 Task: Set up a workflow for automatically updating dependencies in pull requests.
Action: Mouse moved to (150, 135)
Screenshot: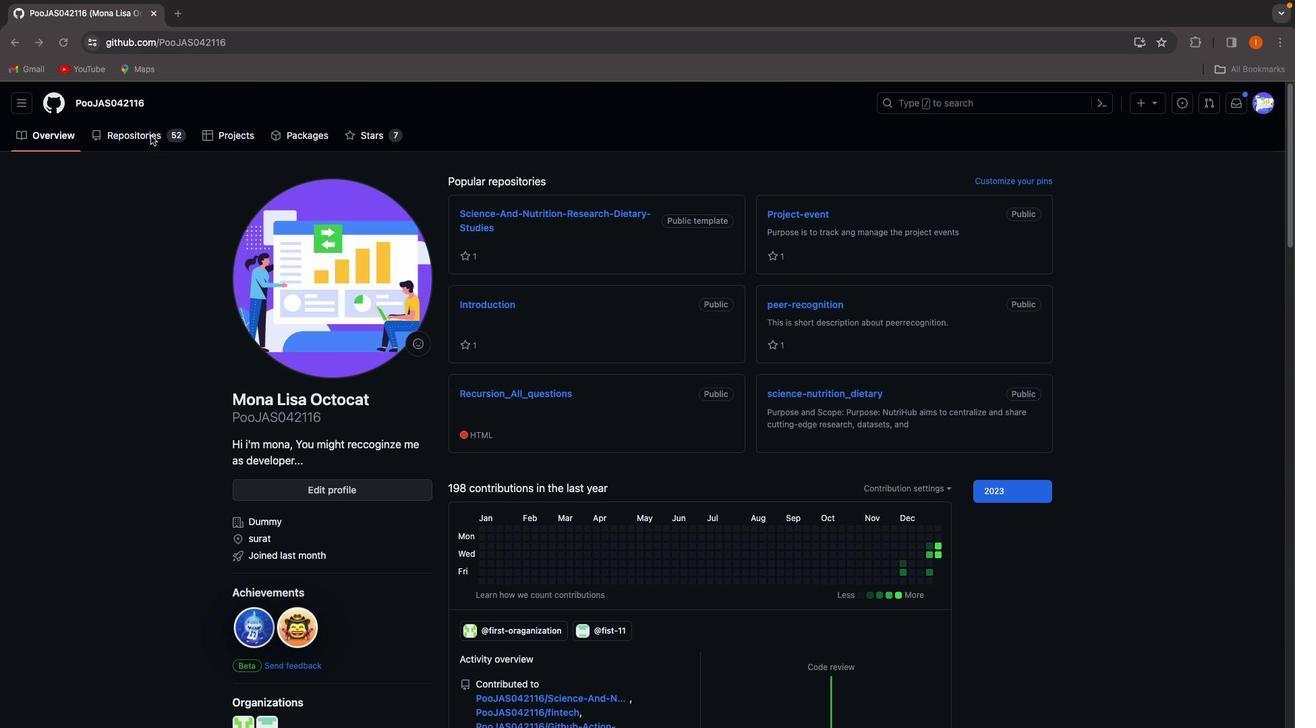 
Action: Mouse pressed left at (150, 135)
Screenshot: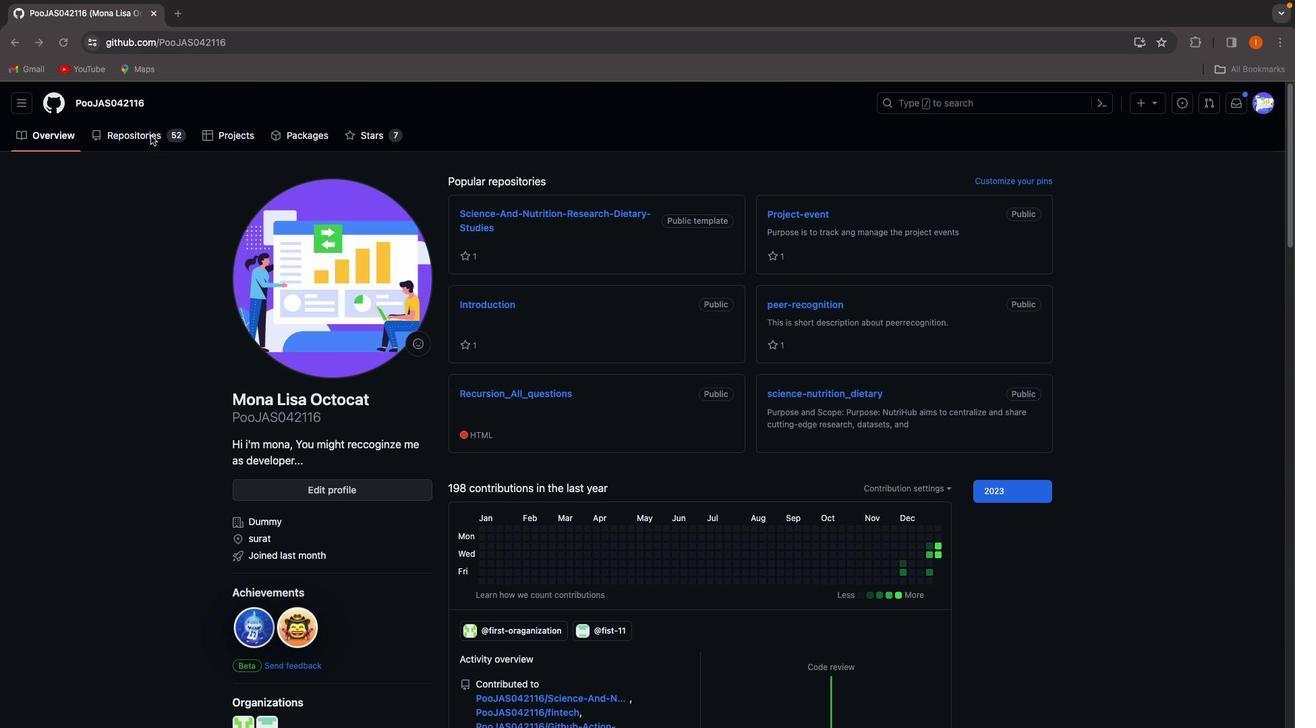 
Action: Mouse pressed left at (150, 135)
Screenshot: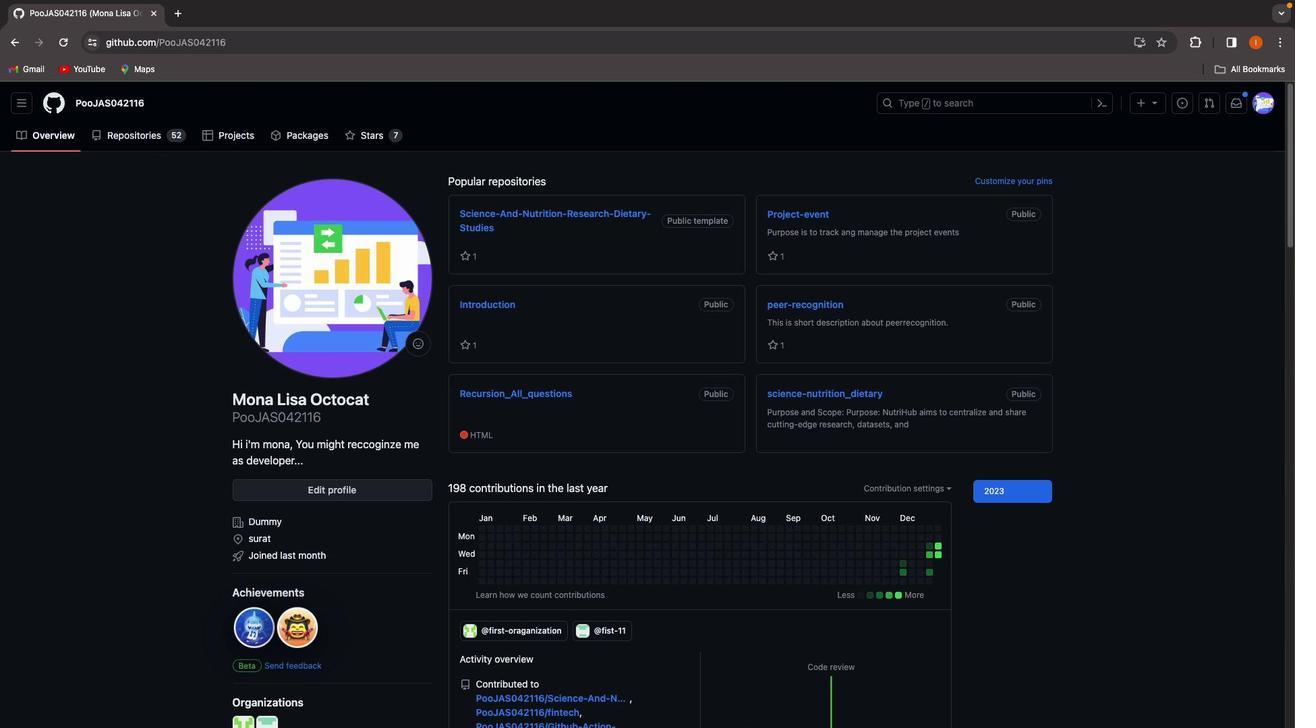 
Action: Mouse moved to (1018, 178)
Screenshot: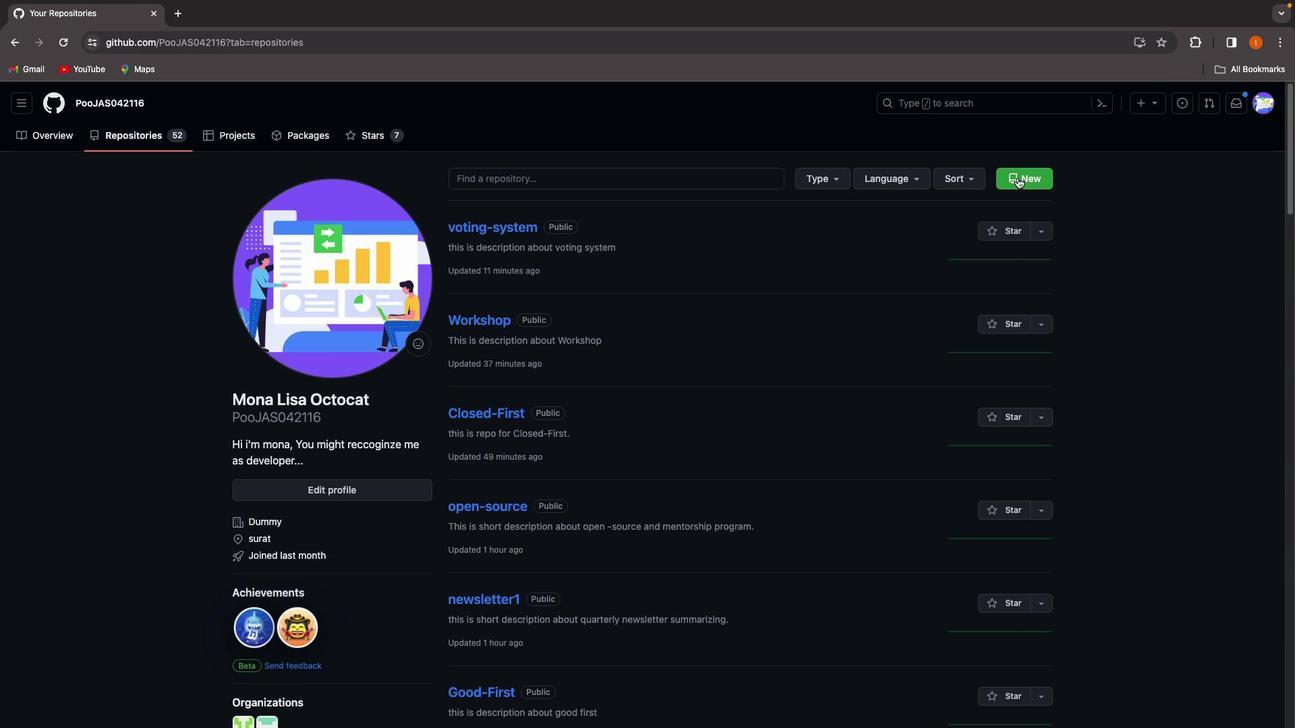 
Action: Mouse pressed left at (1018, 178)
Screenshot: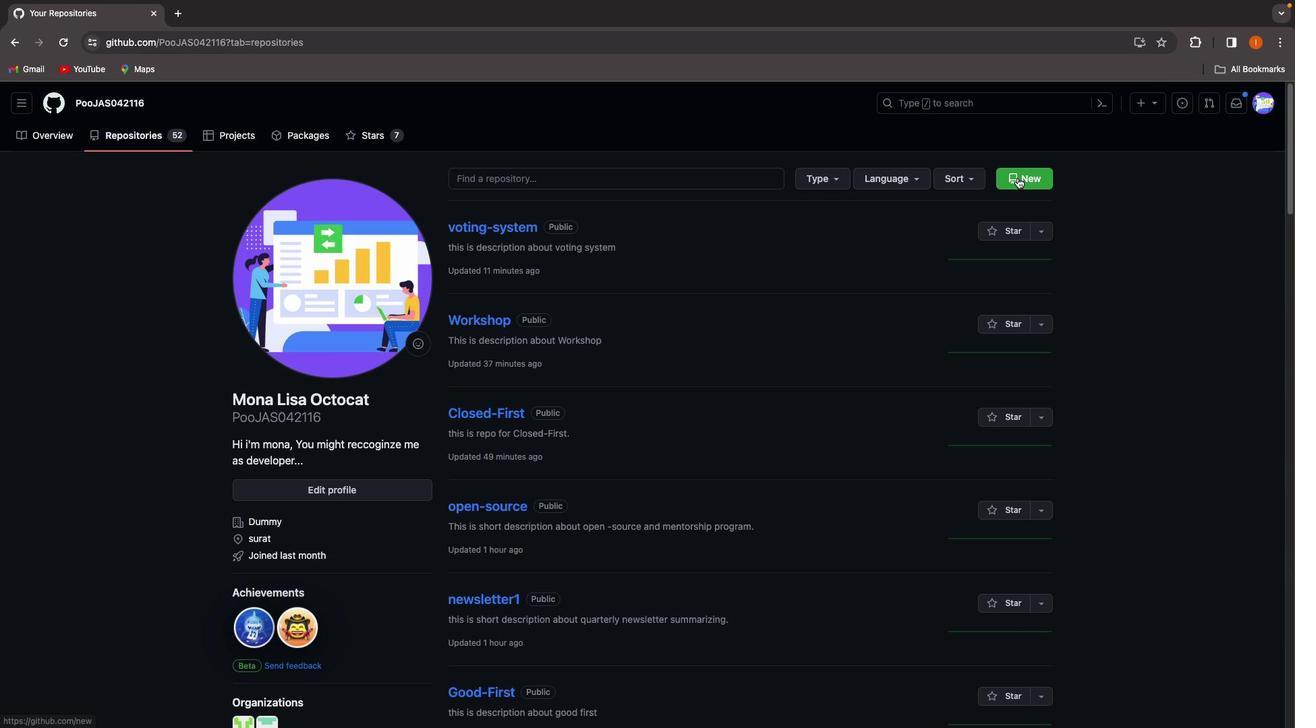 
Action: Mouse moved to (566, 351)
Screenshot: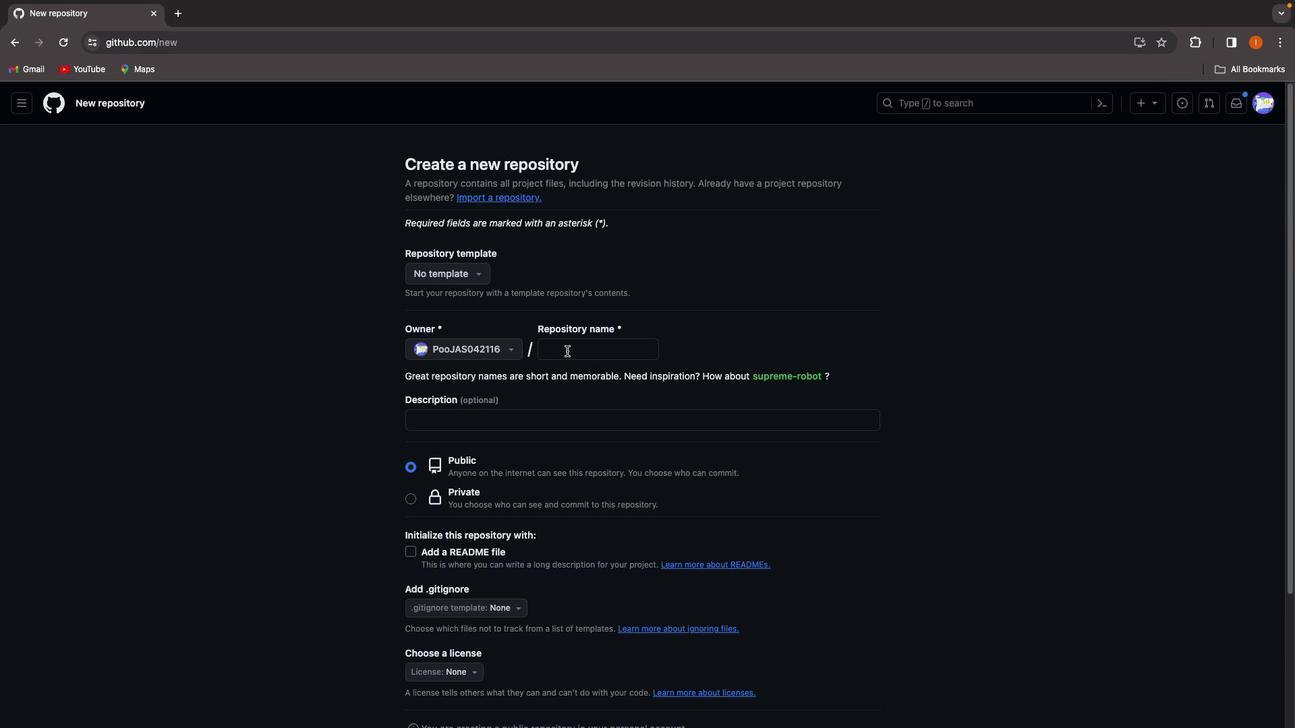 
Action: Mouse pressed left at (566, 351)
Screenshot: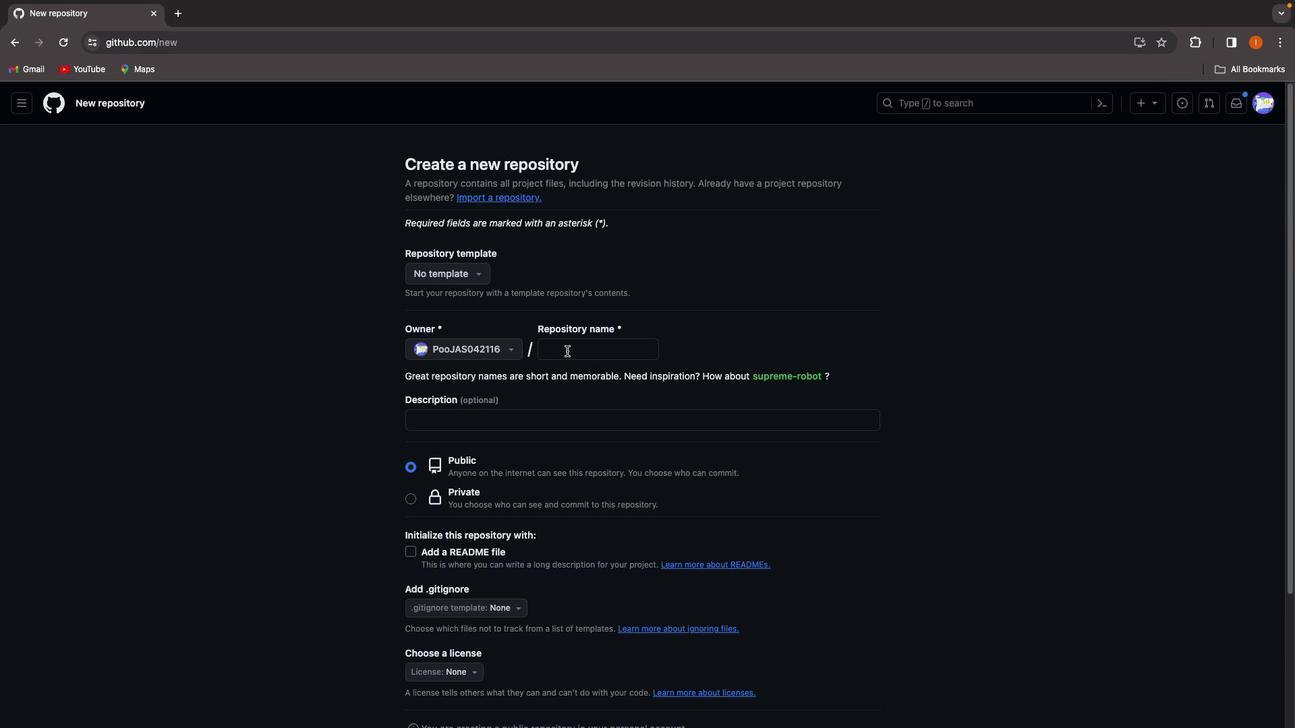 
Action: Key pressed 'u''p''d''a''t''i''n''g'Key.space'd''e''p''e''n''d''e''n''c''e'
Screenshot: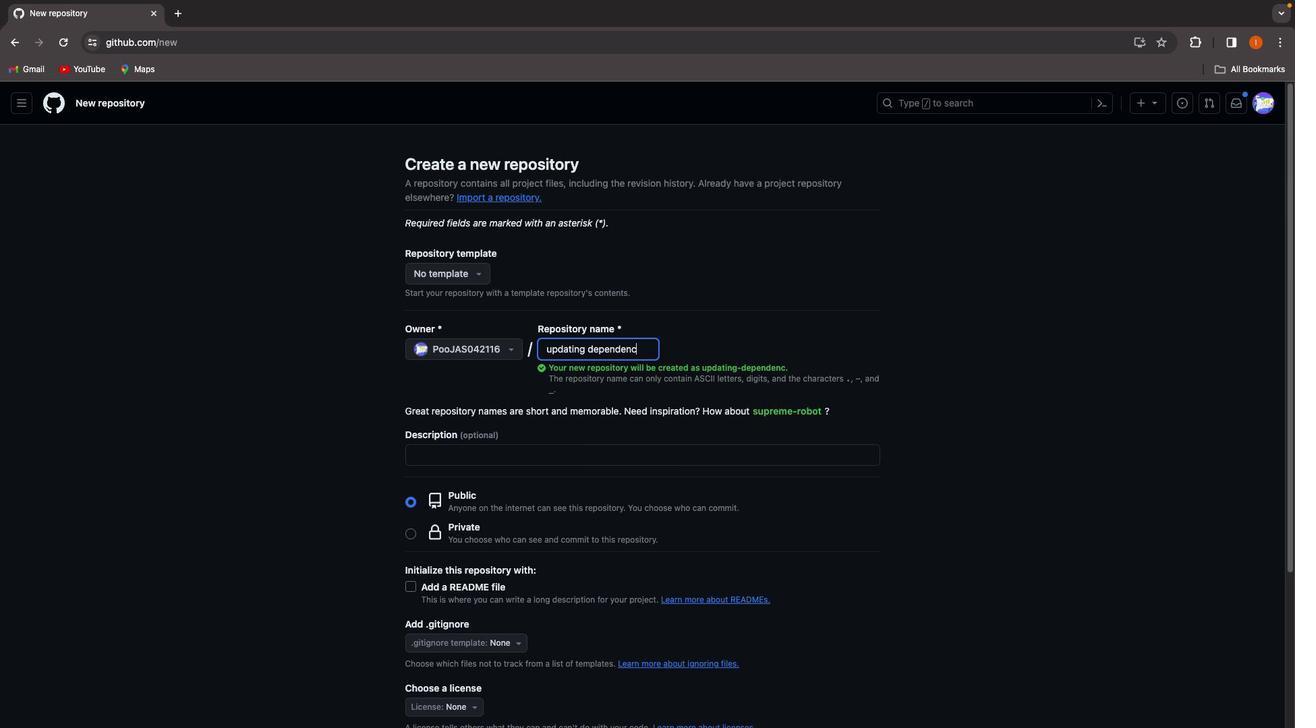 
Action: Mouse moved to (492, 440)
Screenshot: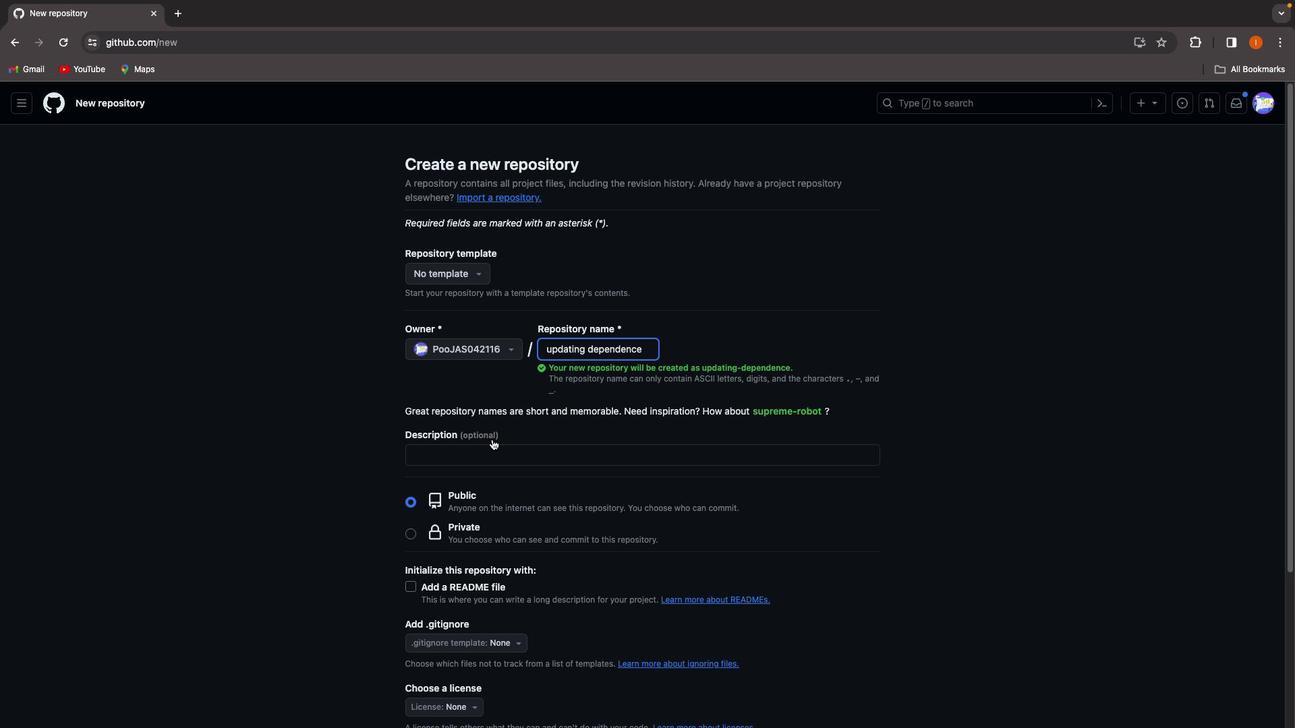
Action: Mouse pressed left at (492, 440)
Screenshot: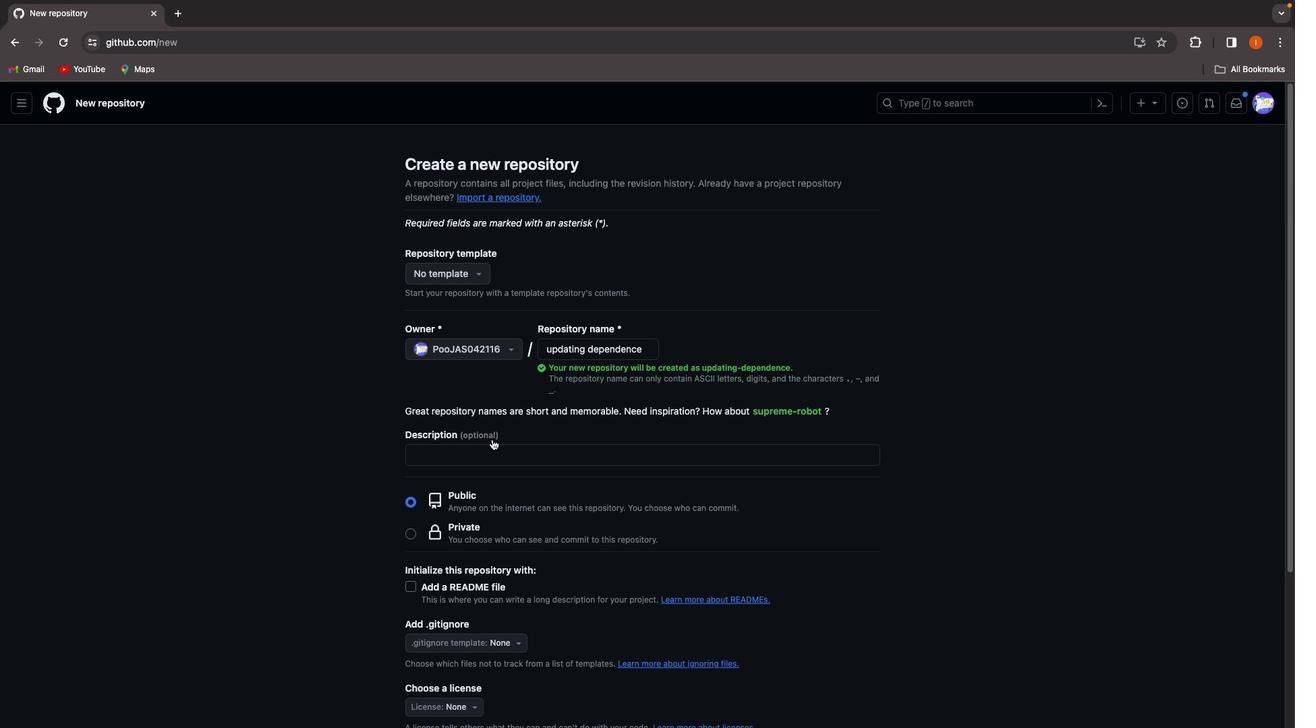 
Action: Mouse moved to (496, 448)
Screenshot: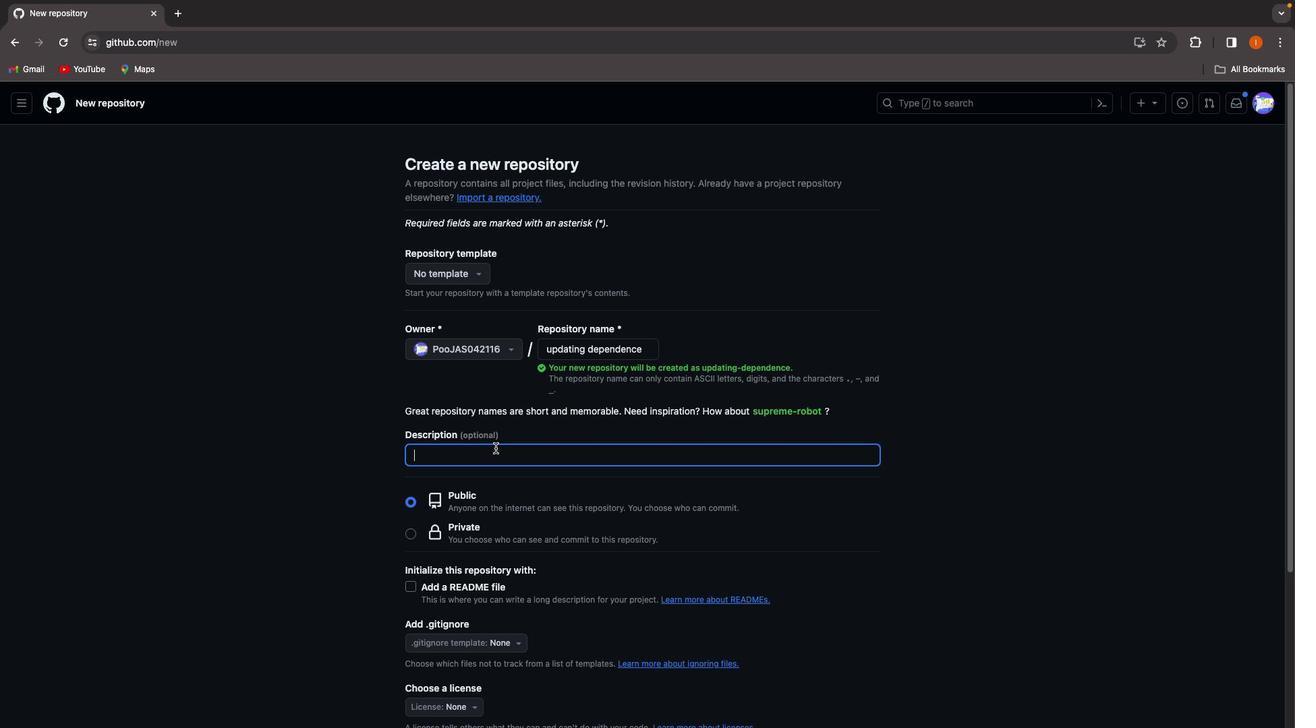 
Action: Key pressed Key.shift't''h''i''s'Key.space'i''s'Key.space'd''e''s''c''r''i''p''t''i''o''n'Key.space'a''b''o''u''t'Key.space'a''u''t''o''m''a''t''i''c''a''l''l''y'Key.space'u''p''d''a''t''i''n''g'Key.space'd''e''p''e''n''d''e''n''c''e'Key.backspace'i''e''s'
Screenshot: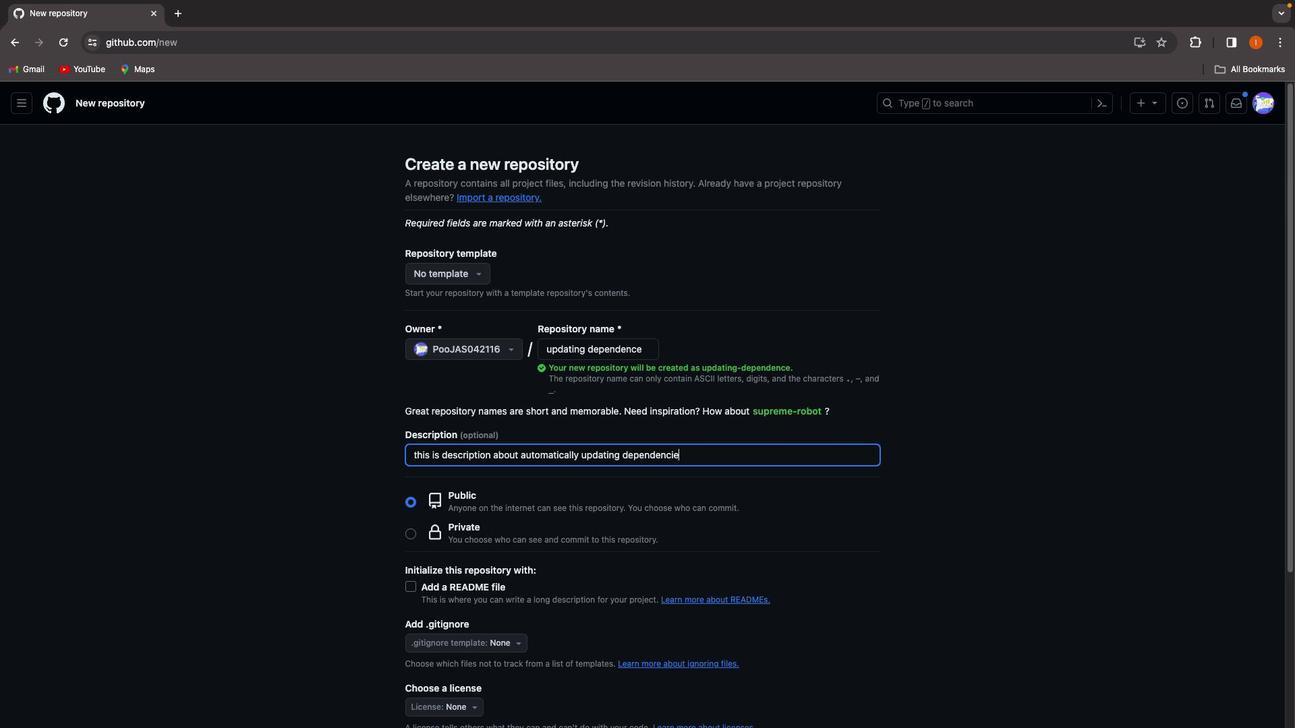 
Action: Mouse moved to (491, 488)
Screenshot: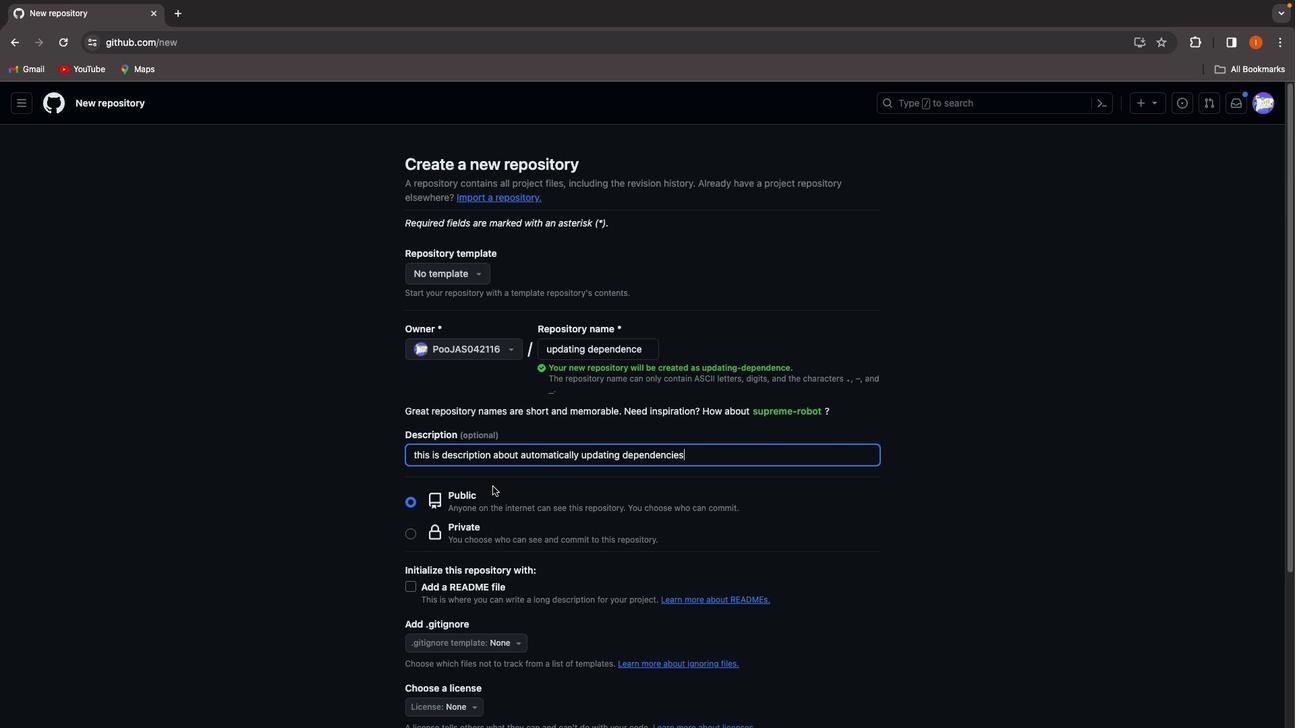 
Action: Mouse scrolled (491, 488) with delta (0, 0)
Screenshot: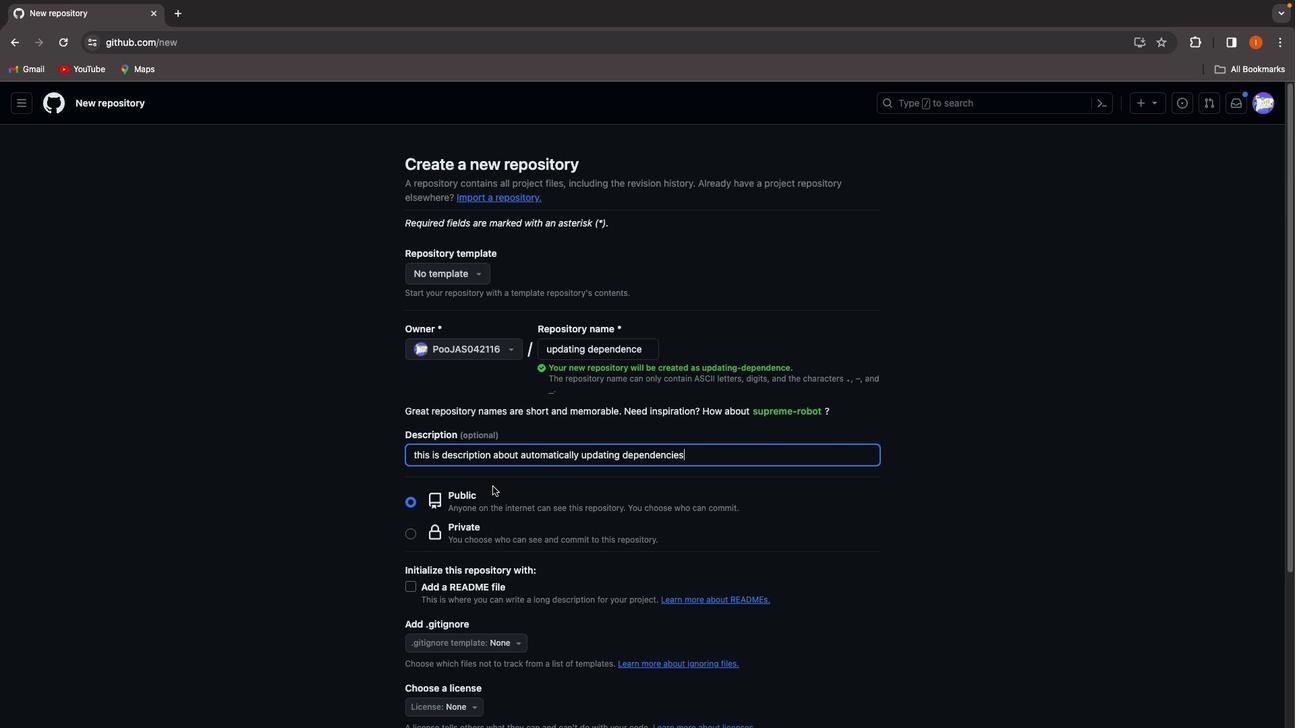 
Action: Mouse moved to (493, 487)
Screenshot: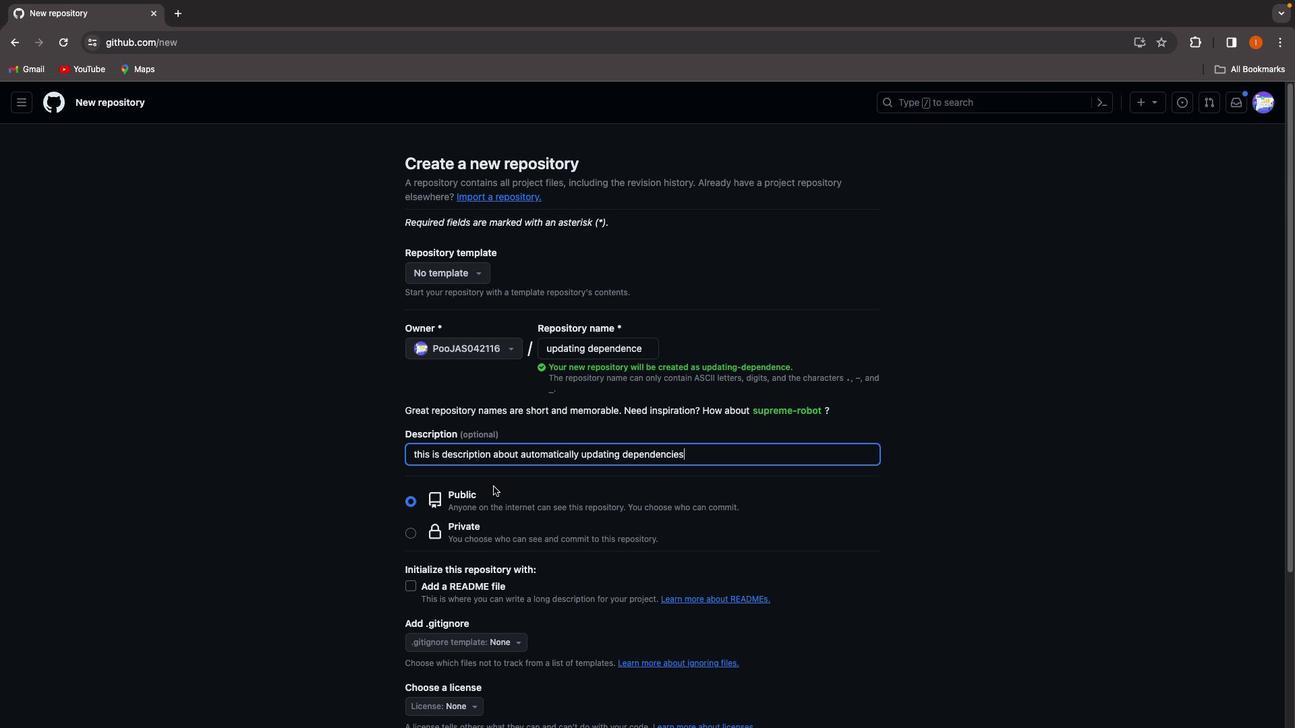 
Action: Mouse scrolled (493, 487) with delta (0, 0)
Screenshot: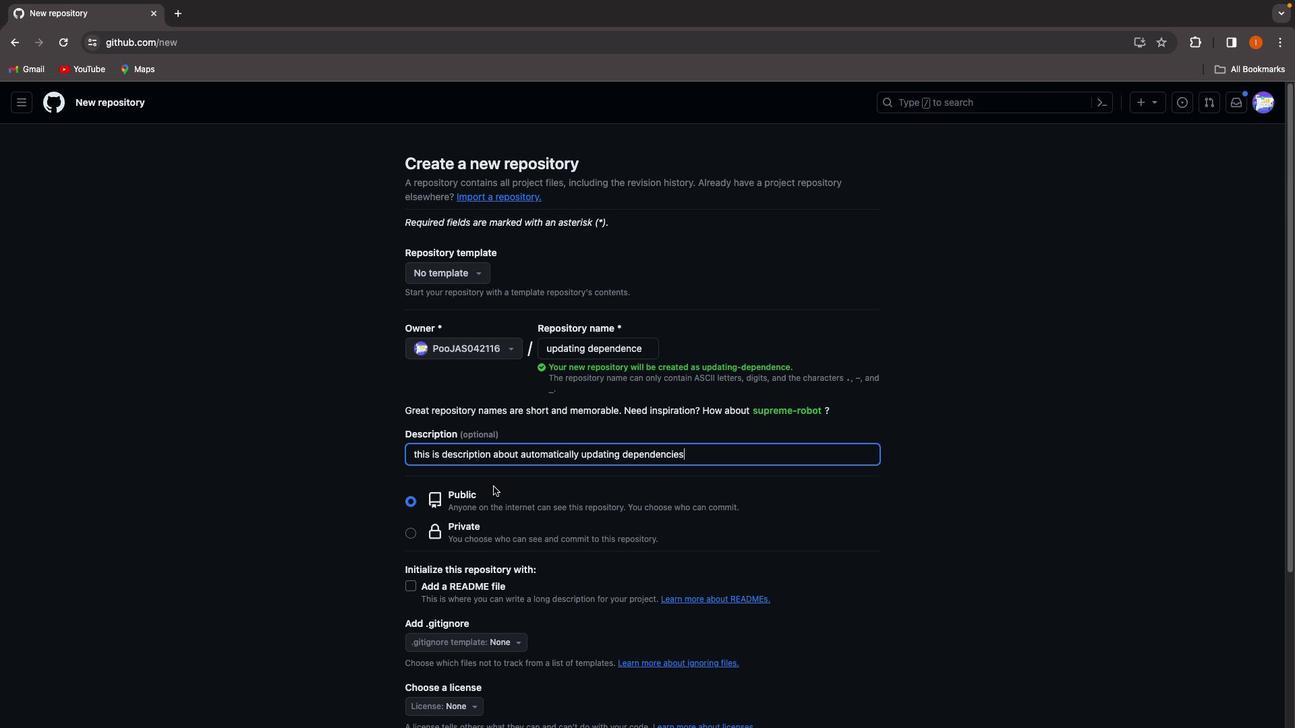 
Action: Mouse moved to (493, 487)
Screenshot: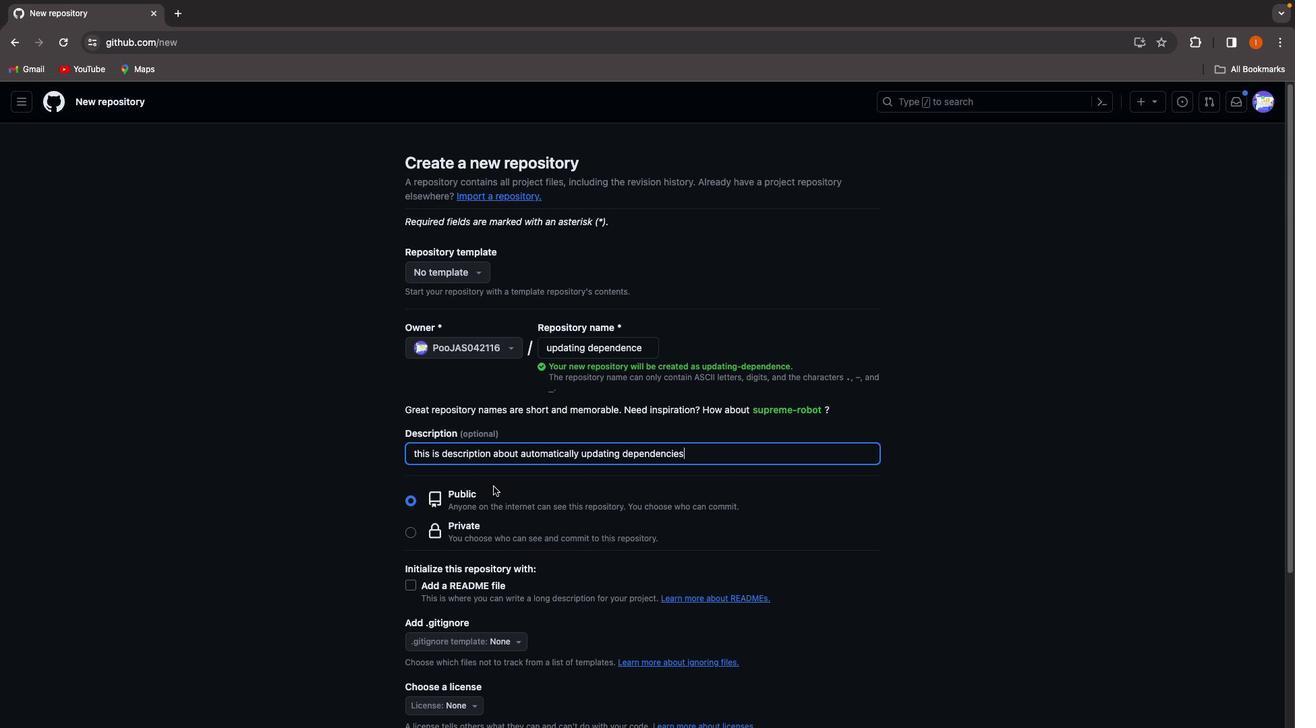 
Action: Mouse scrolled (493, 487) with delta (0, 0)
Screenshot: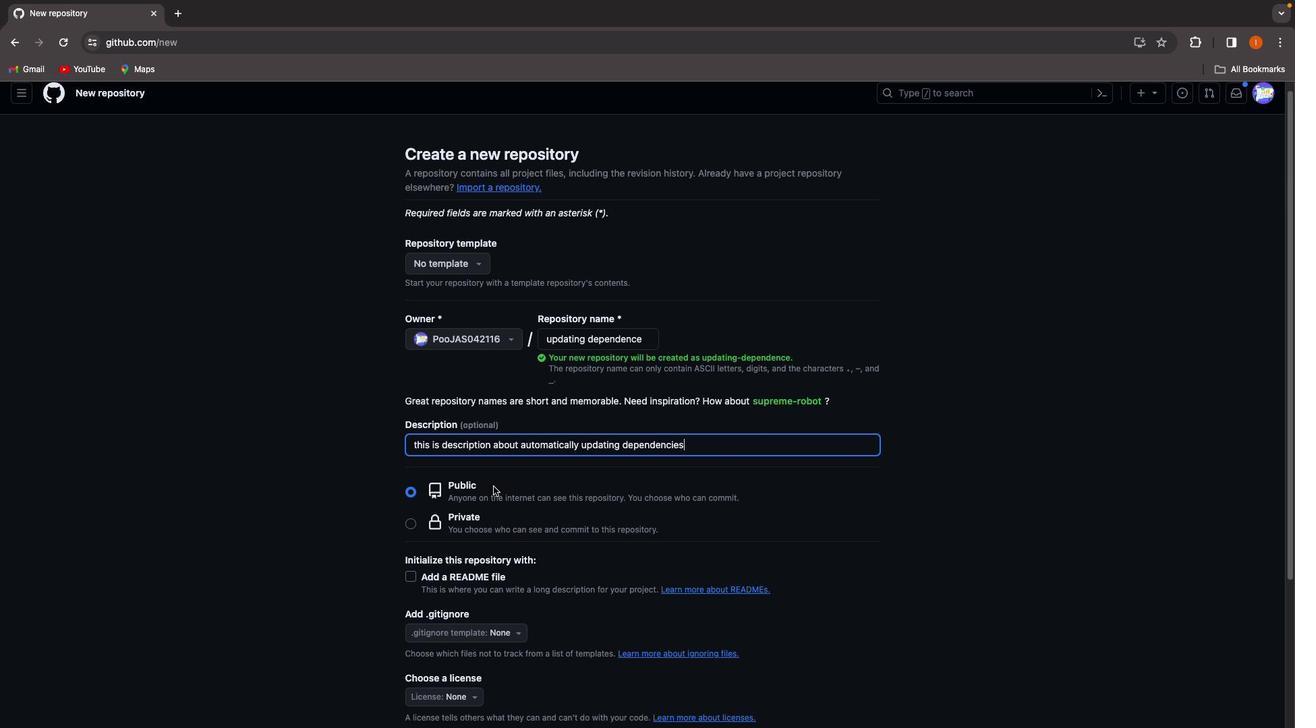 
Action: Mouse scrolled (493, 487) with delta (0, -2)
Screenshot: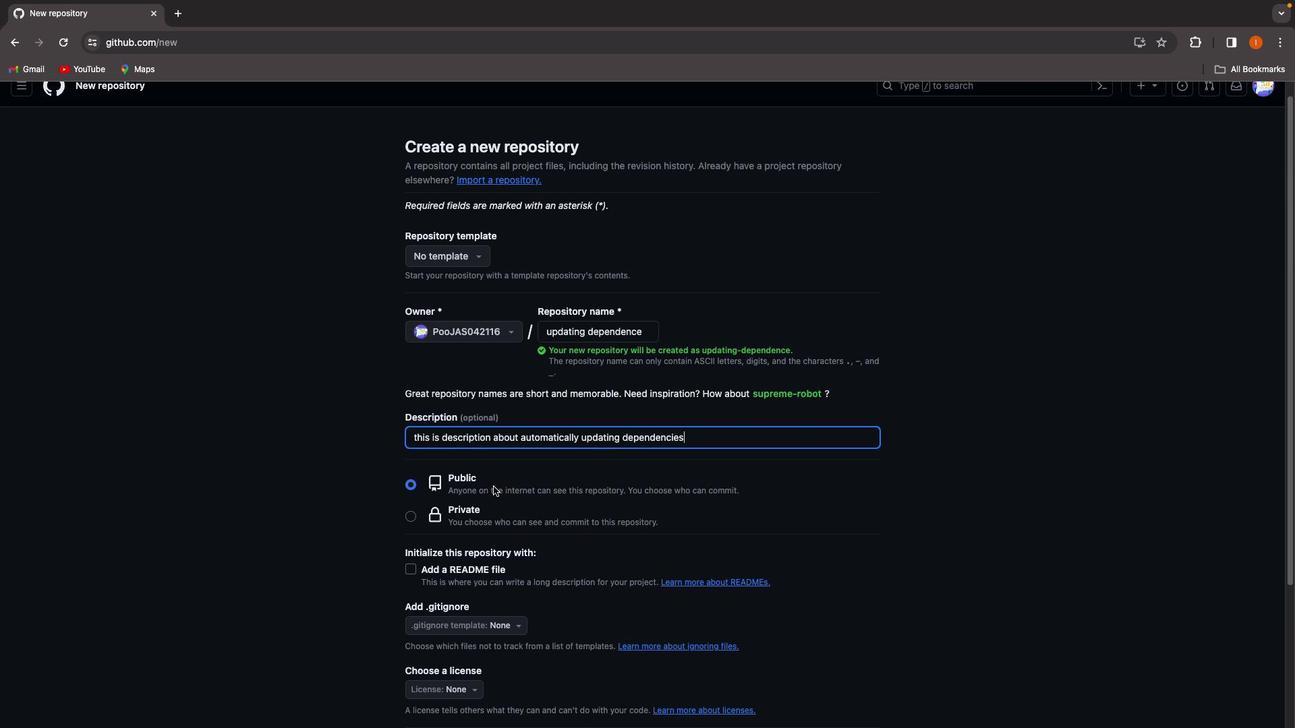 
Action: Mouse scrolled (493, 487) with delta (0, -2)
Screenshot: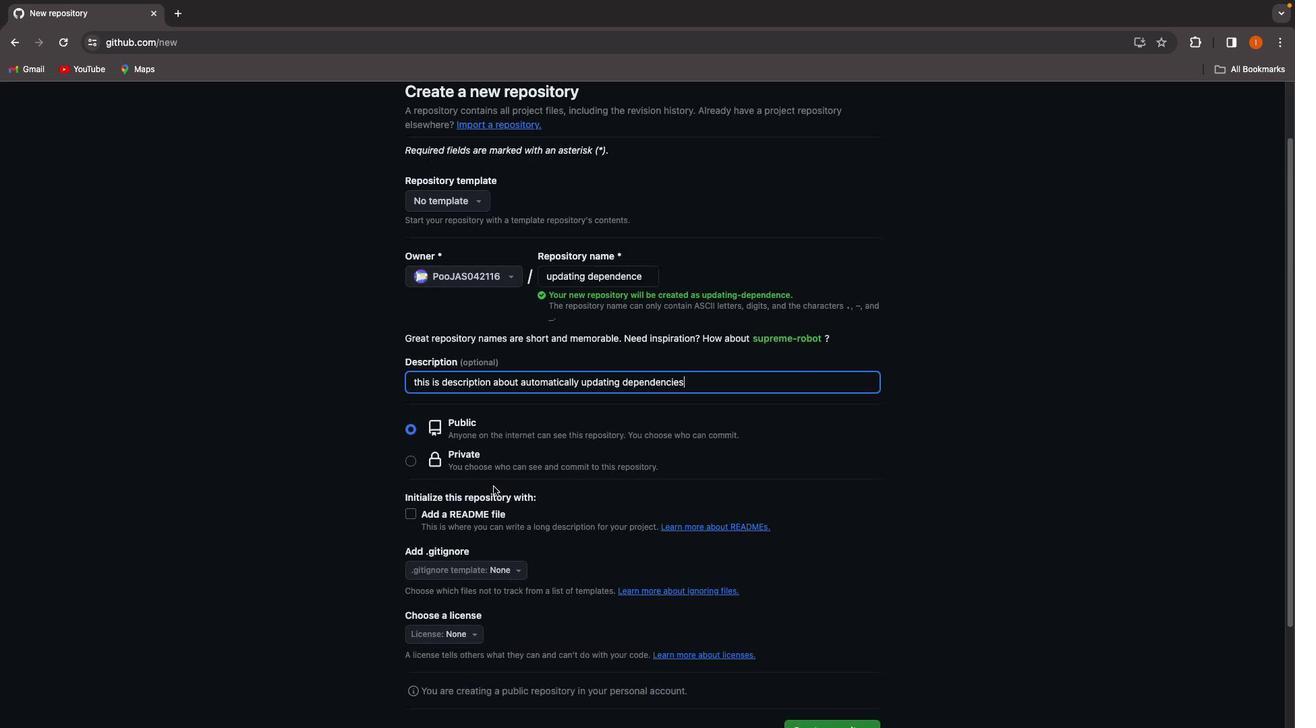 
Action: Mouse moved to (410, 386)
Screenshot: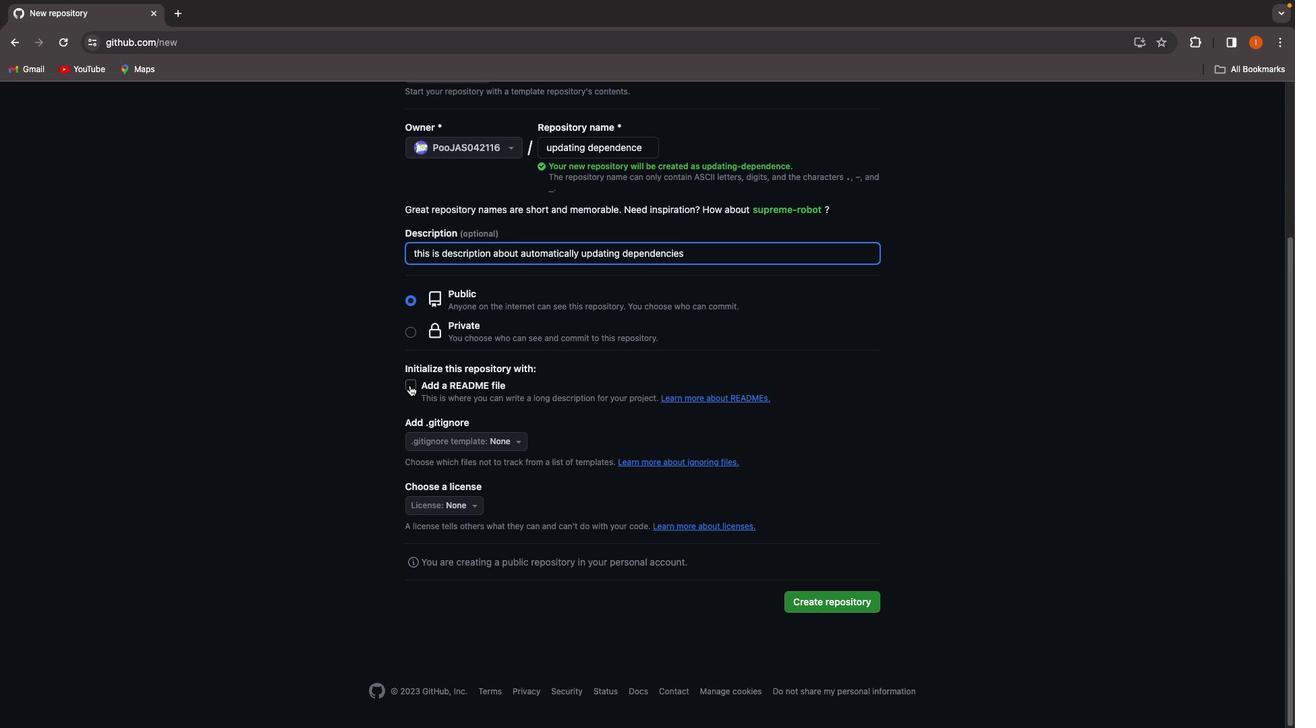 
Action: Mouse pressed left at (410, 386)
Screenshot: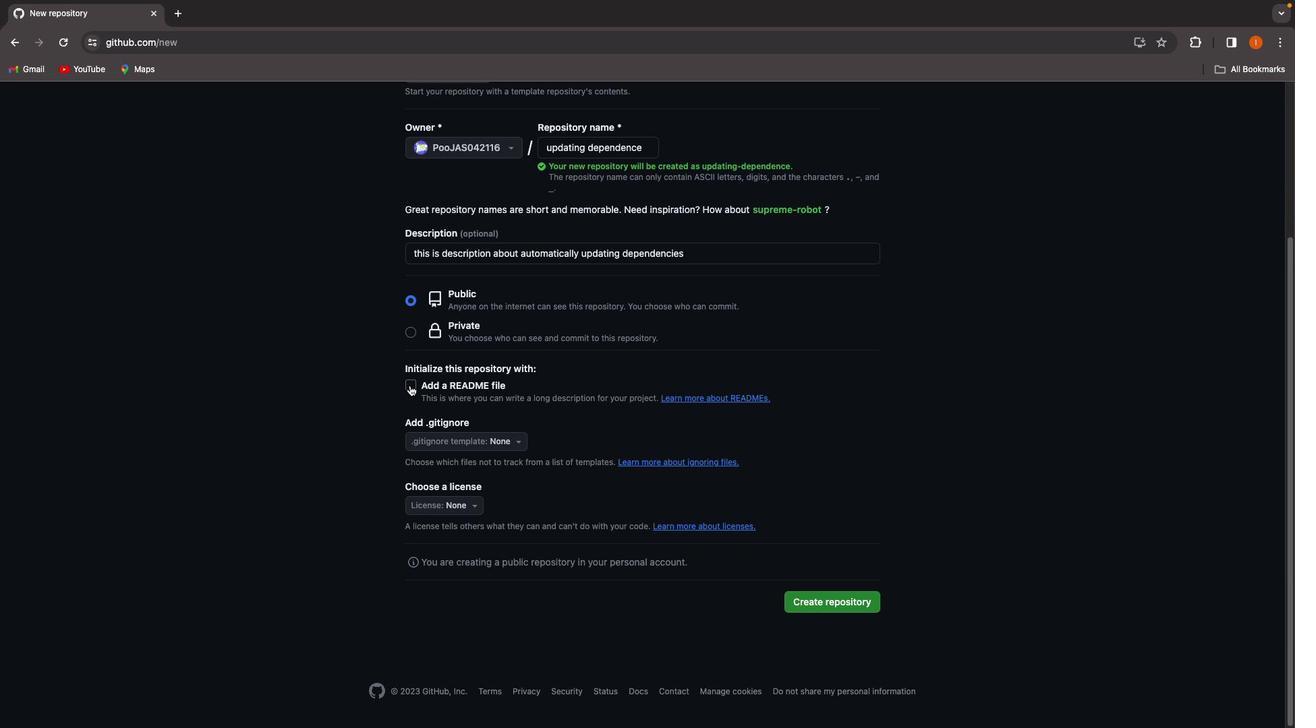 
Action: Mouse moved to (832, 625)
Screenshot: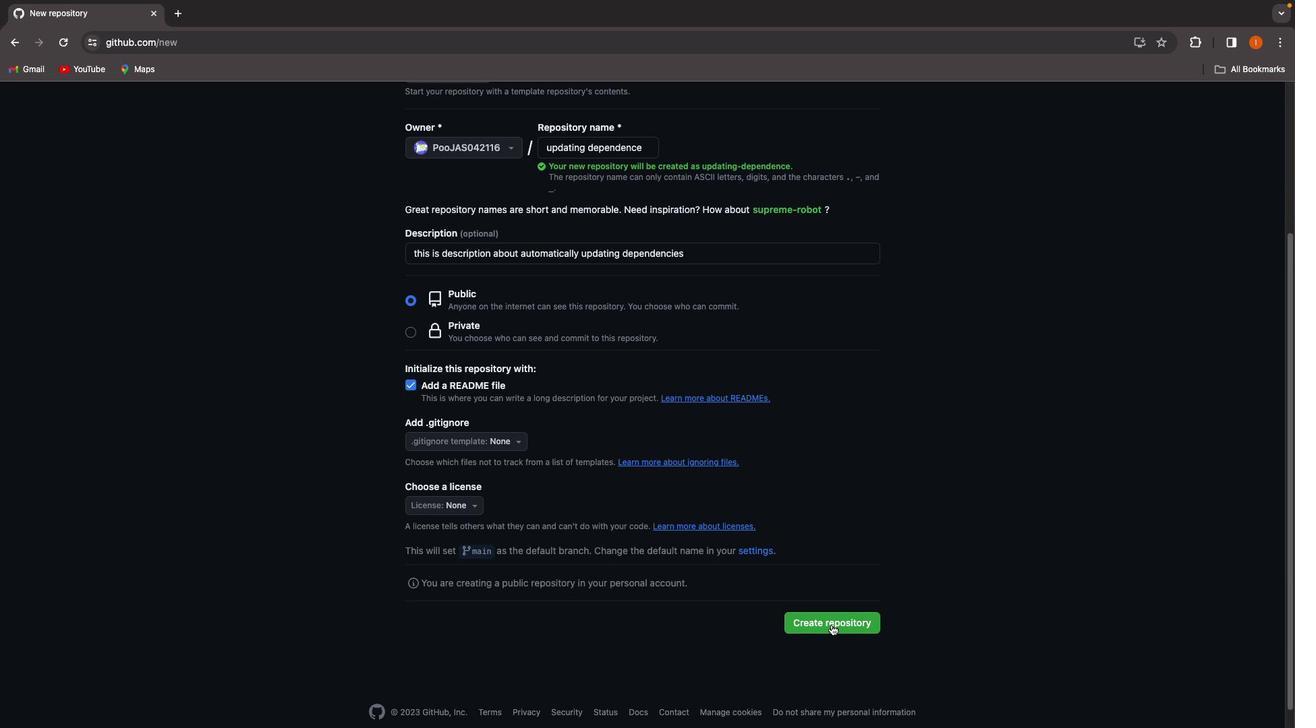 
Action: Mouse pressed left at (832, 625)
Screenshot: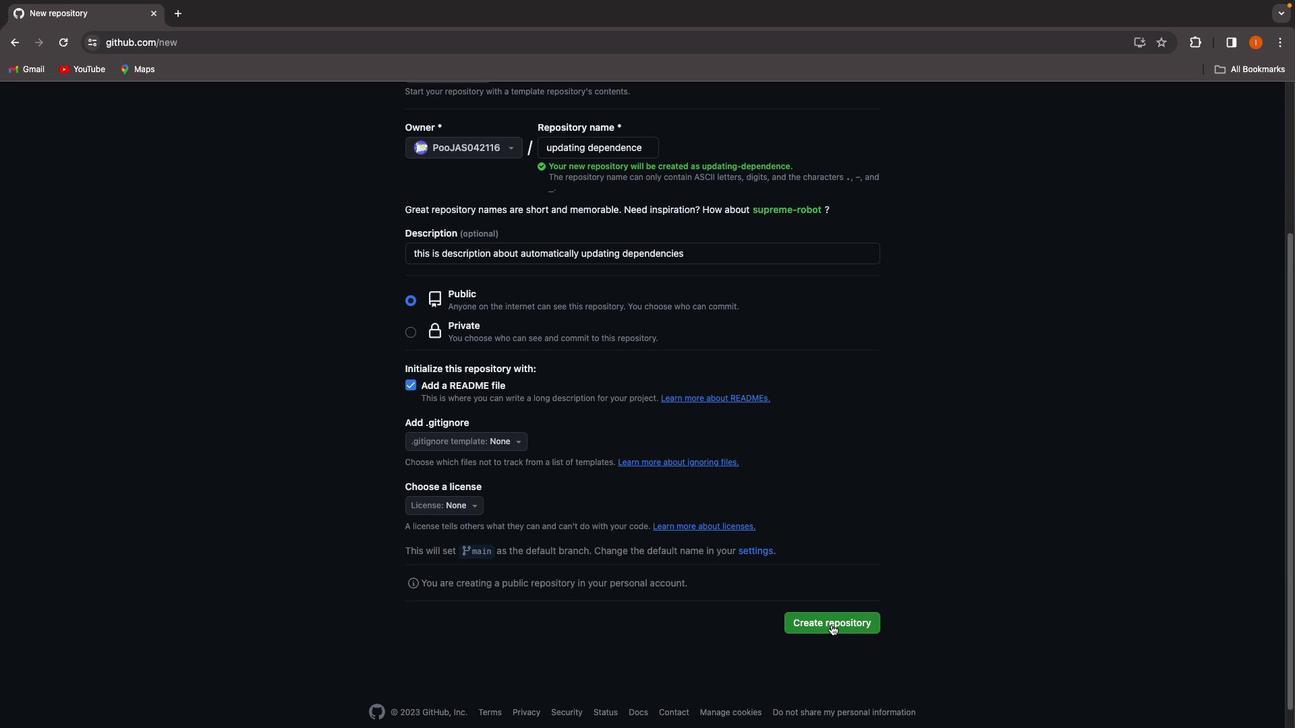 
Action: Mouse moved to (748, 221)
Screenshot: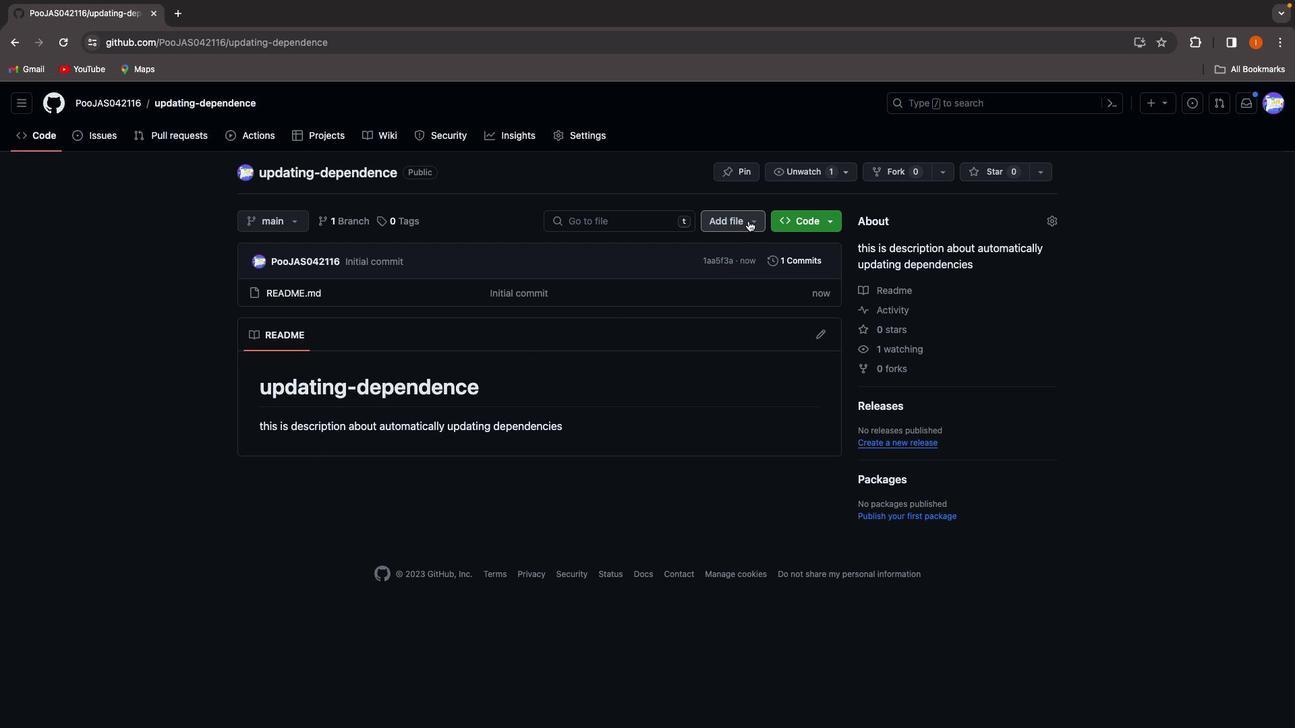 
Action: Mouse pressed left at (748, 221)
Screenshot: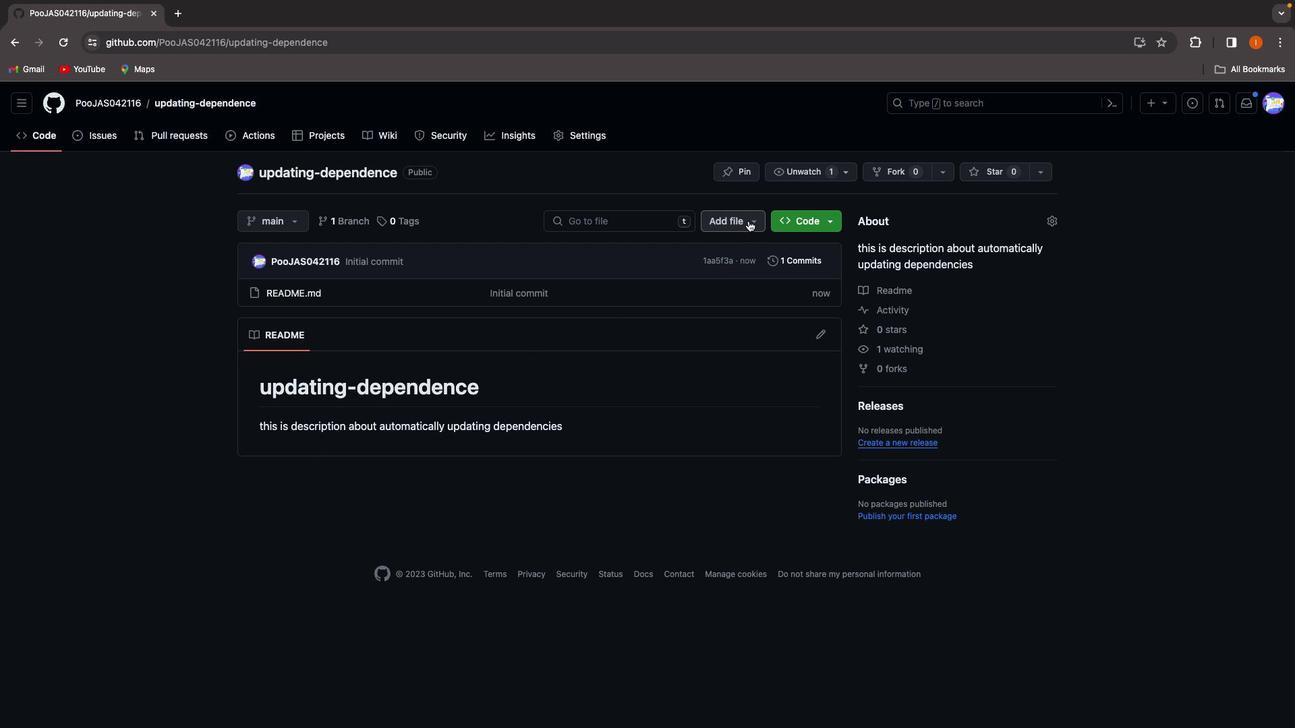 
Action: Mouse moved to (750, 251)
Screenshot: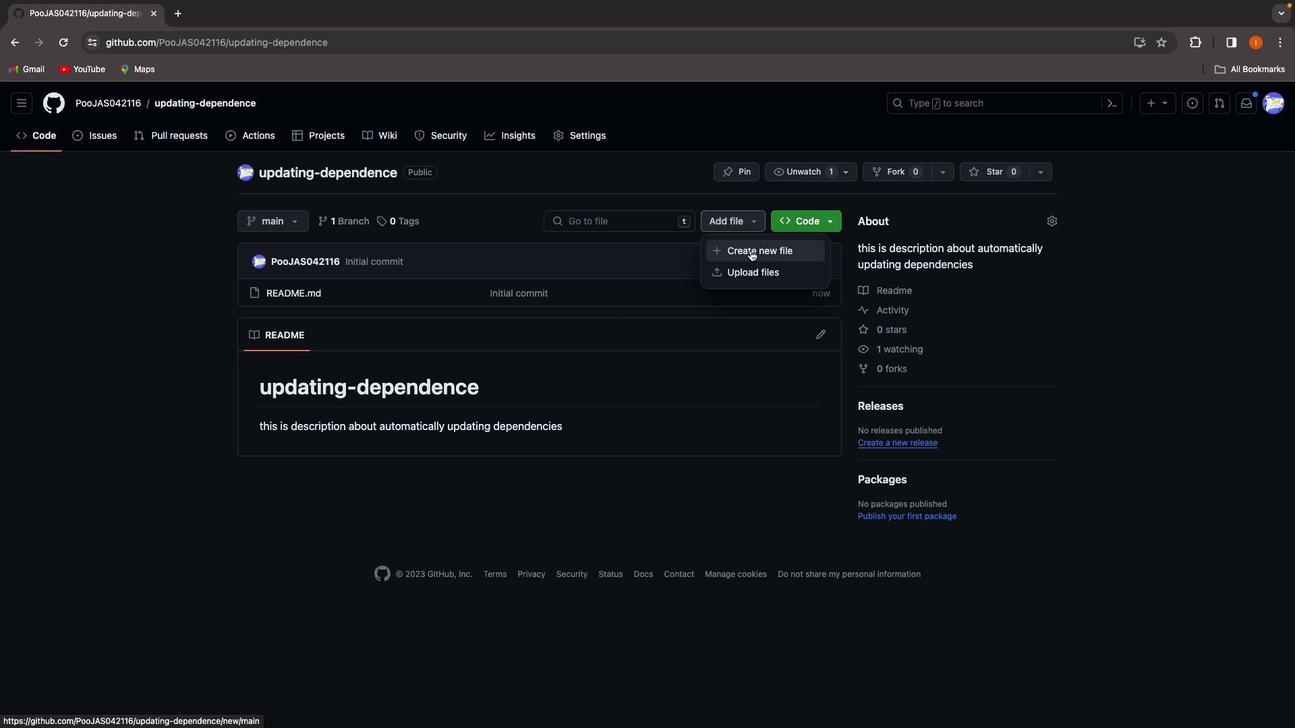 
Action: Mouse pressed left at (750, 251)
Screenshot: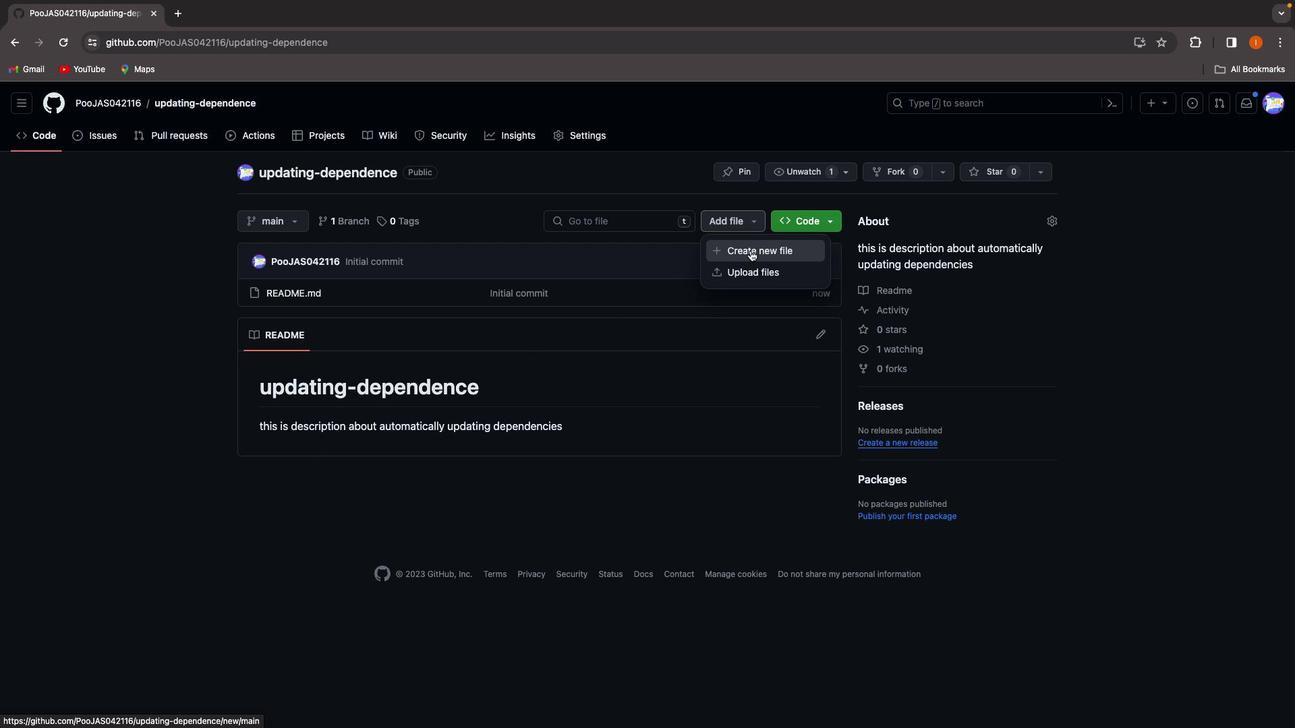 
Action: Mouse moved to (184, 172)
Screenshot: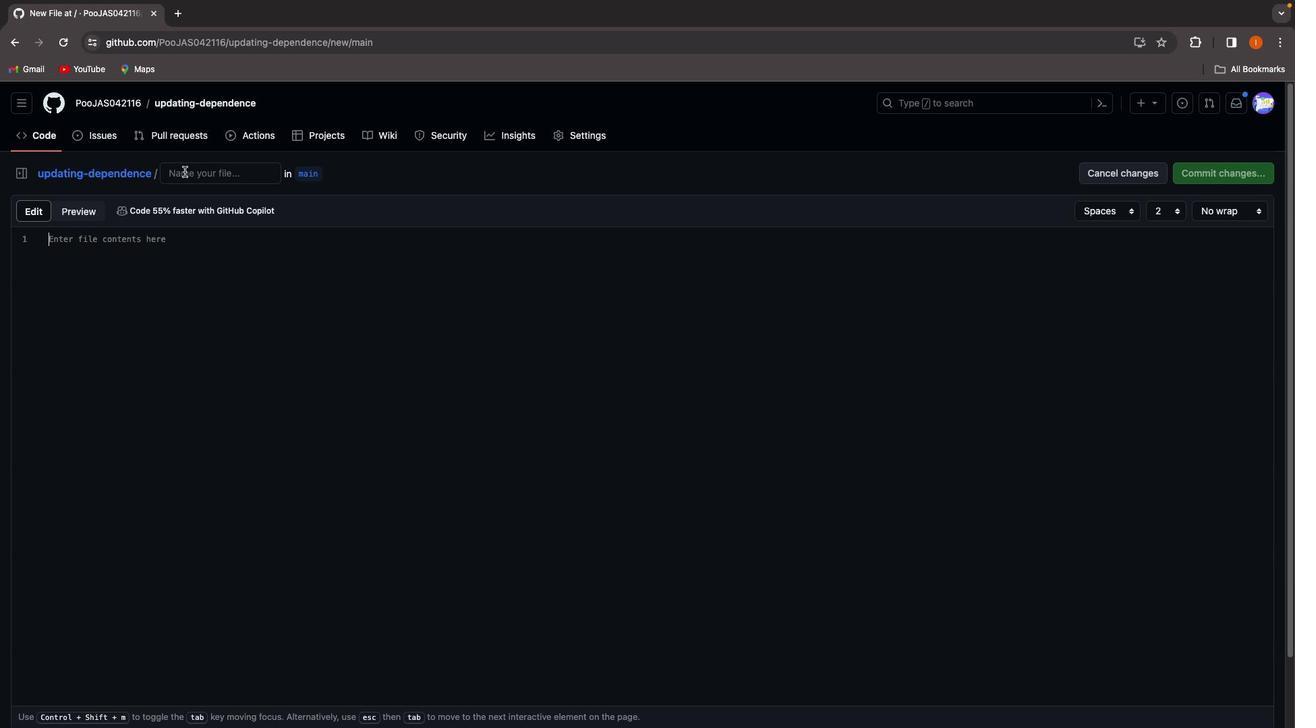 
Action: Mouse pressed left at (184, 172)
Screenshot: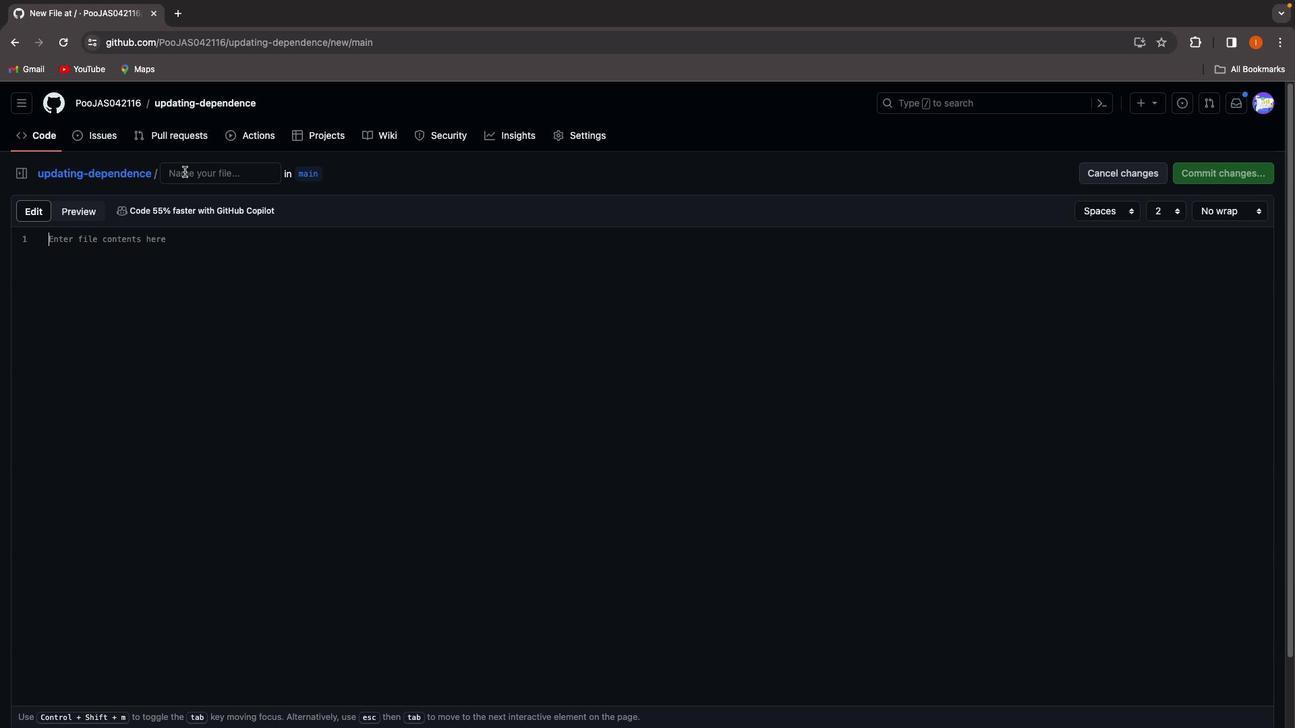 
Action: Key pressed 'w''o''r''k''f''l''o''w''.''y''m''l'
Screenshot: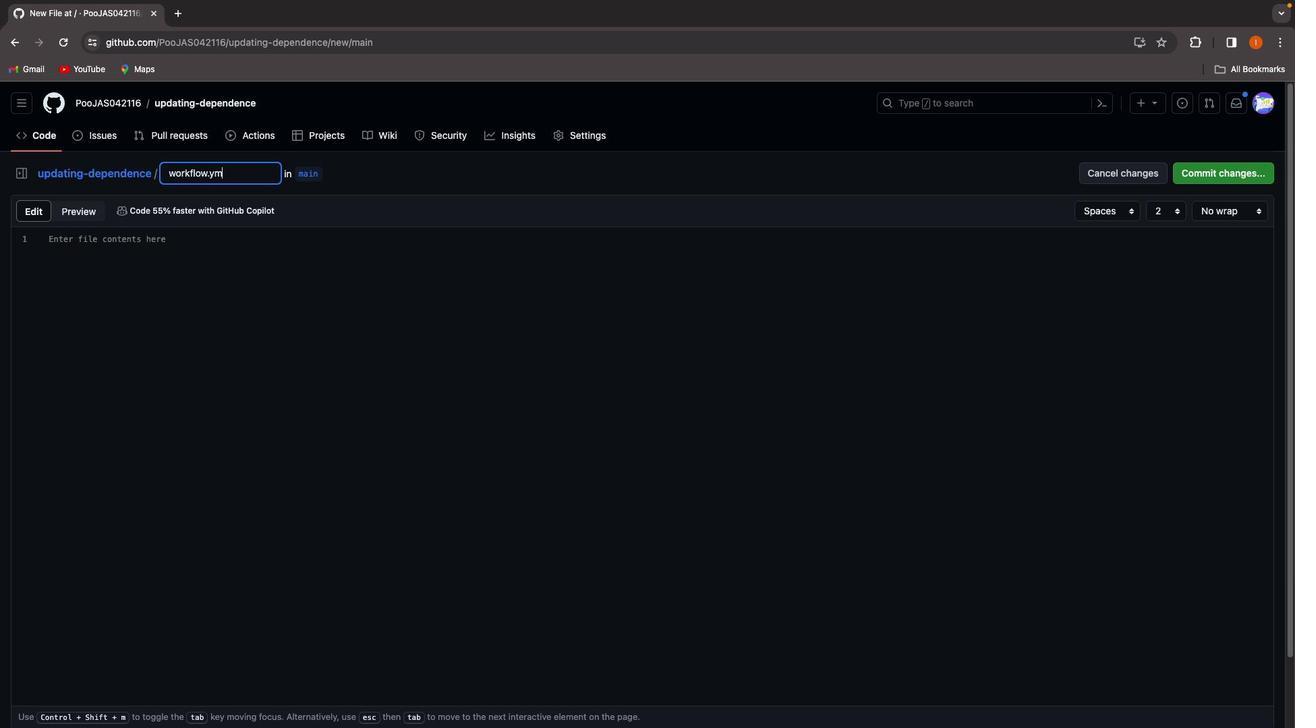 
Action: Mouse moved to (103, 236)
Screenshot: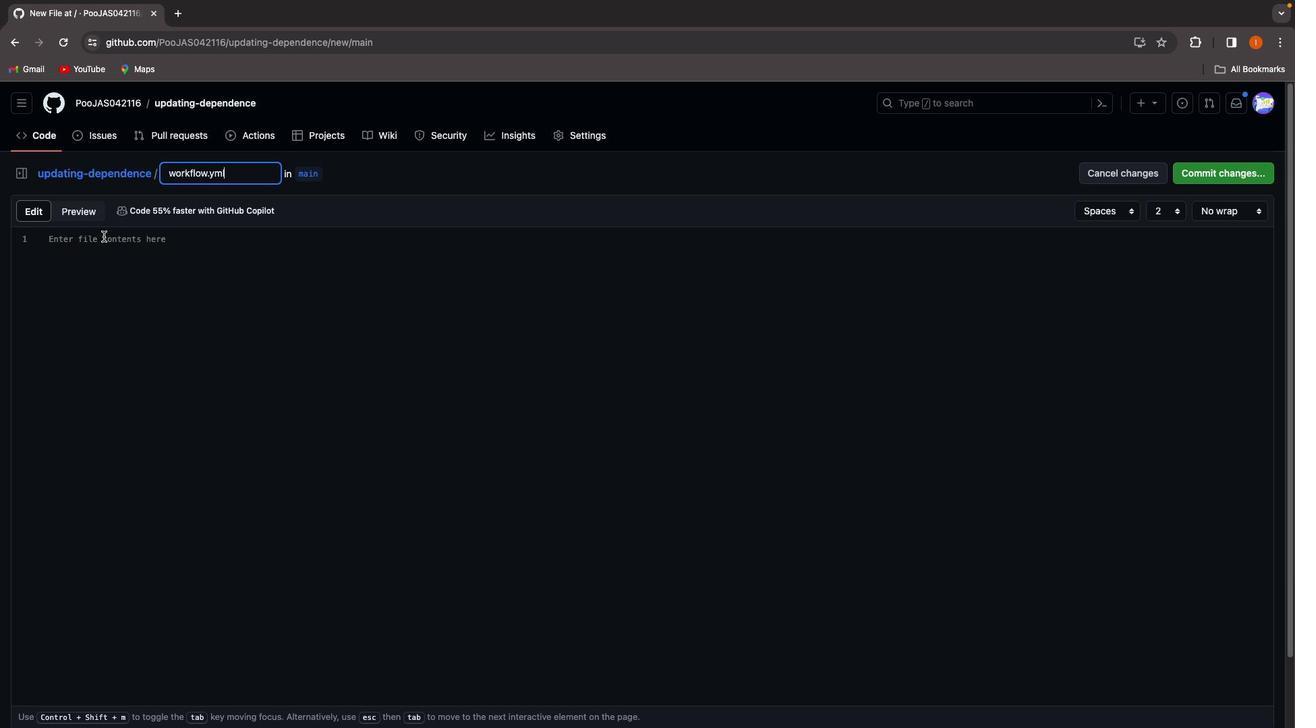 
Action: Mouse pressed left at (103, 236)
Screenshot: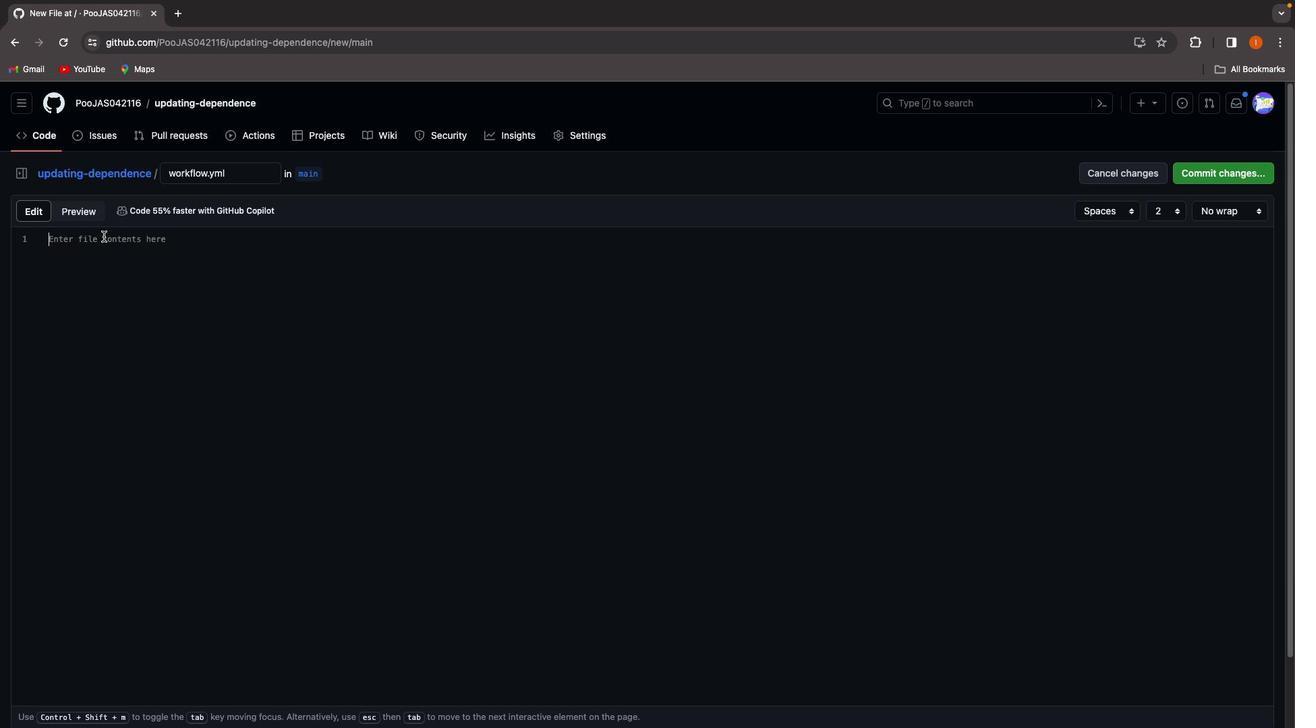 
Action: Key pressed 't''h''i''s'Key.space'i''s'Key.space'i''n''i''t''i''a''l'Key.space'c''o''n'Key.backspace'm''m''o'Key.backspace'i''t'Key.space'f''o''r'Key.space'p''u''l''l'Key.space'r''e''q''u''e''s''t'Key.space'f''o''r'Key.space'\x05''\x05''\x05''\x05''\x05''\x05''\x05''\x05''\x05''\x05''\x05''\x05''\x05''\x05''\x05''\x05'Key.backspaceKey.backspaceKey.backspaceKey.backspaceKey.backspace'.'
Screenshot: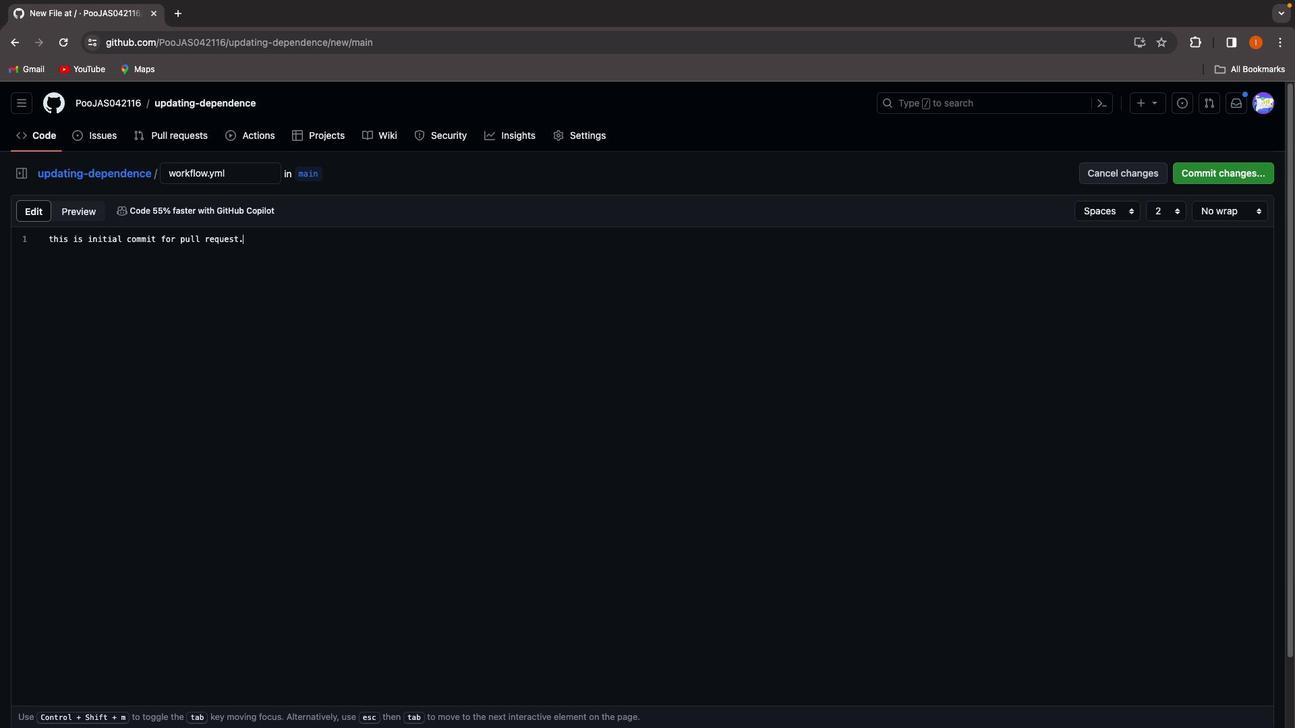 
Action: Mouse moved to (1253, 165)
Screenshot: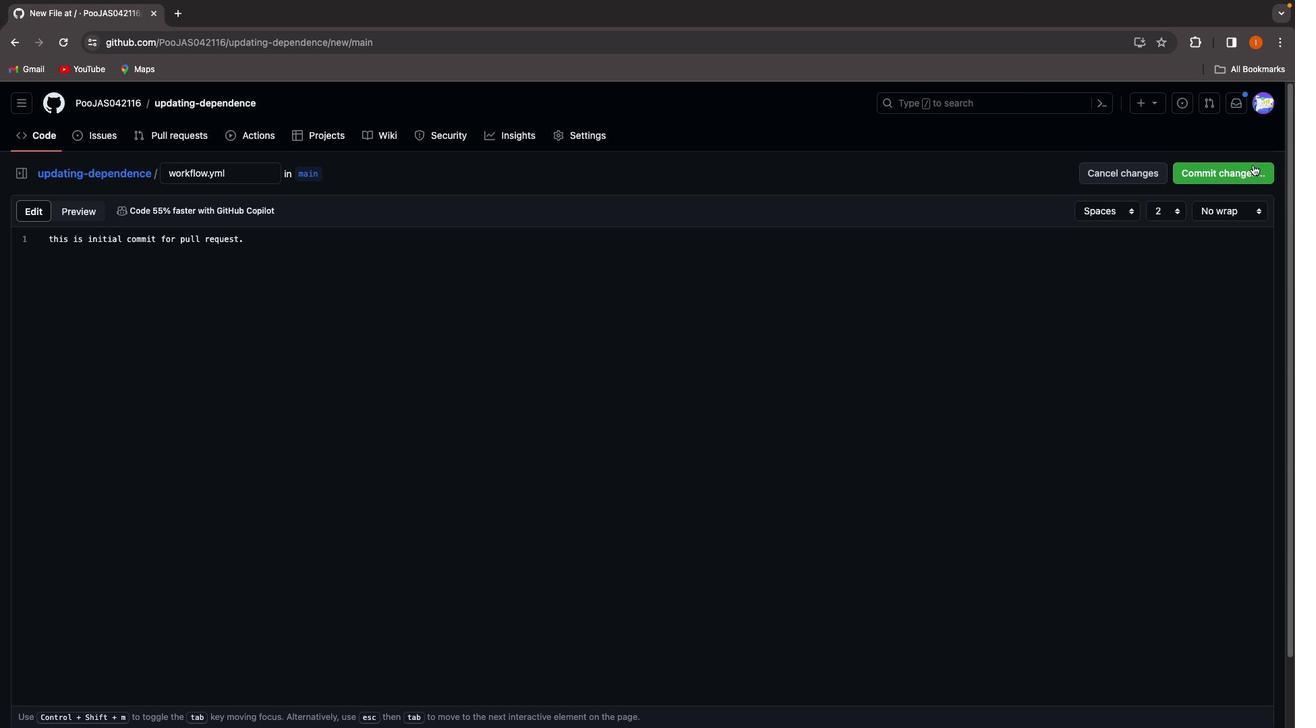 
Action: Mouse pressed left at (1253, 165)
Screenshot: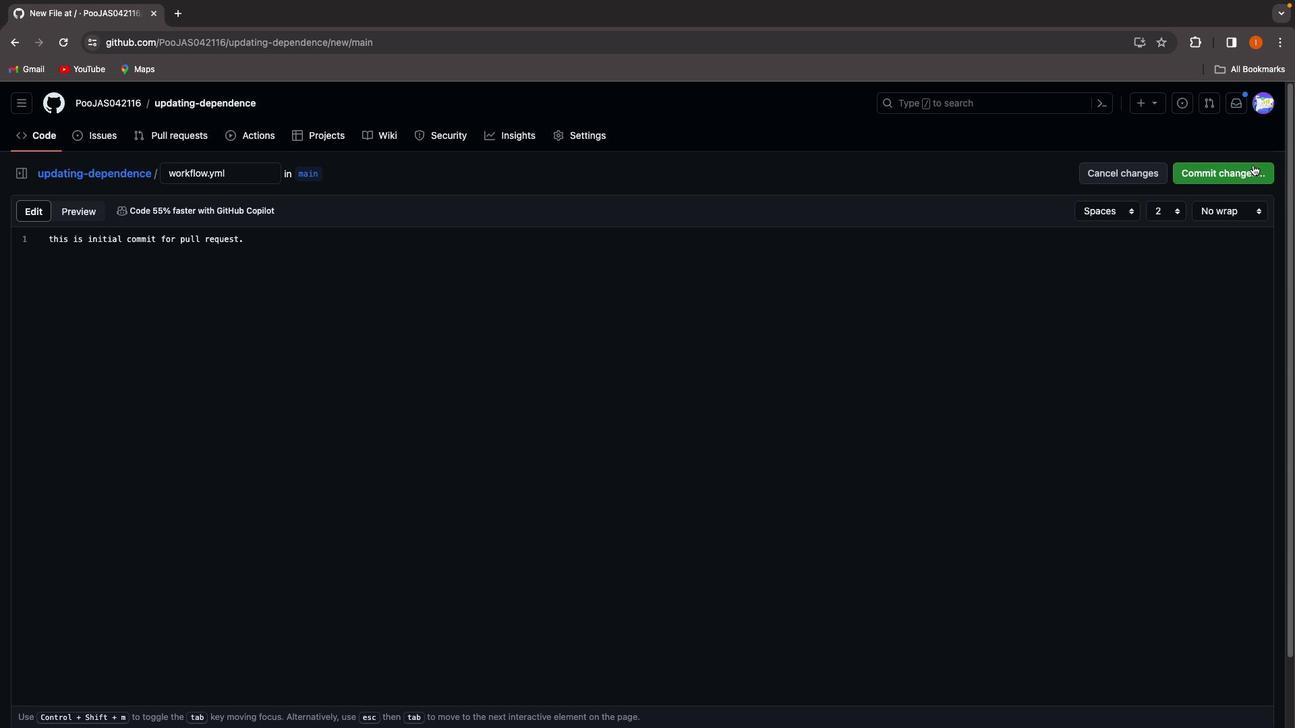 
Action: Mouse moved to (734, 548)
Screenshot: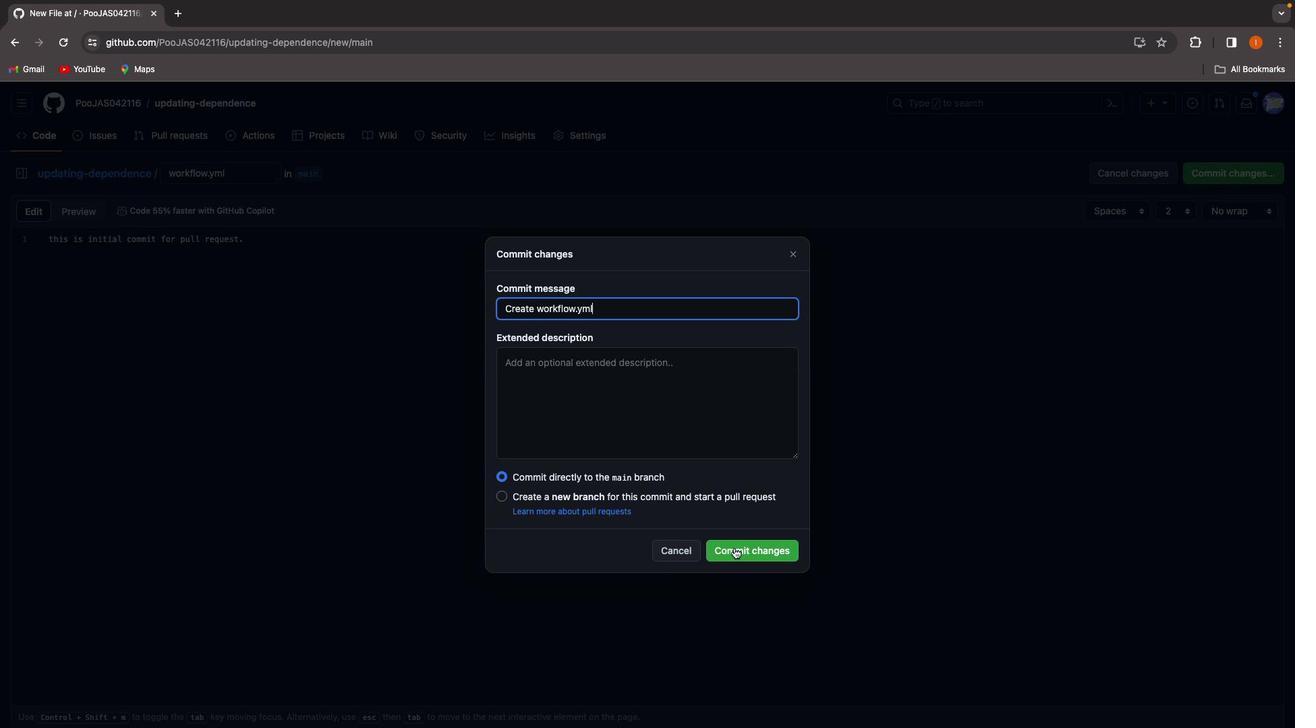
Action: Mouse pressed left at (734, 548)
Screenshot: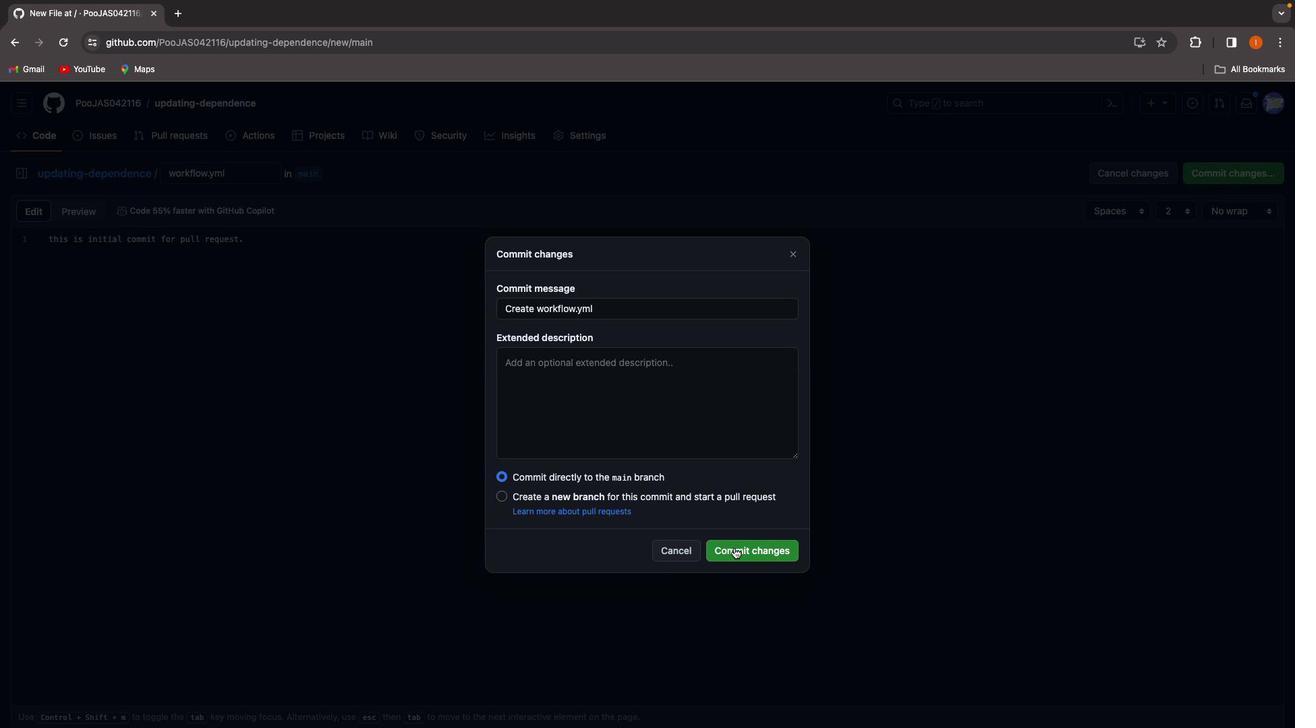 
Action: Mouse moved to (429, 397)
Screenshot: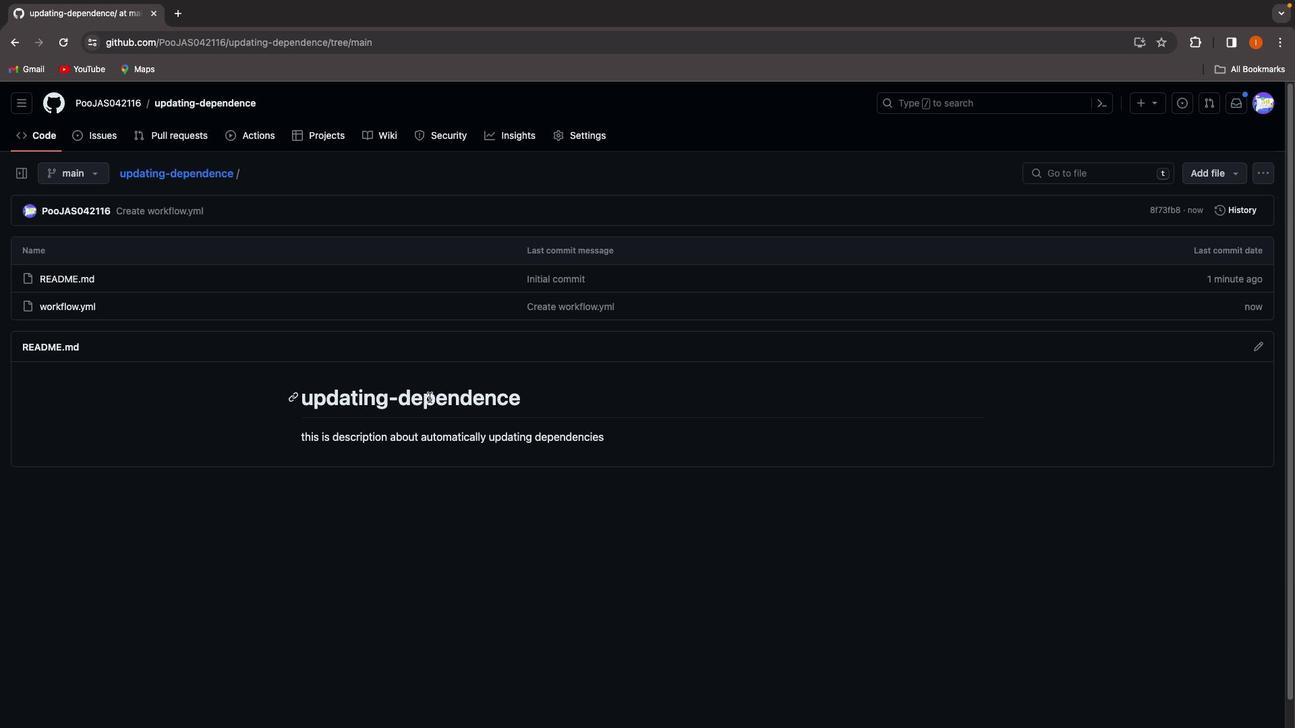 
Action: Mouse pressed left at (429, 397)
Screenshot: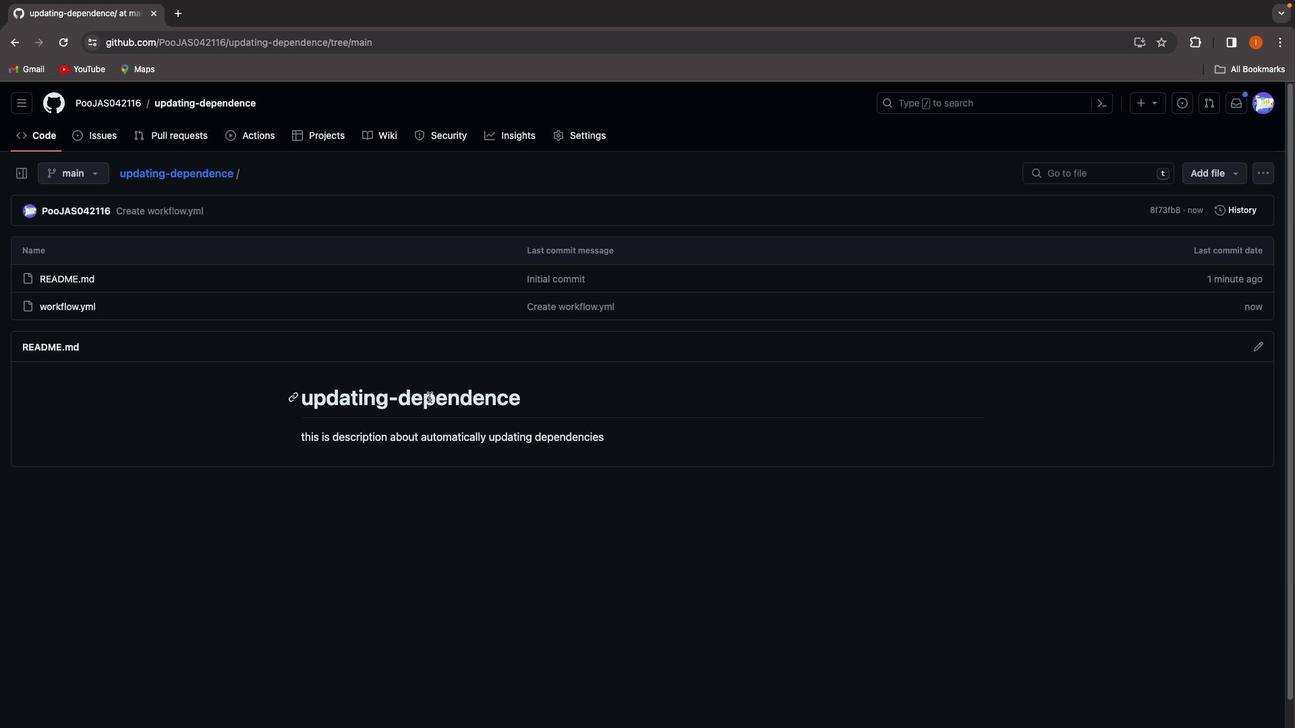
Action: Mouse moved to (185, 84)
Screenshot: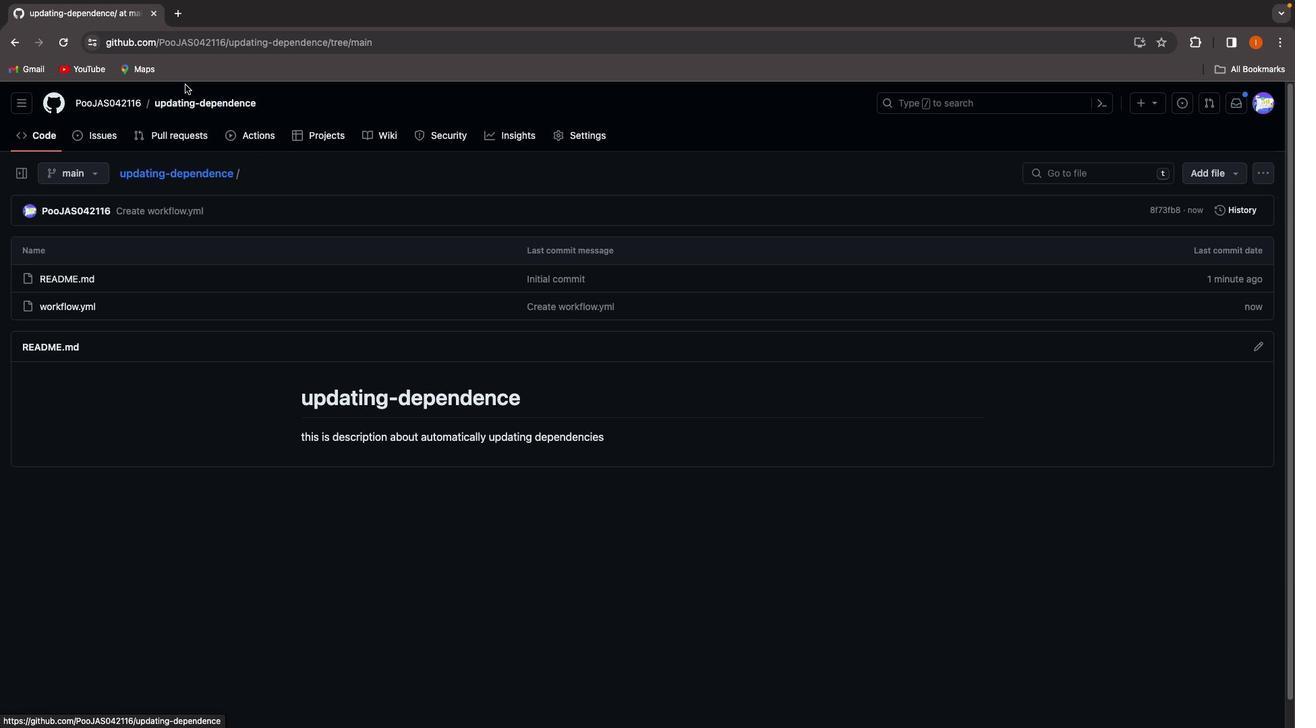 
Action: Mouse pressed left at (185, 84)
Screenshot: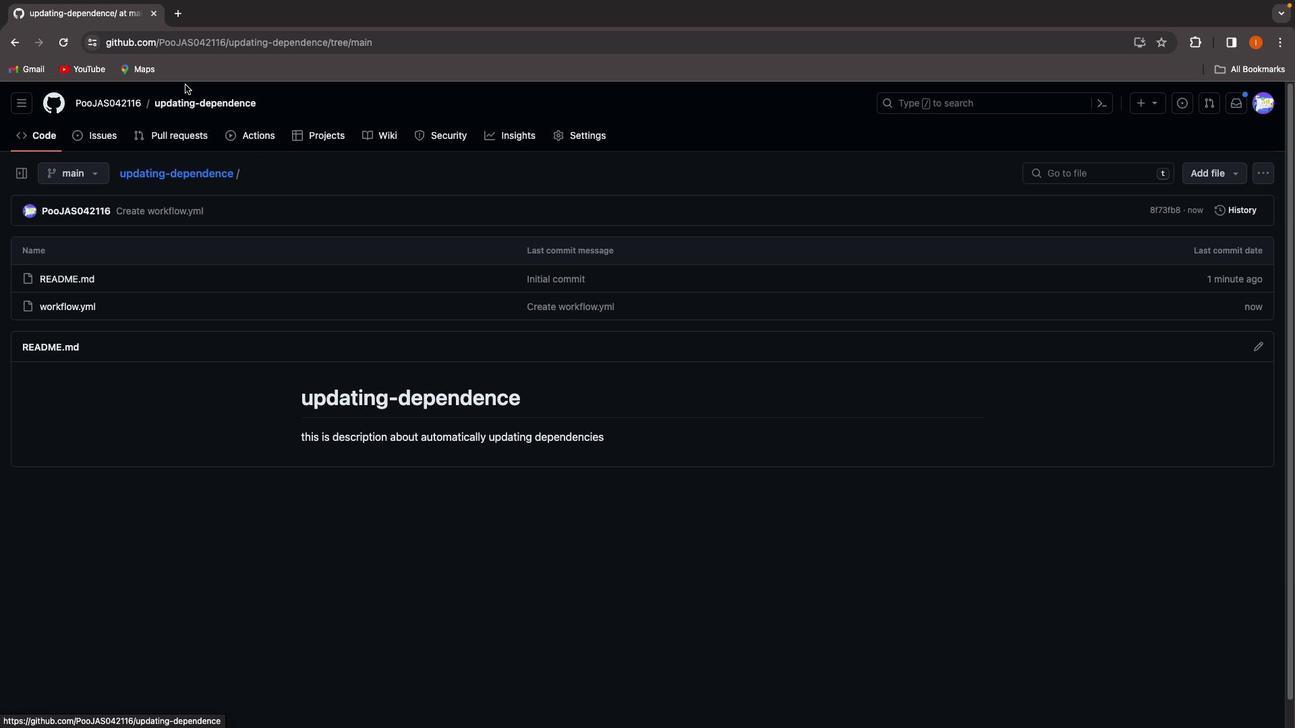 
Action: Mouse moved to (189, 105)
Screenshot: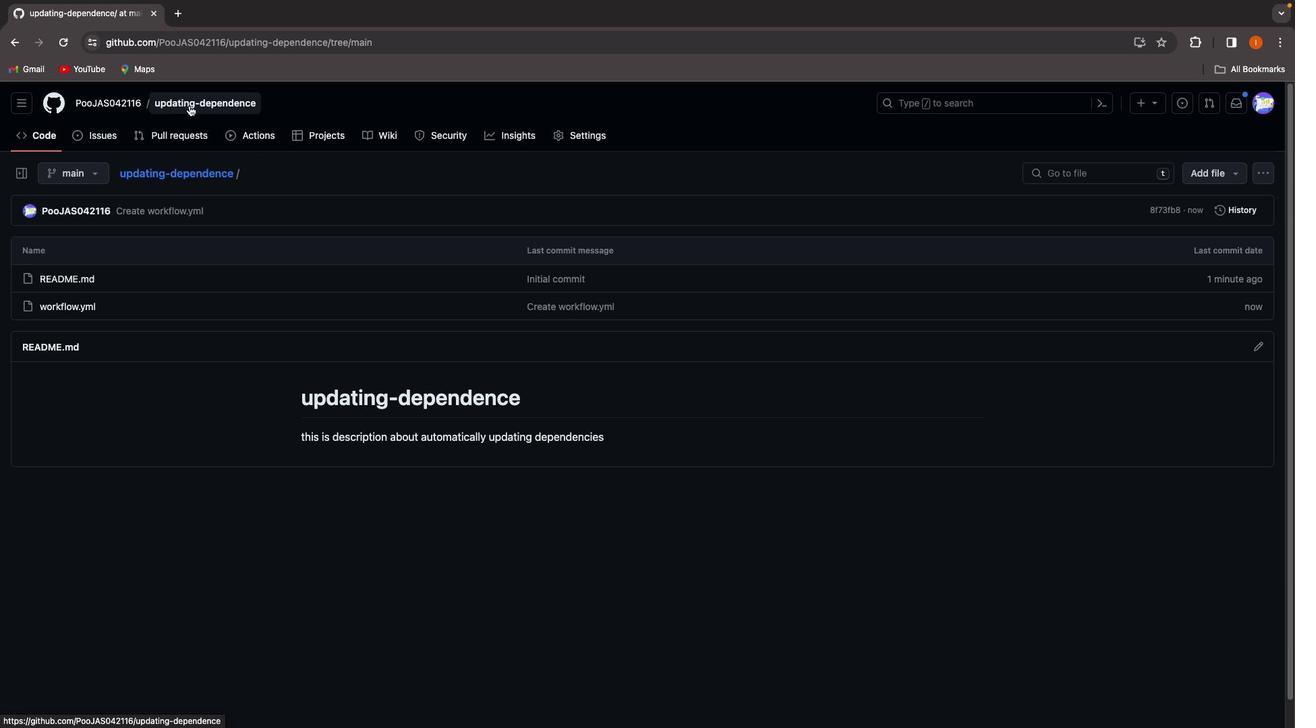 
Action: Mouse pressed left at (189, 105)
Screenshot: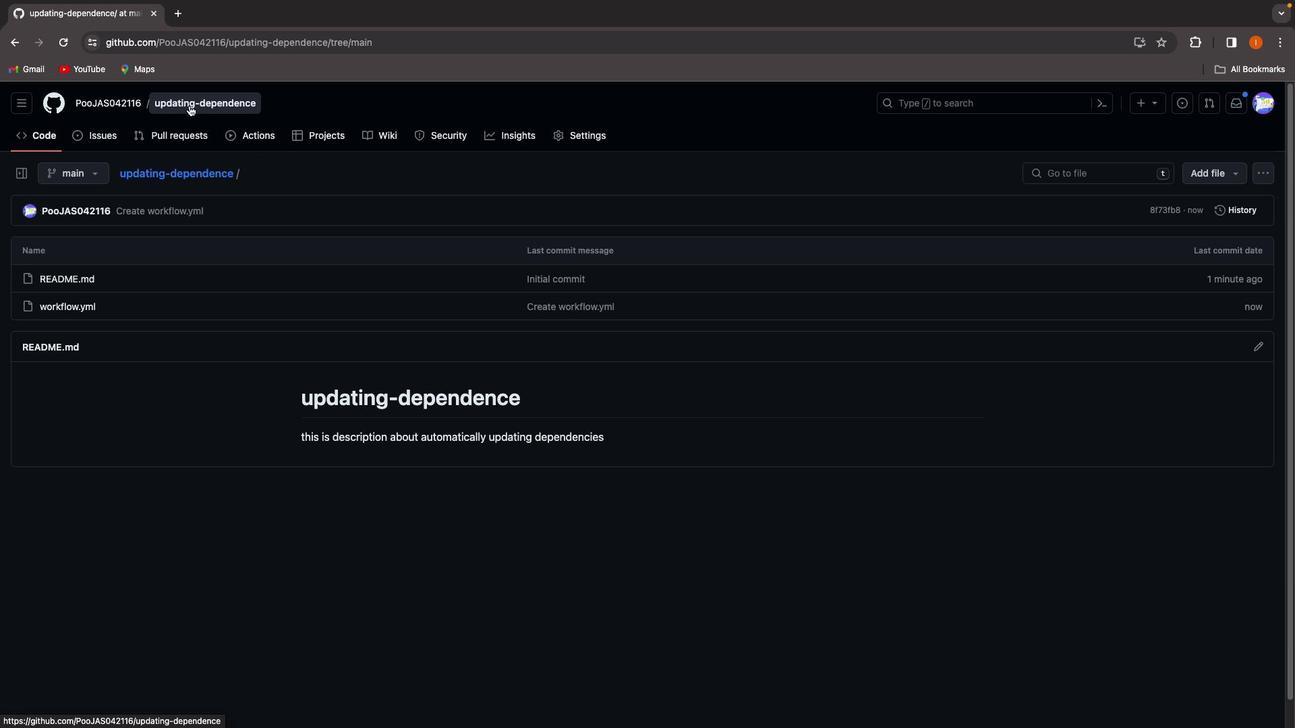
Action: Mouse moved to (350, 224)
Screenshot: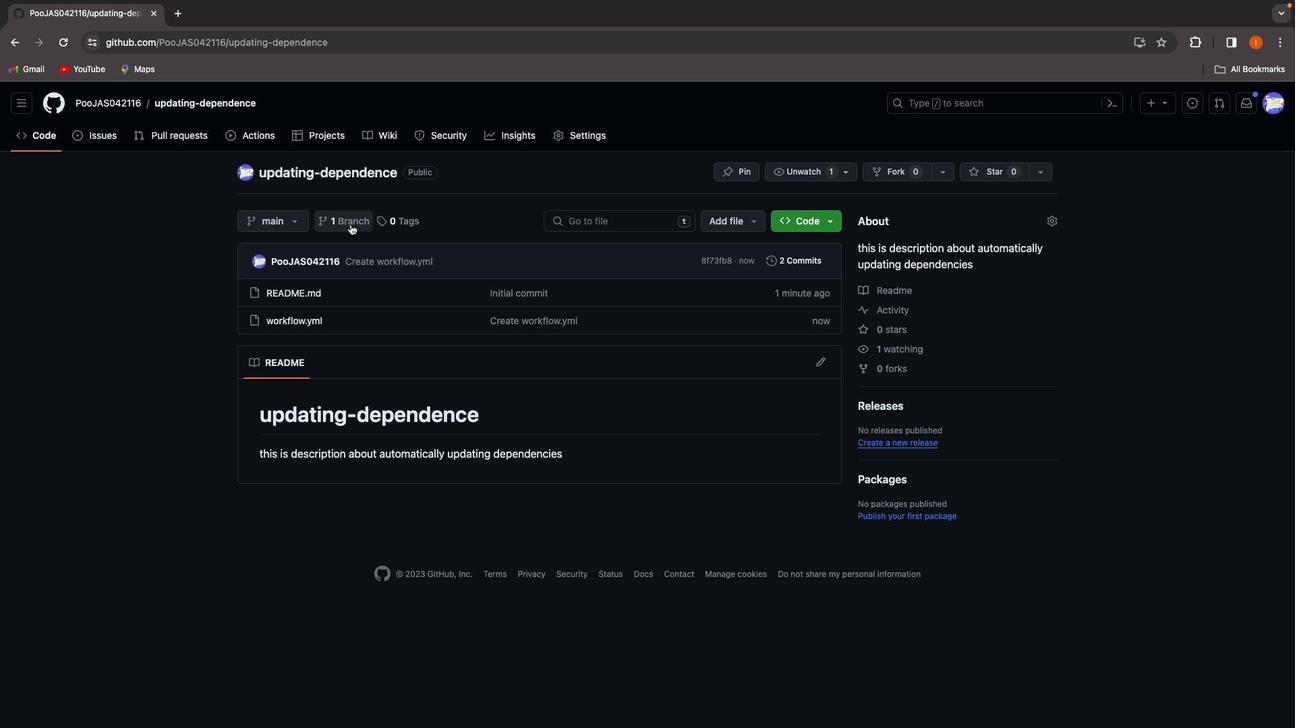 
Action: Mouse pressed left at (350, 224)
Screenshot: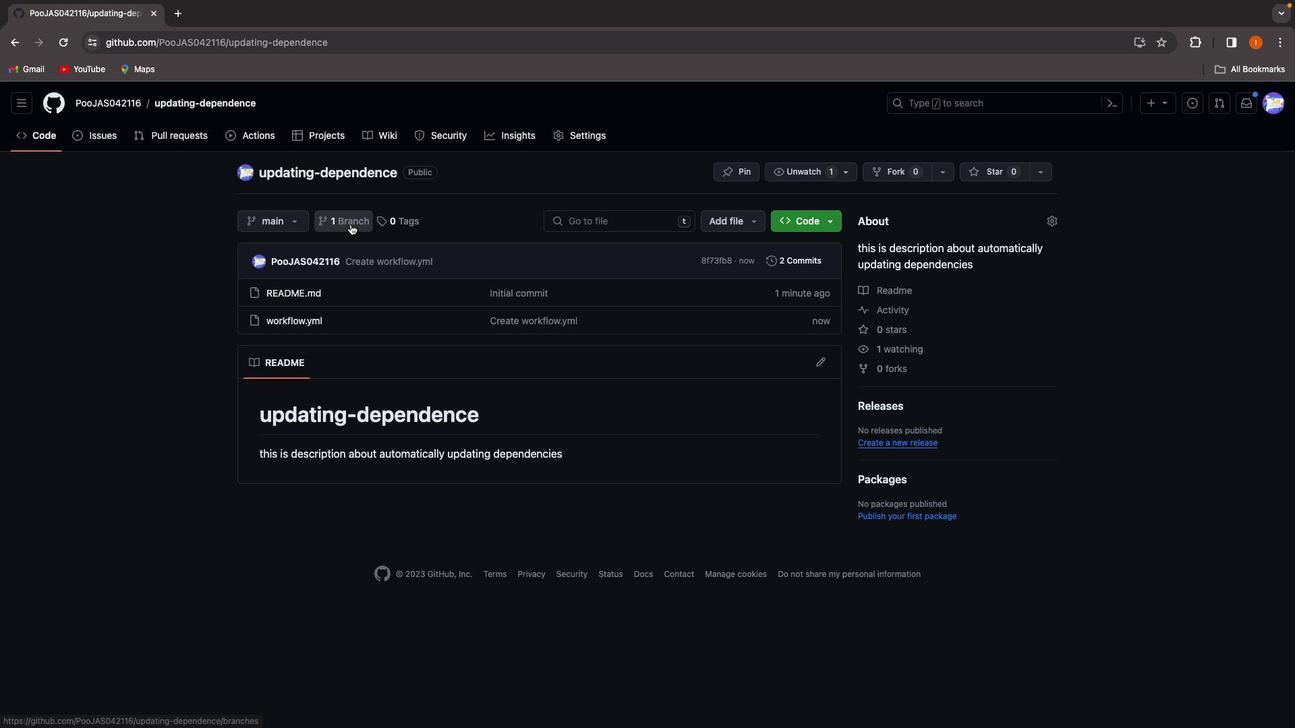 
Action: Mouse moved to (1040, 176)
Screenshot: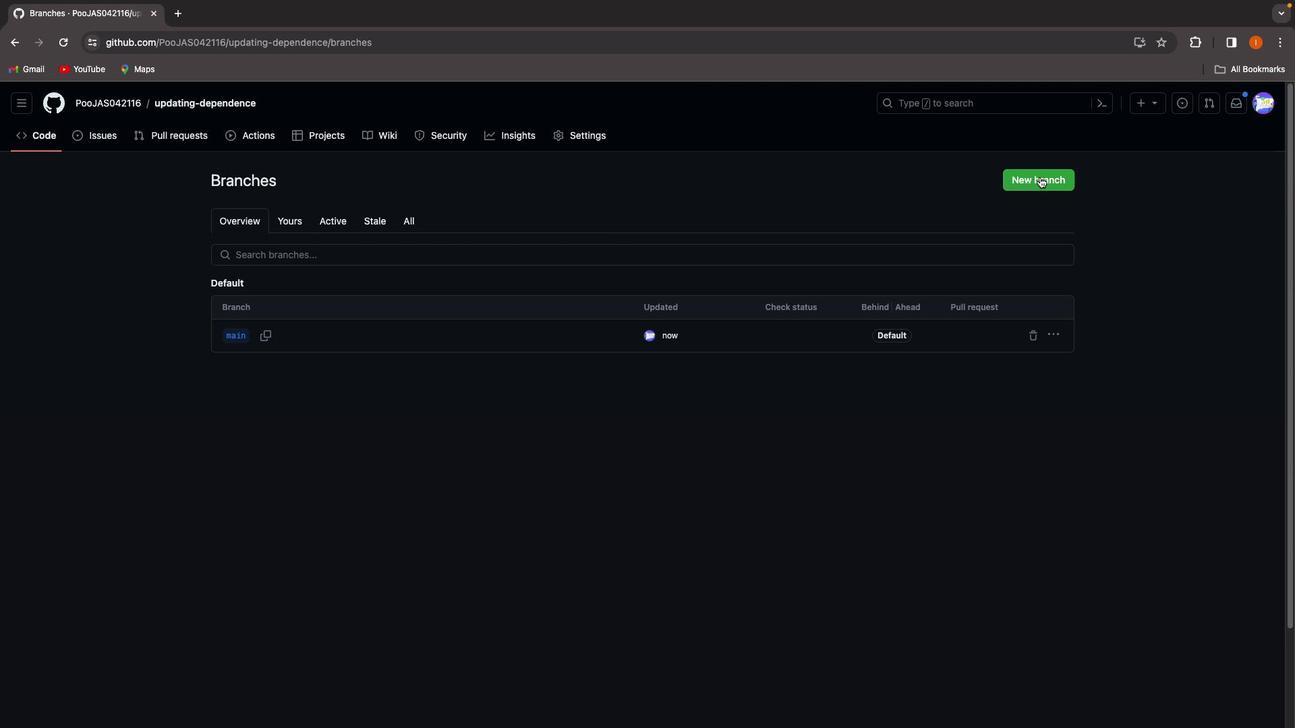 
Action: Mouse pressed left at (1040, 176)
Screenshot: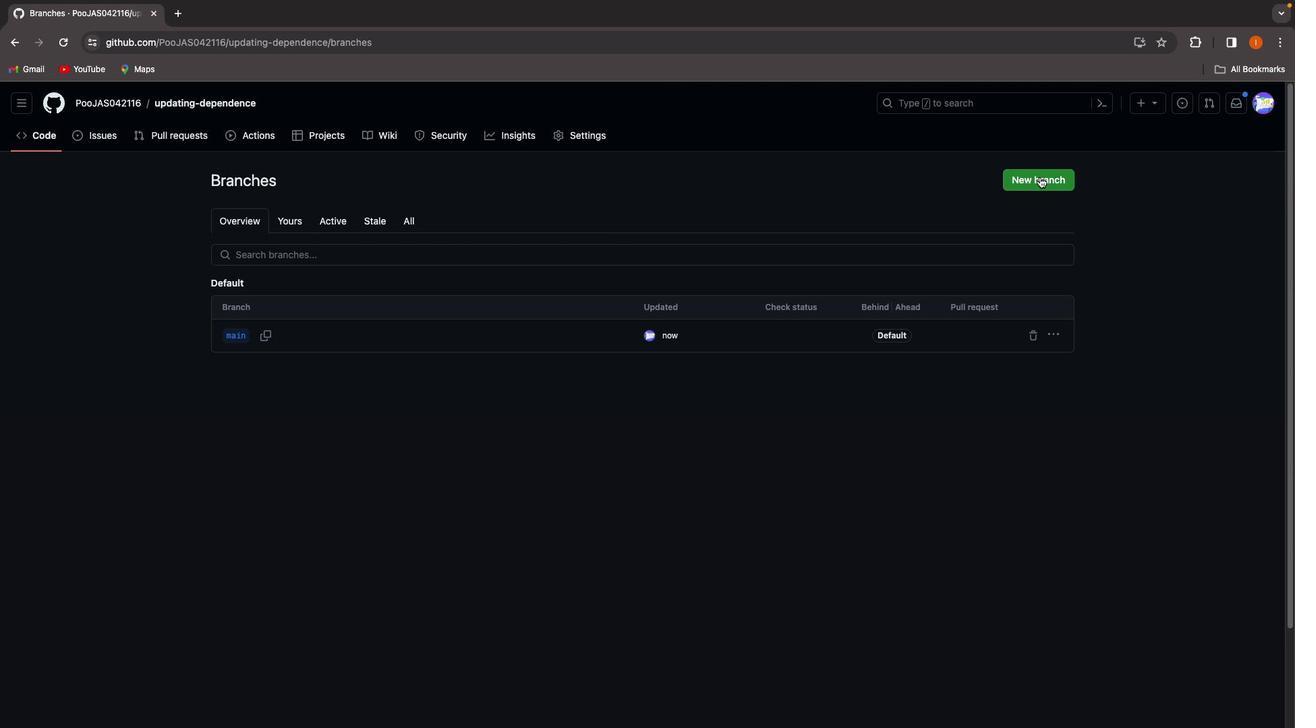 
Action: Mouse moved to (553, 377)
Screenshot: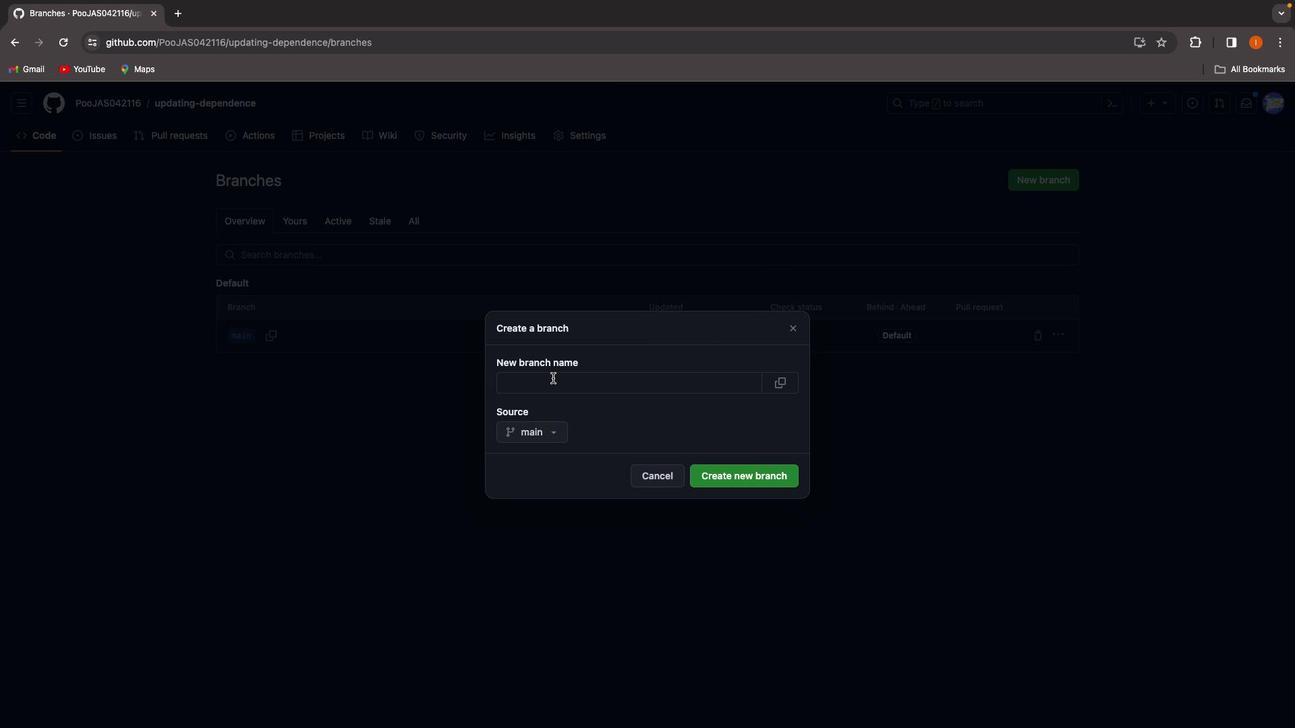 
Action: Mouse pressed left at (553, 377)
Screenshot: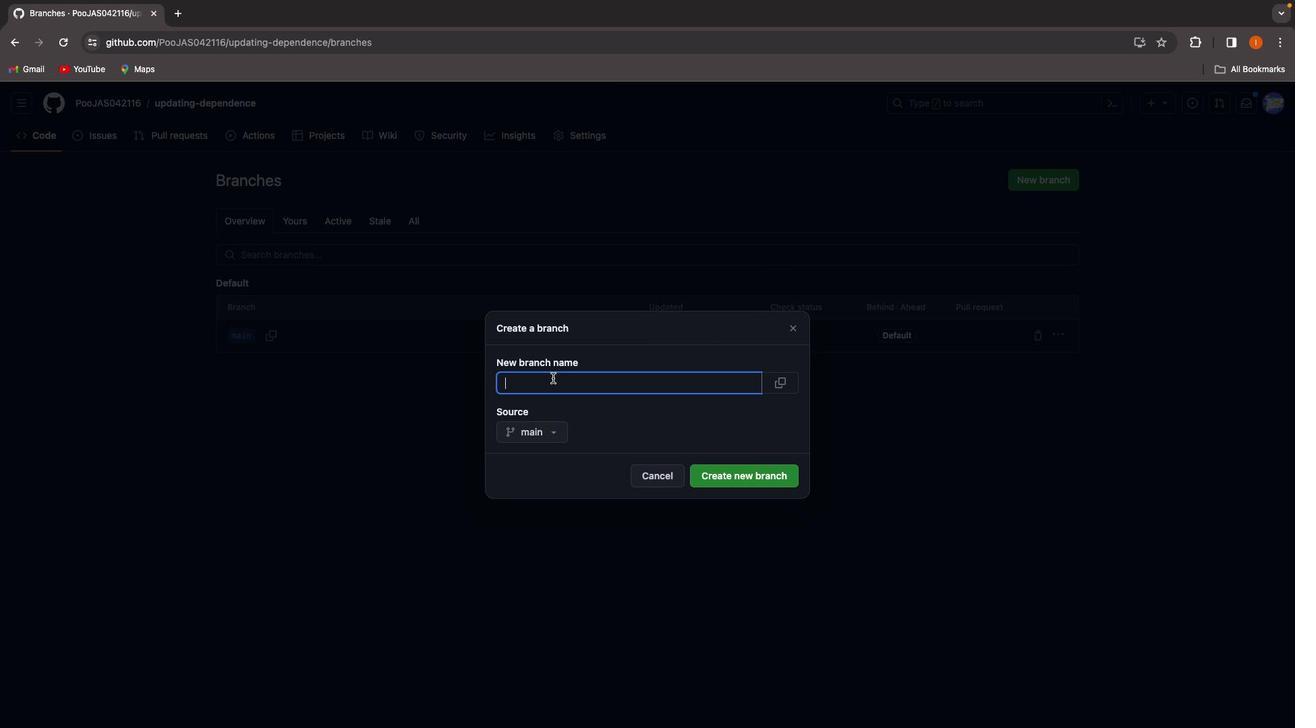 
Action: Key pressed 't''1'
Screenshot: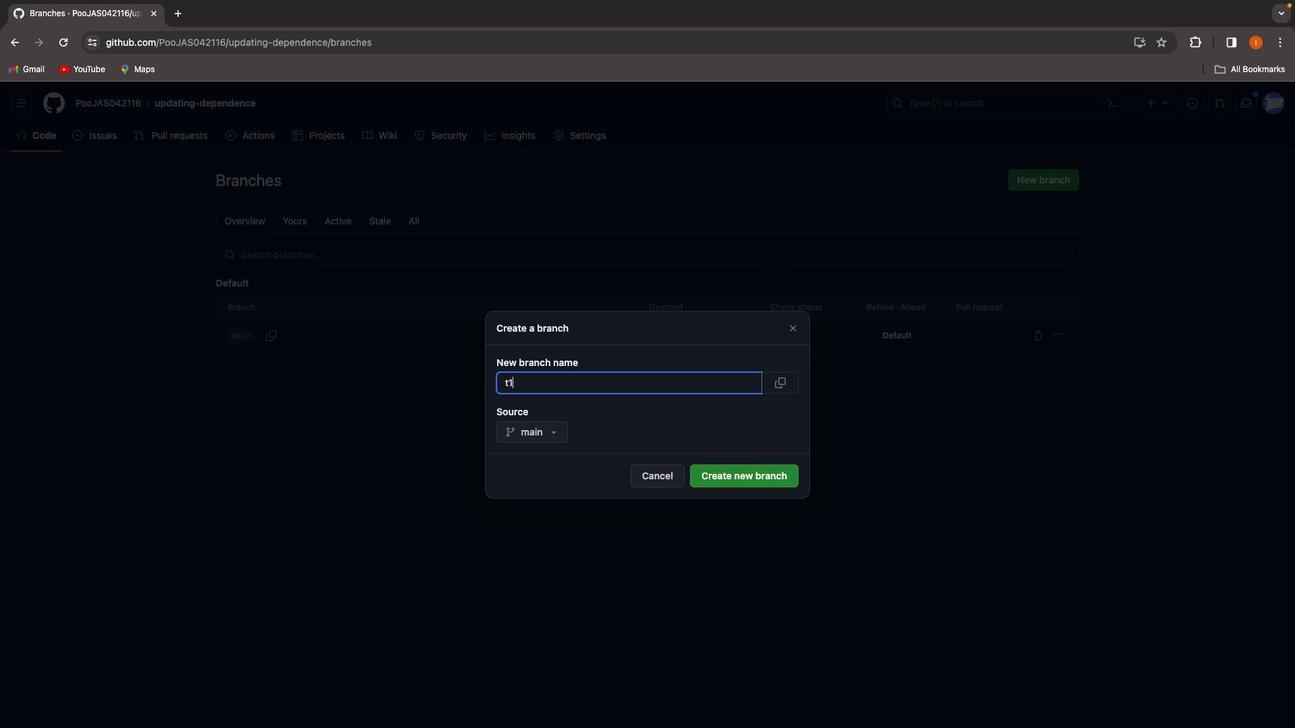 
Action: Mouse moved to (745, 473)
Screenshot: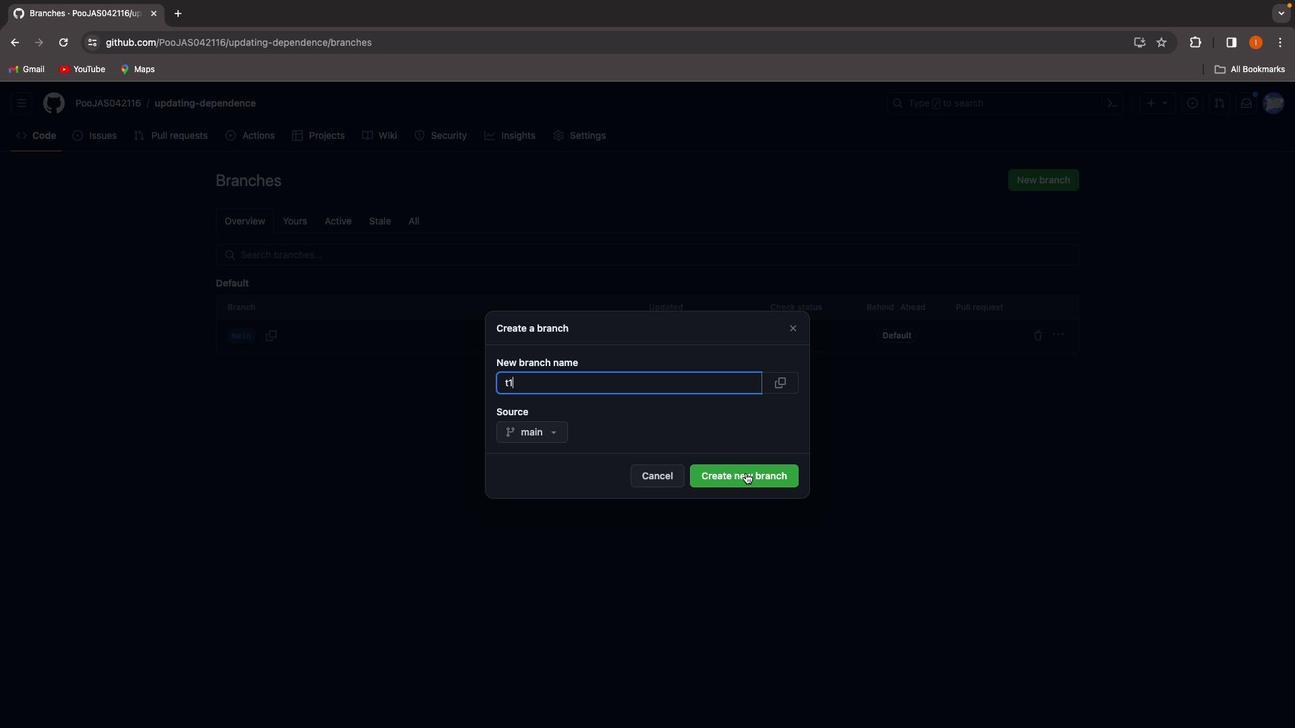 
Action: Mouse pressed left at (745, 473)
Screenshot: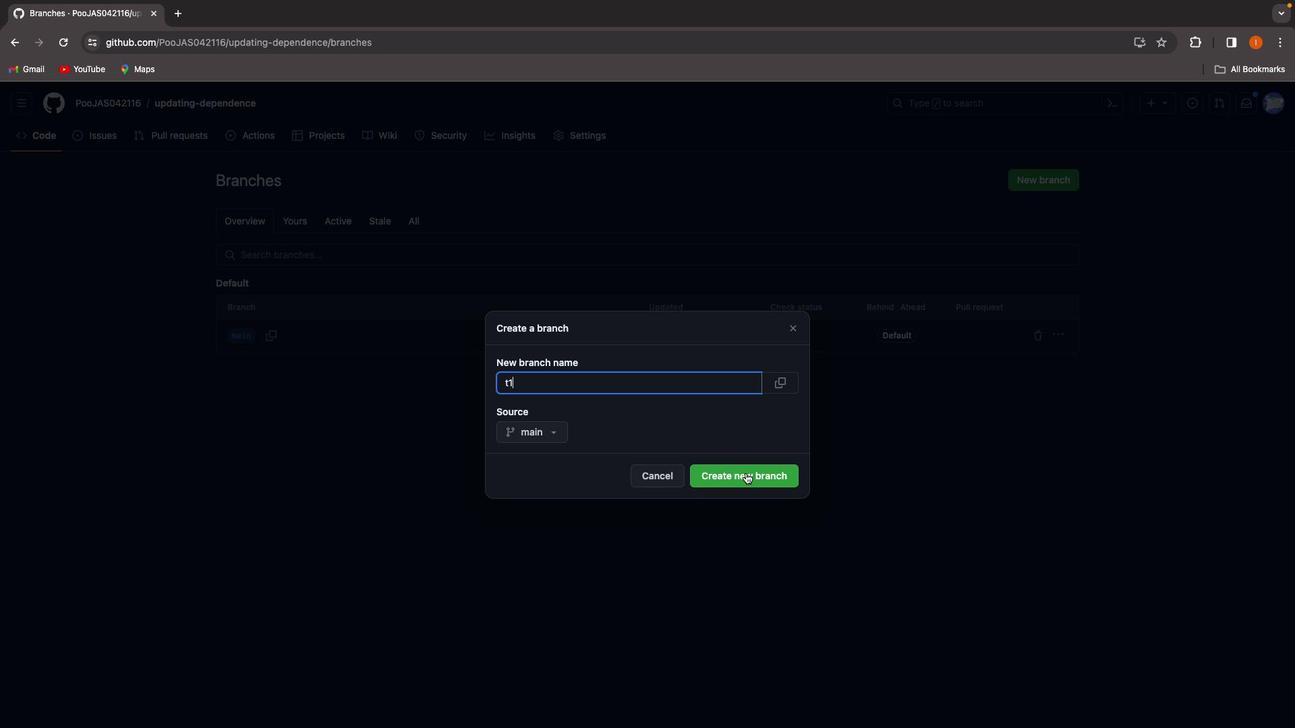 
Action: Mouse moved to (1037, 185)
Screenshot: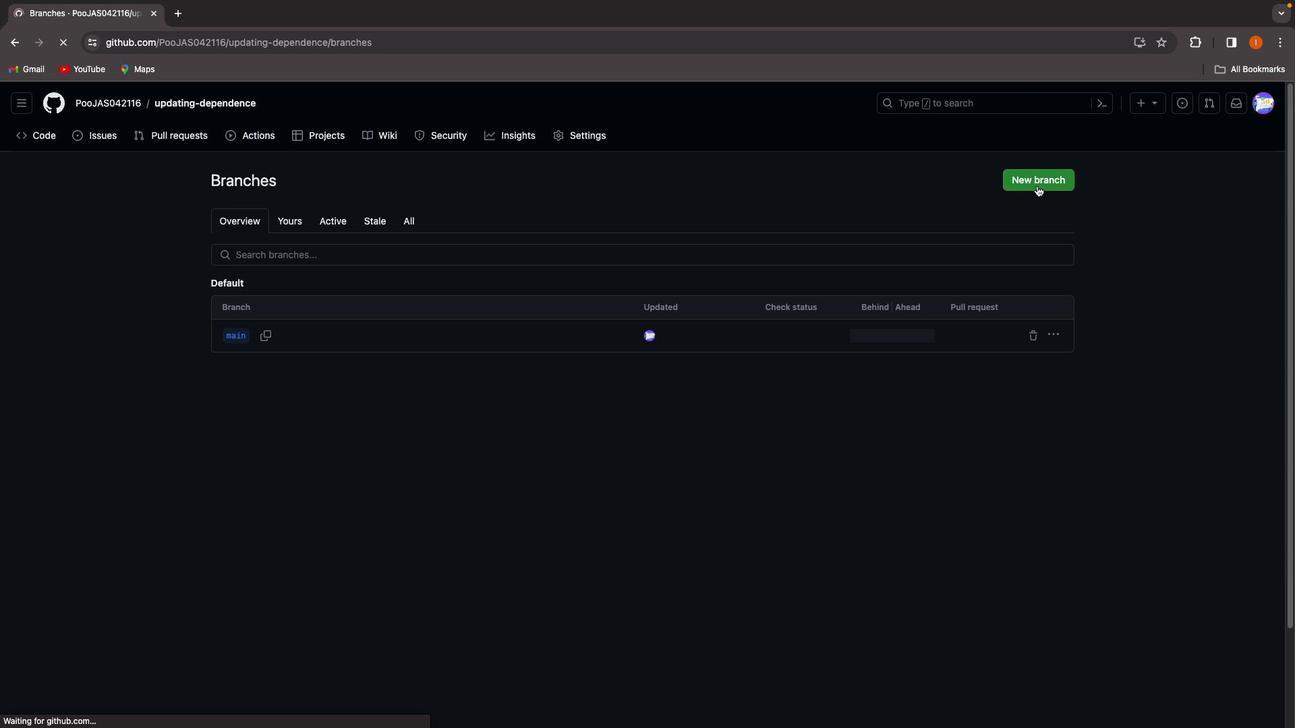 
Action: Mouse pressed left at (1037, 185)
Screenshot: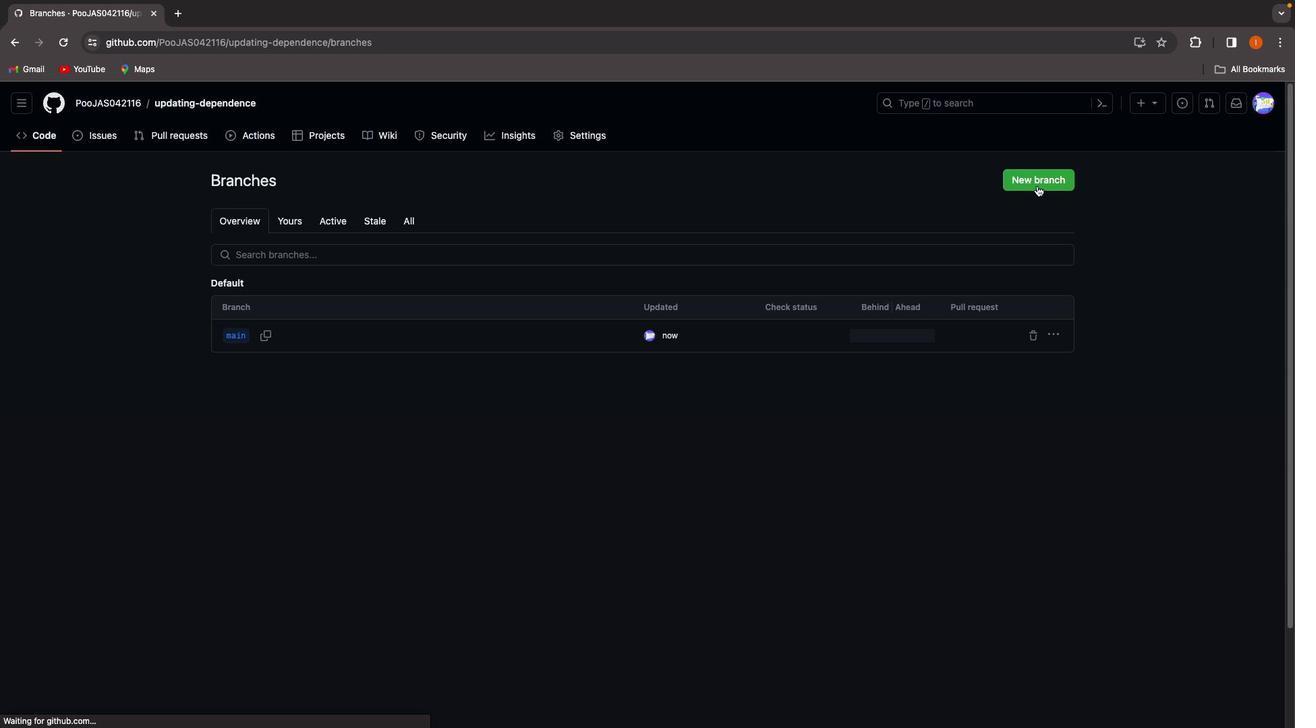 
Action: Mouse moved to (728, 477)
Screenshot: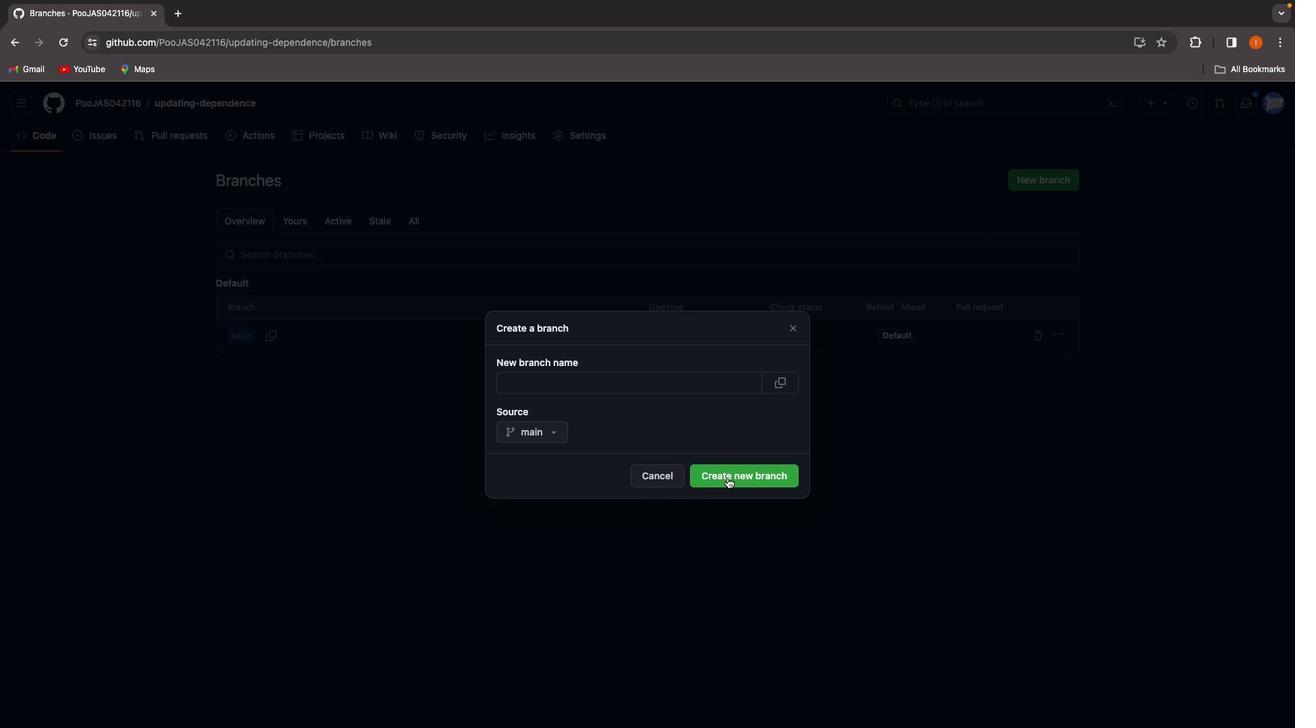 
Action: Mouse pressed left at (728, 477)
Screenshot: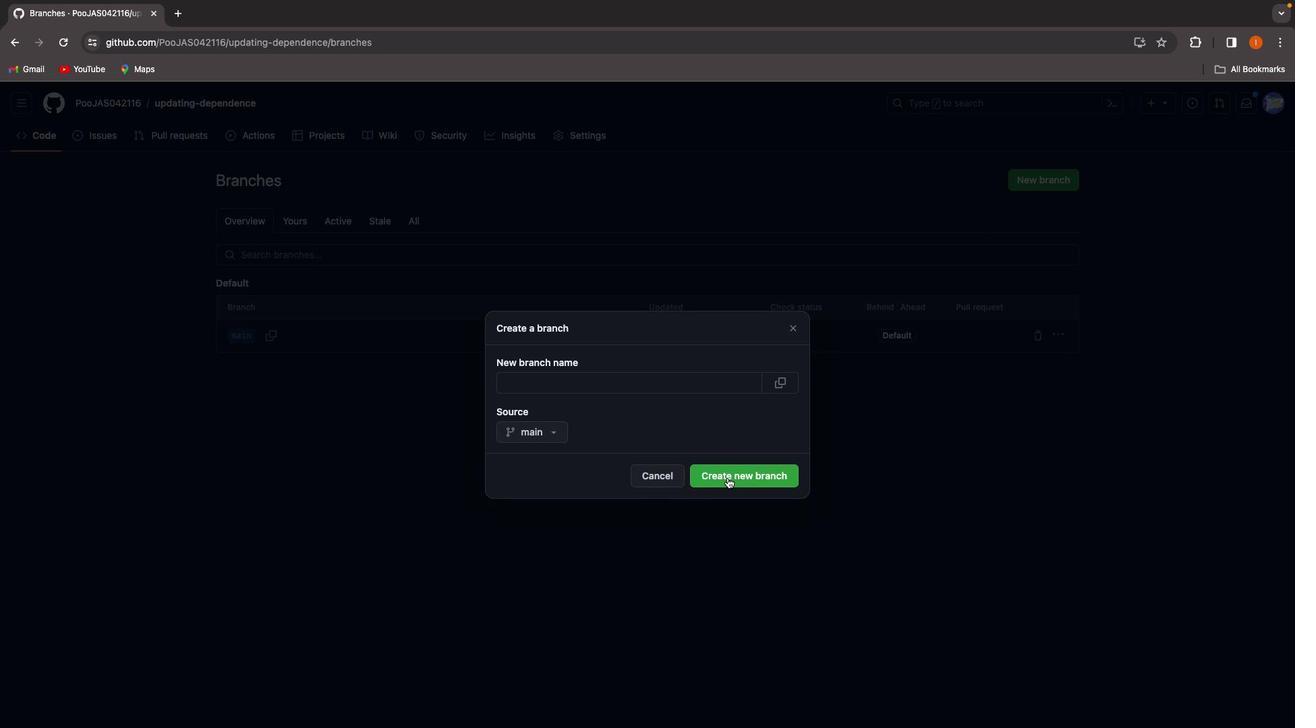 
Action: Mouse moved to (540, 404)
Screenshot: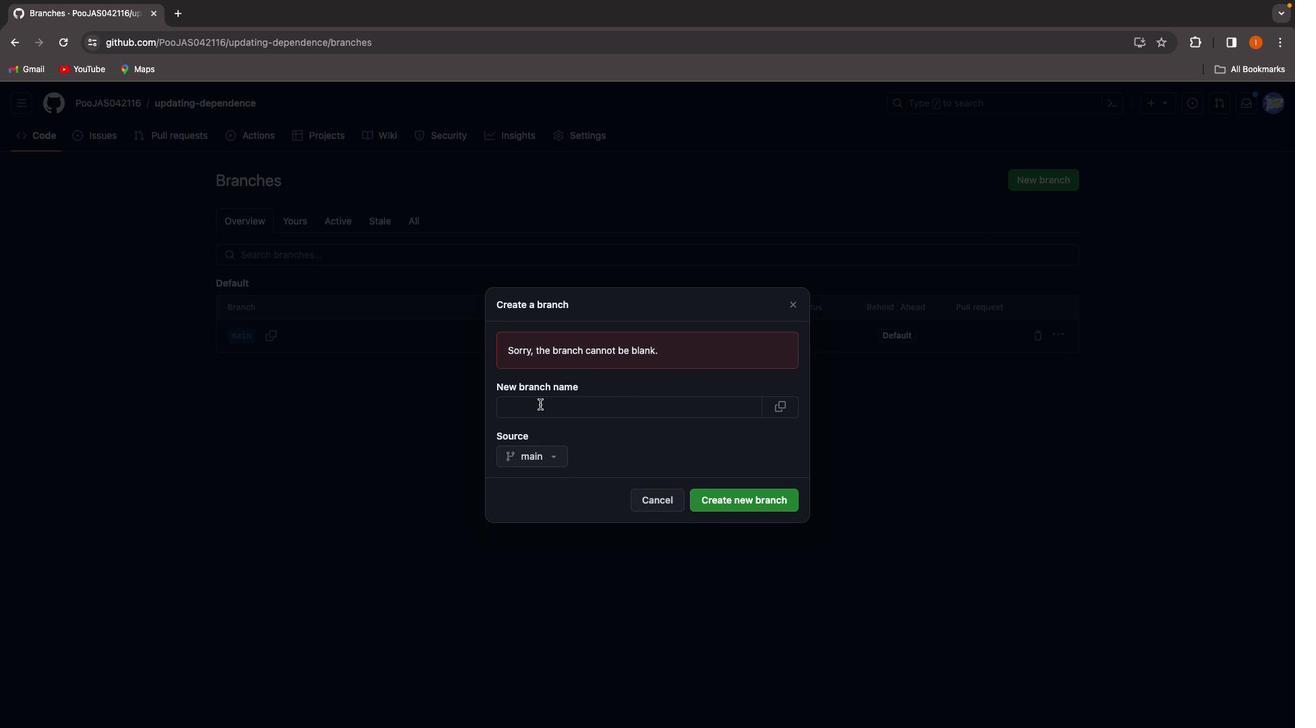 
Action: Mouse pressed left at (540, 404)
Screenshot: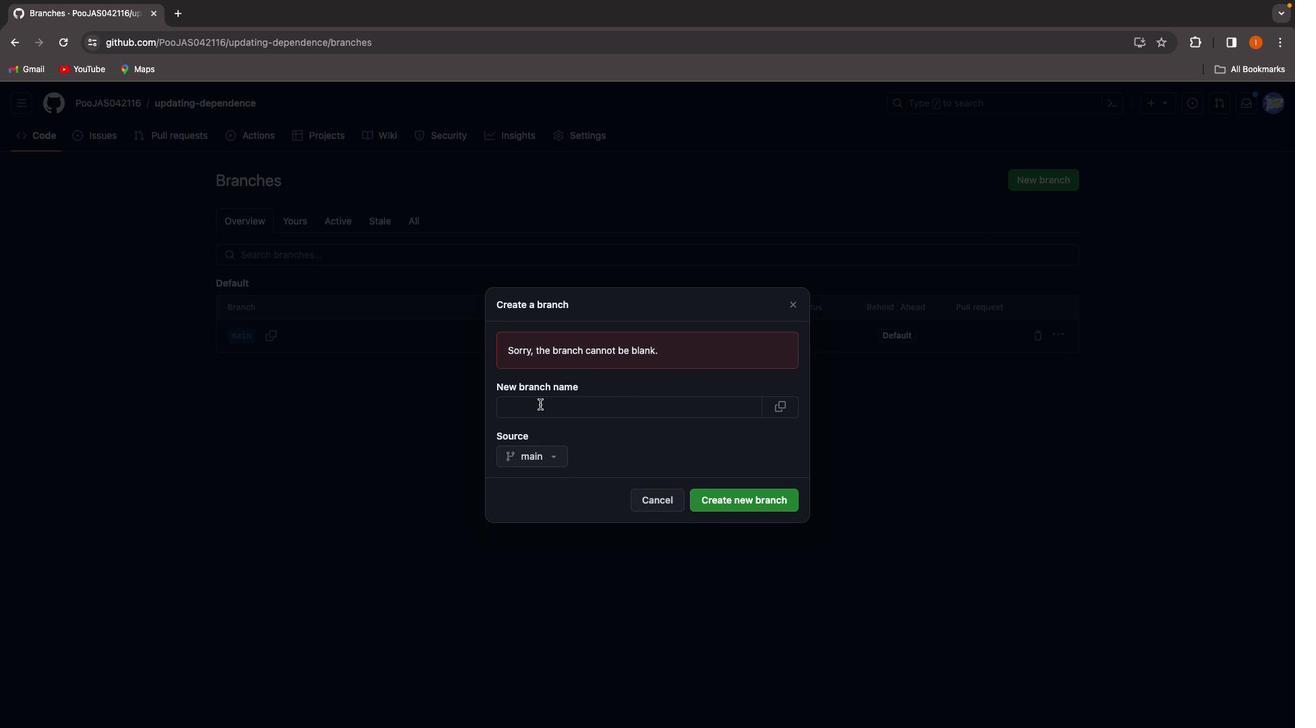
Action: Key pressed Key.shift_r'F''1'
Screenshot: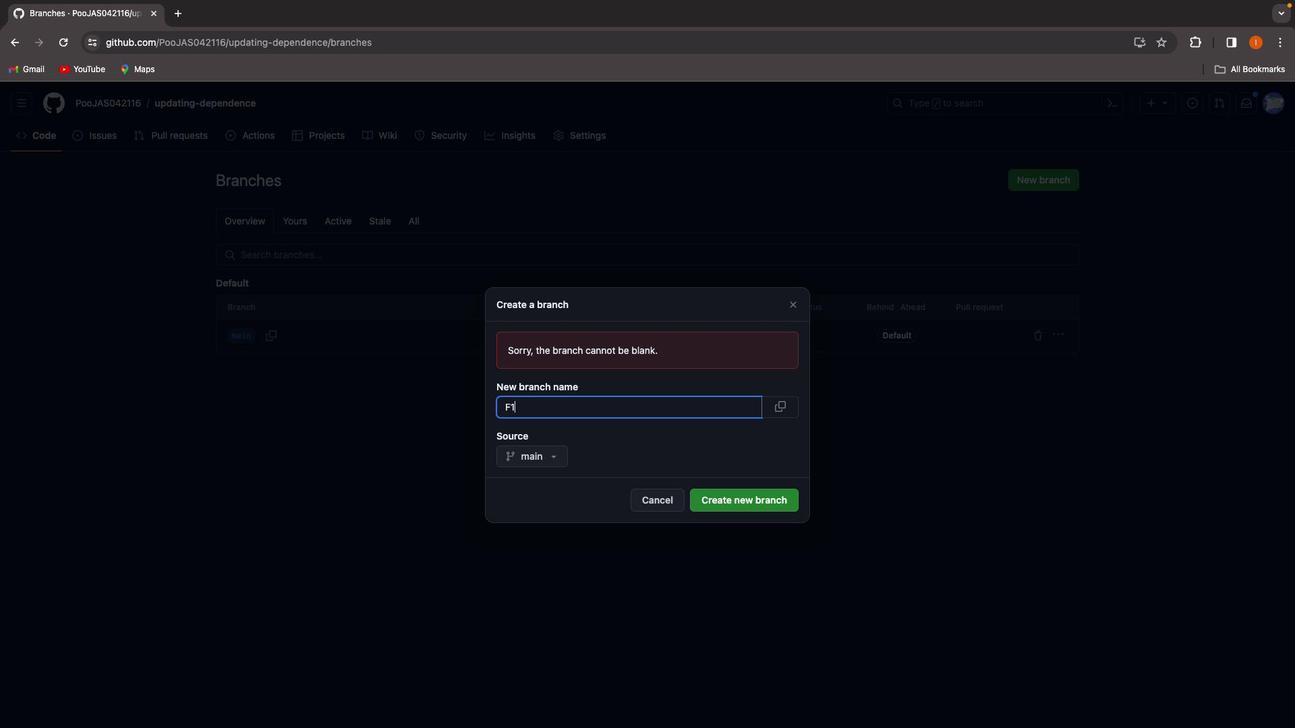 
Action: Mouse moved to (765, 502)
Screenshot: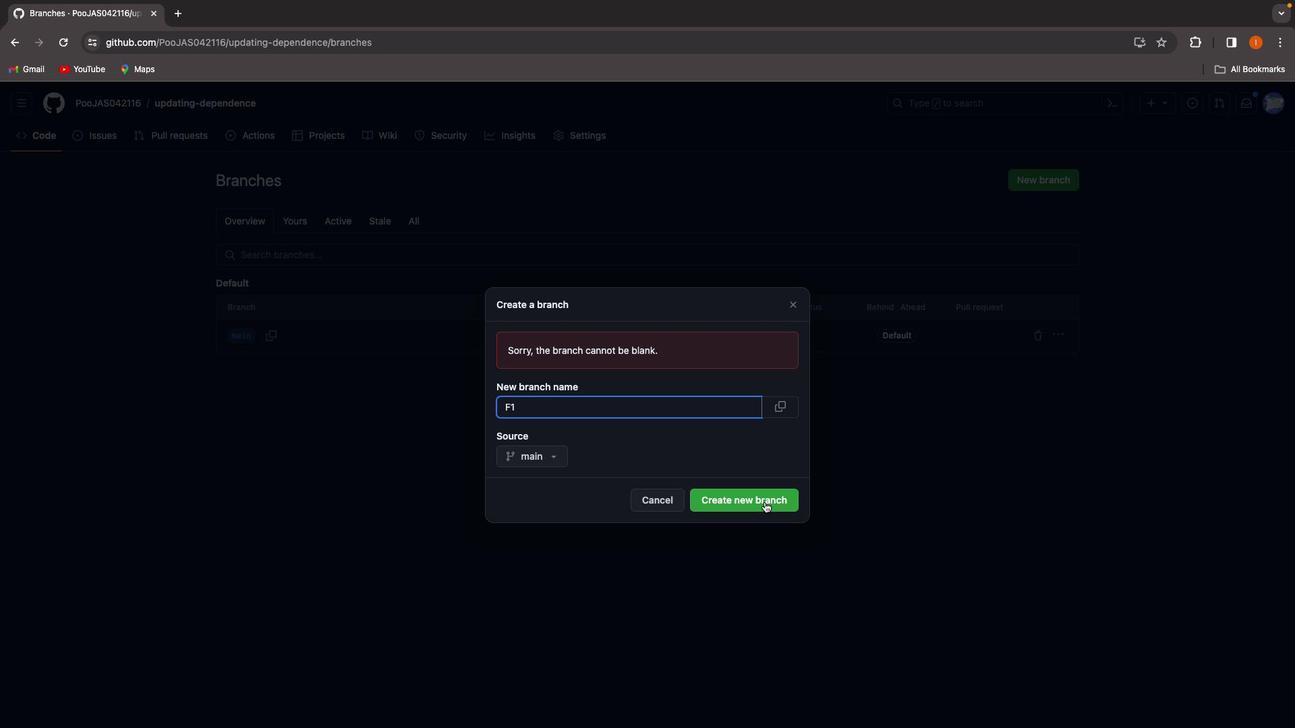 
Action: Mouse pressed left at (765, 502)
Screenshot: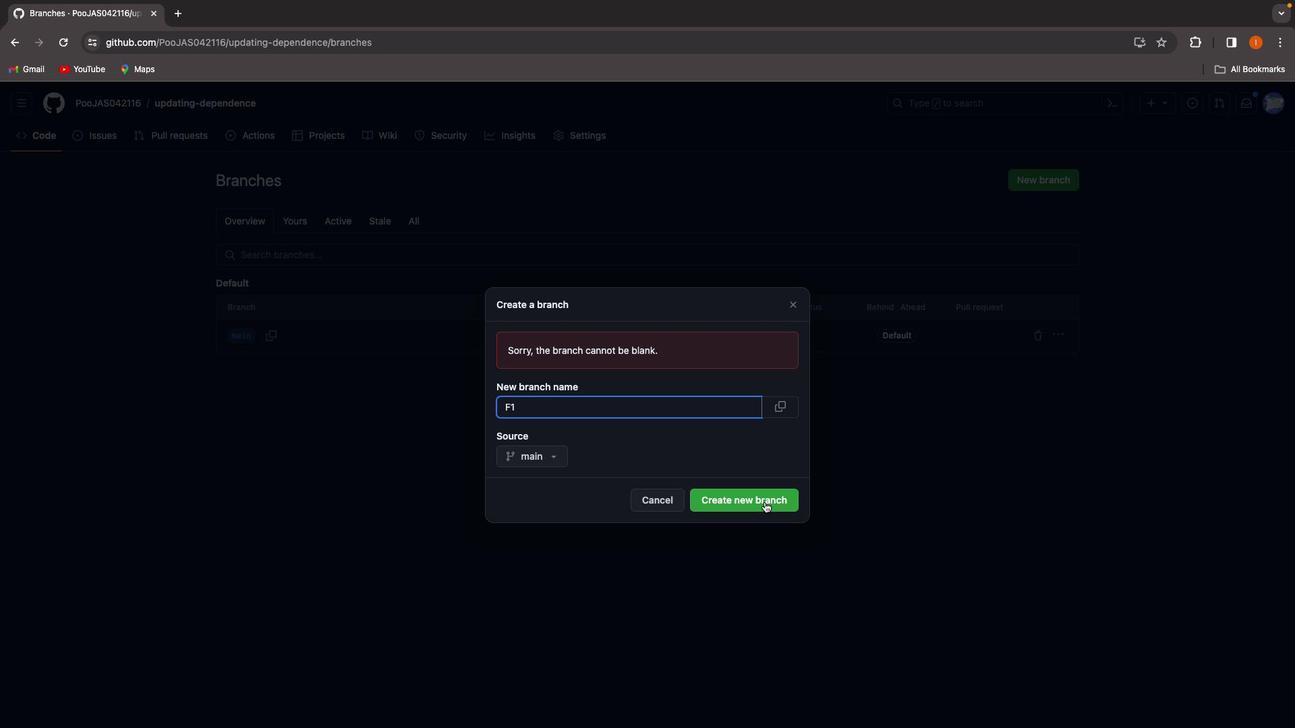 
Action: Mouse moved to (1049, 177)
Screenshot: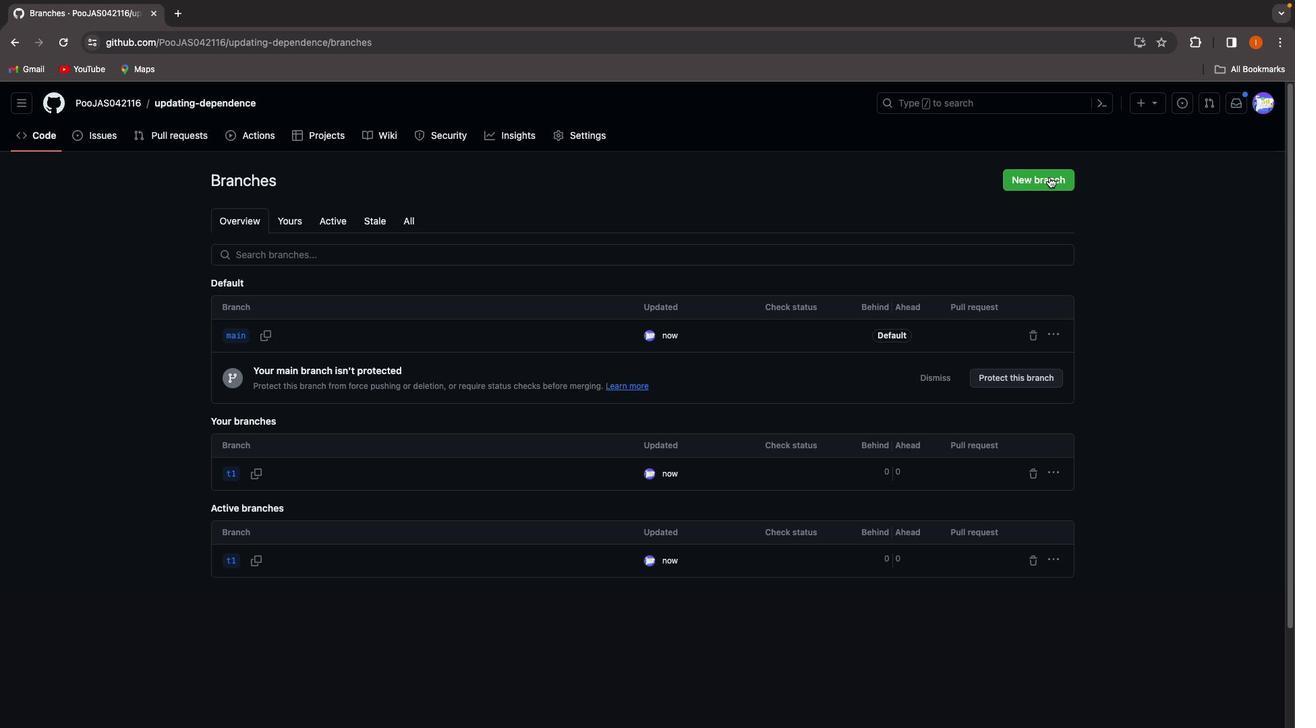 
Action: Mouse pressed left at (1049, 177)
Screenshot: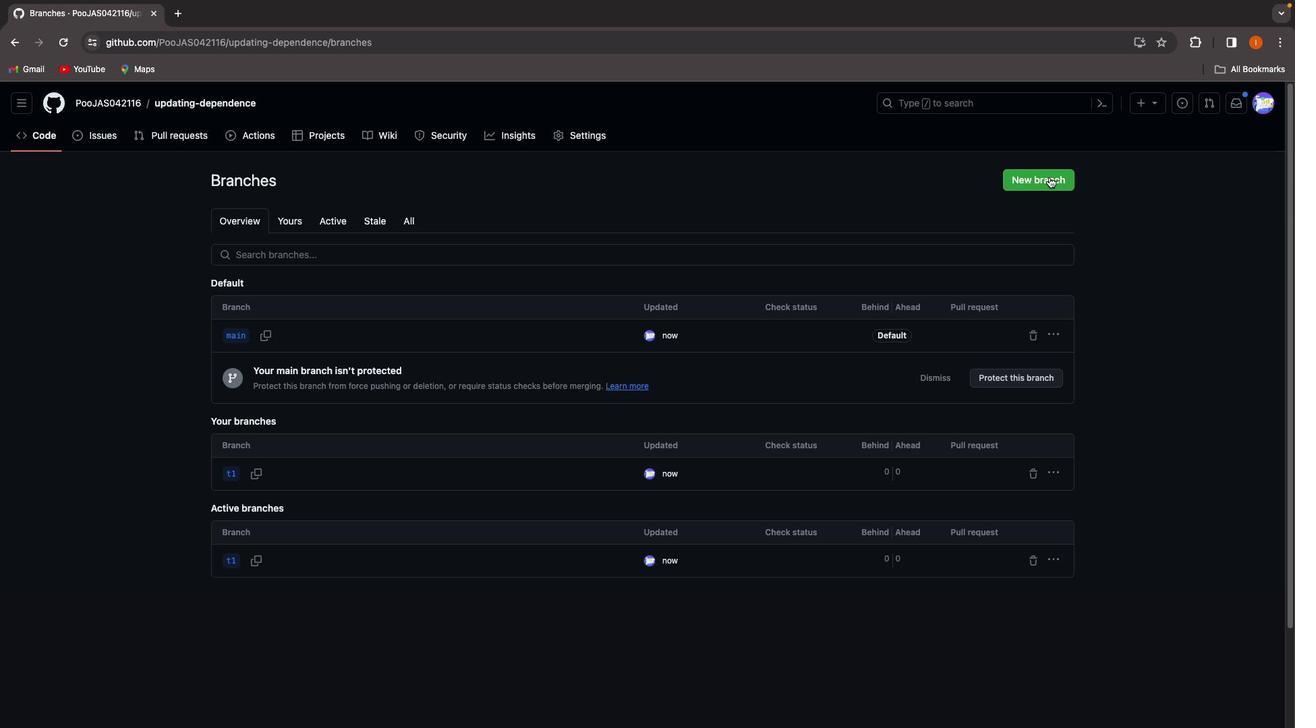 
Action: Mouse moved to (539, 375)
Screenshot: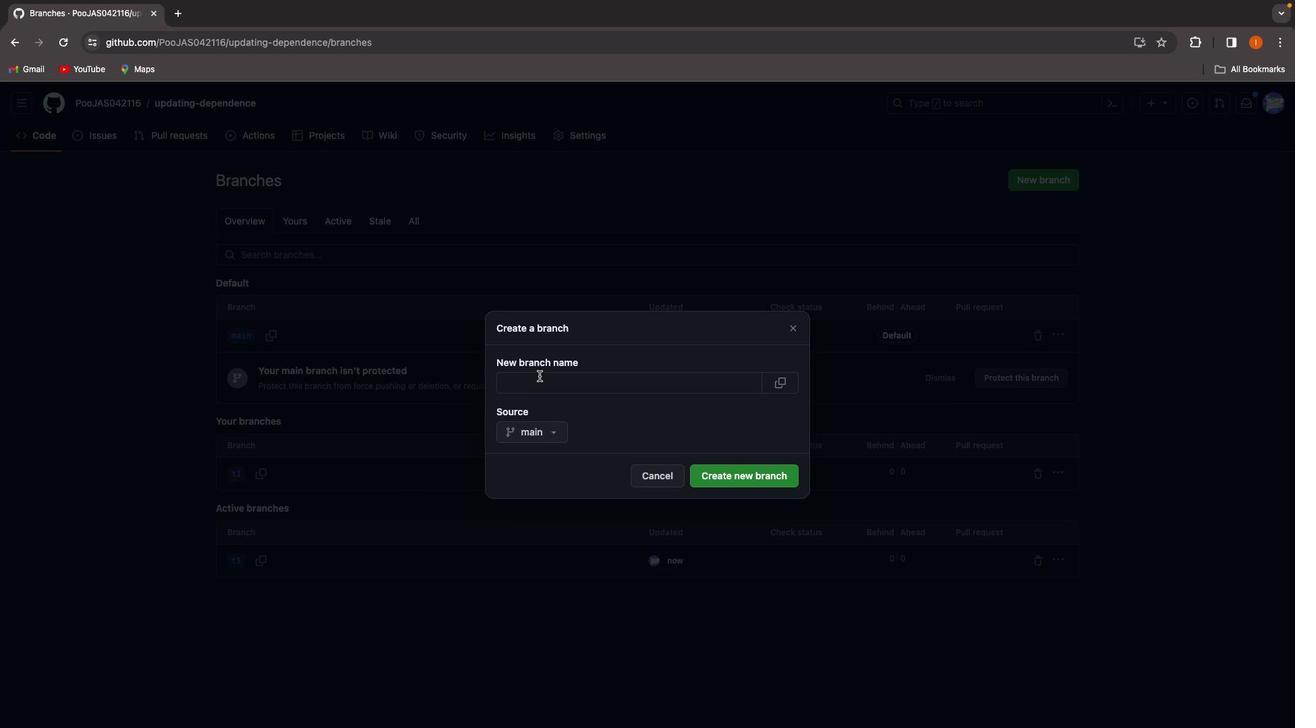 
Action: Mouse pressed left at (539, 375)
Screenshot: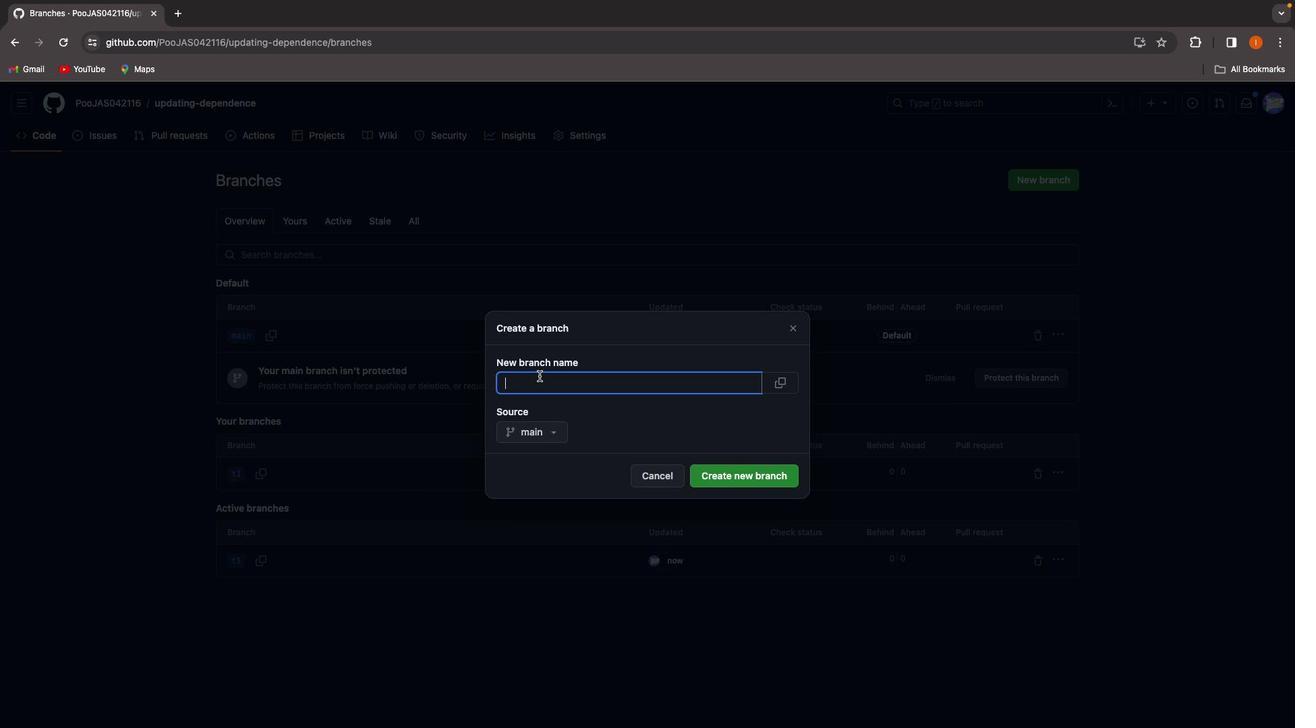 
Action: Key pressed Key.shift'W''1'
Screenshot: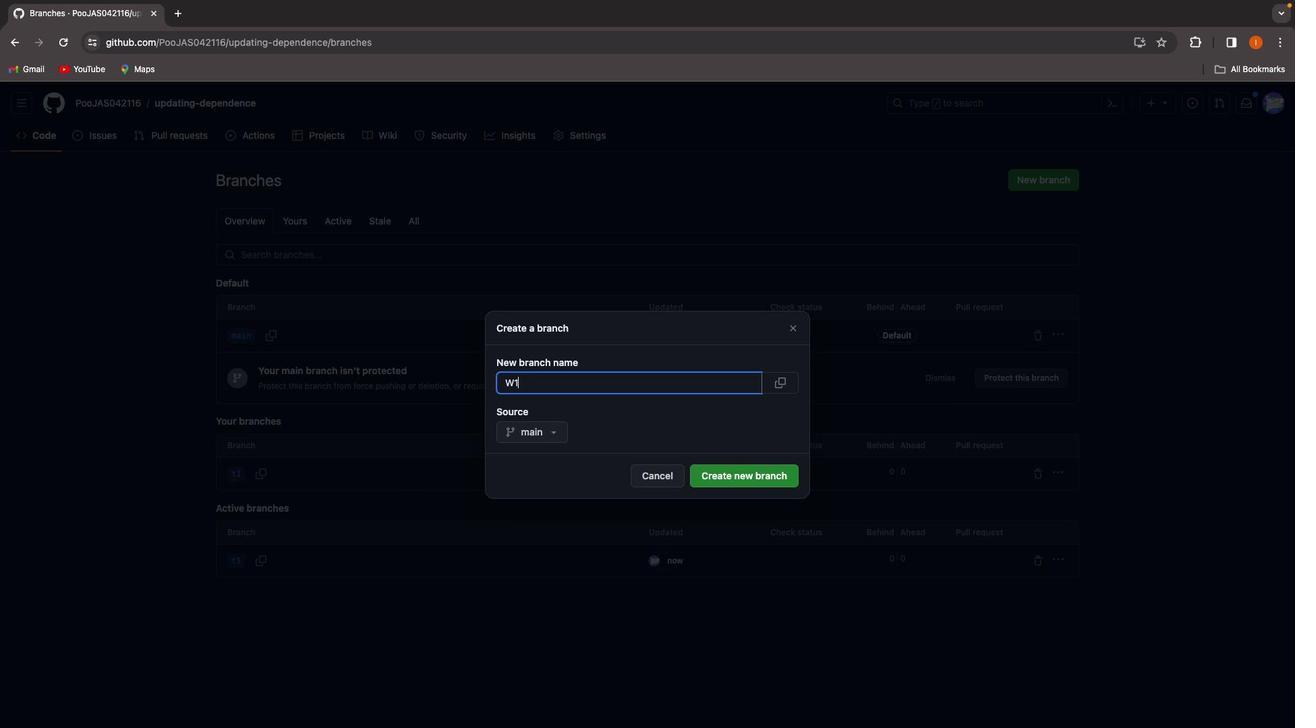 
Action: Mouse moved to (731, 479)
Screenshot: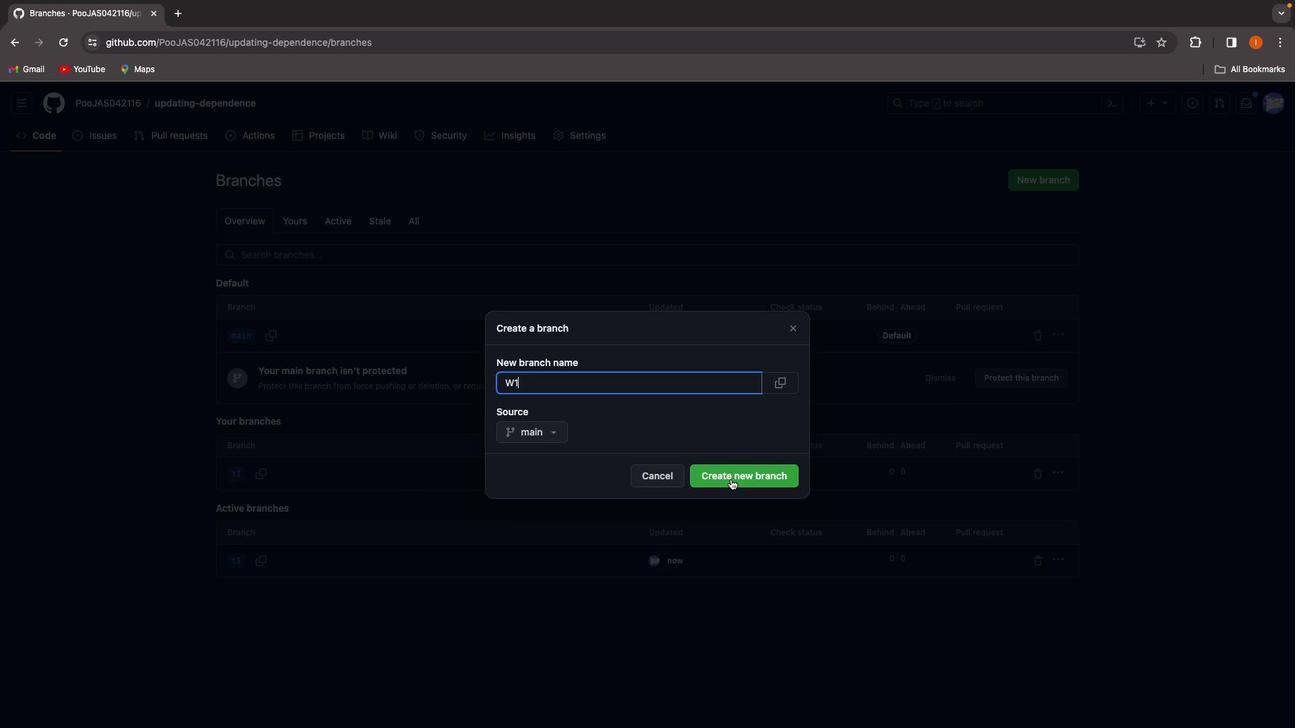 
Action: Mouse pressed left at (731, 479)
Screenshot: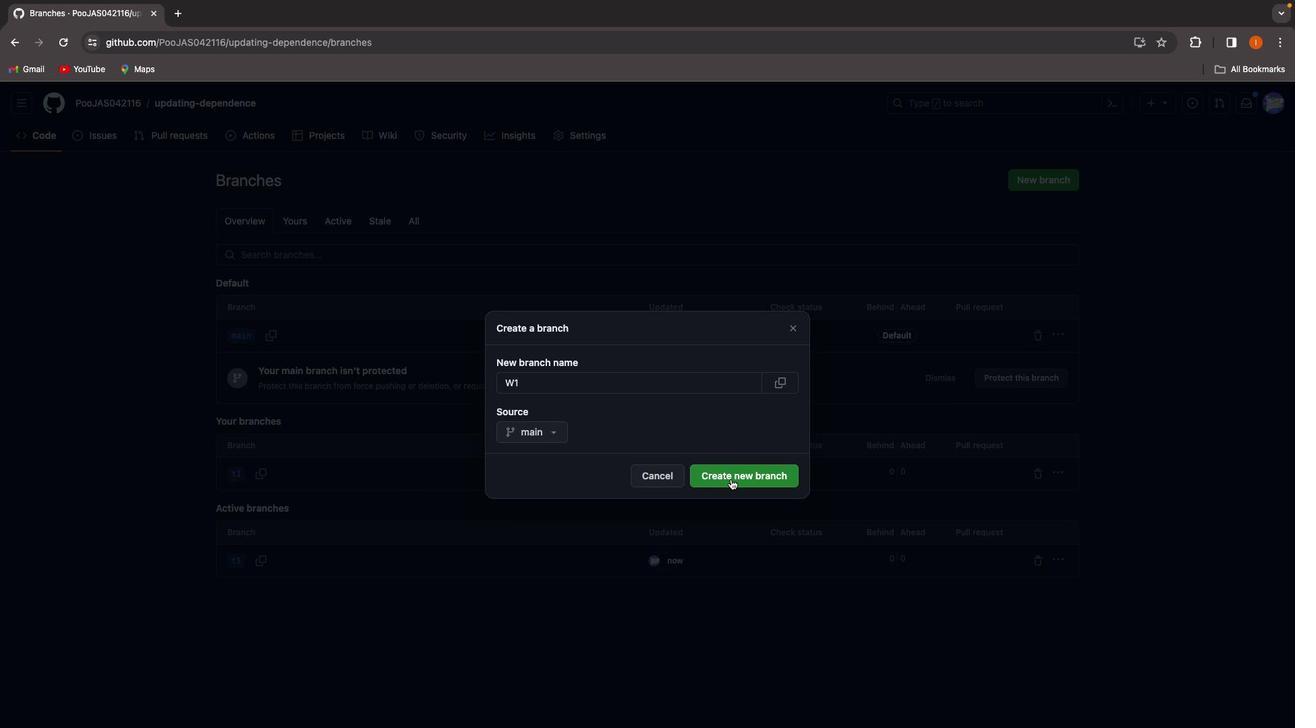 
Action: Mouse moved to (263, 176)
Screenshot: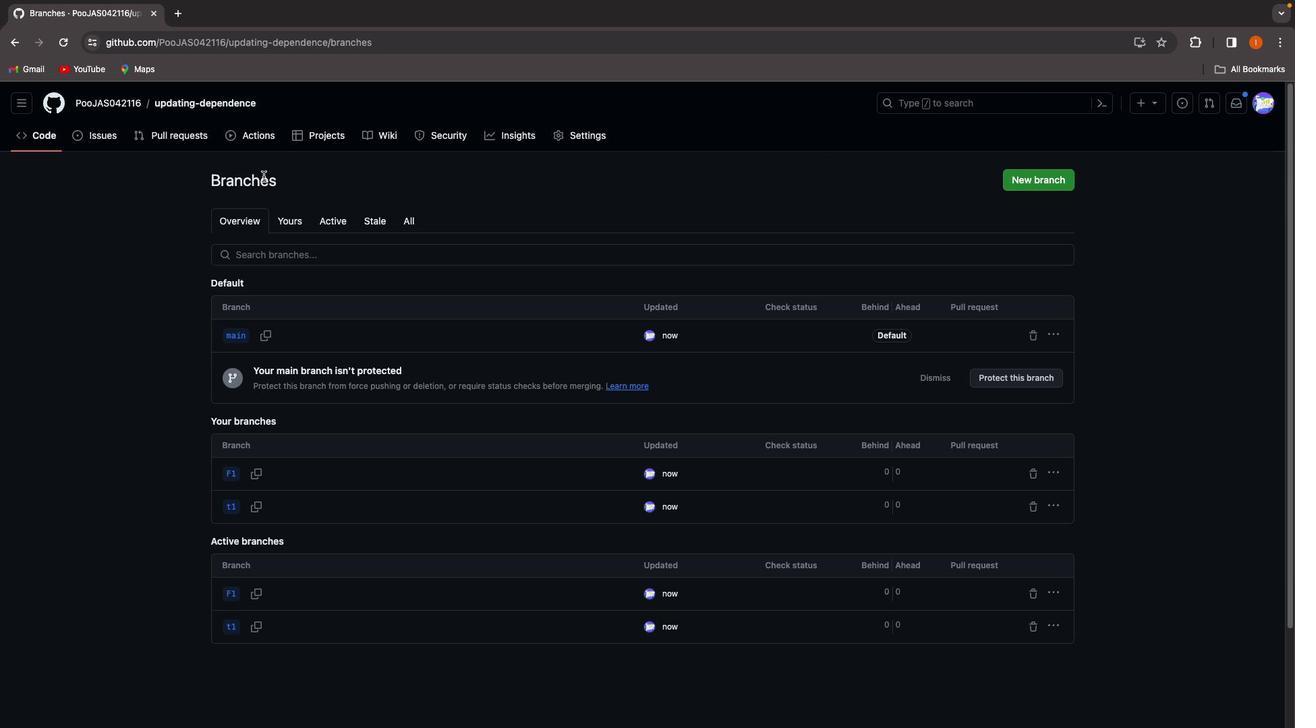 
Action: Mouse pressed left at (263, 176)
Screenshot: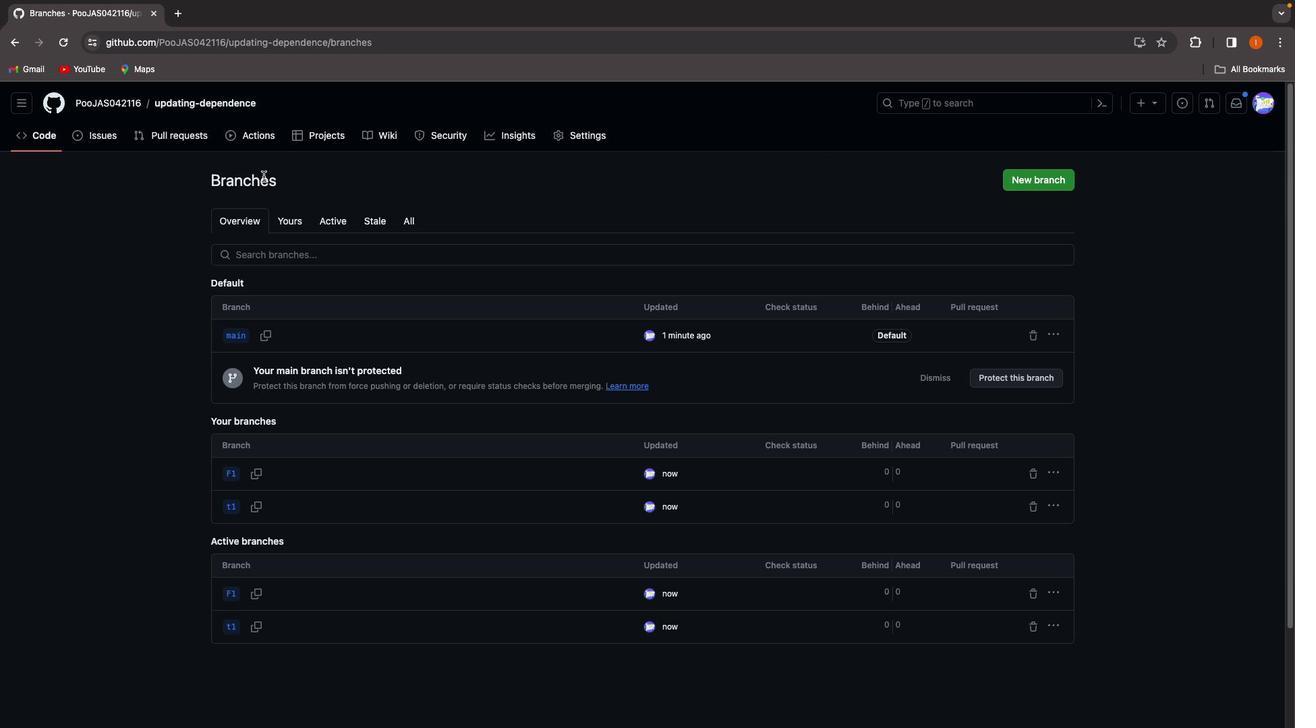 
Action: Mouse moved to (218, 97)
Screenshot: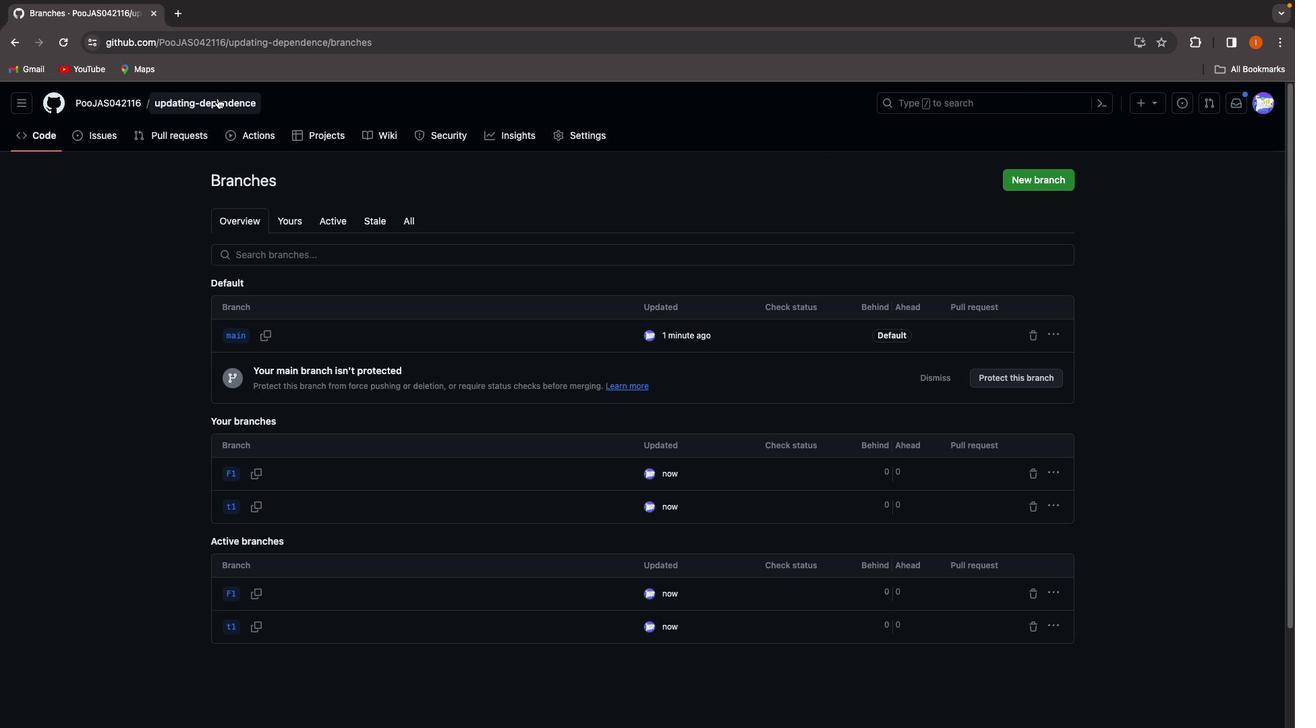 
Action: Mouse pressed left at (218, 97)
Screenshot: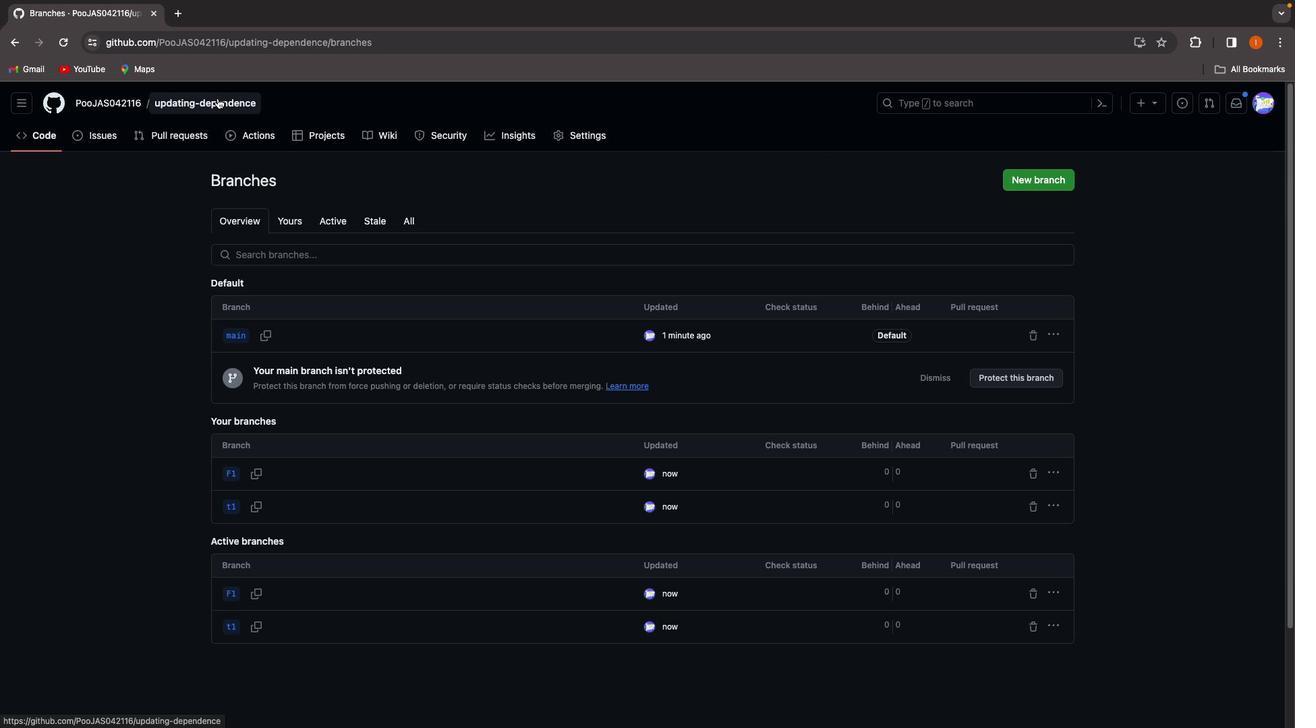 
Action: Mouse moved to (293, 309)
Screenshot: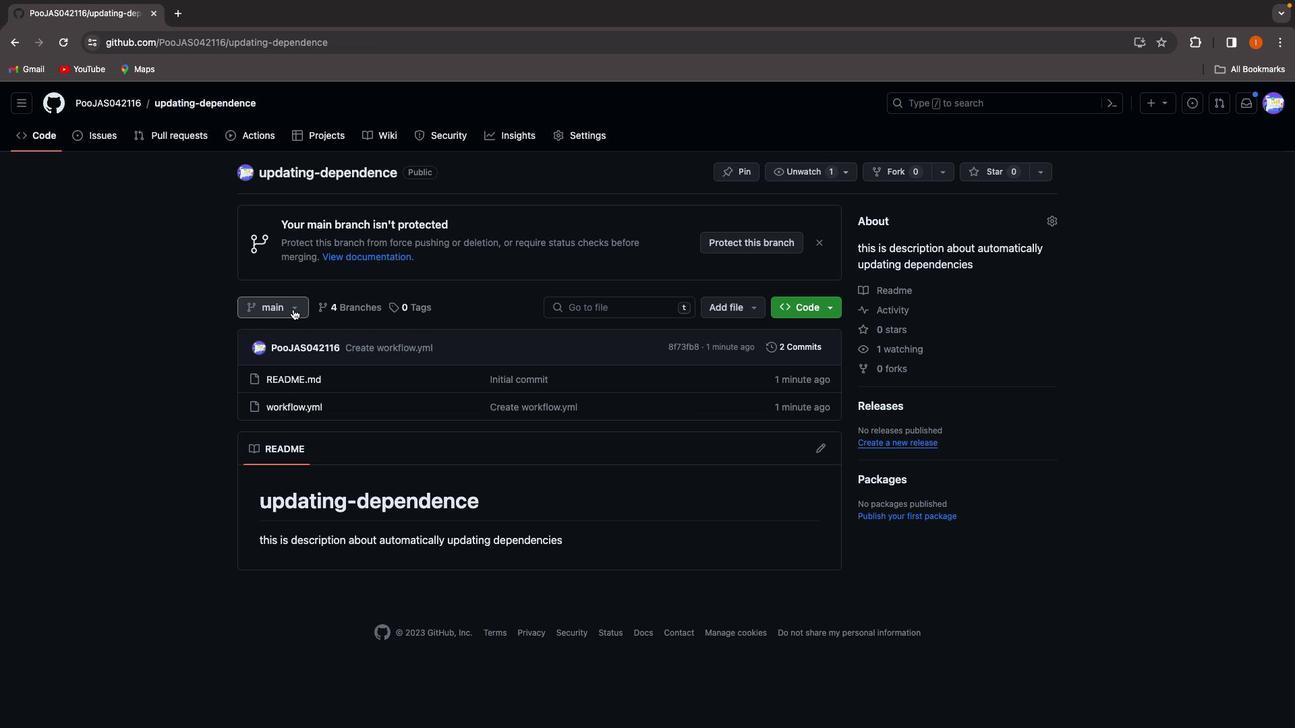 
Action: Mouse pressed left at (293, 309)
Screenshot: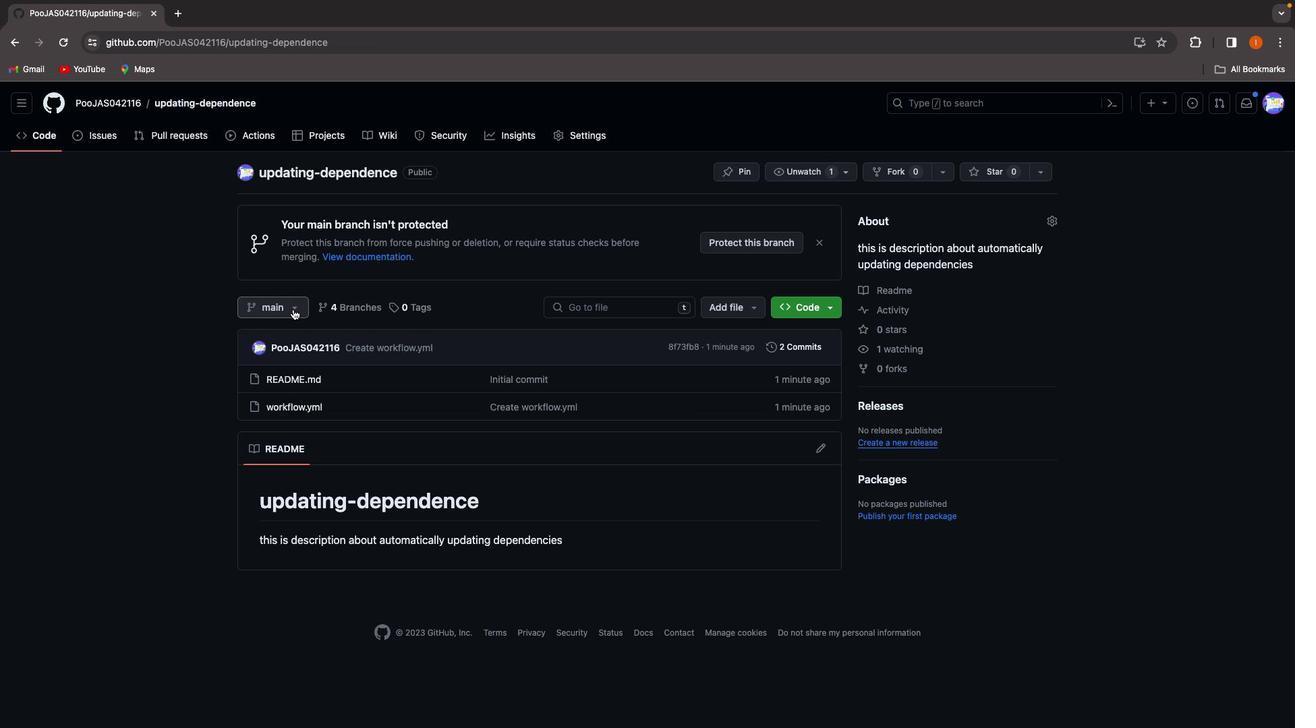 
Action: Mouse moved to (313, 396)
Screenshot: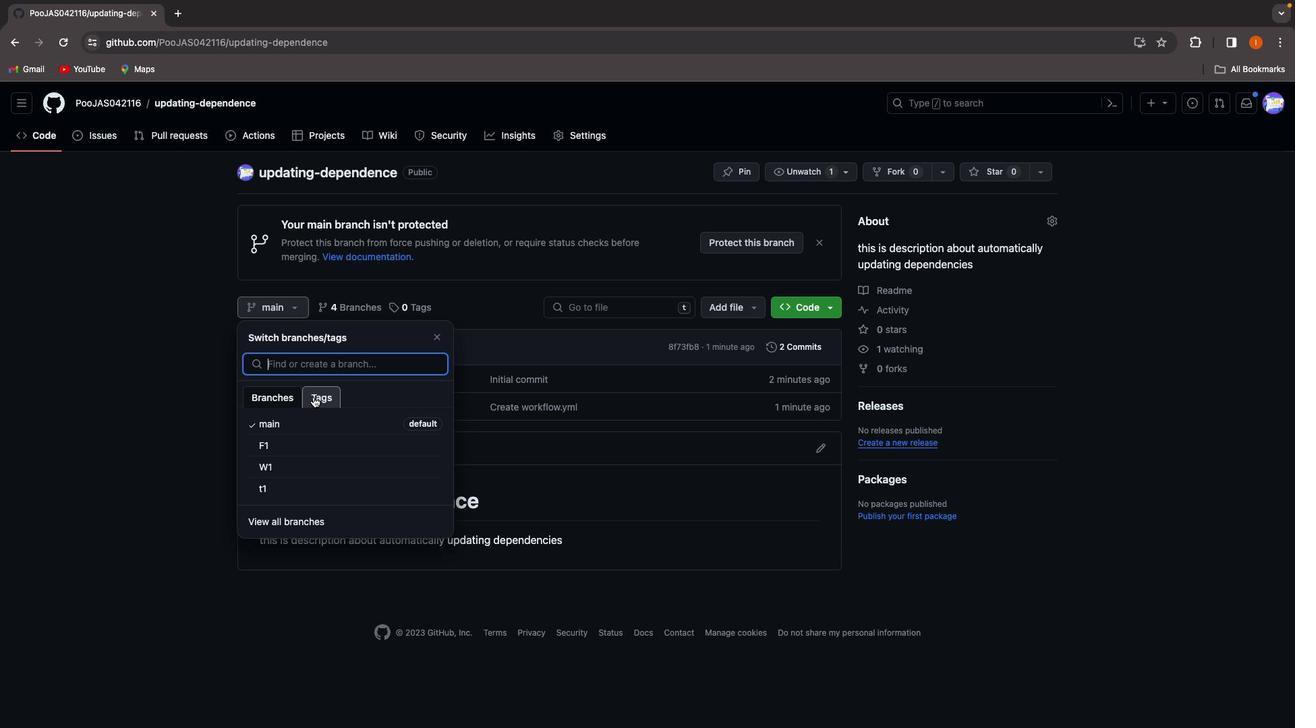 
Action: Mouse pressed left at (313, 396)
Screenshot: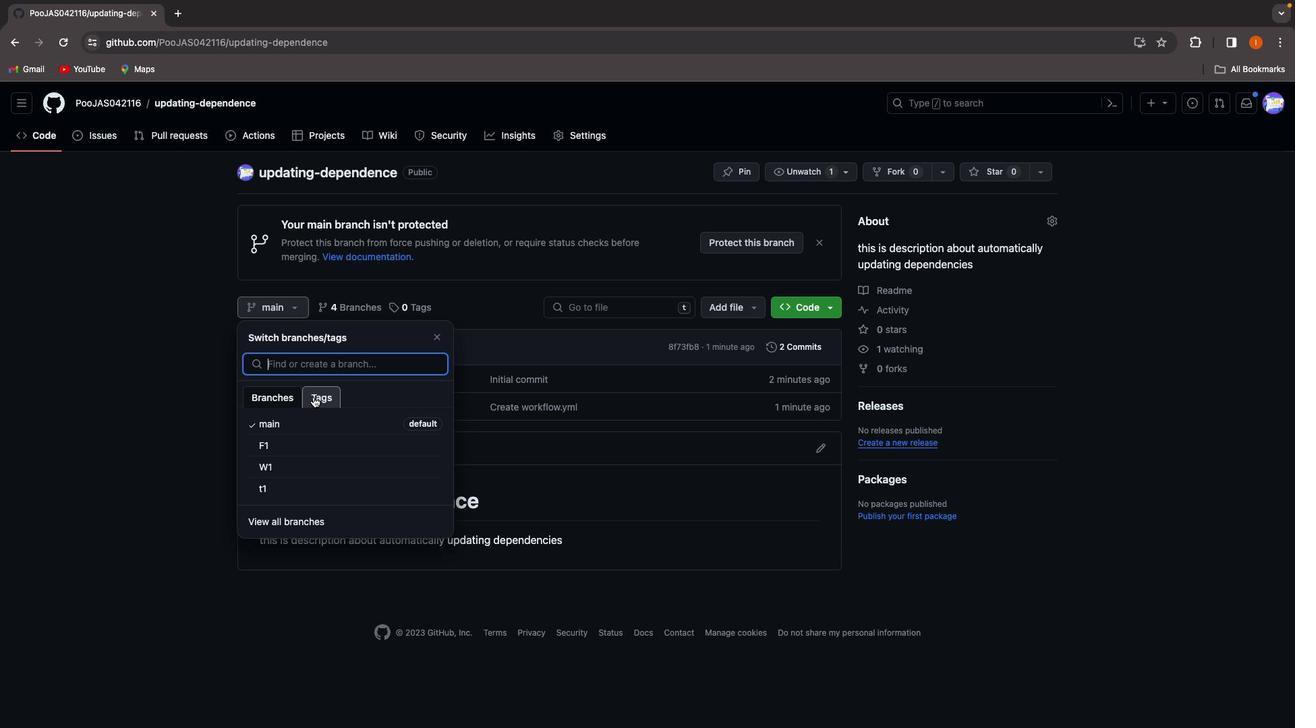 
Action: Mouse moved to (302, 471)
Screenshot: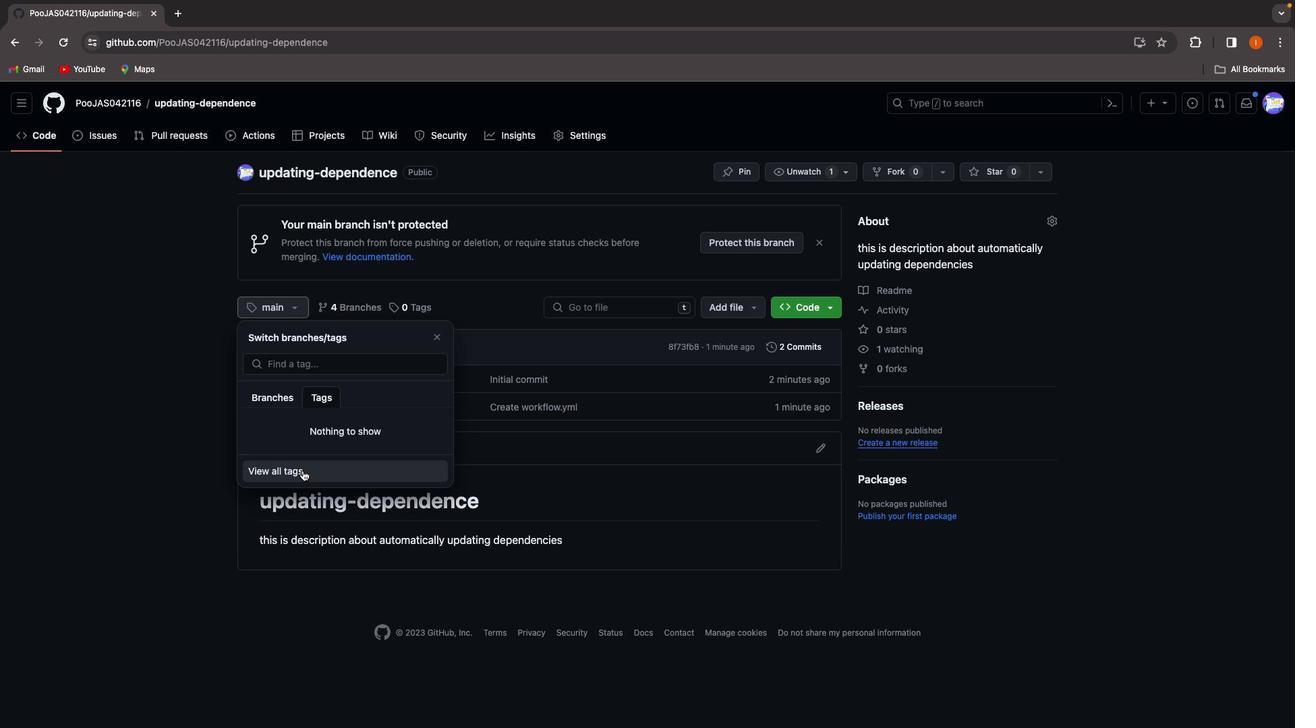 
Action: Mouse pressed left at (302, 471)
Screenshot: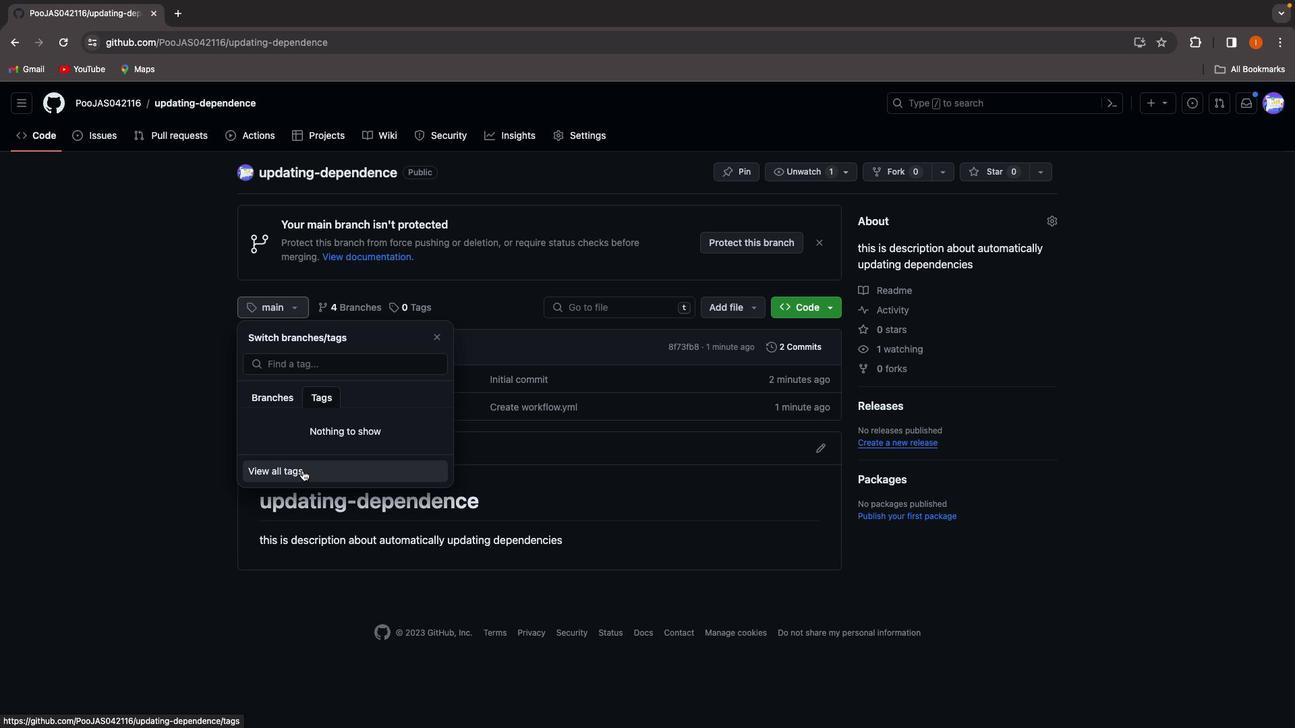 
Action: Mouse moved to (629, 367)
Screenshot: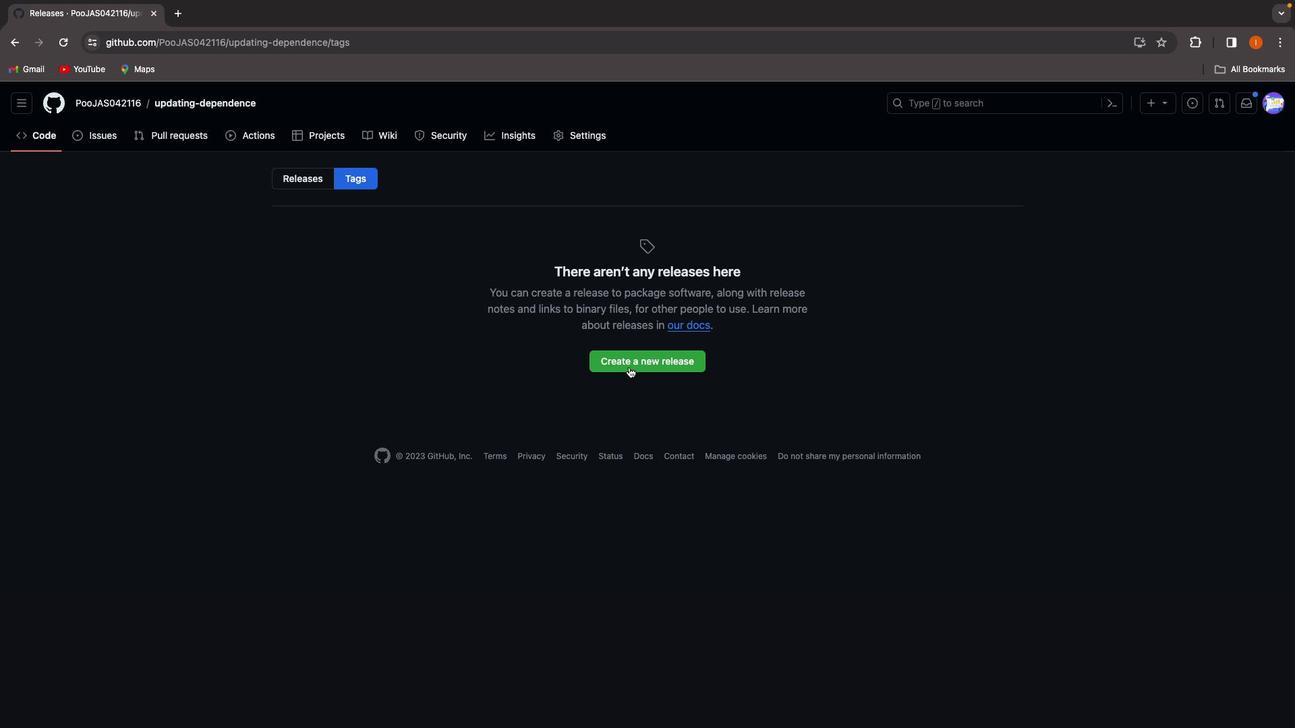 
Action: Mouse pressed left at (629, 367)
Screenshot: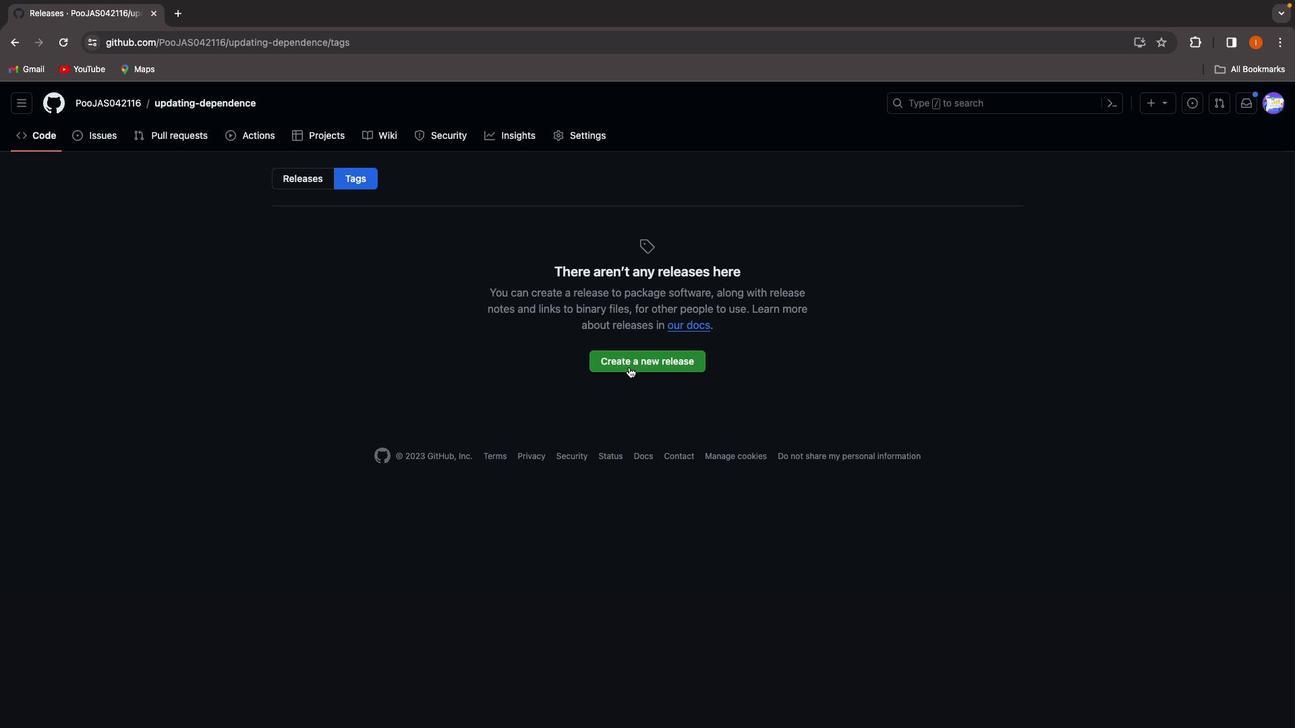 
Action: Mouse moved to (274, 380)
Screenshot: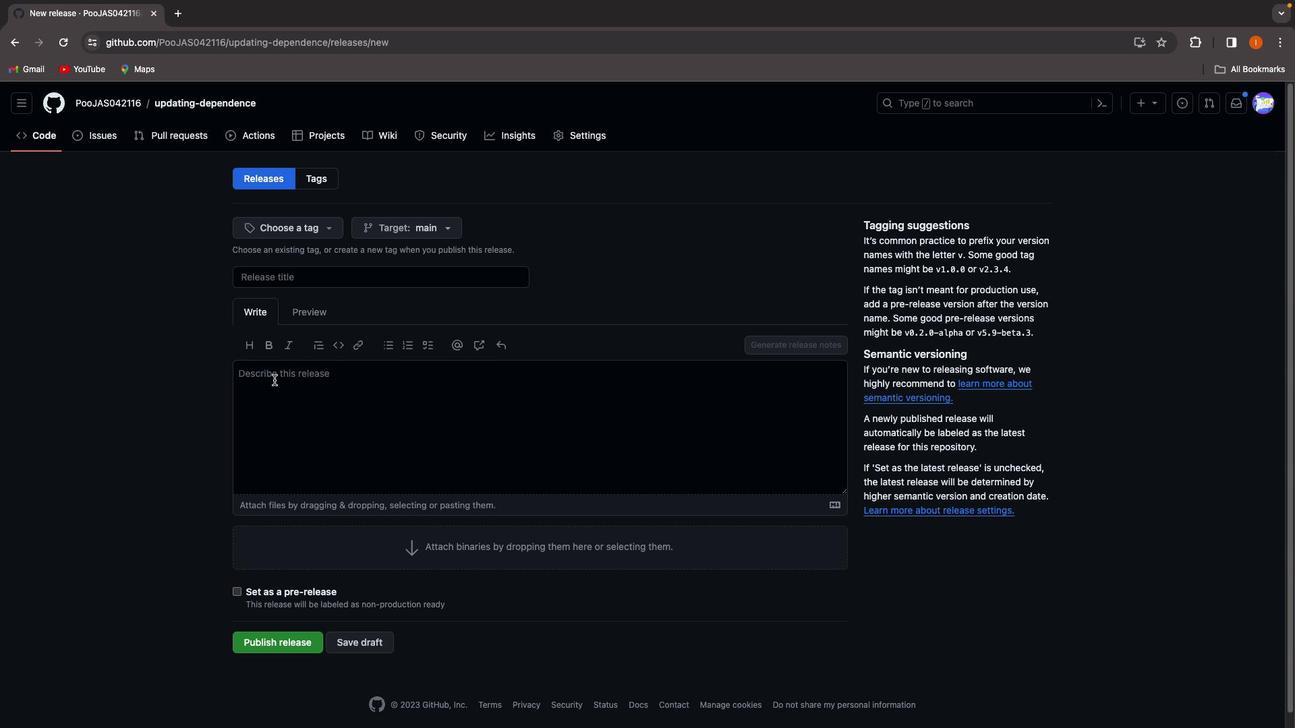 
Action: Mouse pressed left at (274, 380)
Screenshot: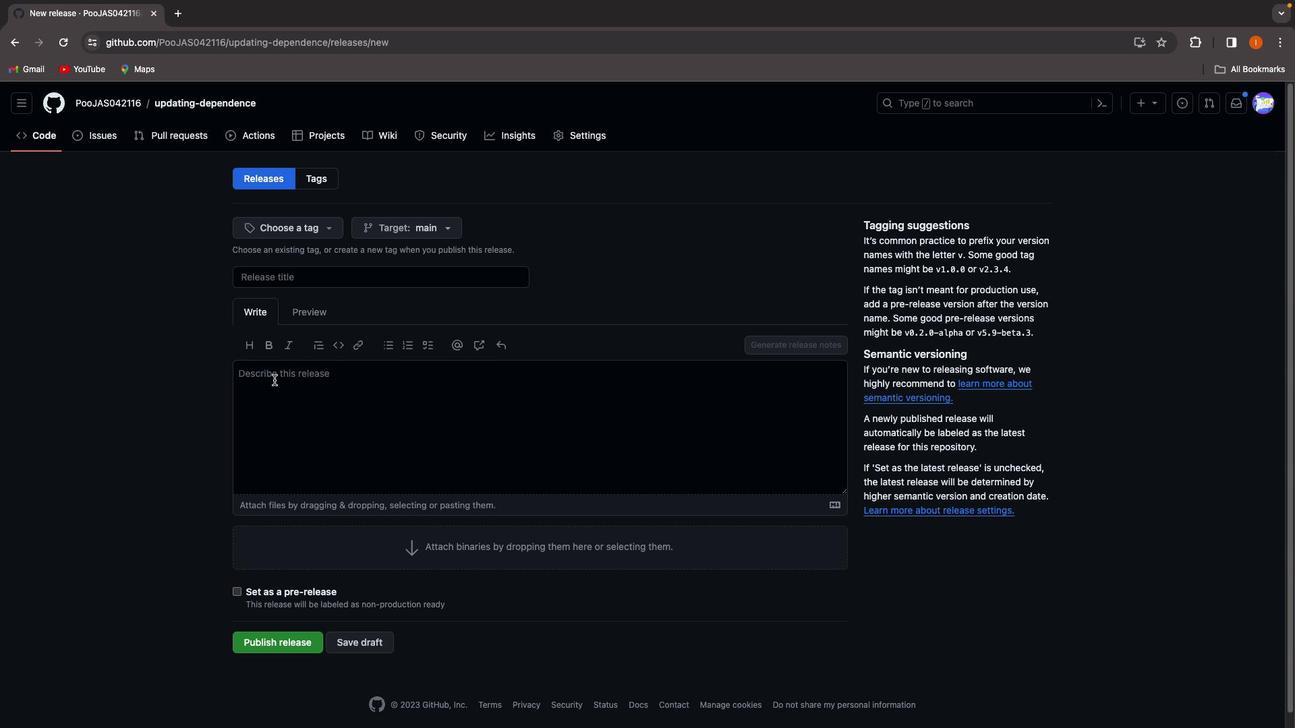 
Action: Key pressed Key.shift'W''1''2'
Screenshot: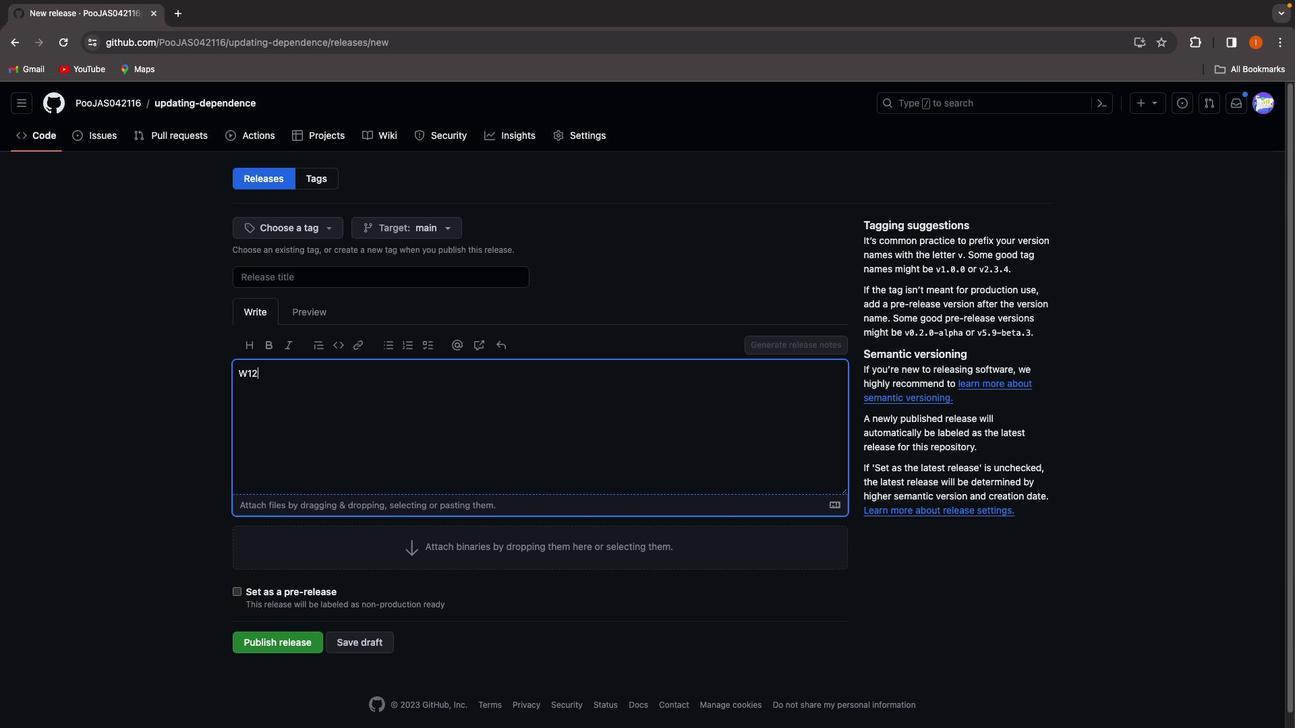 
Action: Mouse moved to (276, 380)
Screenshot: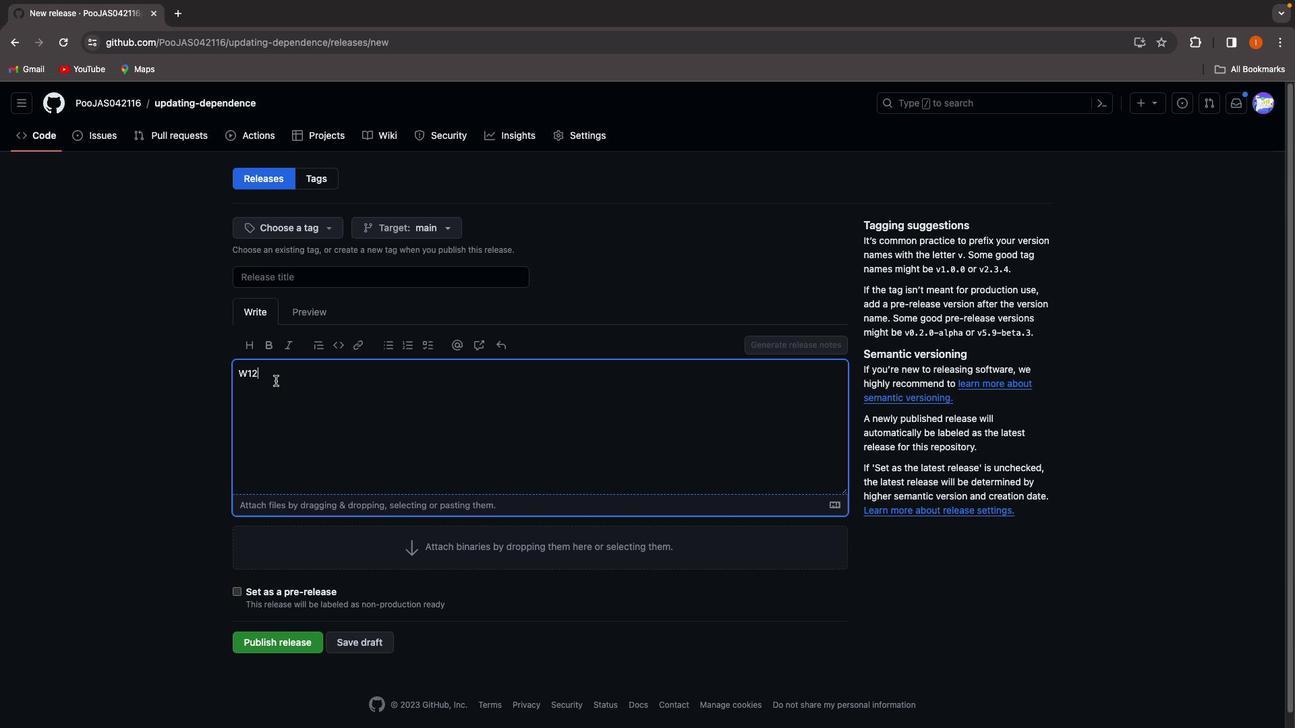 
Action: Key pressed Key.backspaceKey.backspaceKey.backspaceKey.backspaceKey.backspaceKey.backspaceKey.backspace
Screenshot: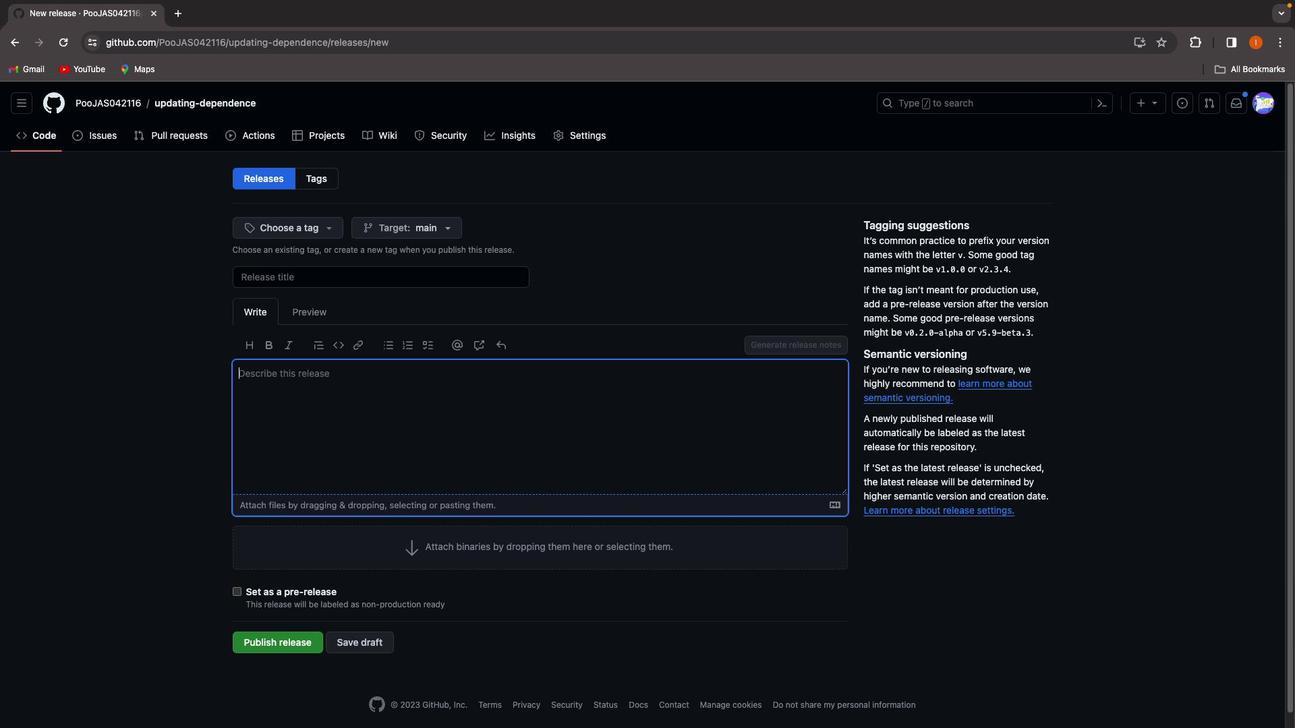 
Action: Mouse moved to (283, 274)
Screenshot: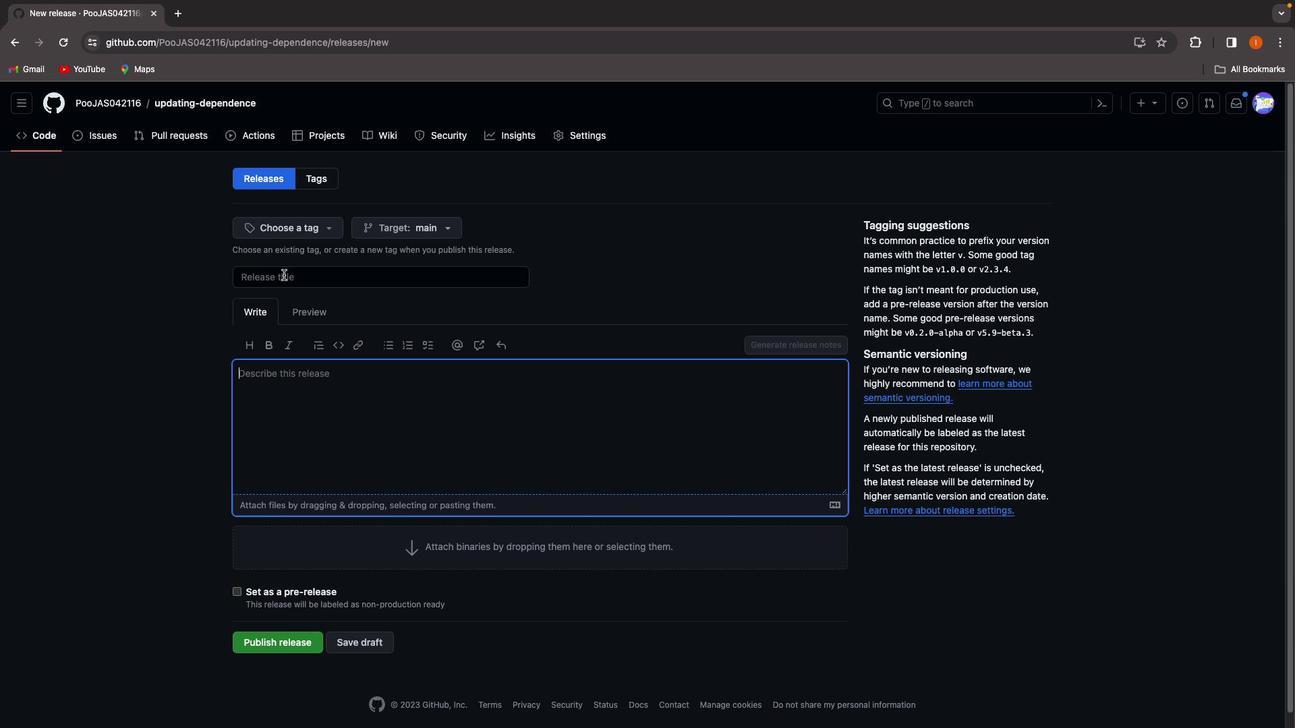 
Action: Mouse pressed left at (283, 274)
Screenshot: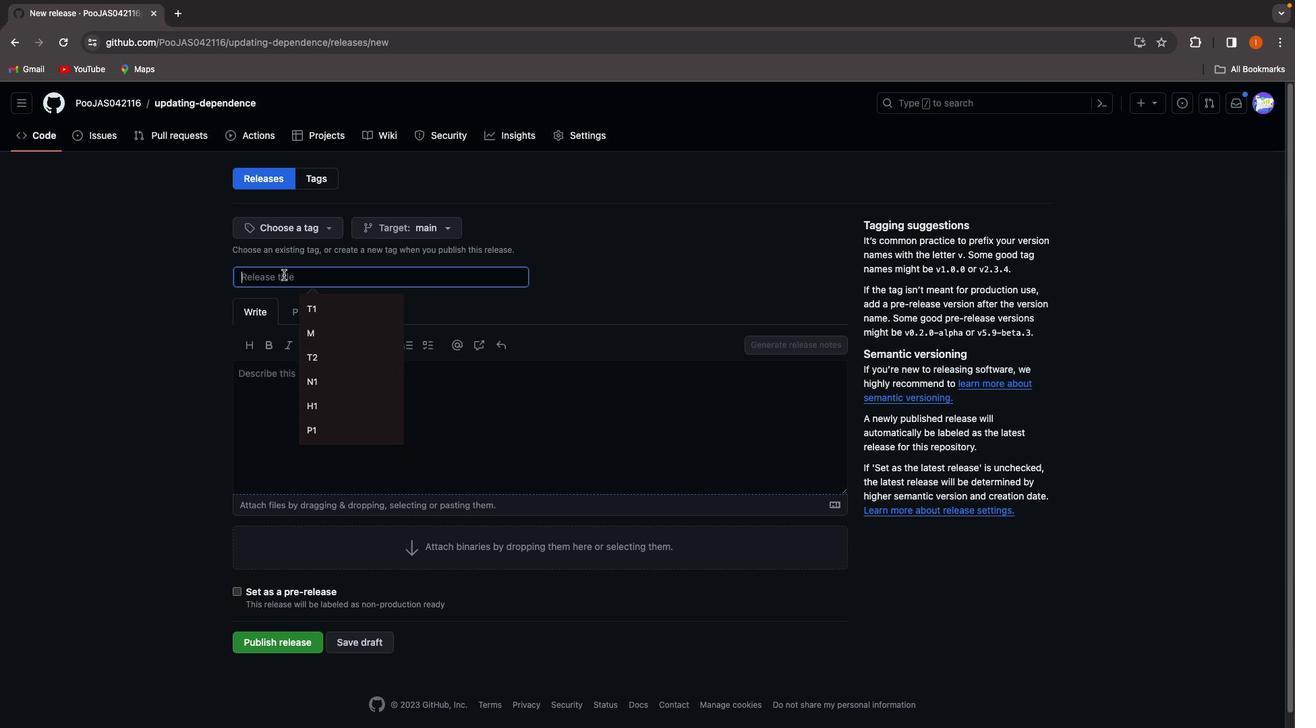 
Action: Key pressed Key.shift'W'
Screenshot: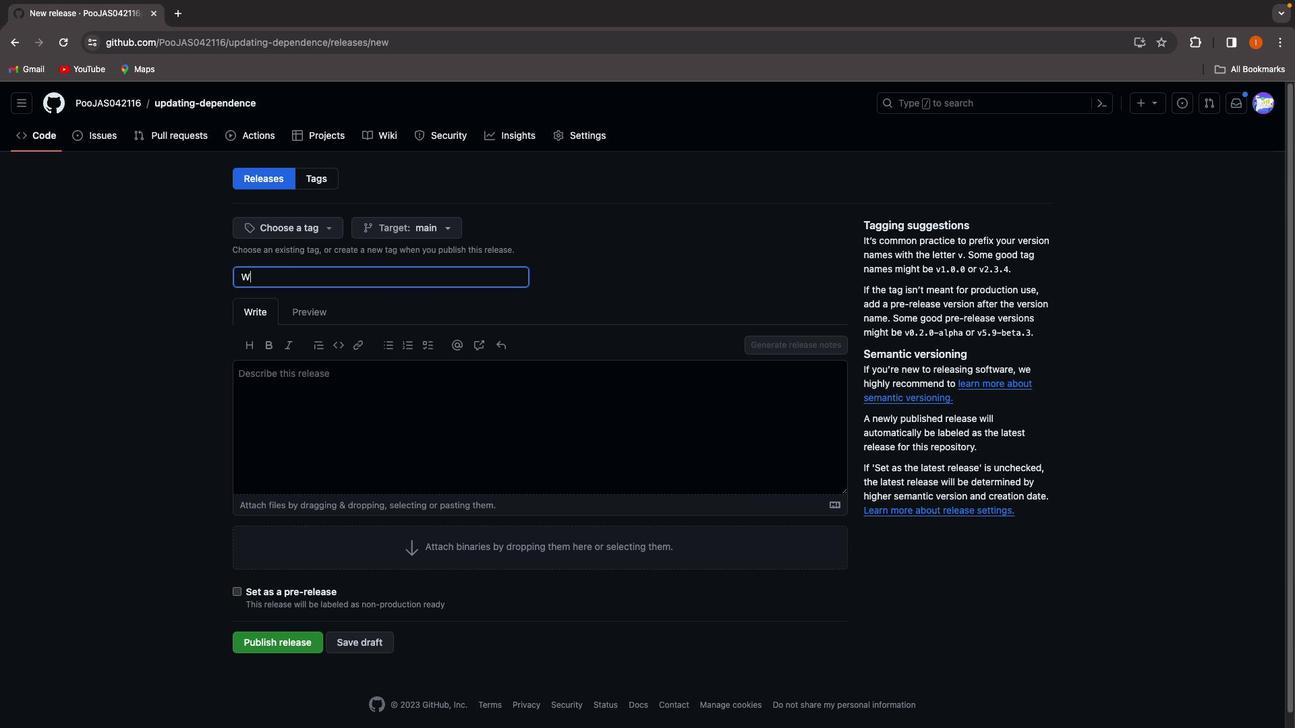 
Action: Mouse moved to (308, 411)
Screenshot: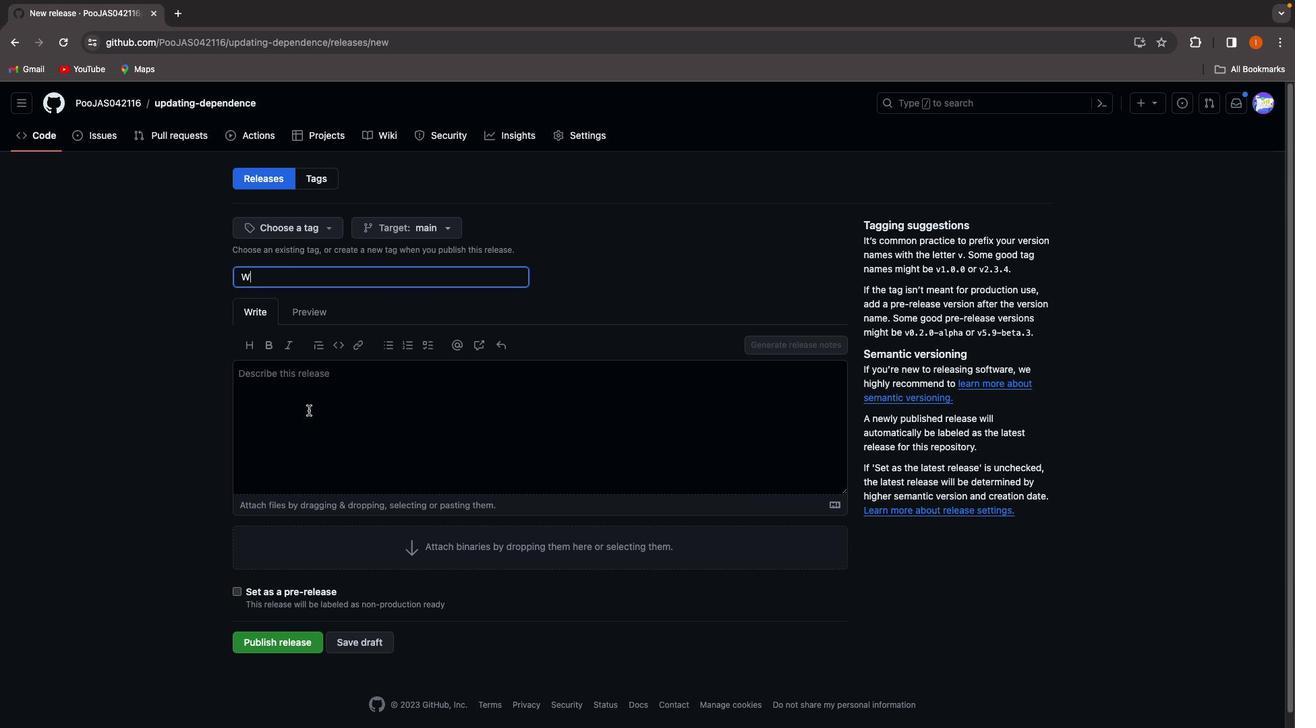 
Action: Mouse pressed left at (308, 411)
Screenshot: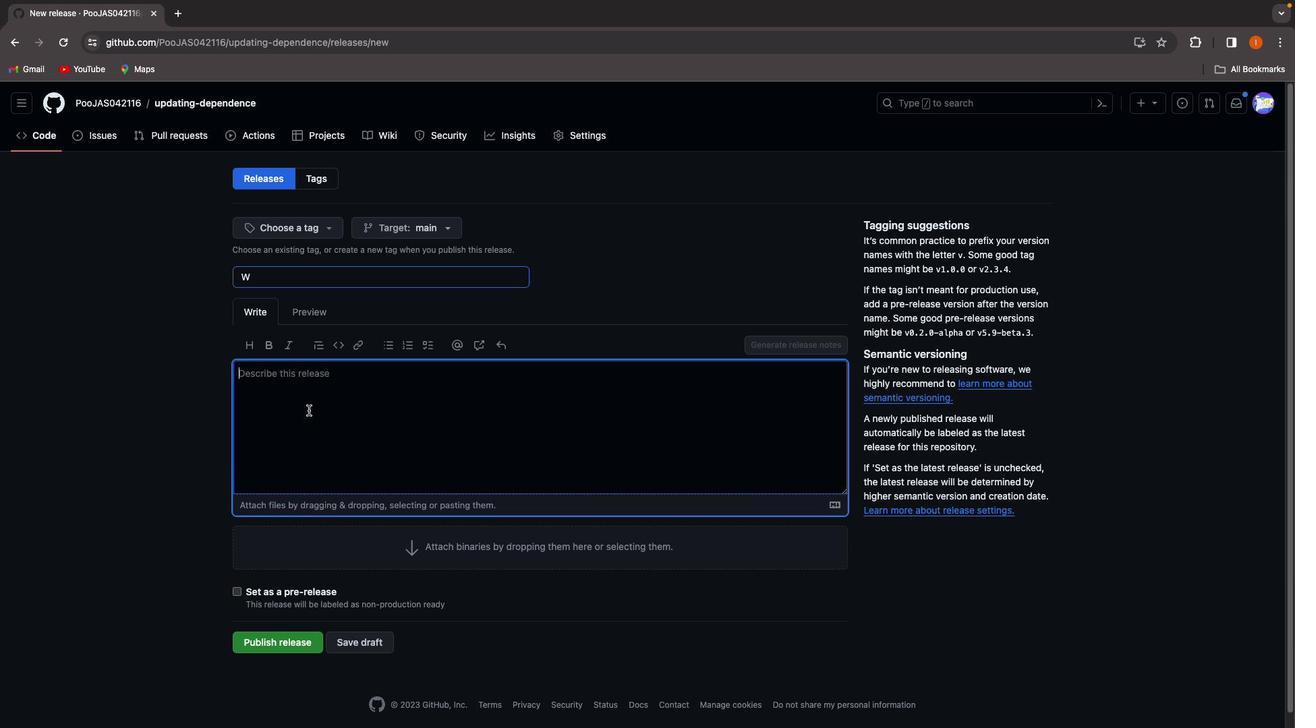 
Action: Mouse moved to (308, 411)
Screenshot: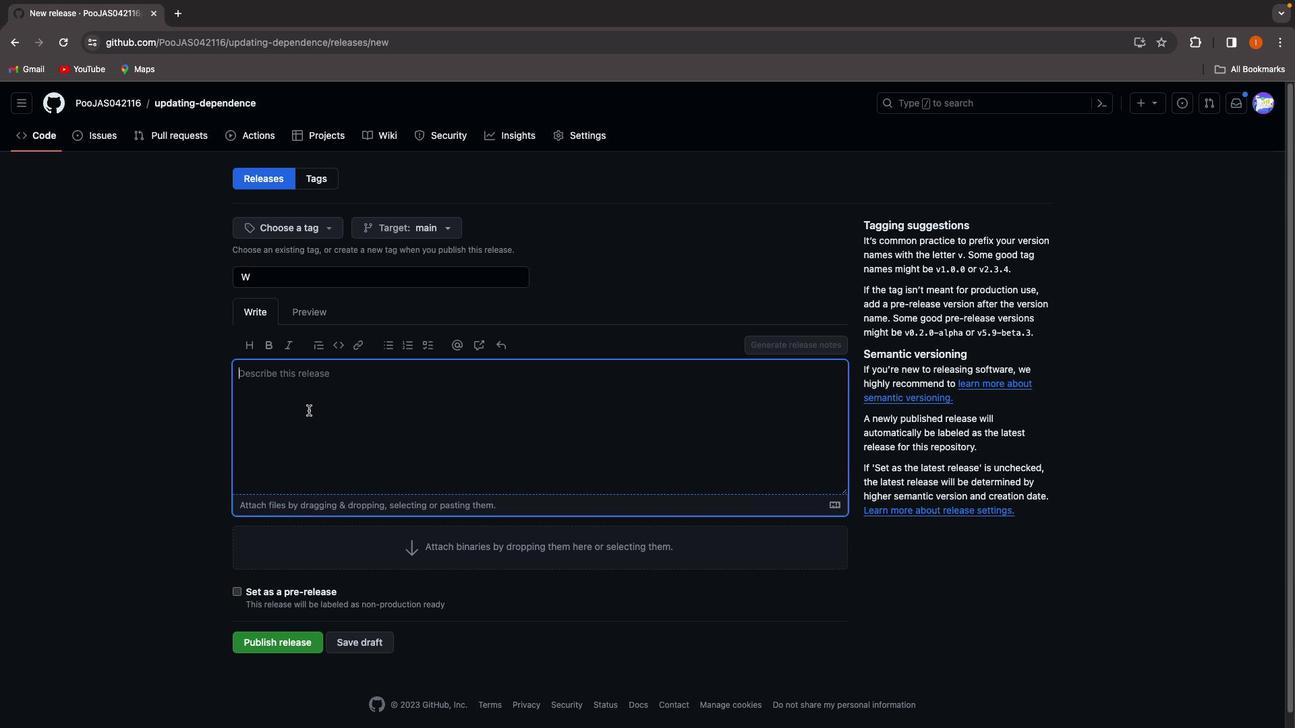 
Action: Key pressed 't''h''i''s'Key.space'i''s'Key.space't''a''g'
Screenshot: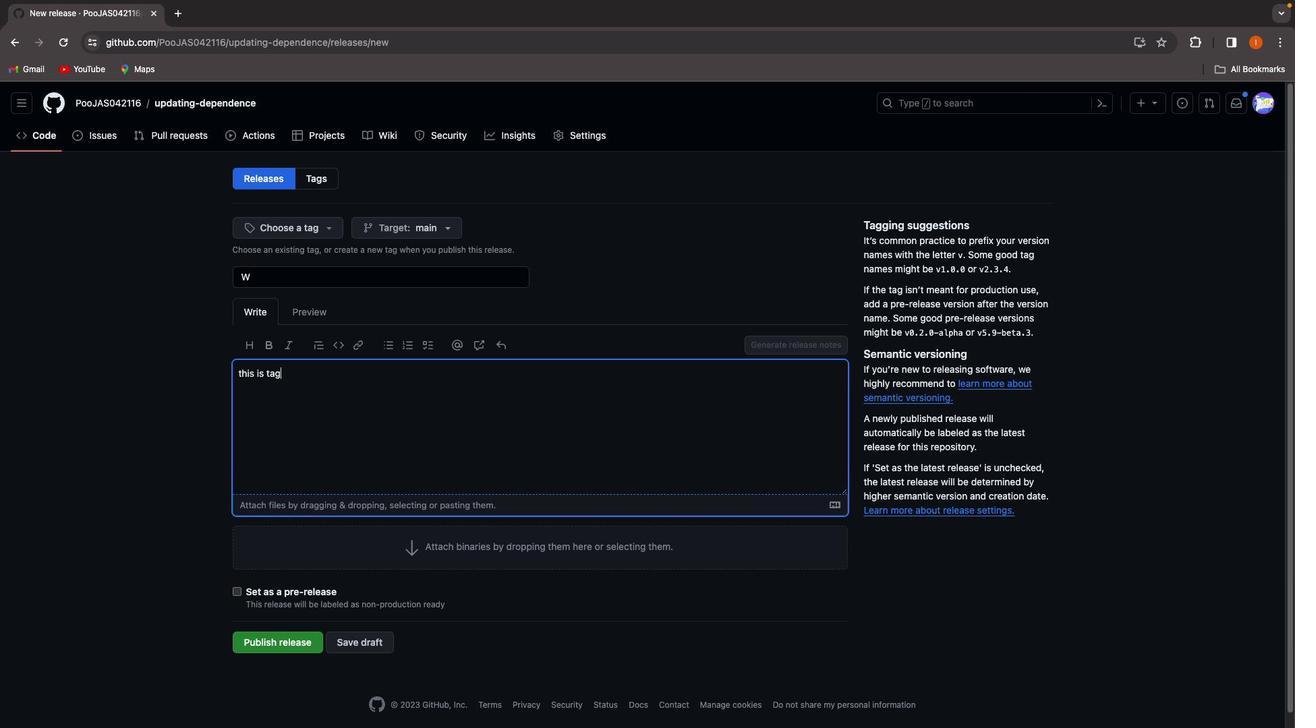 
Action: Mouse moved to (576, 544)
Screenshot: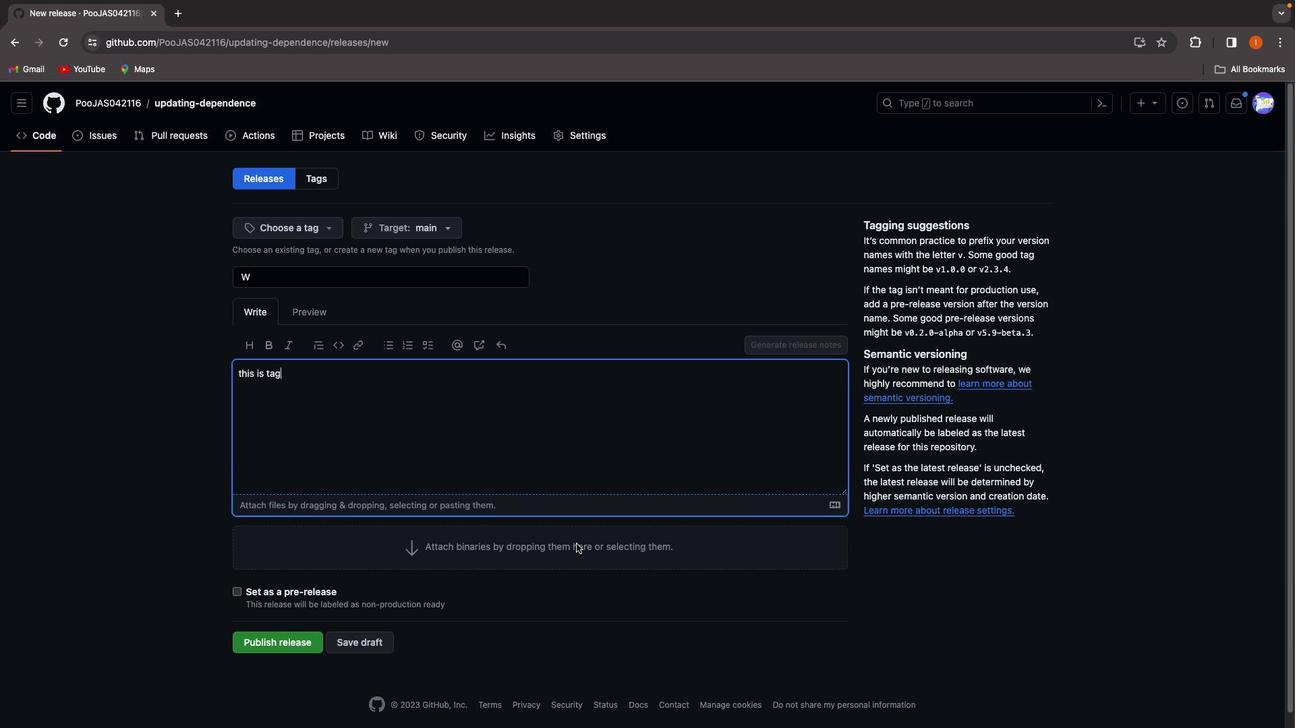 
Action: Mouse pressed left at (576, 544)
Screenshot: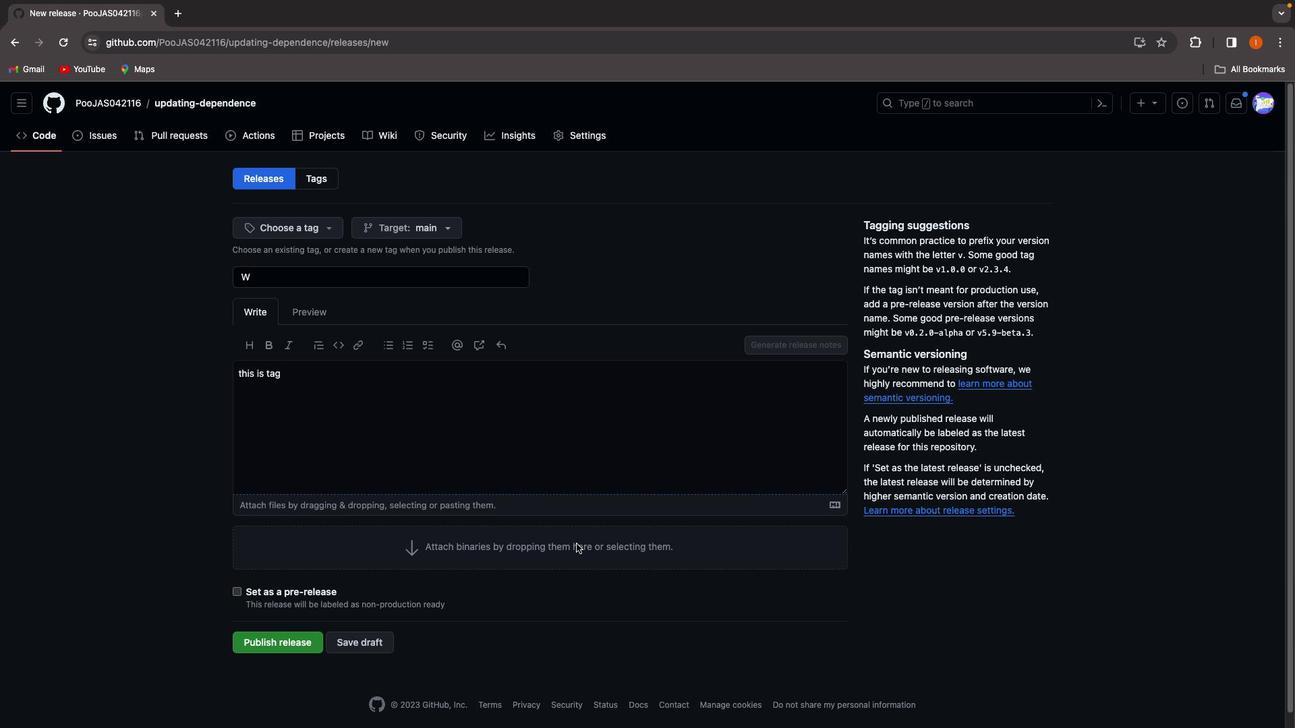 
Action: Mouse moved to (539, 286)
Screenshot: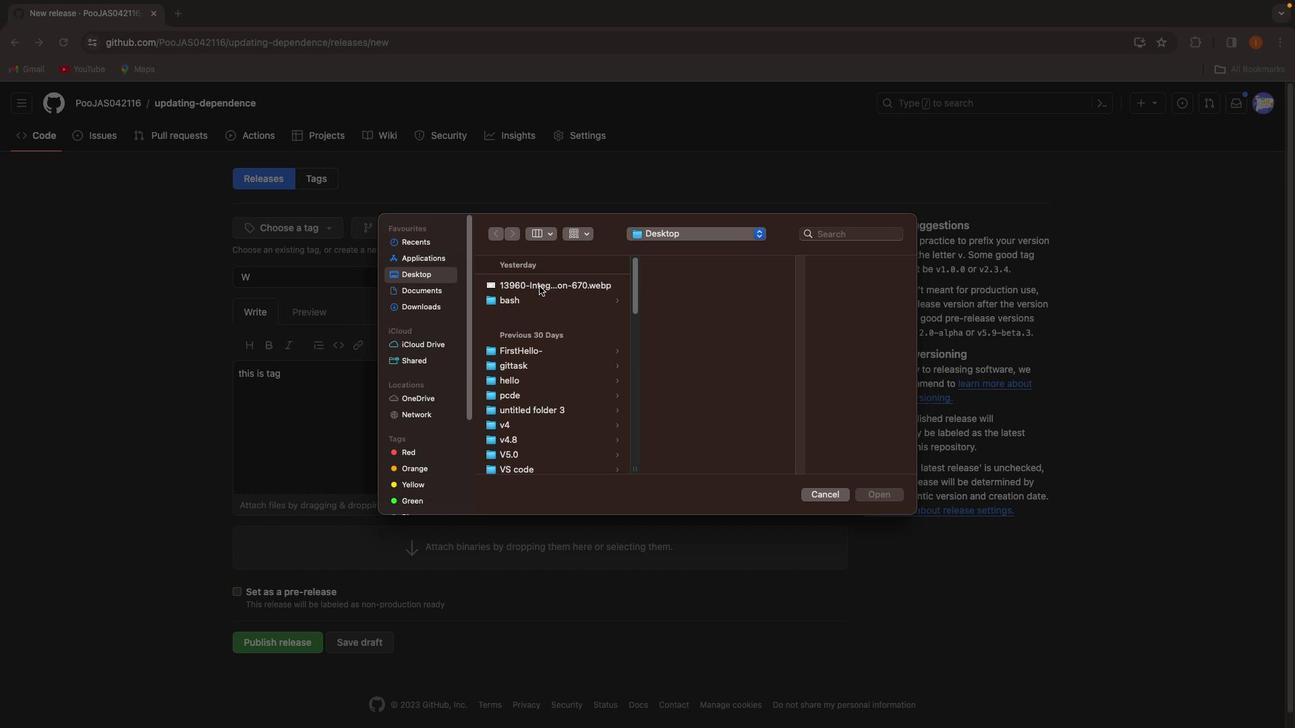 
Action: Mouse pressed left at (539, 286)
Screenshot: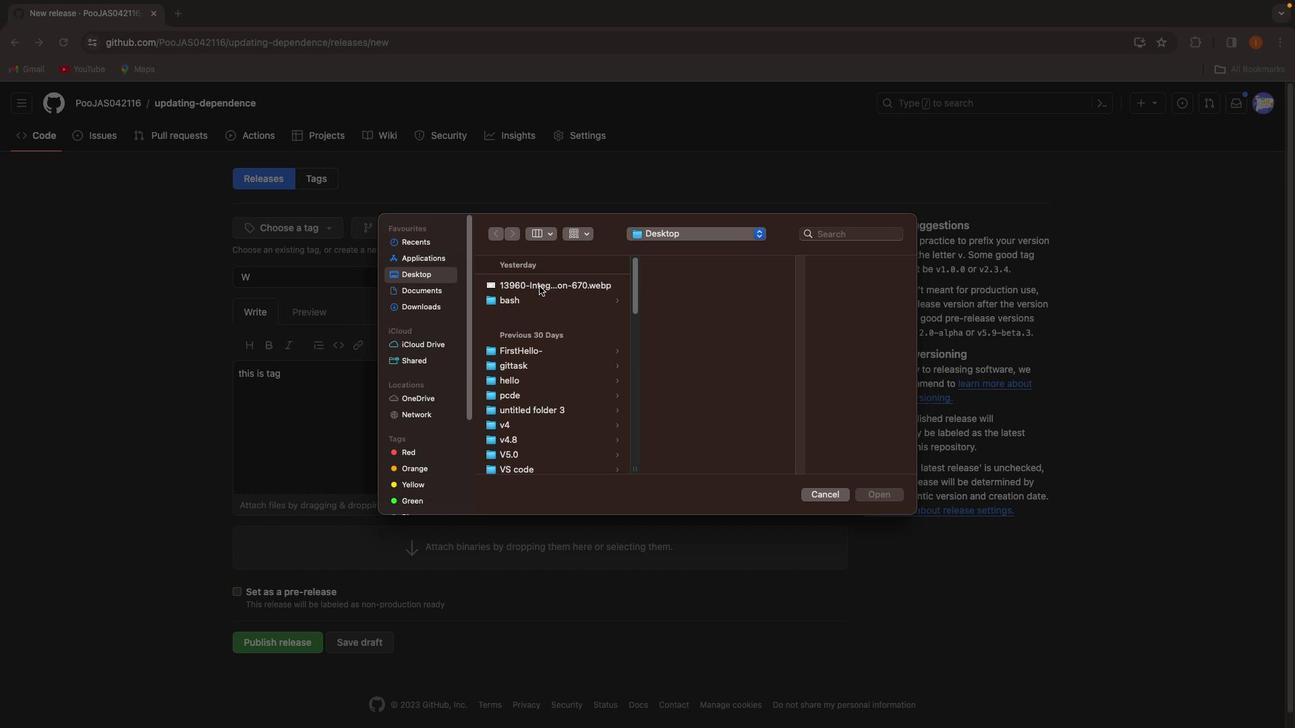 
Action: Mouse moved to (895, 495)
Screenshot: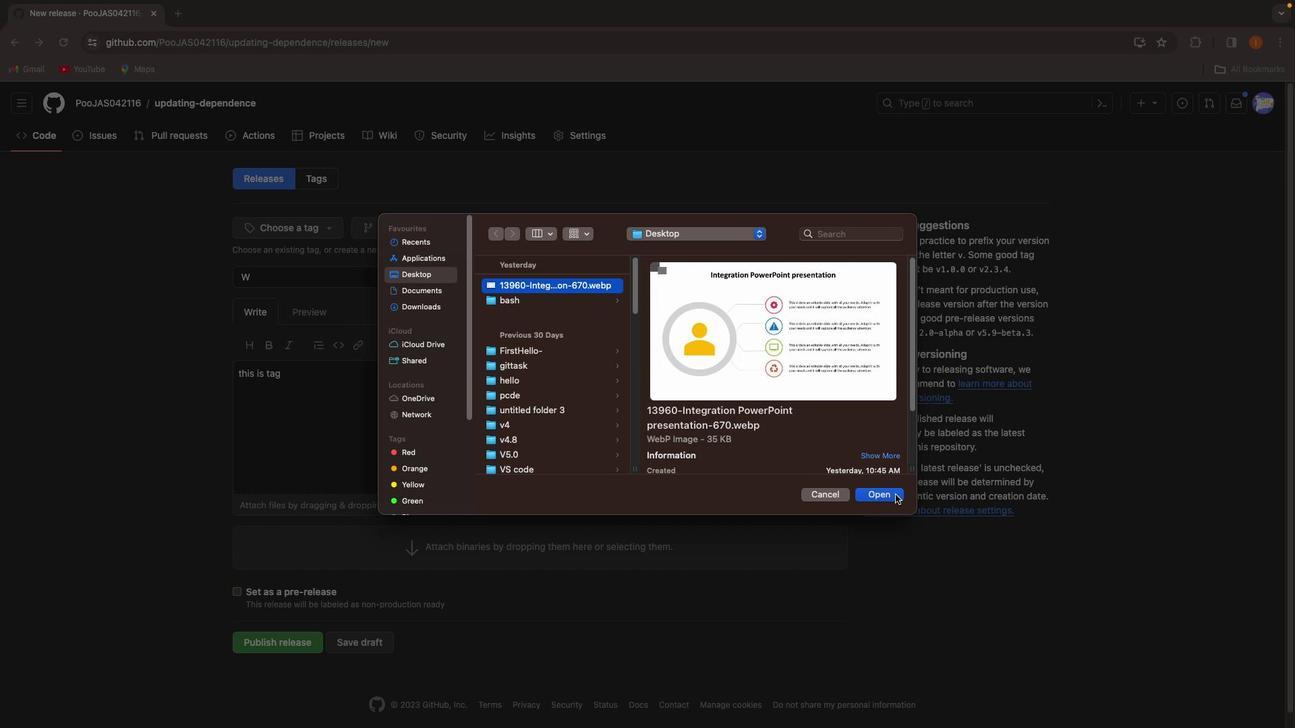 
Action: Mouse pressed left at (895, 495)
Screenshot: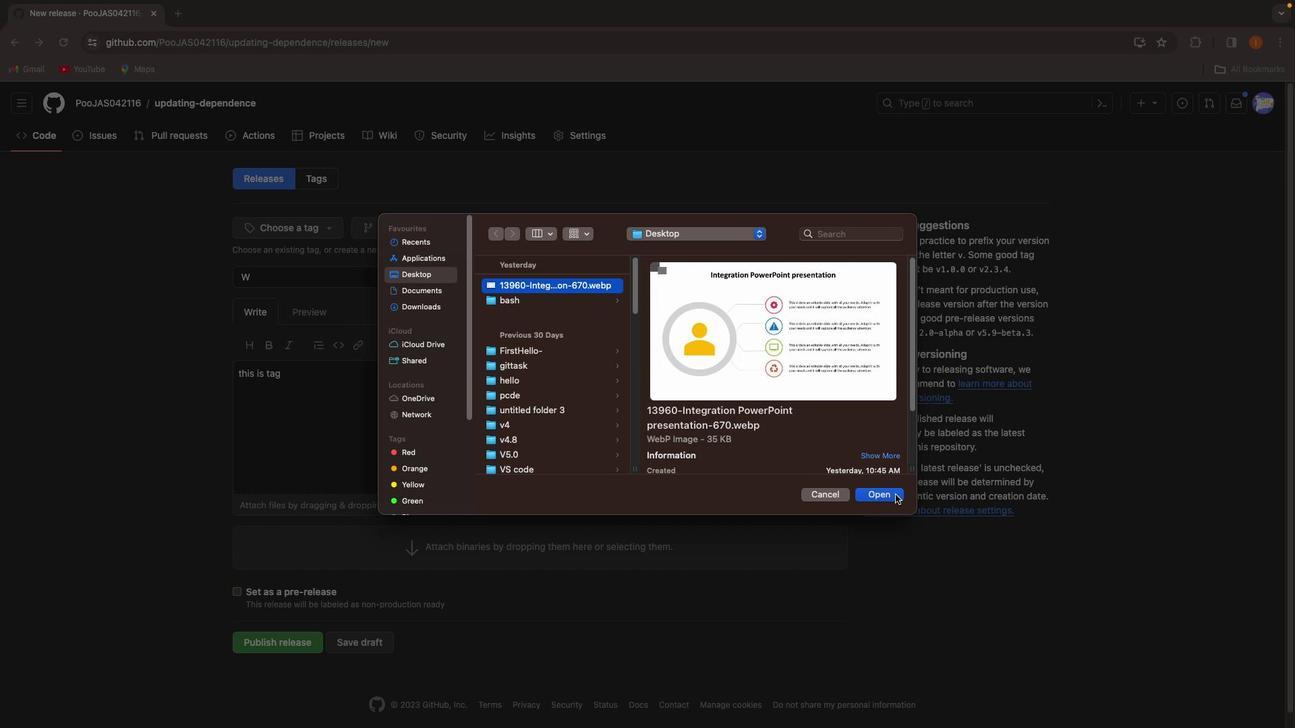 
Action: Mouse moved to (284, 641)
Screenshot: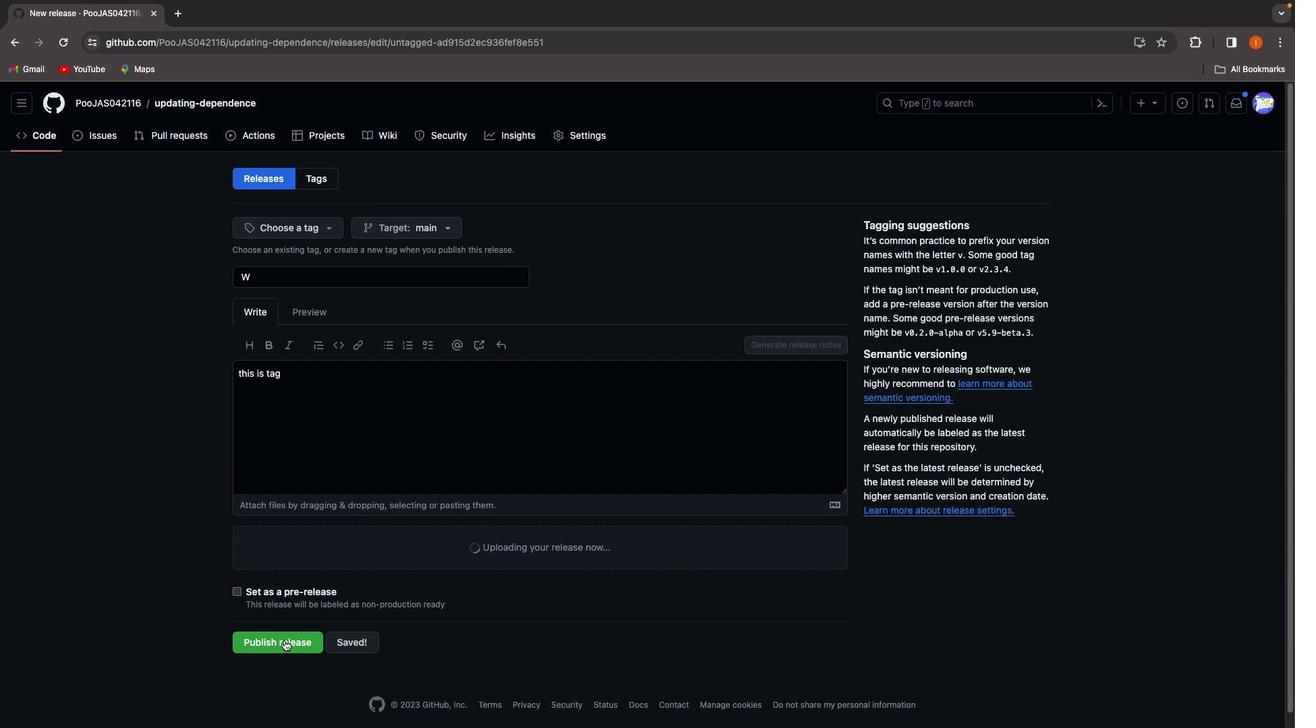 
Action: Mouse pressed left at (284, 641)
Screenshot: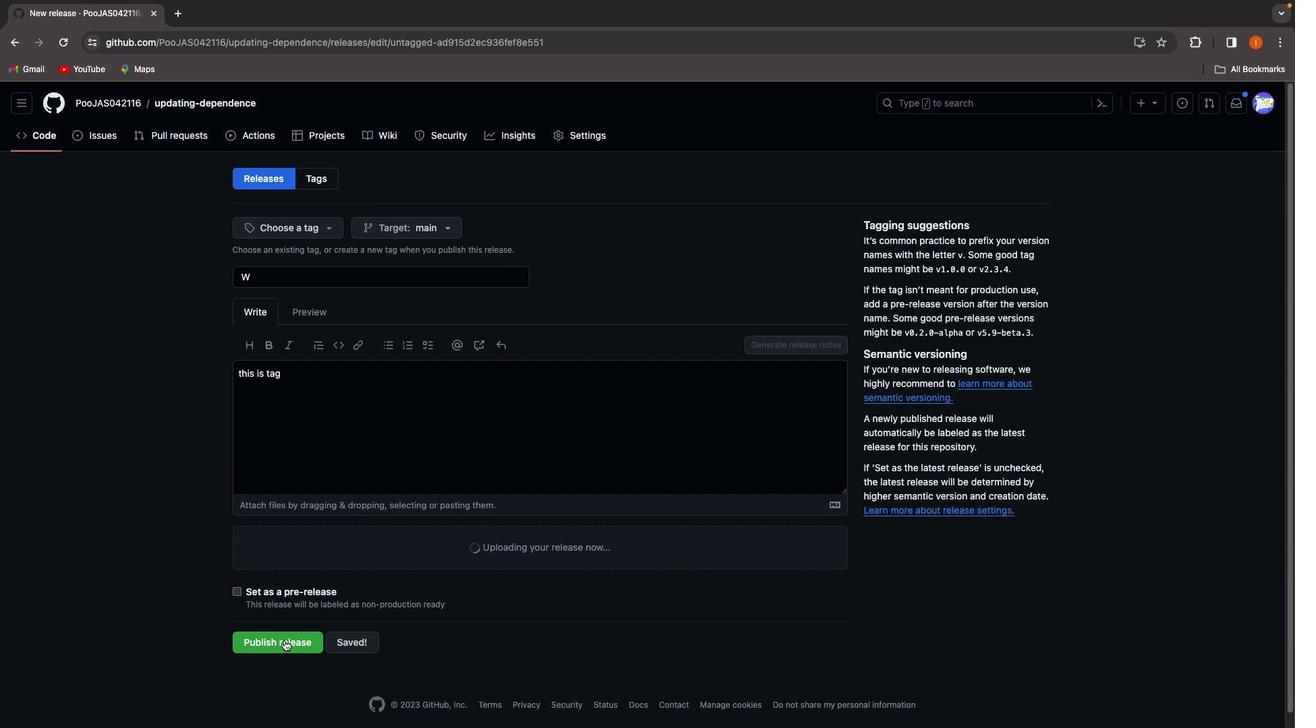 
Action: Mouse moved to (811, 282)
Screenshot: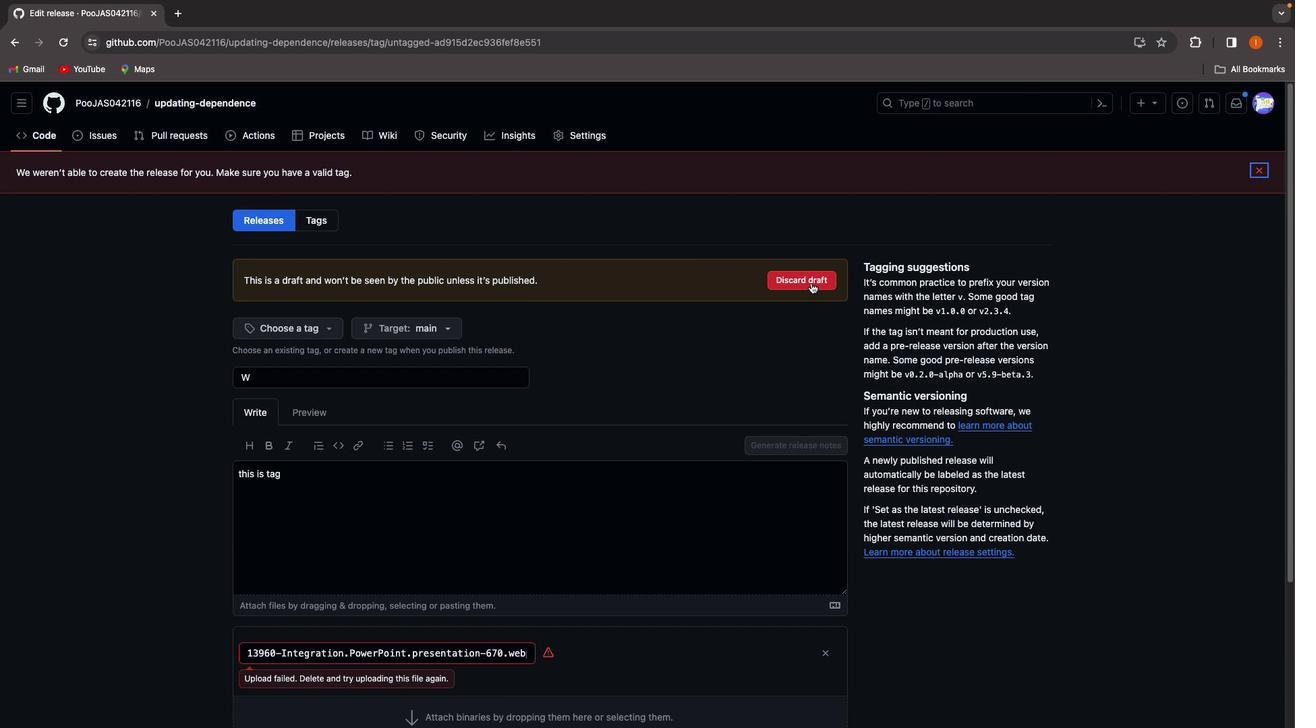 
Action: Mouse pressed left at (811, 282)
Screenshot: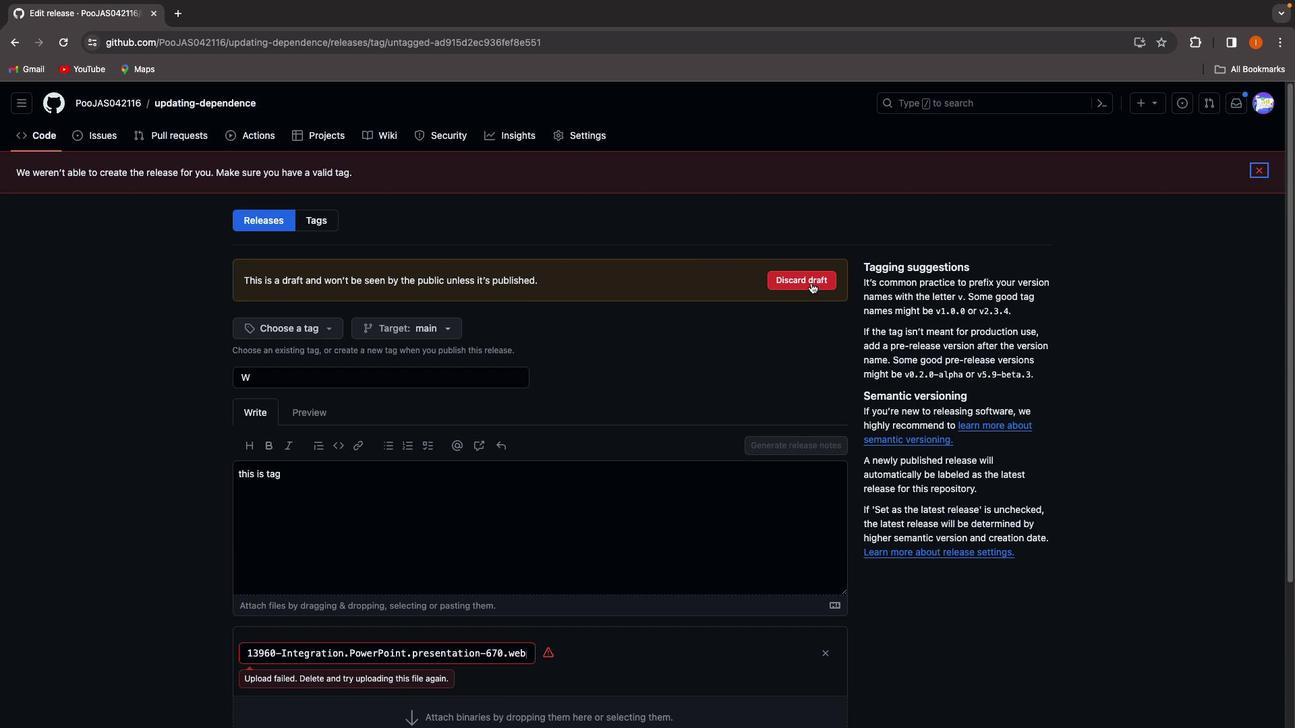 
Action: Mouse moved to (655, 240)
Screenshot: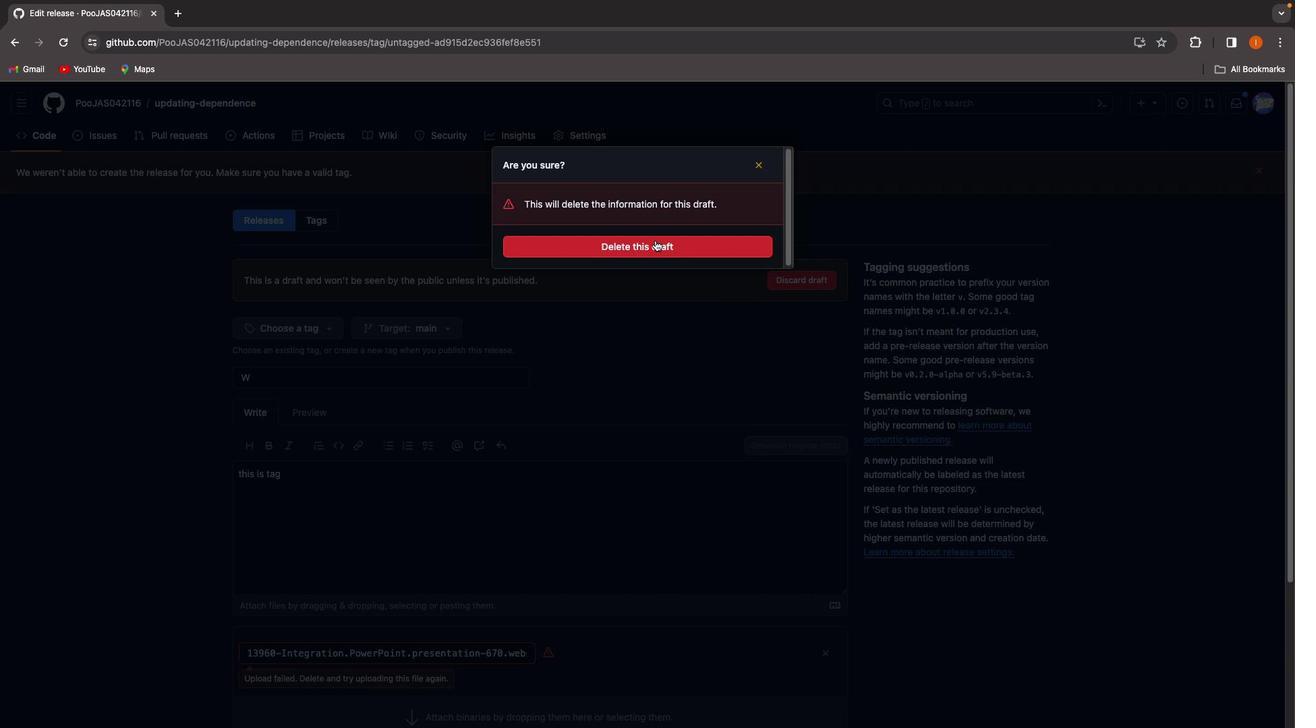 
Action: Mouse pressed left at (655, 240)
Screenshot: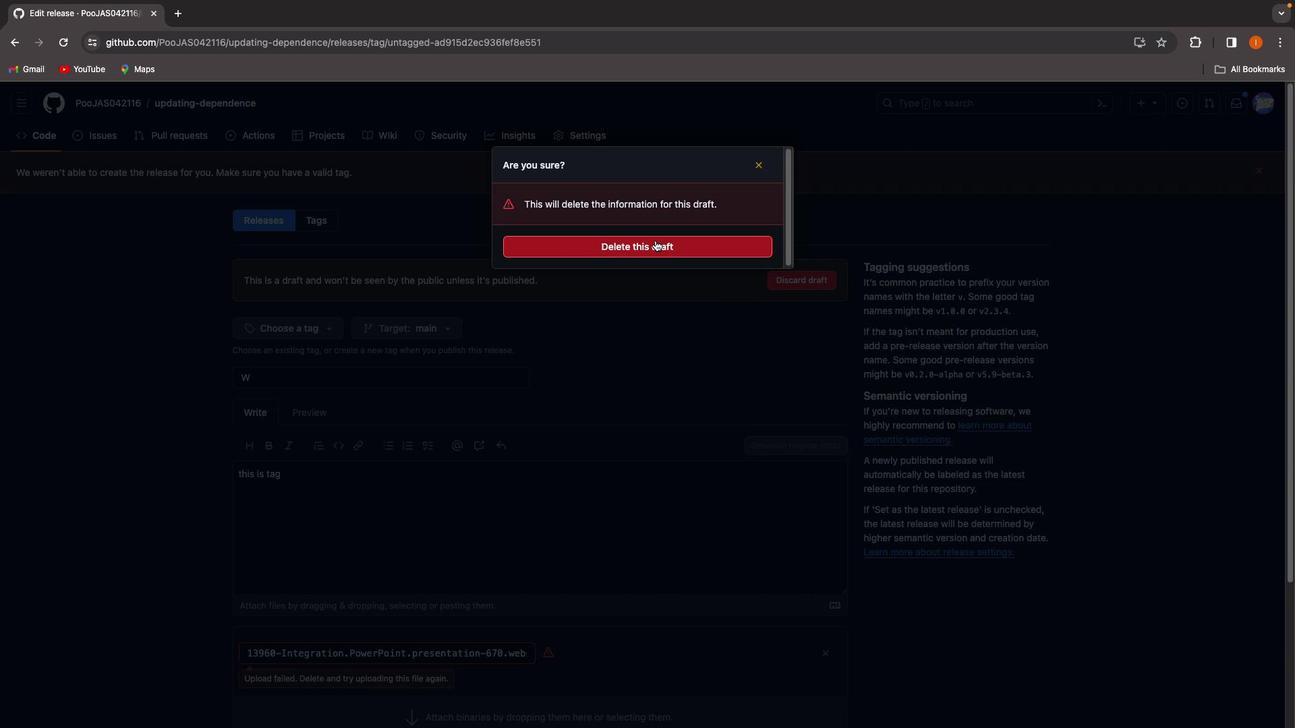 
Action: Mouse moved to (469, 312)
Screenshot: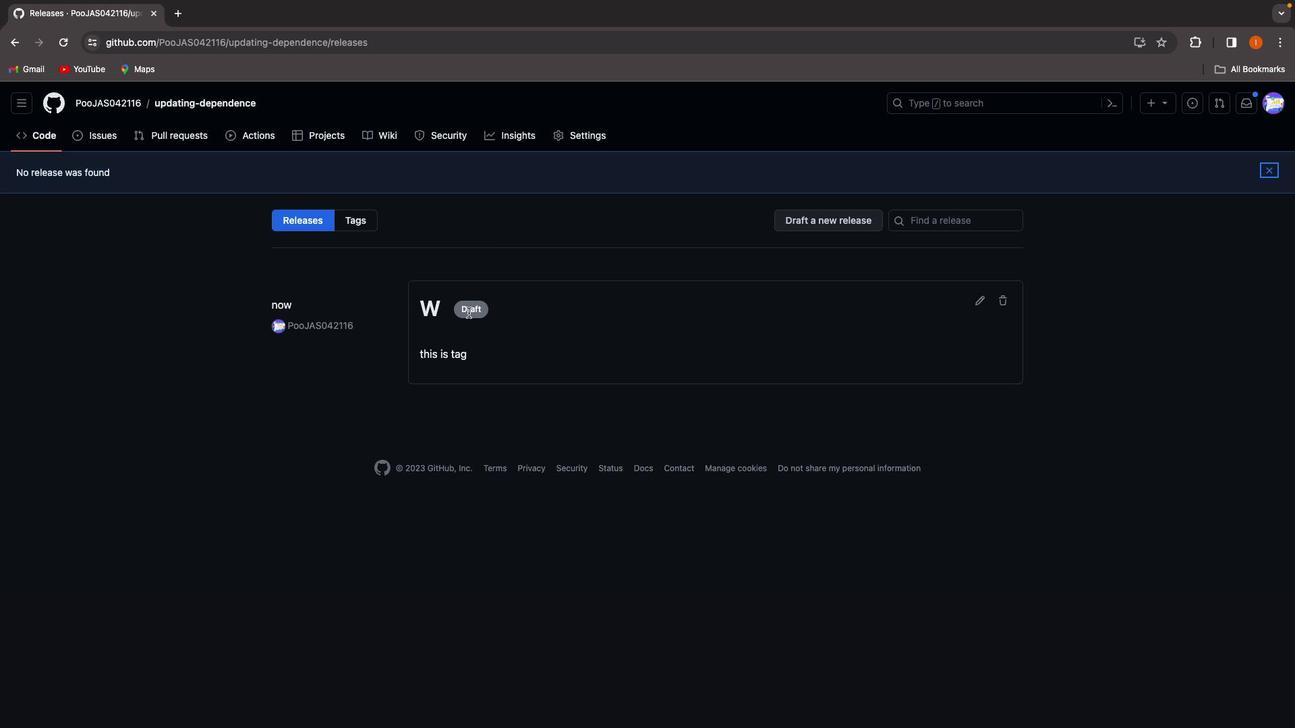 
Action: Mouse pressed left at (469, 312)
Screenshot: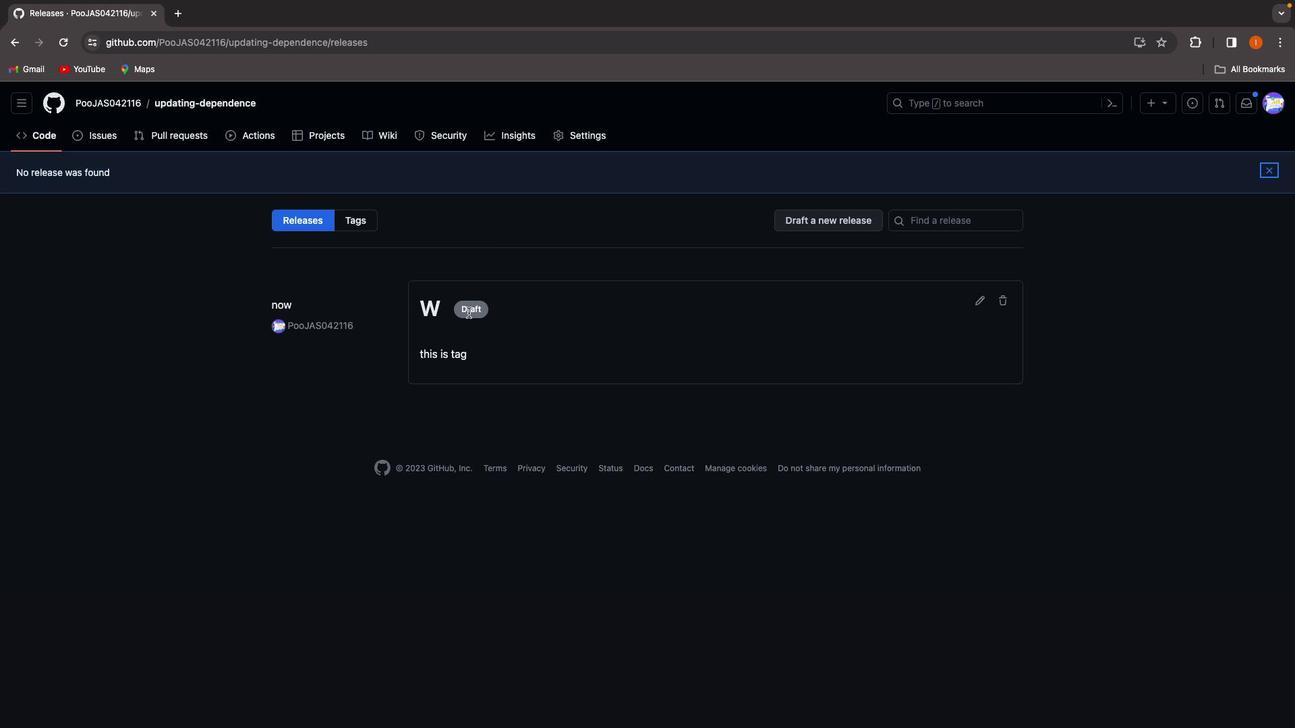 
Action: Mouse moved to (940, 218)
Screenshot: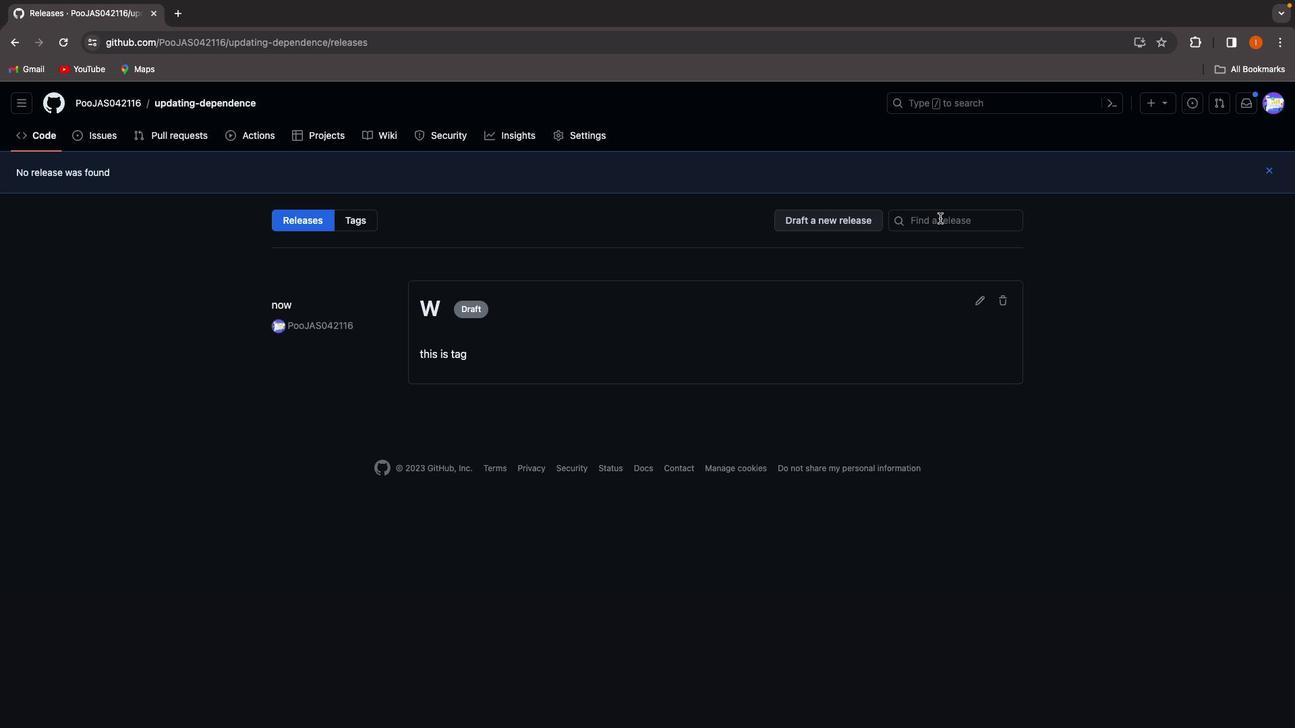 
Action: Mouse pressed left at (940, 218)
Screenshot: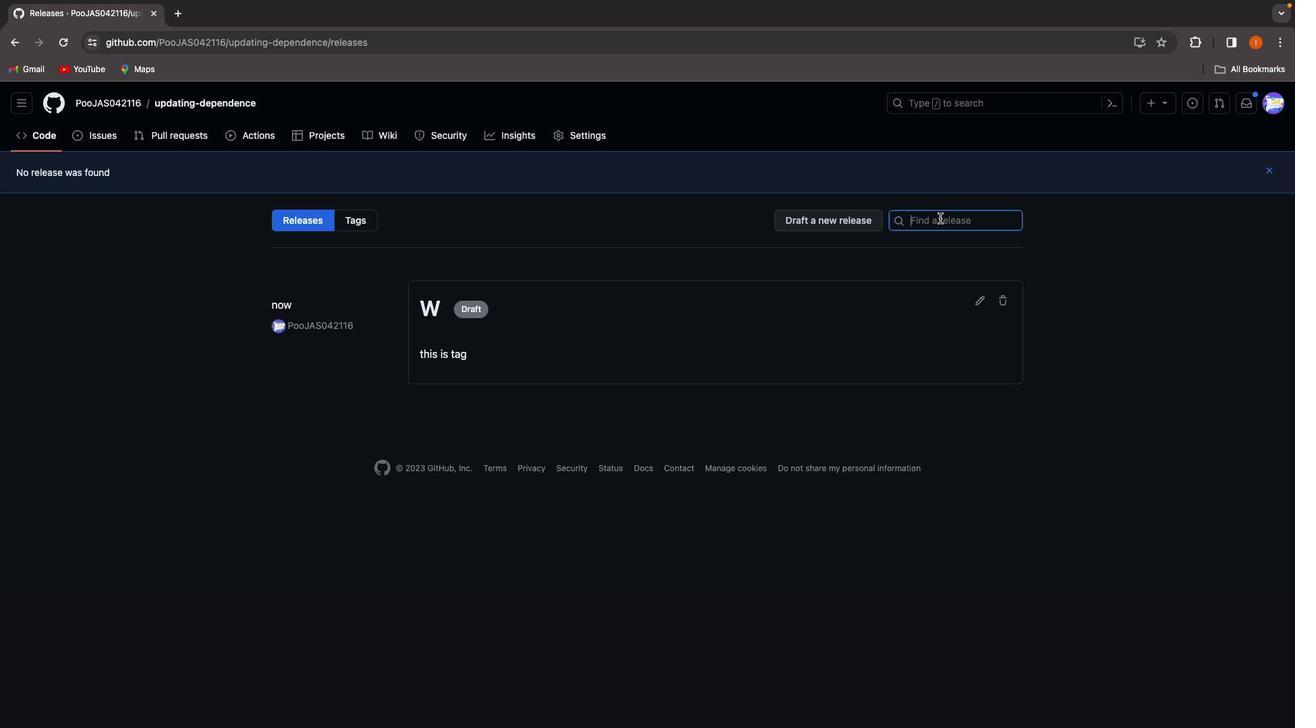 
Action: Mouse moved to (821, 222)
Screenshot: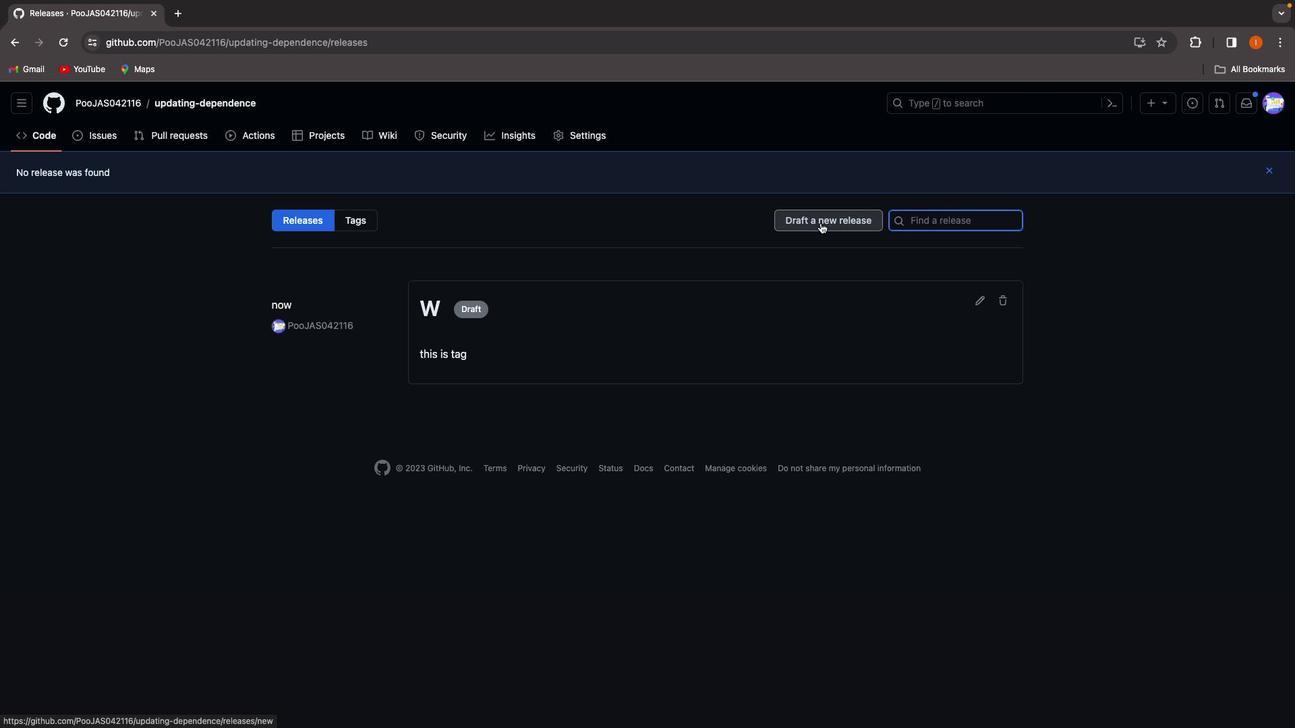 
Action: Mouse pressed left at (821, 222)
Screenshot: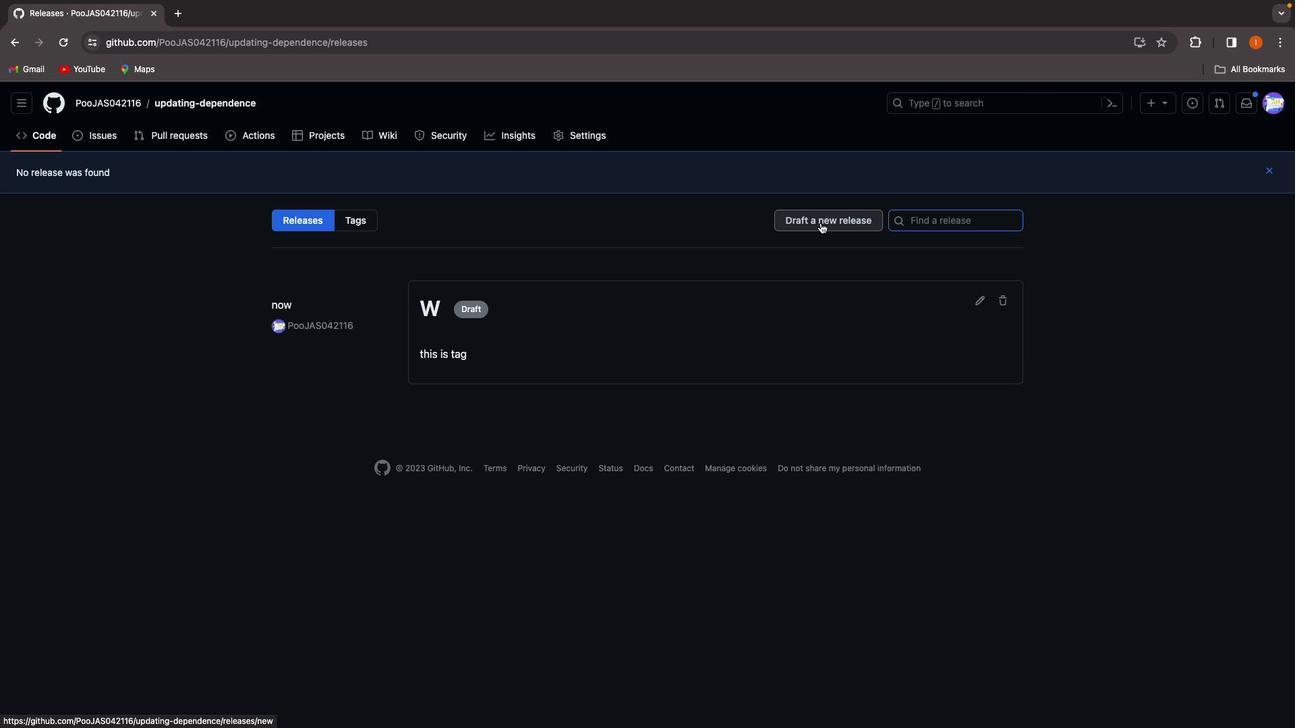 
Action: Mouse moved to (292, 278)
Screenshot: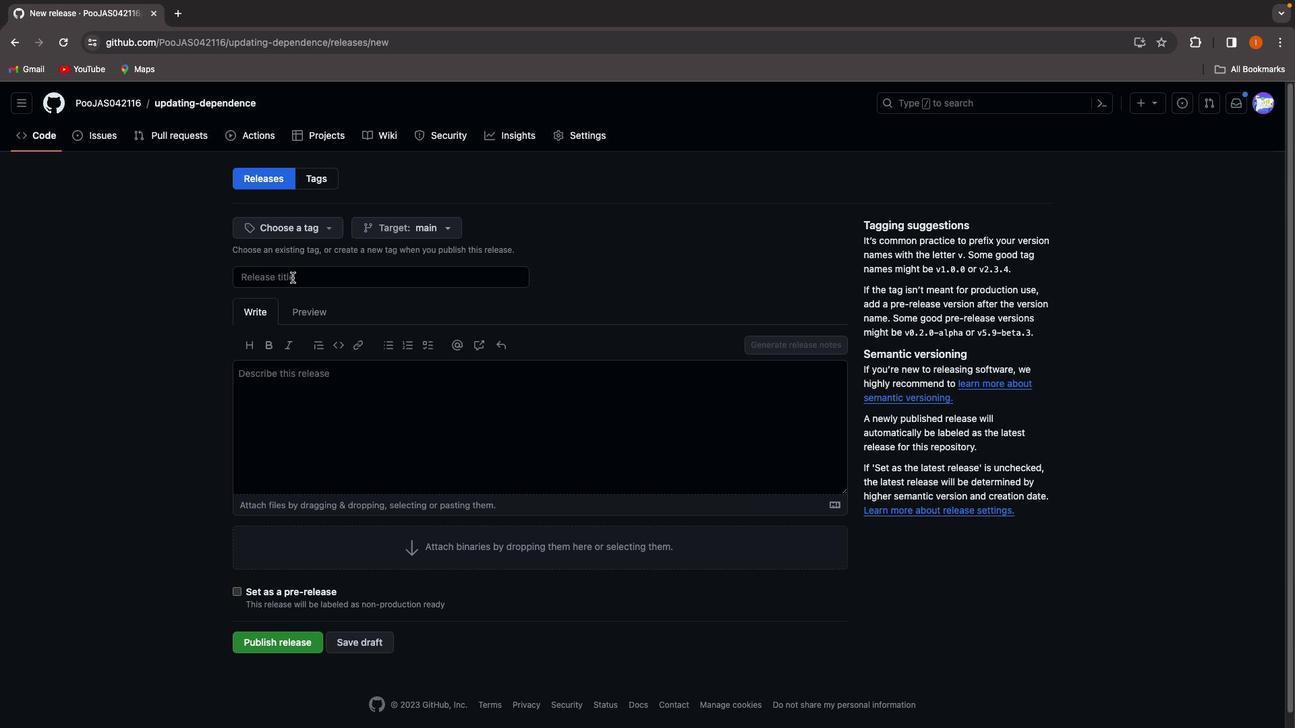 
Action: Mouse pressed left at (292, 278)
Screenshot: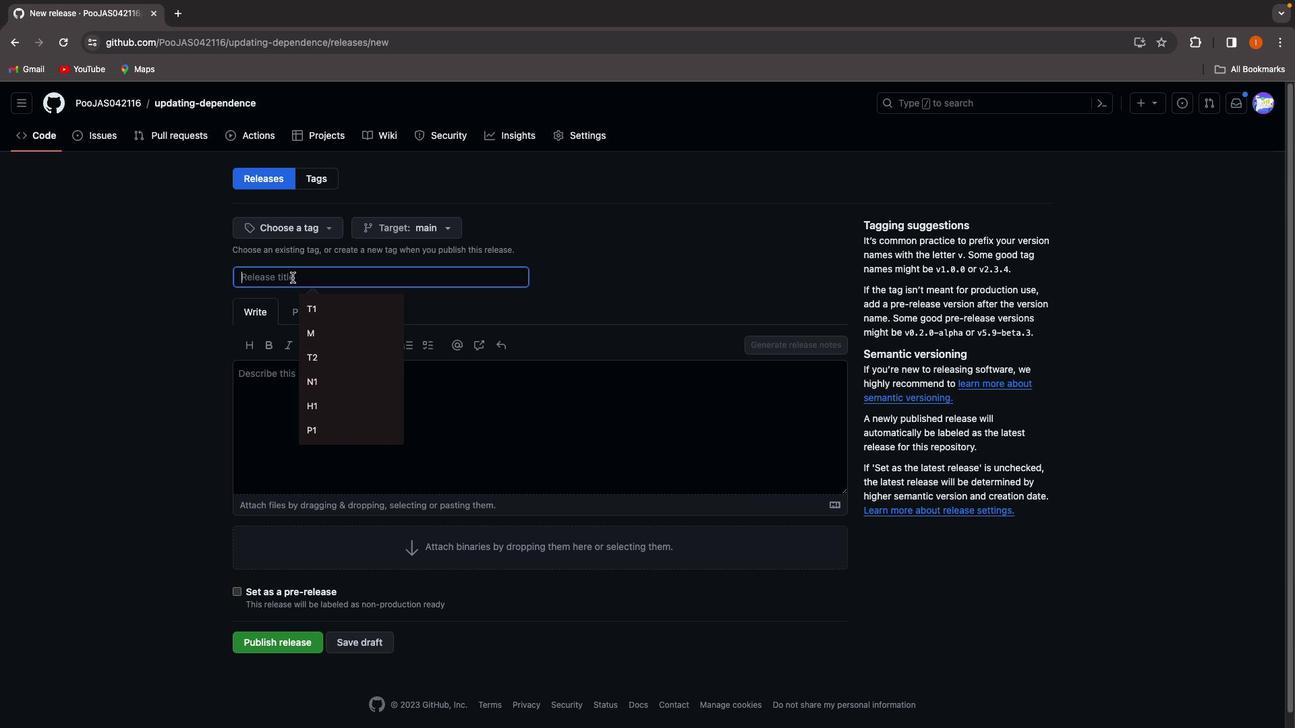 
Action: Key pressed Key.shift'E''1'
Screenshot: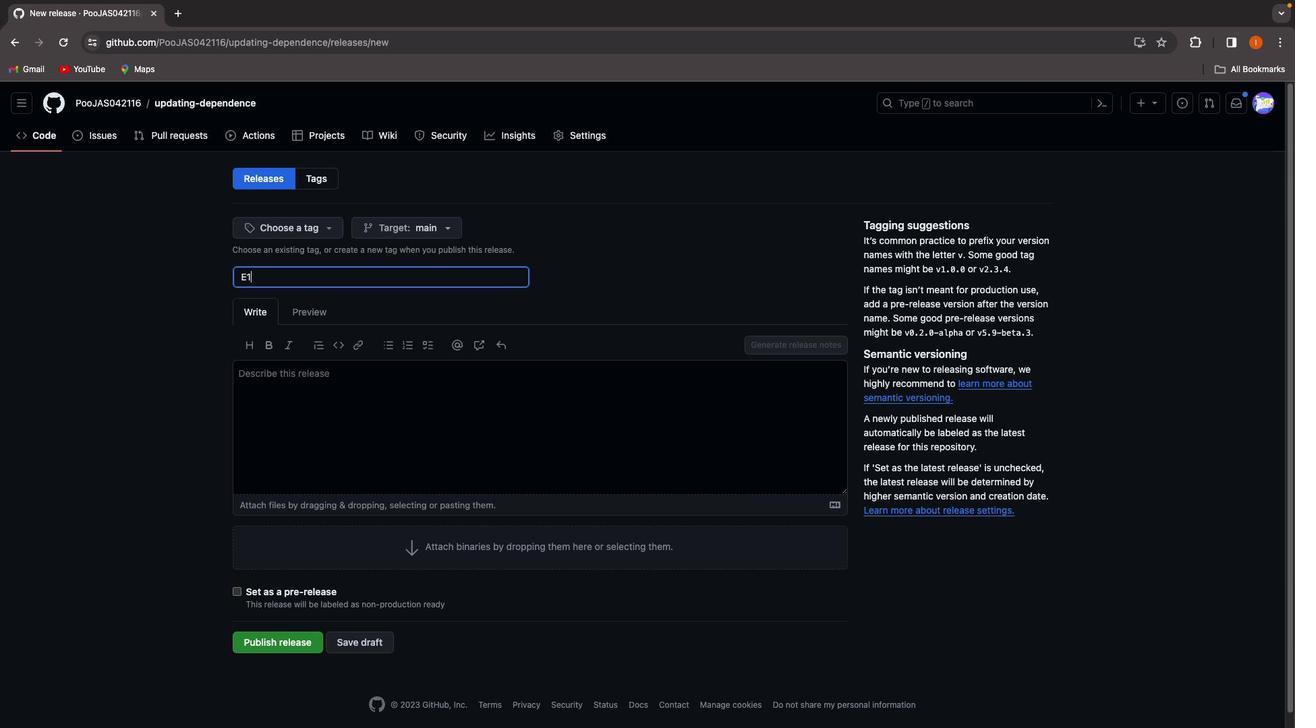 
Action: Mouse moved to (296, 414)
Screenshot: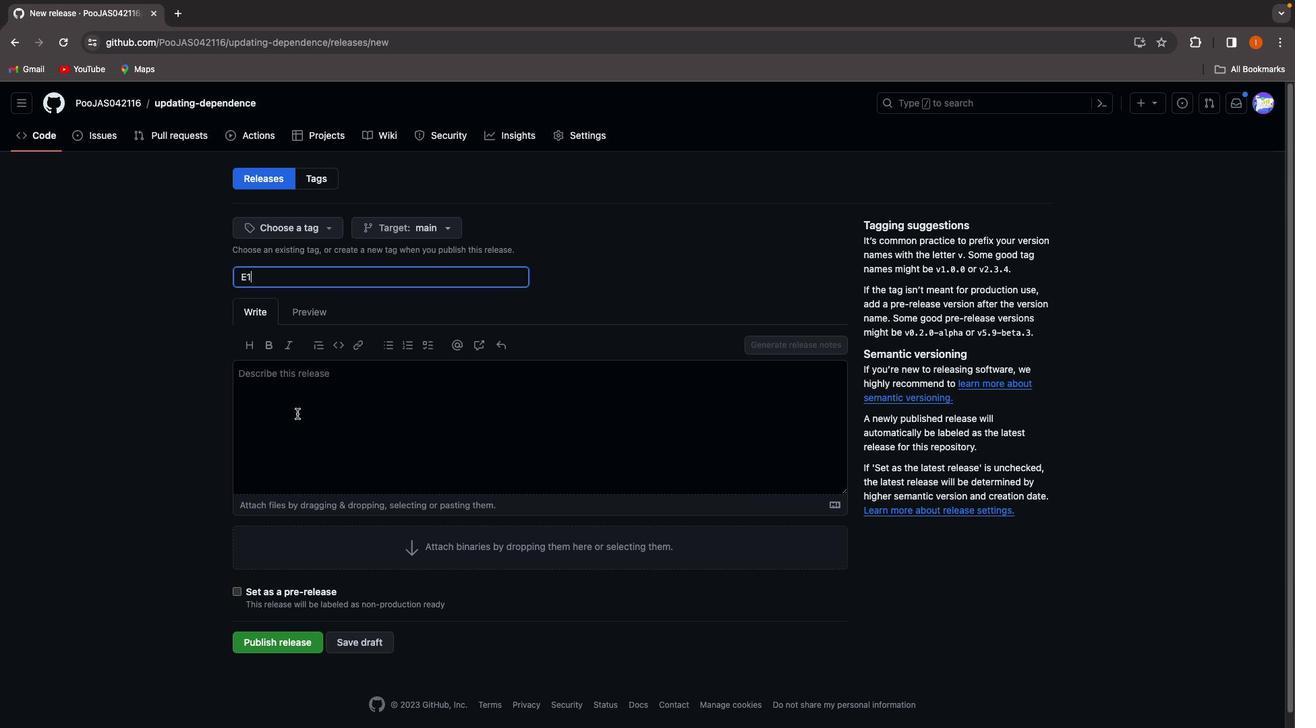 
Action: Mouse pressed left at (296, 414)
Screenshot: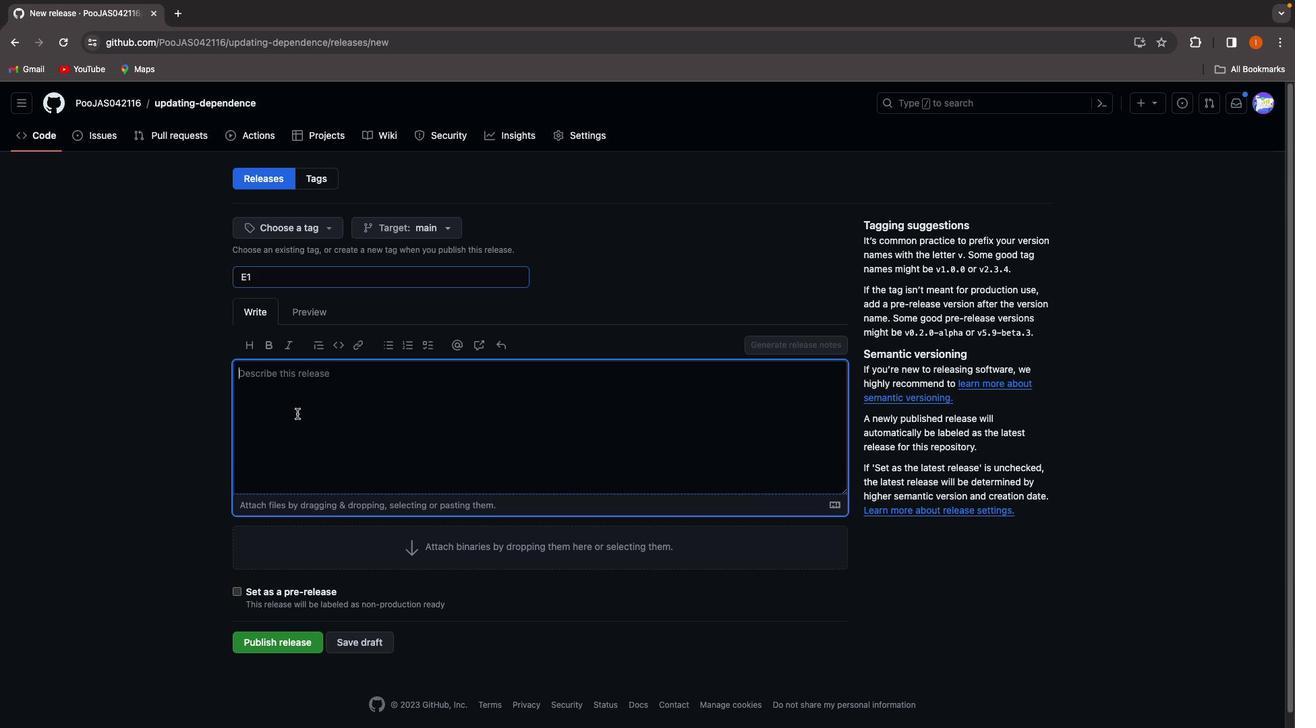 
Action: Key pressed 't''h''i''s'Key.space'i''s'Key.space't''a''g'
Screenshot: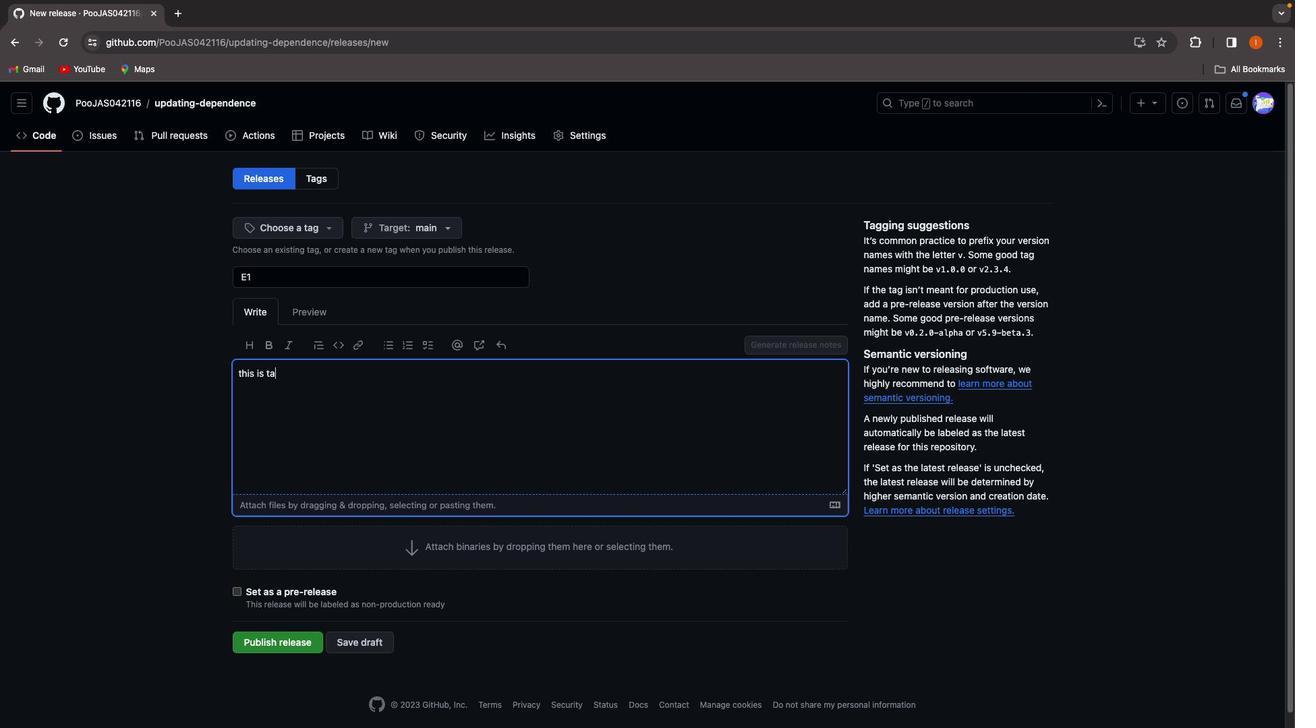 
Action: Mouse moved to (427, 555)
Screenshot: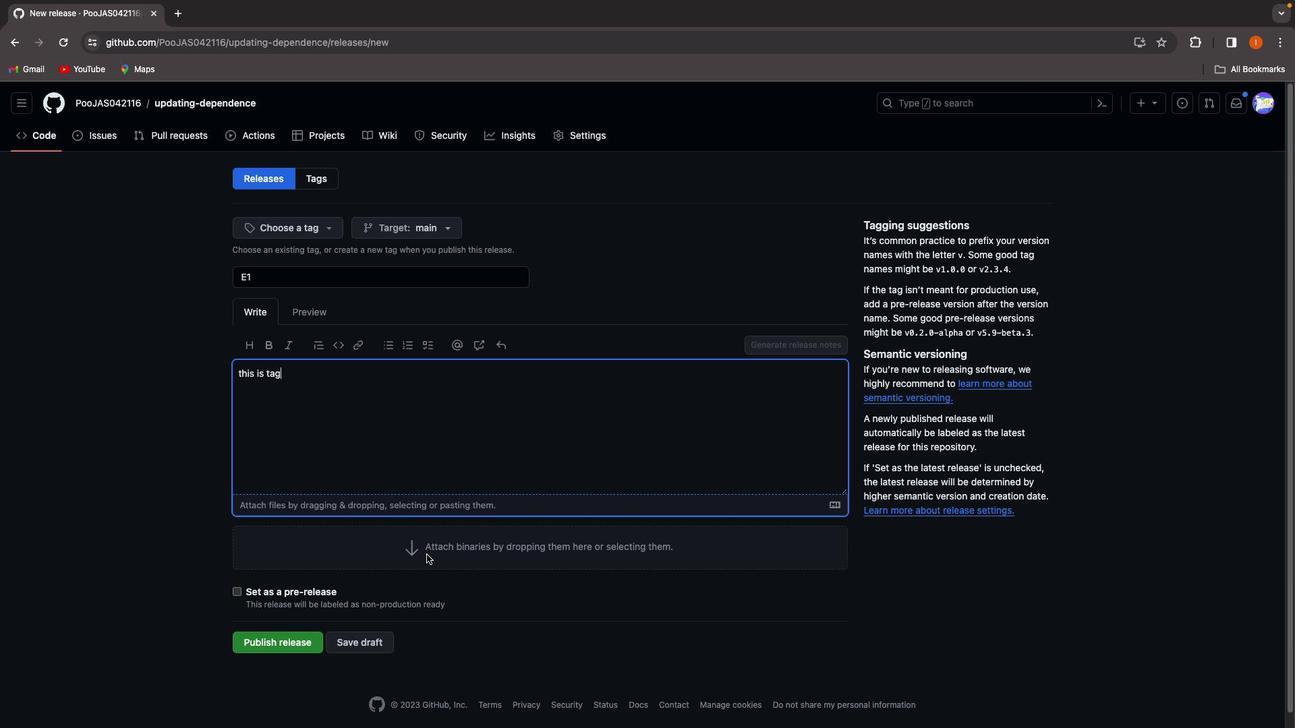 
Action: Mouse pressed left at (427, 555)
Screenshot: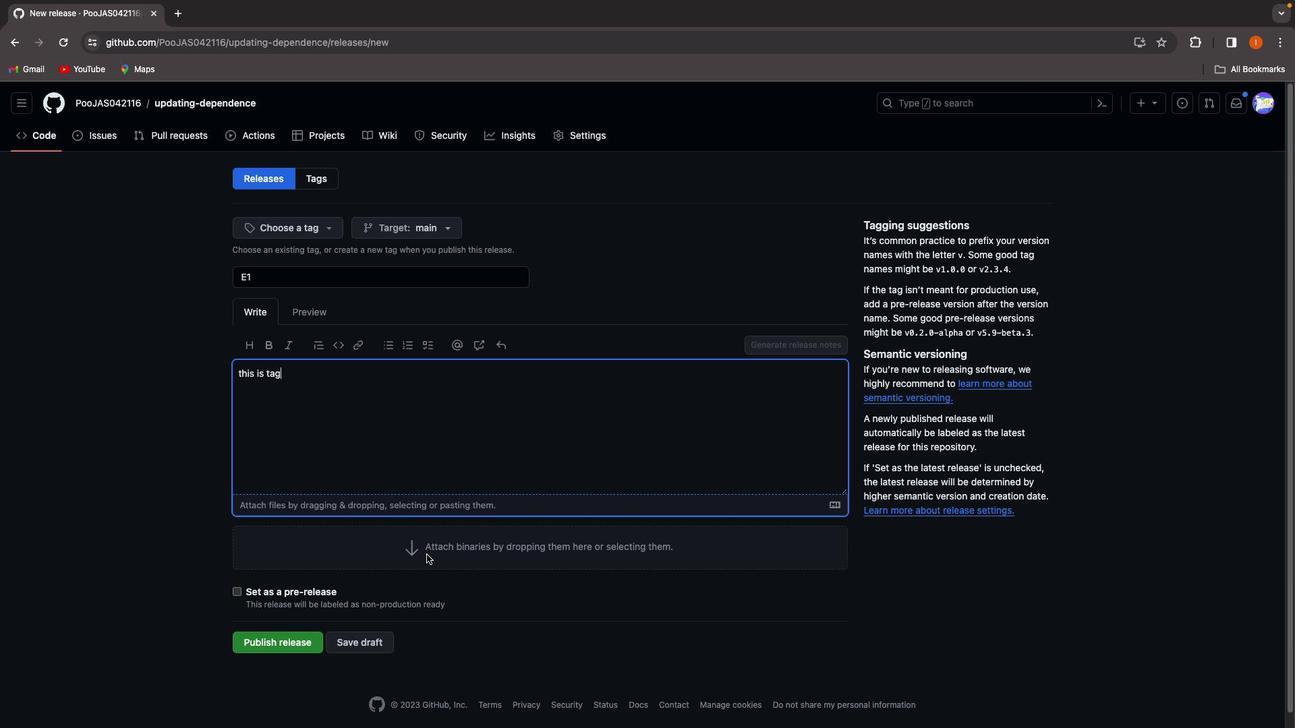 
Action: Mouse moved to (537, 280)
Screenshot: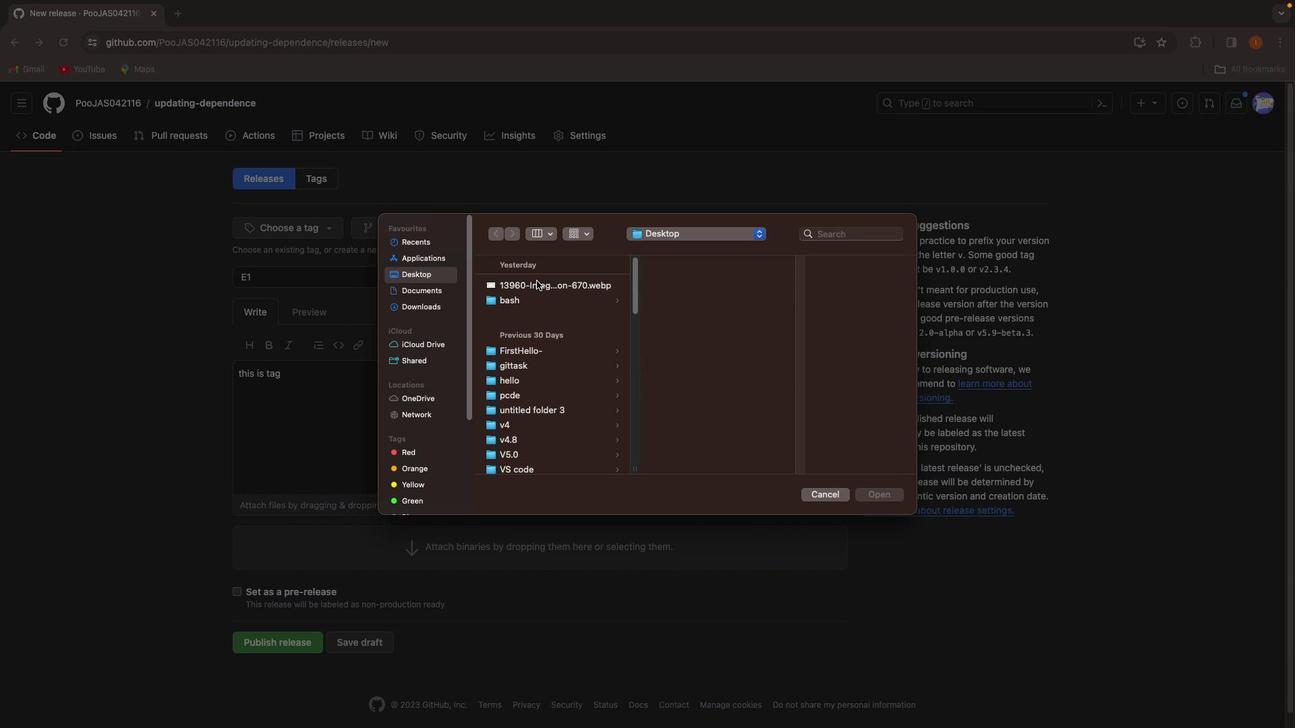 
Action: Mouse pressed left at (537, 280)
Screenshot: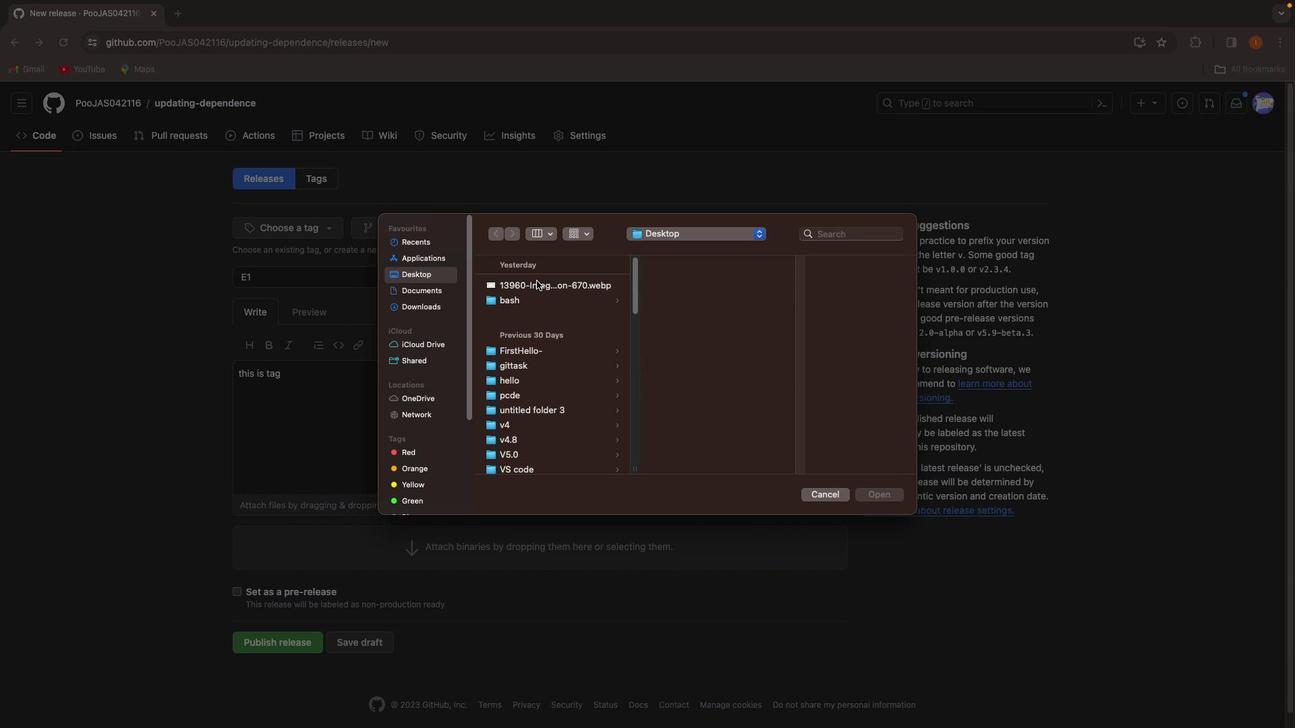 
Action: Mouse moved to (876, 495)
Screenshot: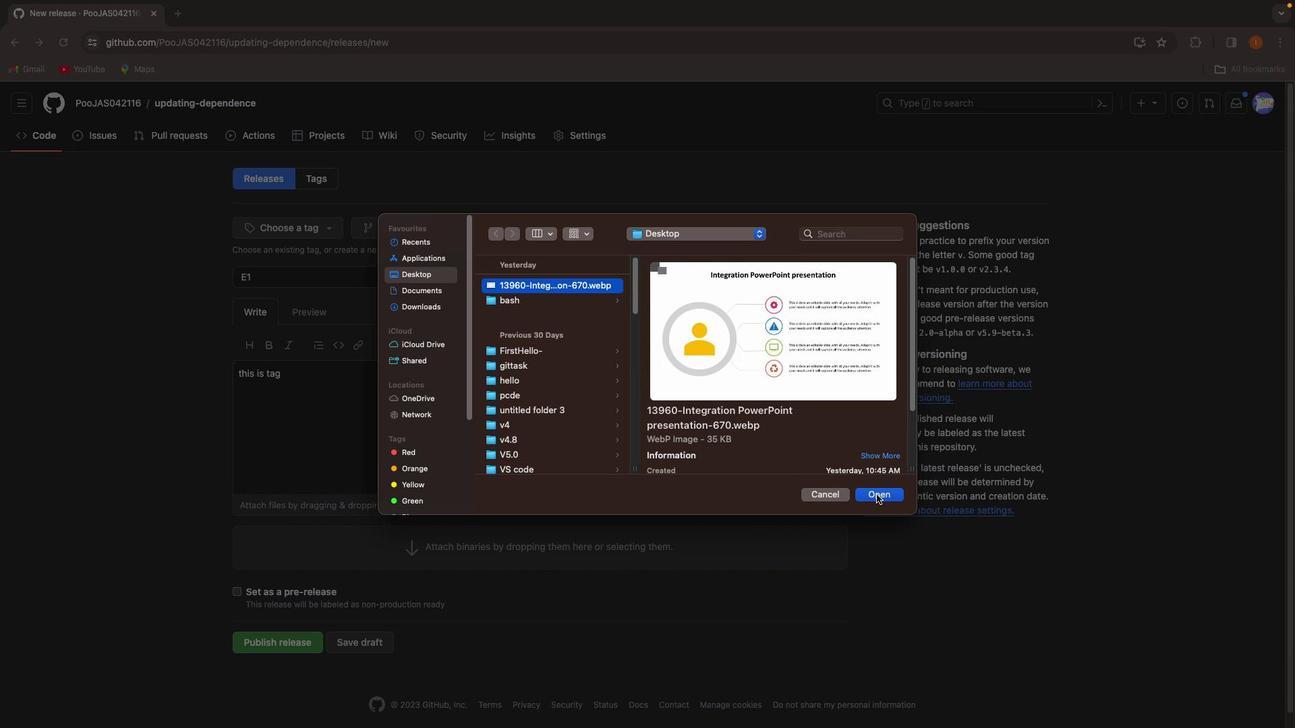 
Action: Mouse pressed left at (876, 495)
Screenshot: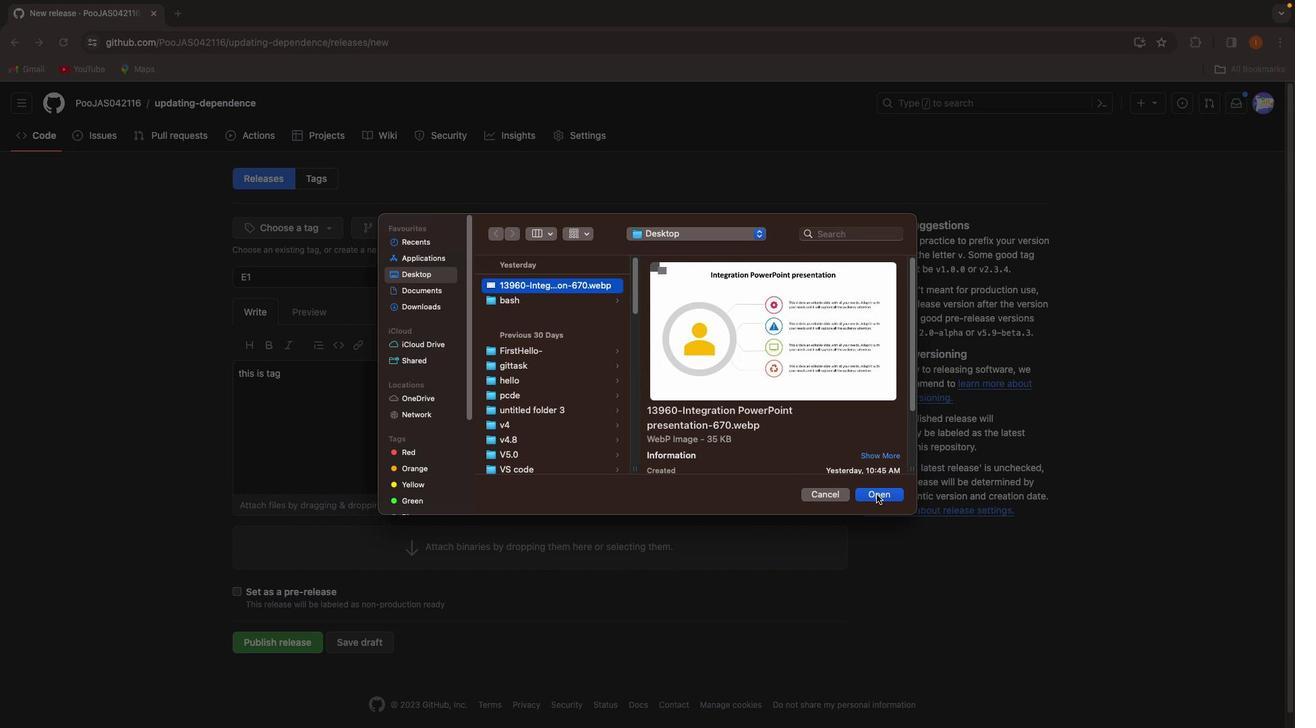 
Action: Mouse moved to (355, 689)
Screenshot: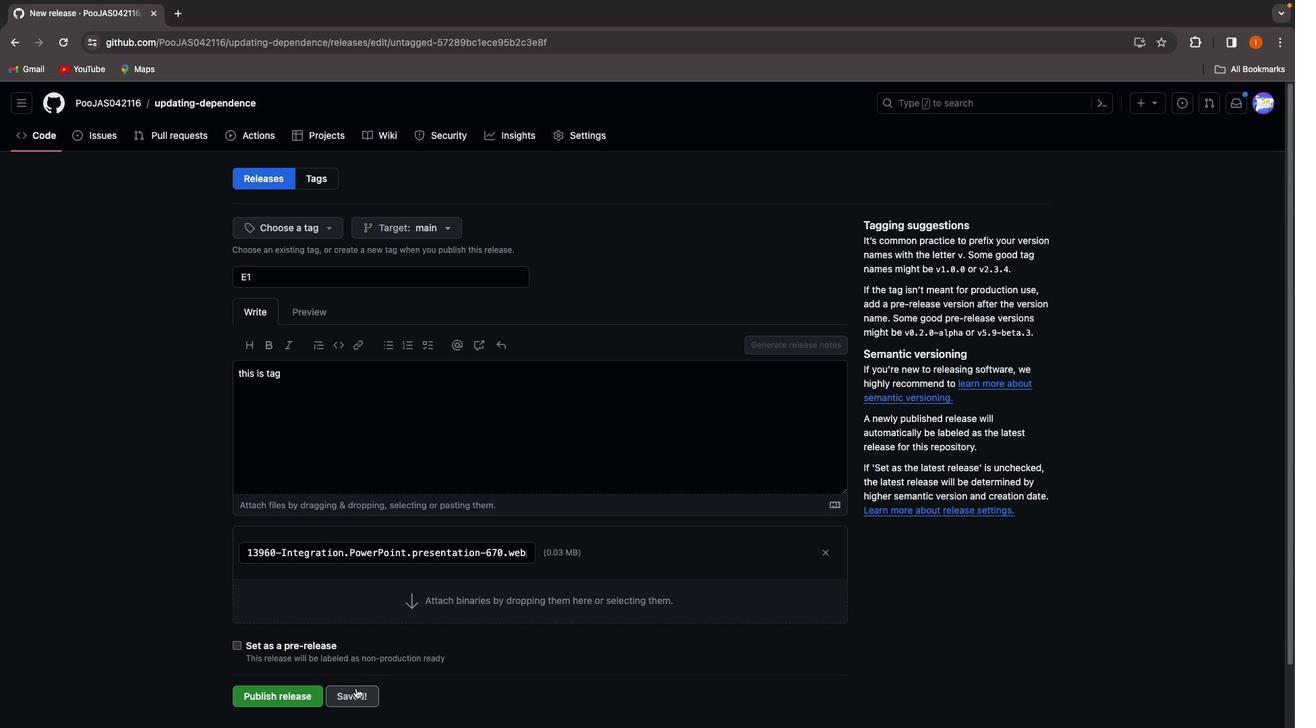
Action: Mouse pressed left at (355, 689)
Screenshot: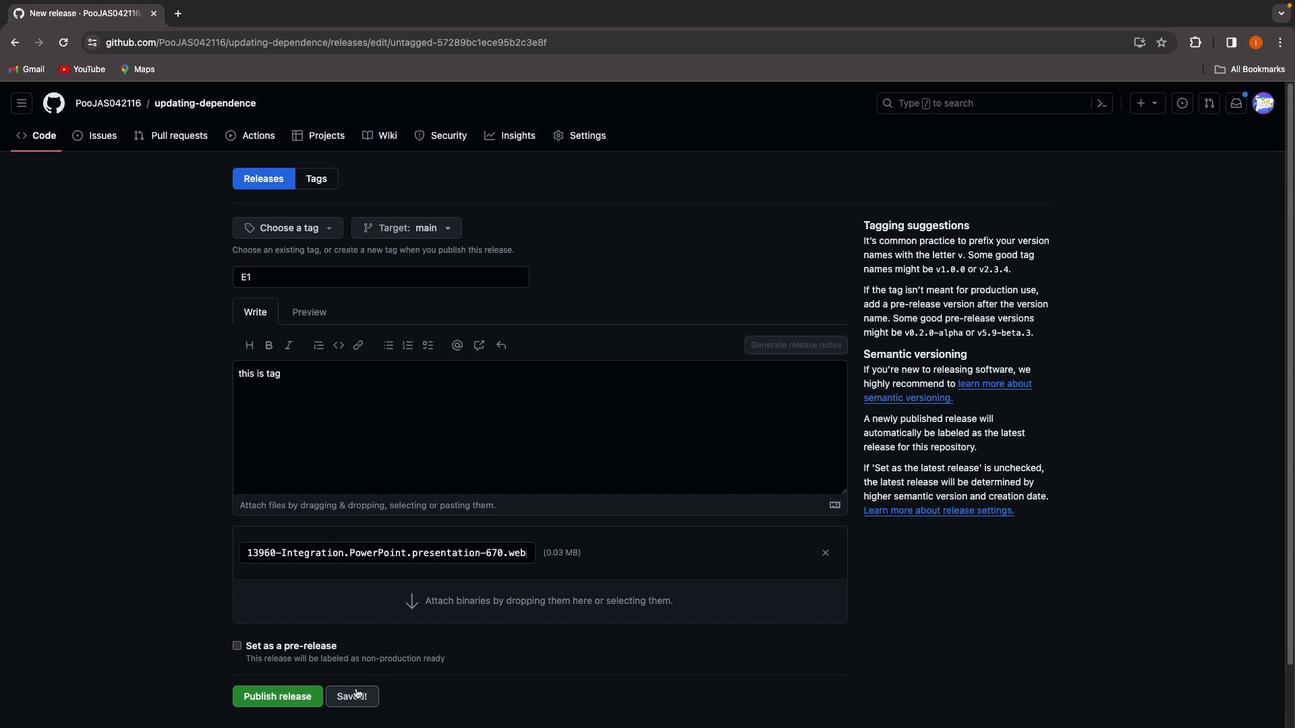 
Action: Mouse moved to (236, 647)
Screenshot: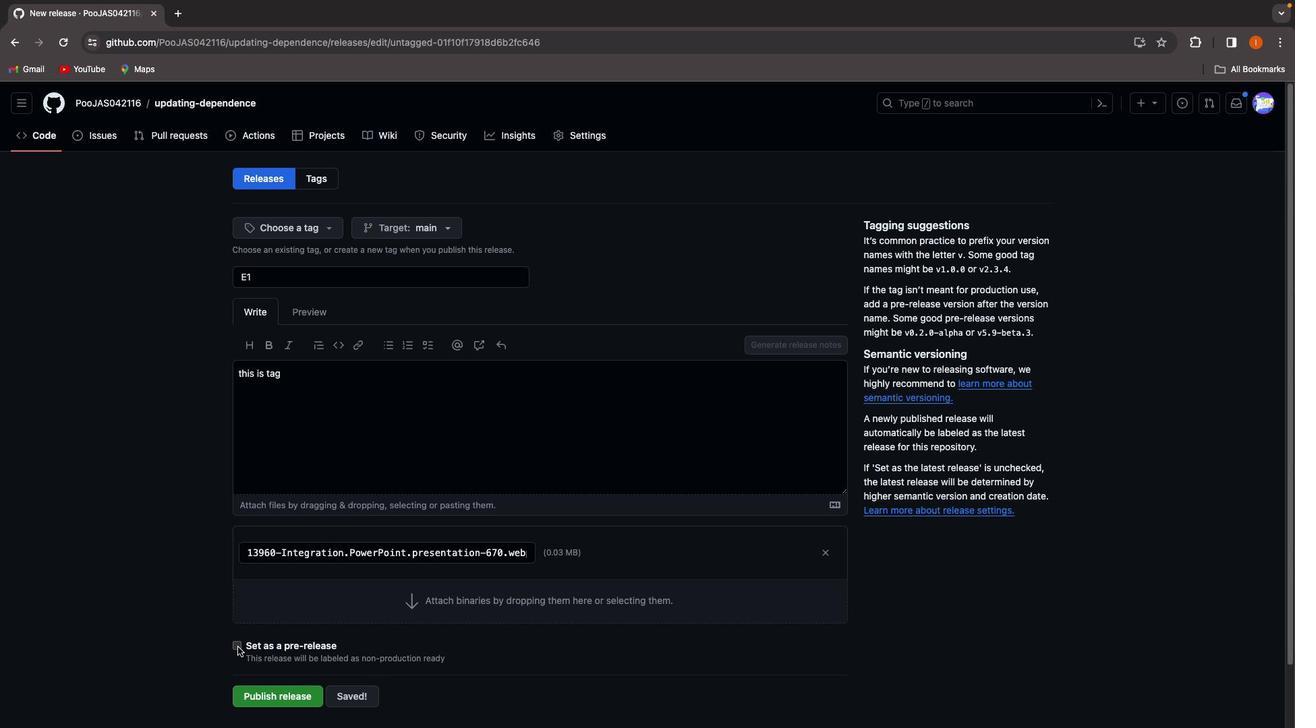 
Action: Mouse pressed left at (236, 647)
Screenshot: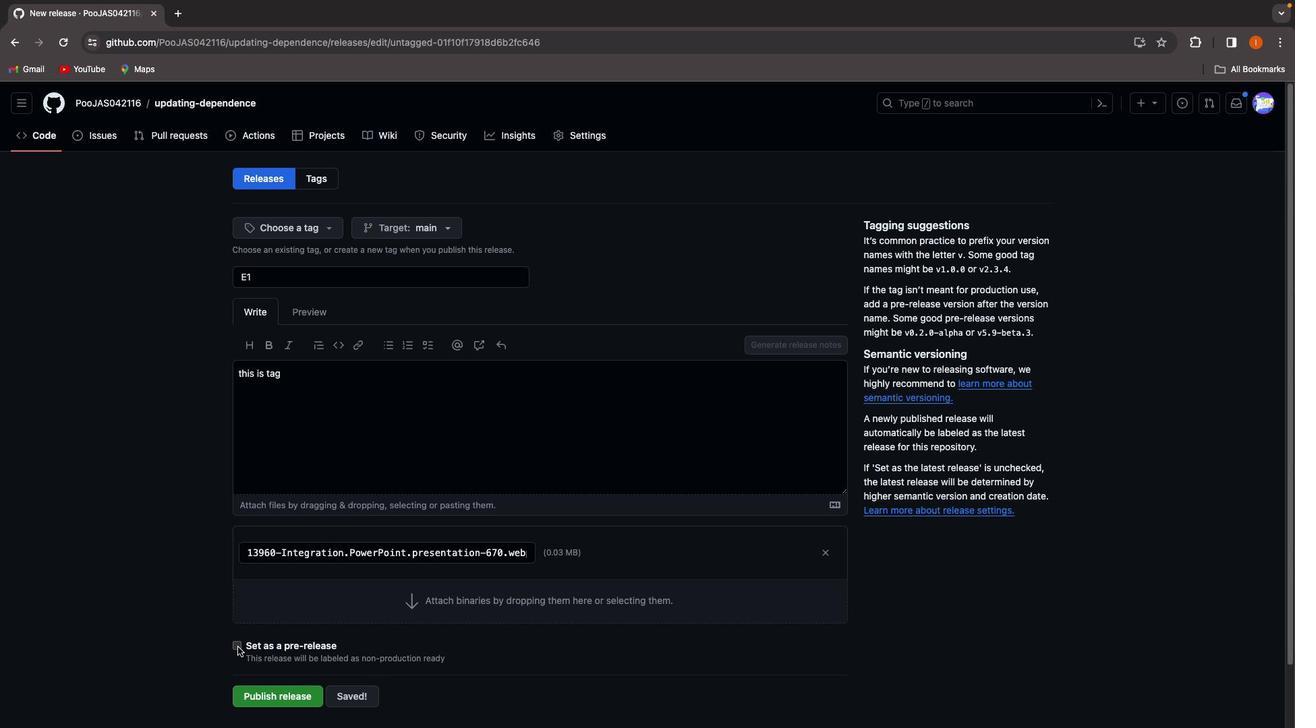 
Action: Mouse moved to (359, 703)
Screenshot: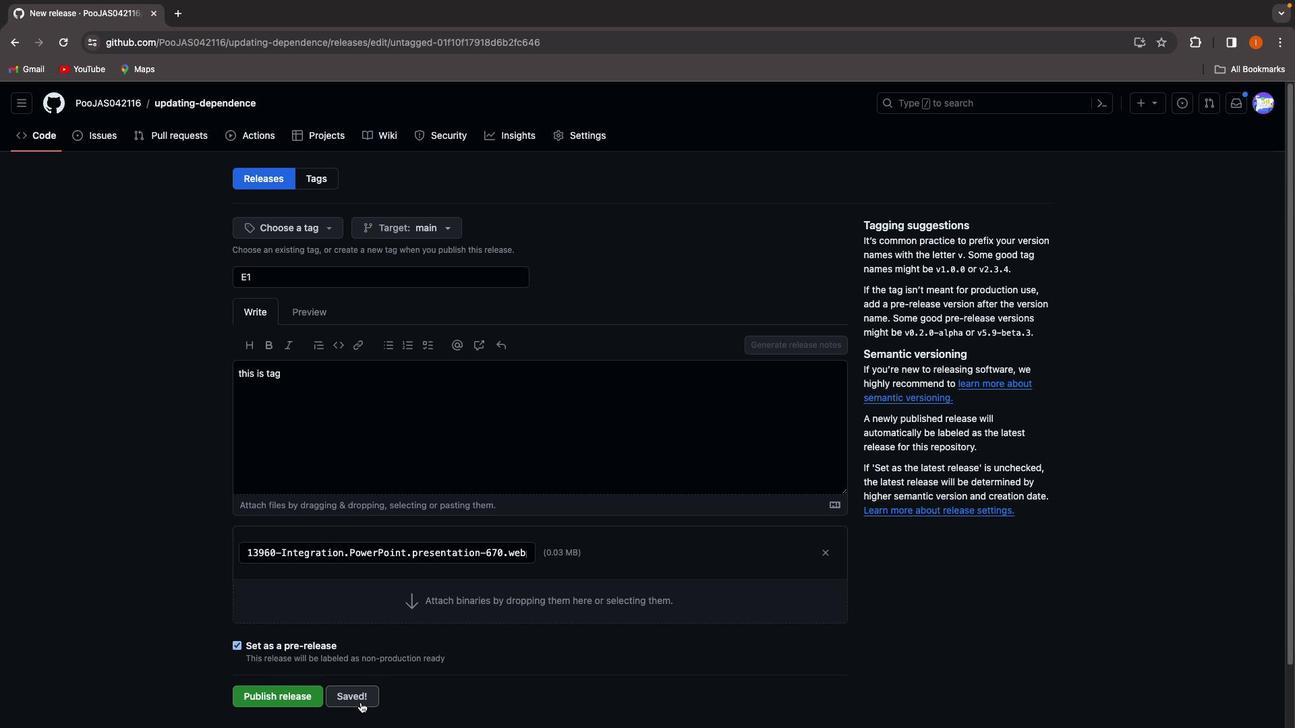 
Action: Mouse pressed left at (359, 703)
Screenshot: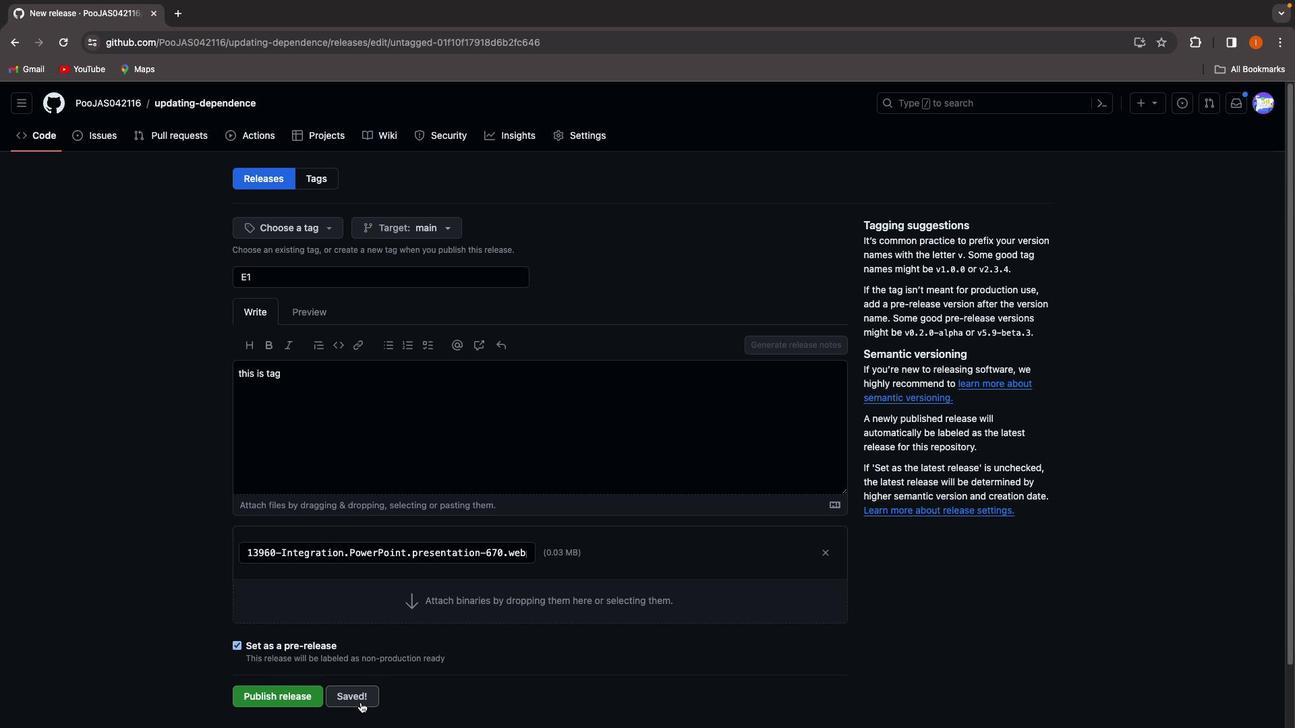 
Action: Mouse moved to (257, 700)
Screenshot: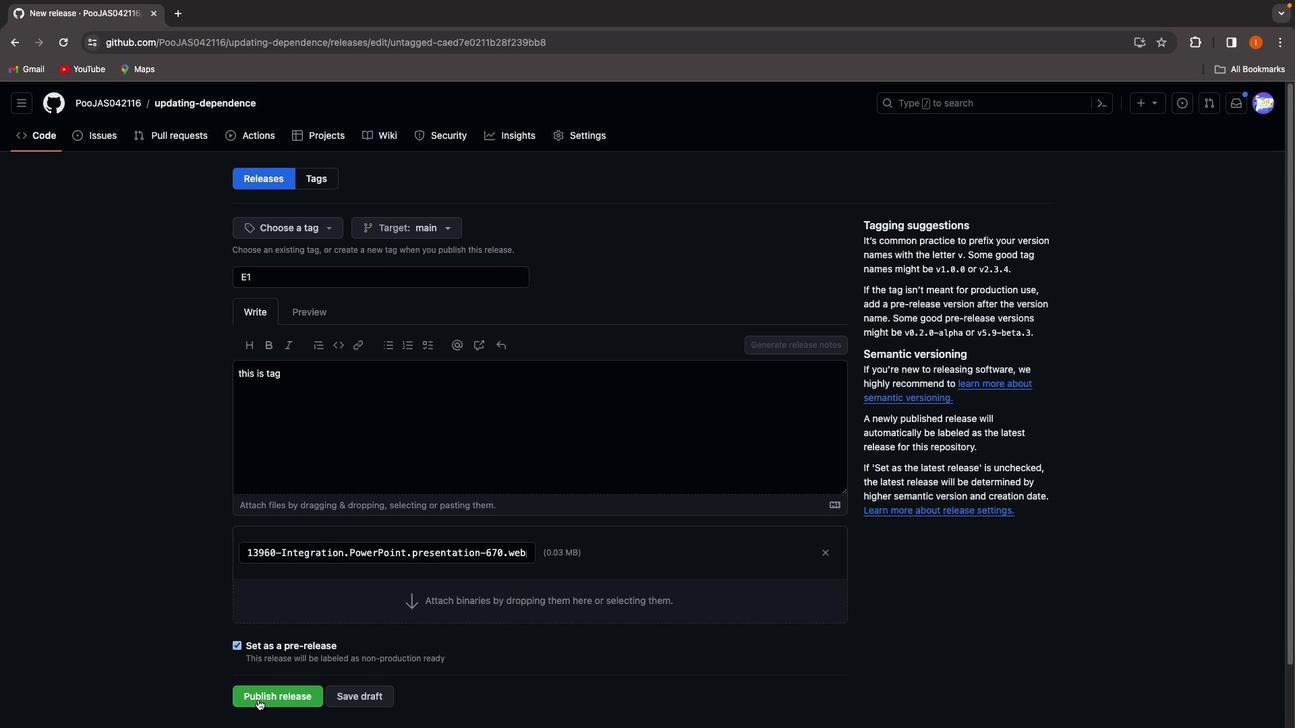 
Action: Mouse pressed left at (257, 700)
Screenshot: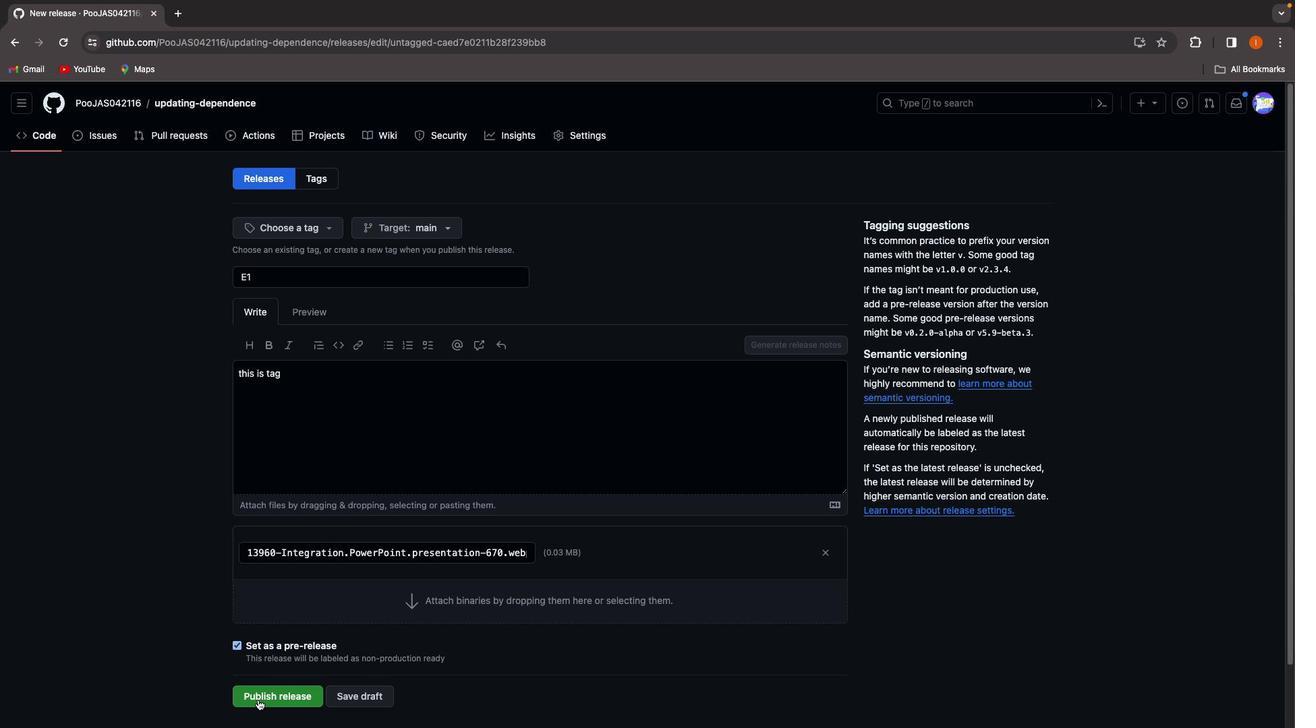 
Action: Mouse moved to (420, 290)
Screenshot: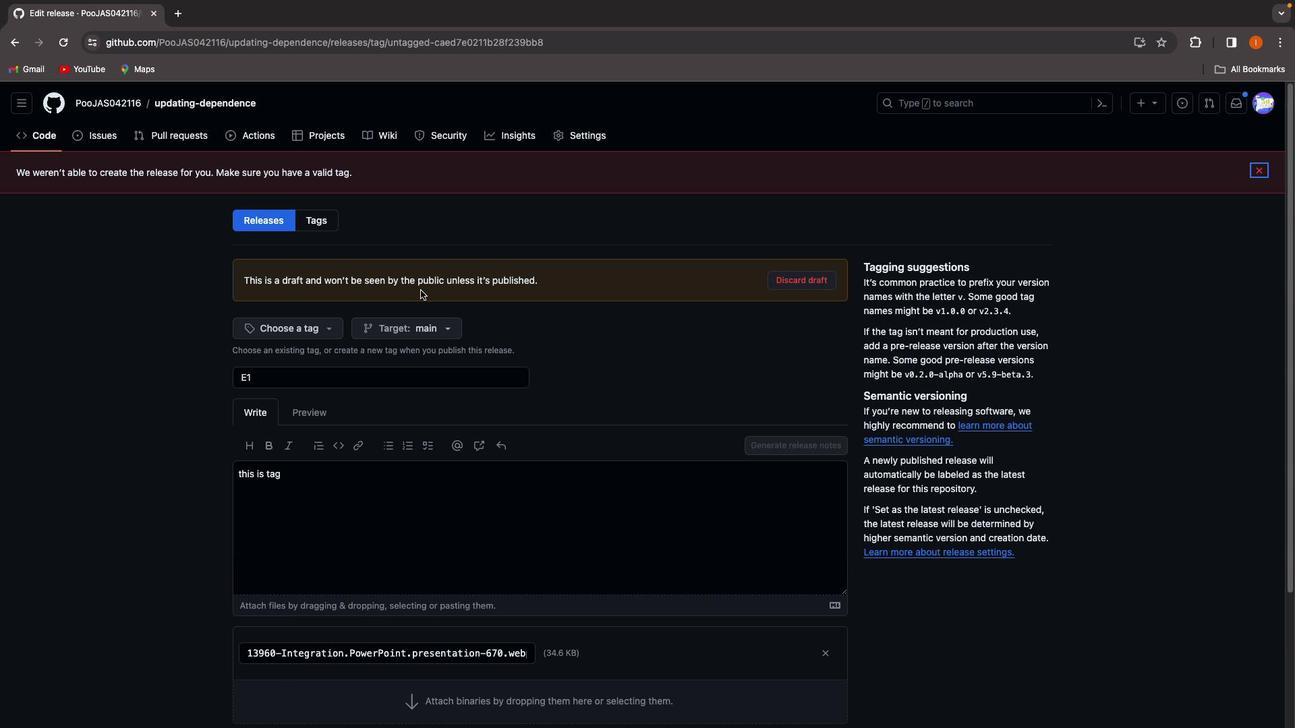 
Action: Mouse scrolled (420, 290) with delta (0, 0)
Screenshot: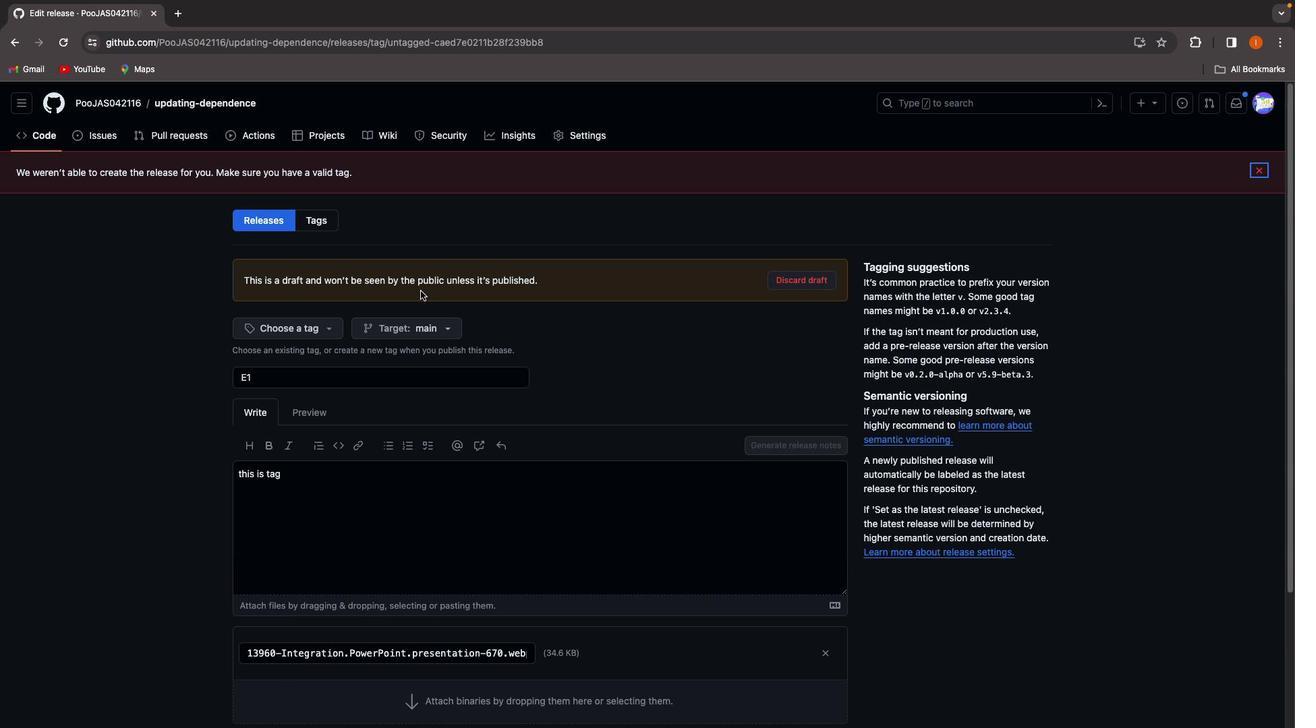 
Action: Mouse moved to (420, 296)
Screenshot: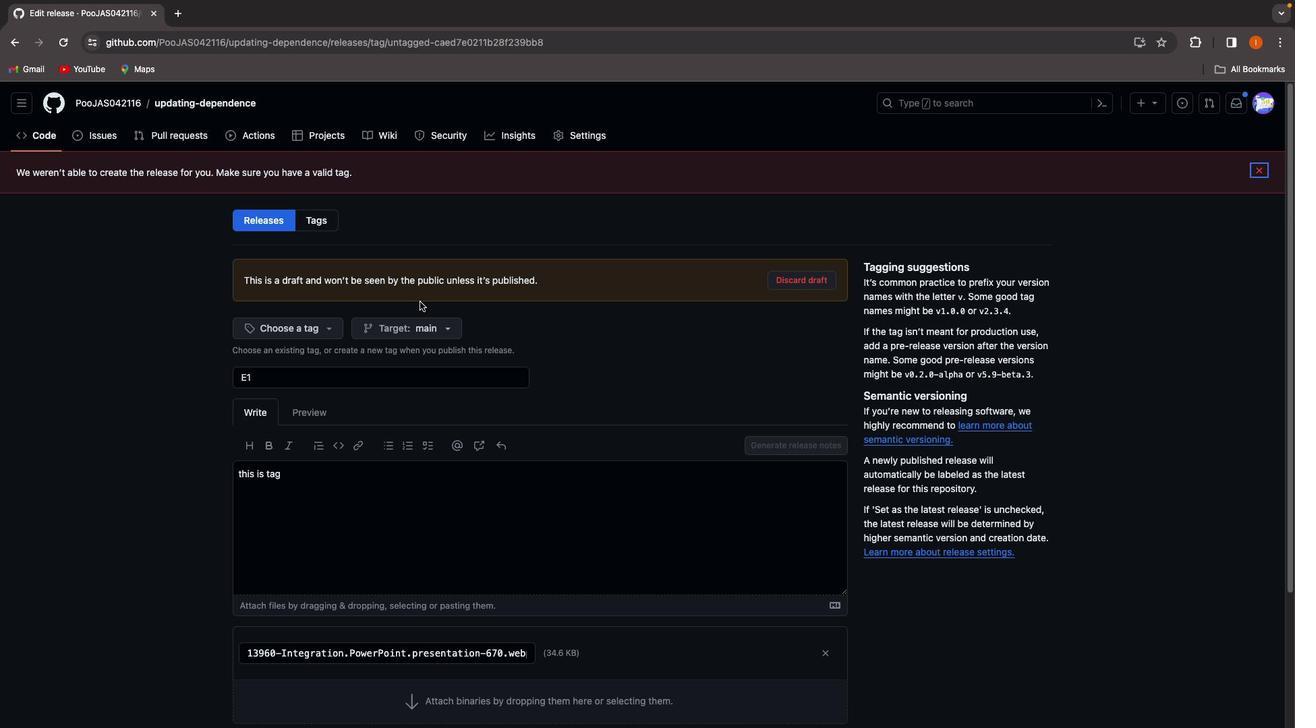 
Action: Mouse scrolled (420, 296) with delta (0, 0)
Screenshot: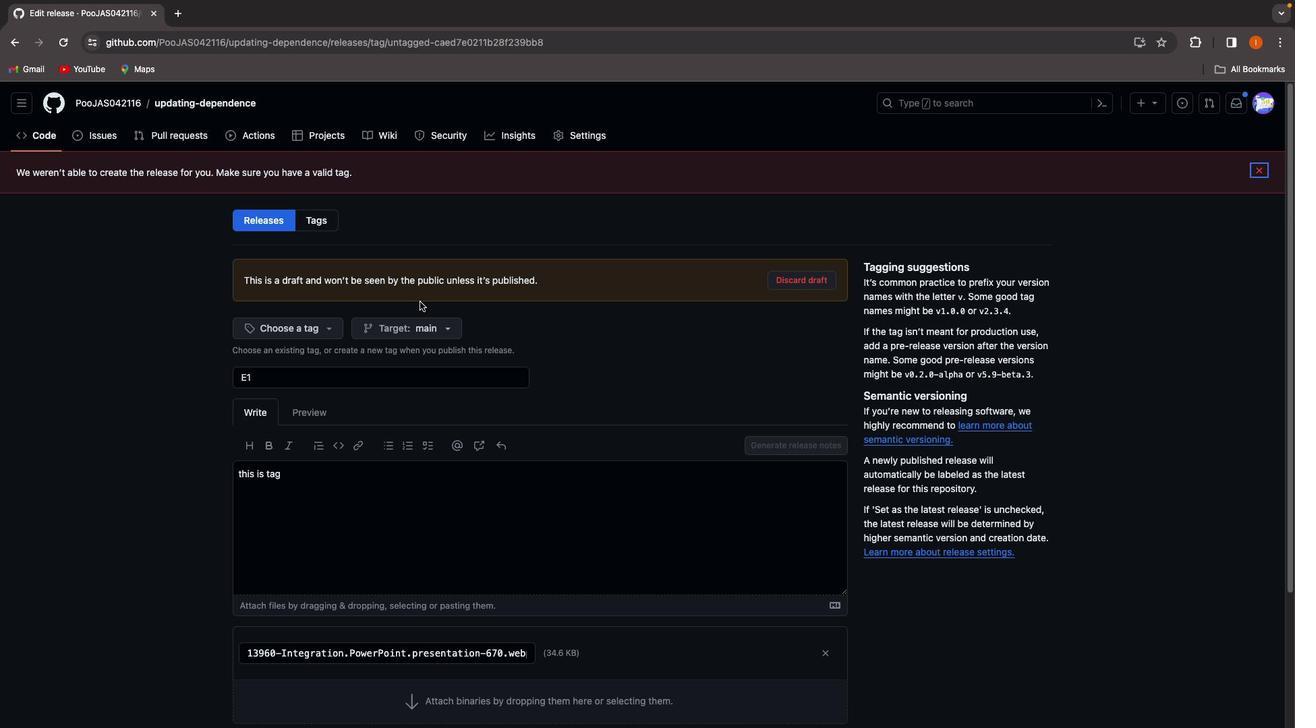 
Action: Mouse moved to (419, 301)
Screenshot: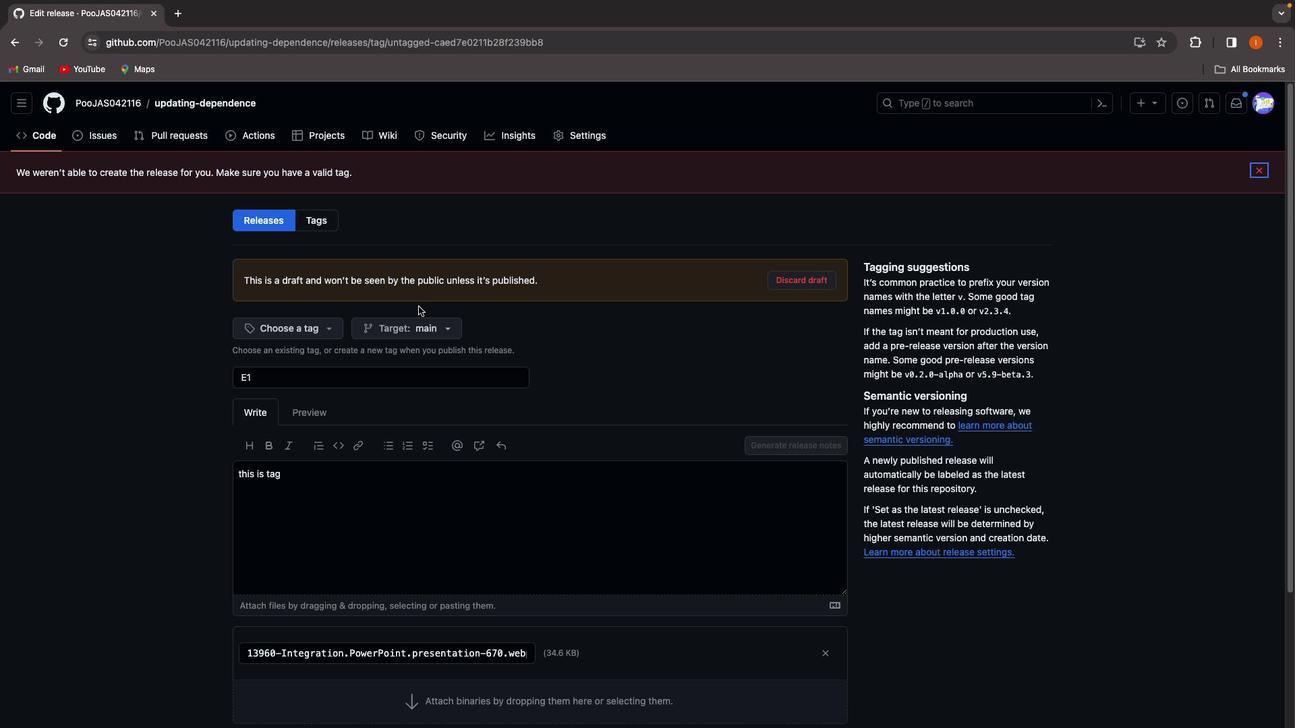 
Action: Mouse scrolled (419, 301) with delta (0, 1)
Screenshot: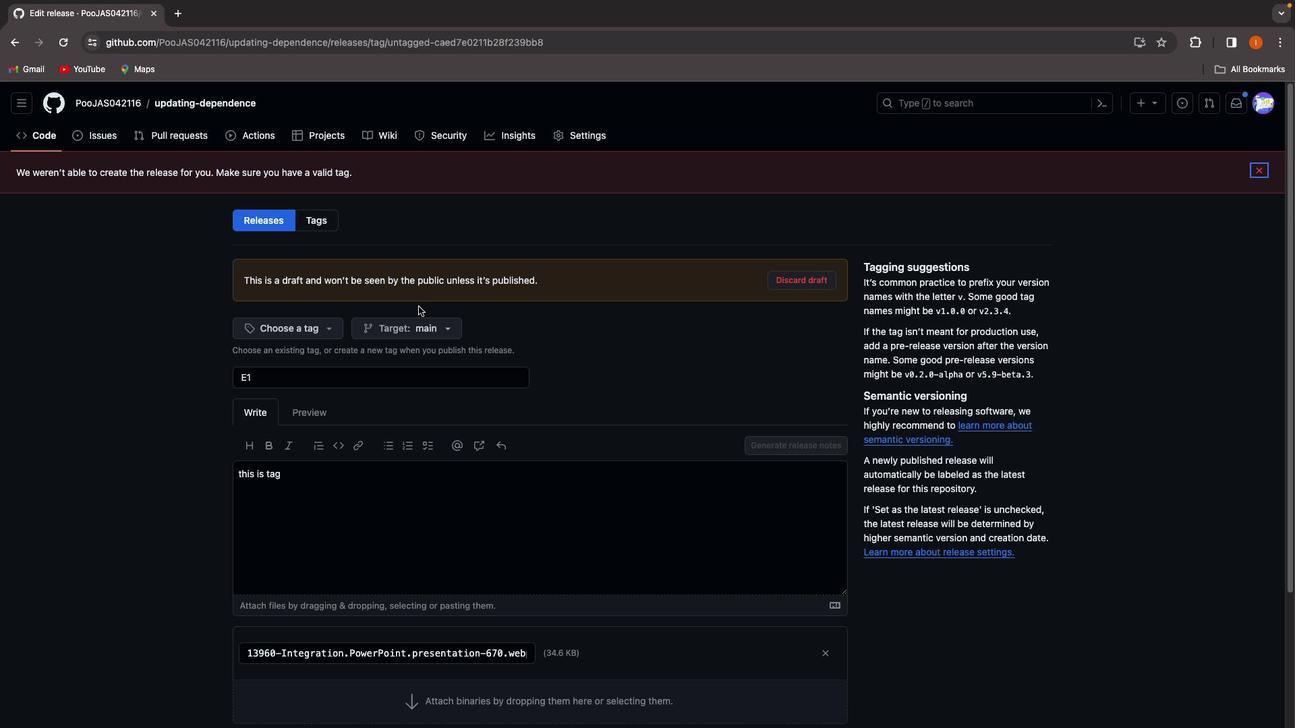 
Action: Mouse moved to (306, 219)
Screenshot: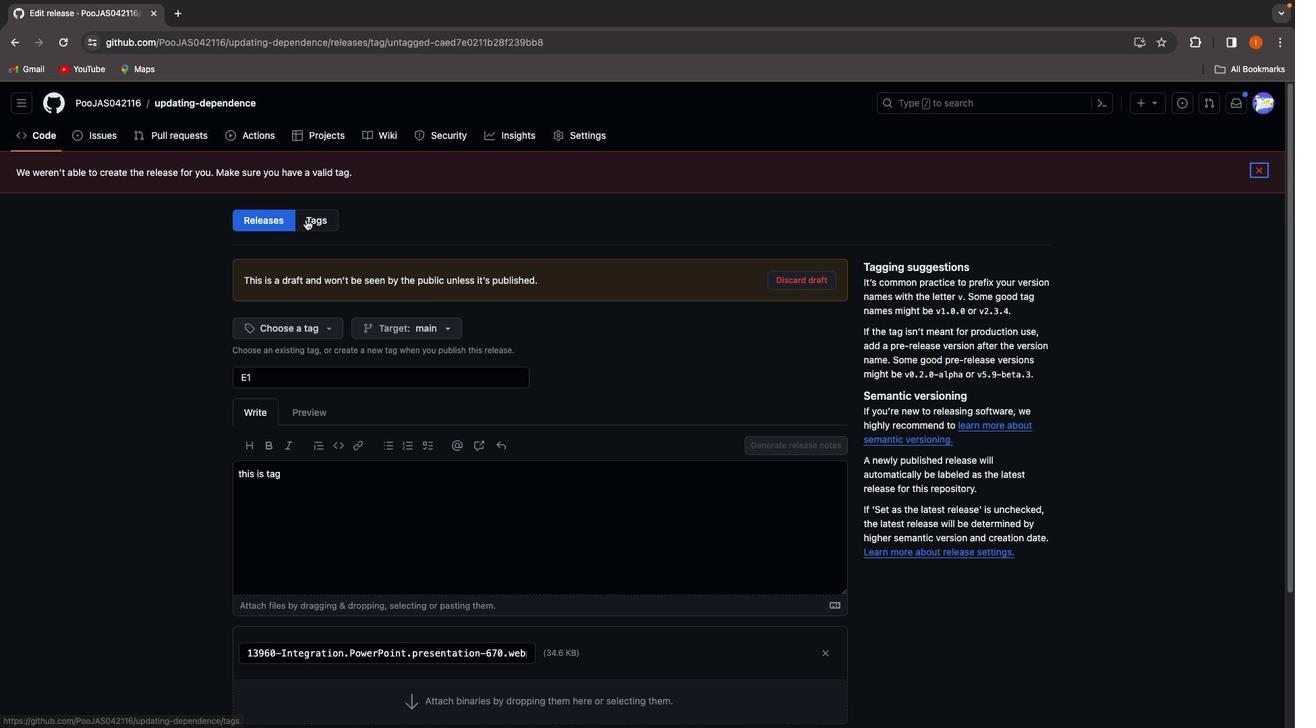 
Action: Mouse pressed left at (306, 219)
Screenshot: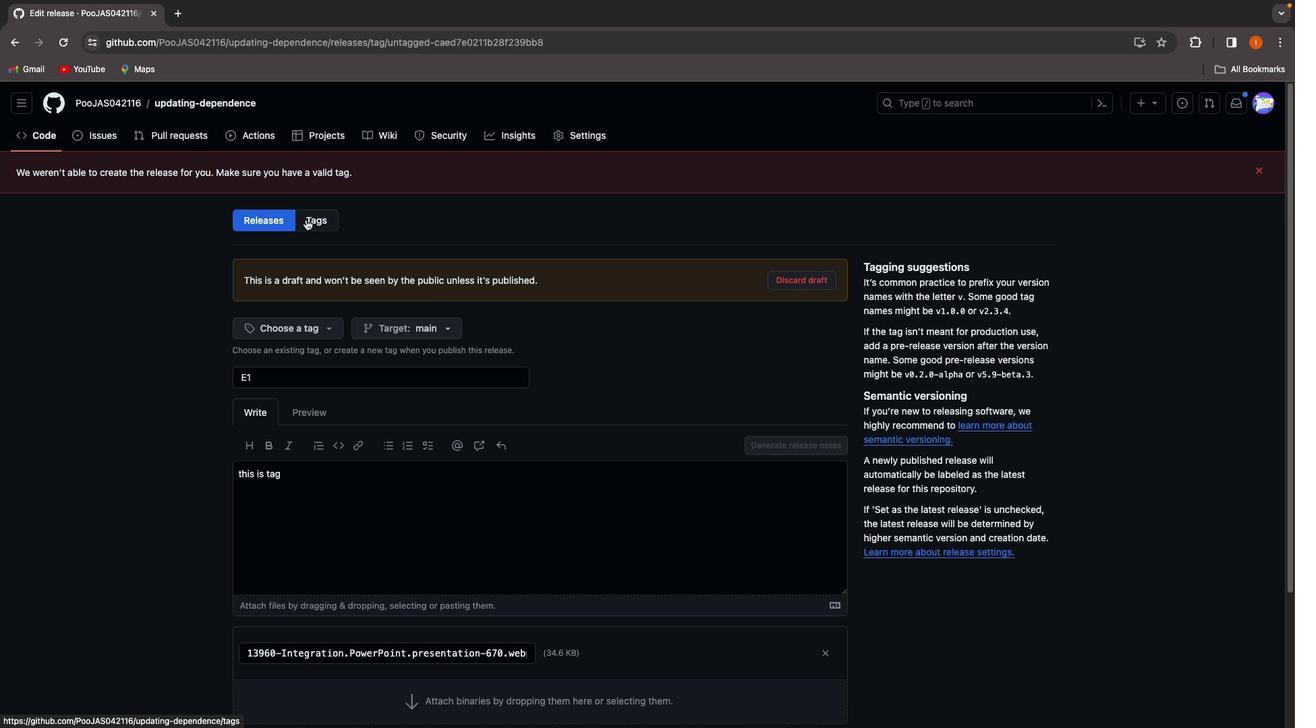 
Action: Mouse moved to (224, 103)
Screenshot: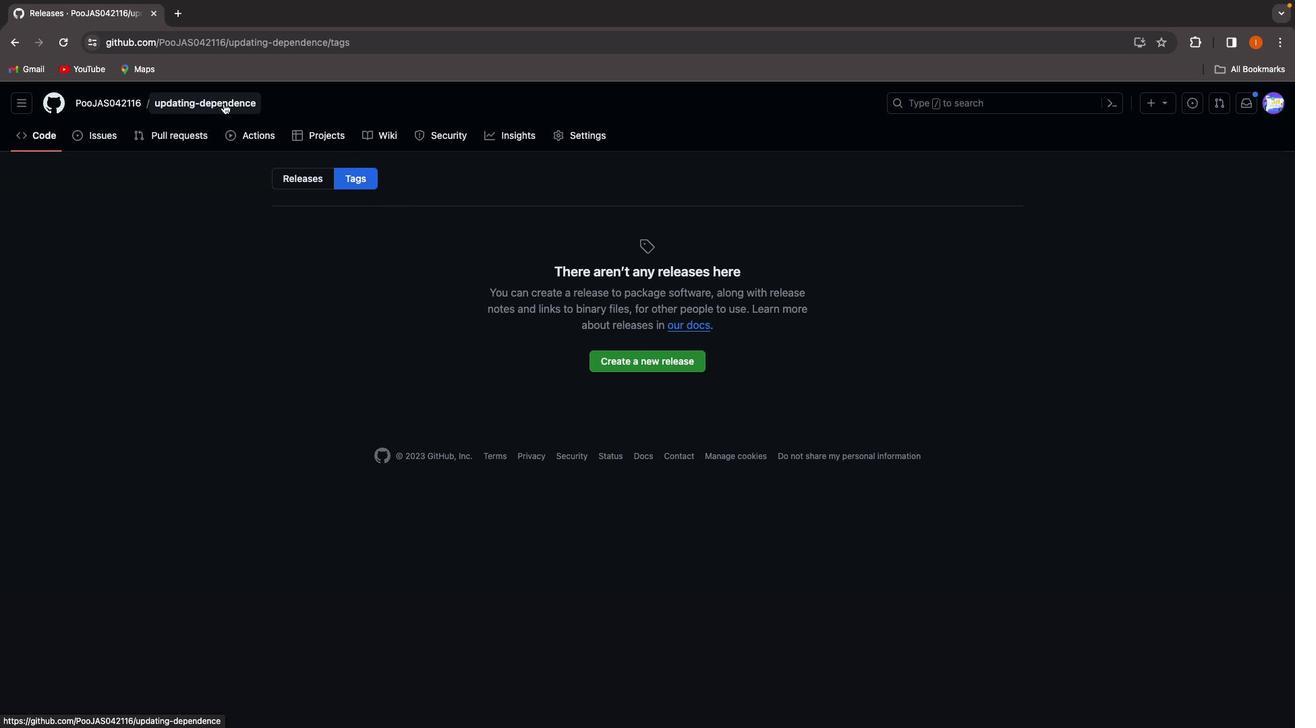 
Action: Mouse pressed left at (224, 103)
Screenshot: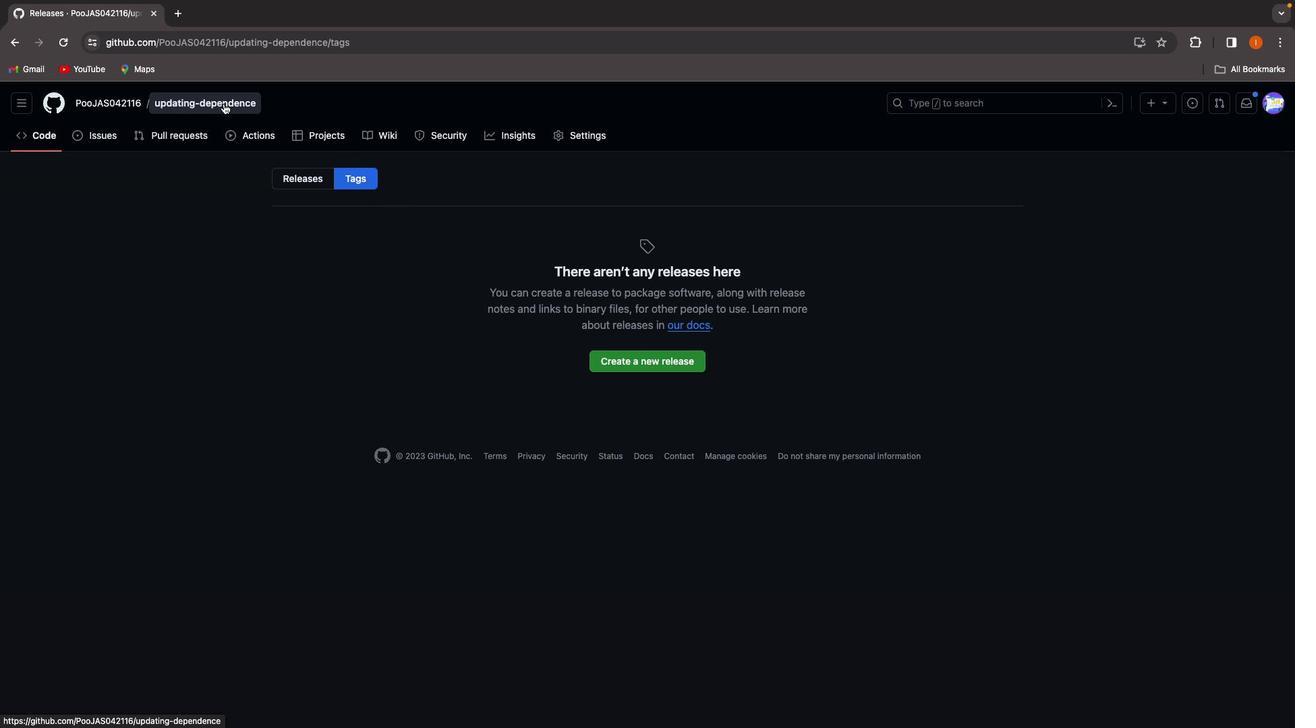 
Action: Mouse moved to (299, 306)
Screenshot: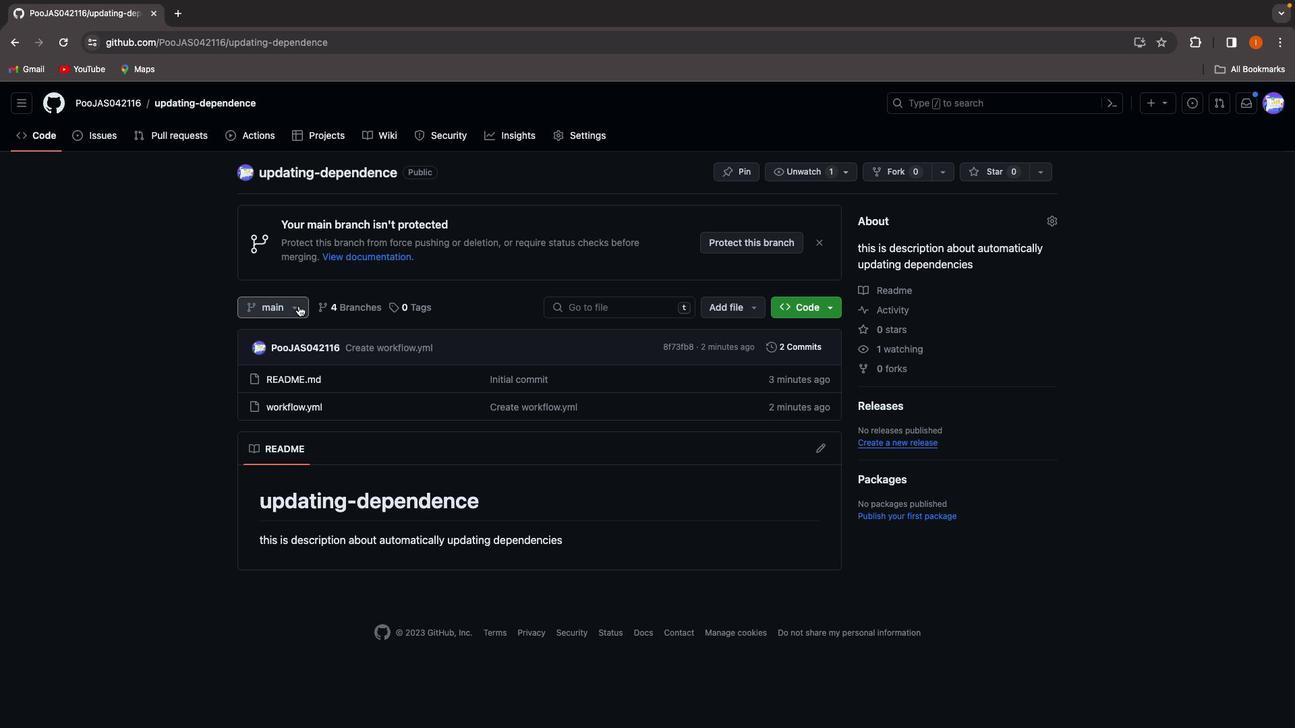 
Action: Mouse pressed left at (299, 306)
Screenshot: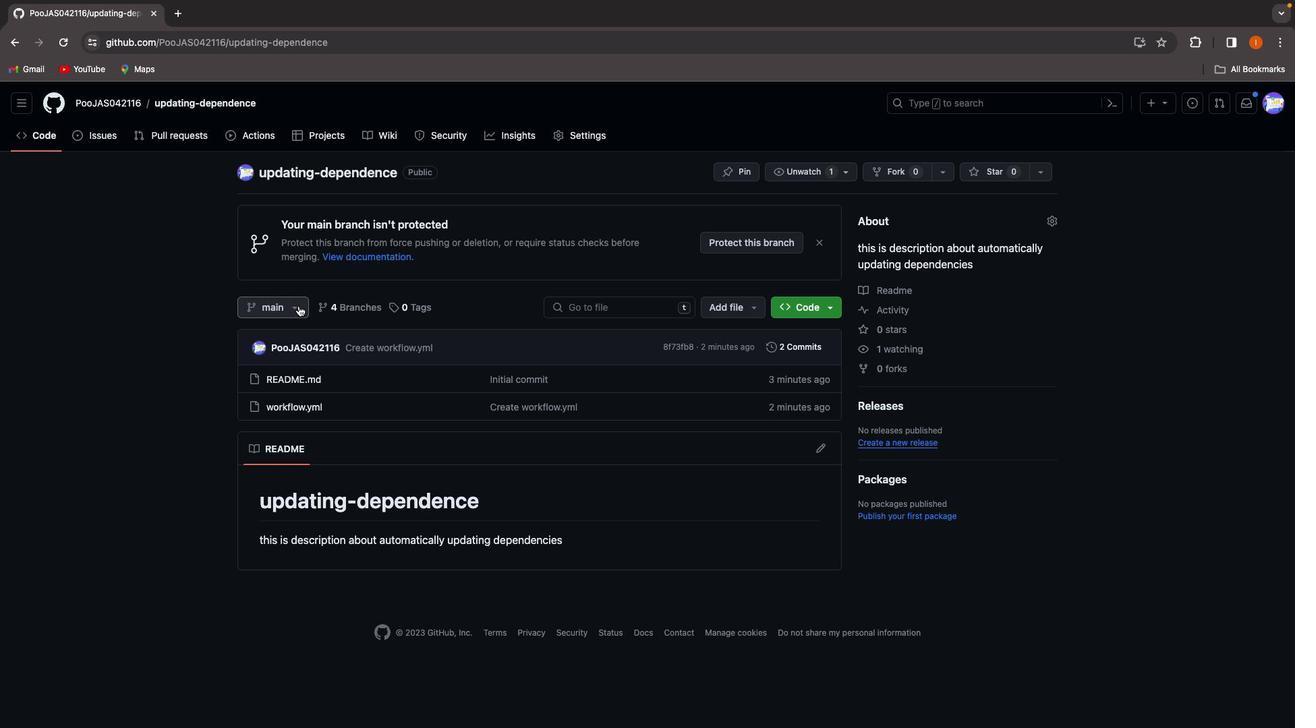 
Action: Mouse moved to (263, 446)
Screenshot: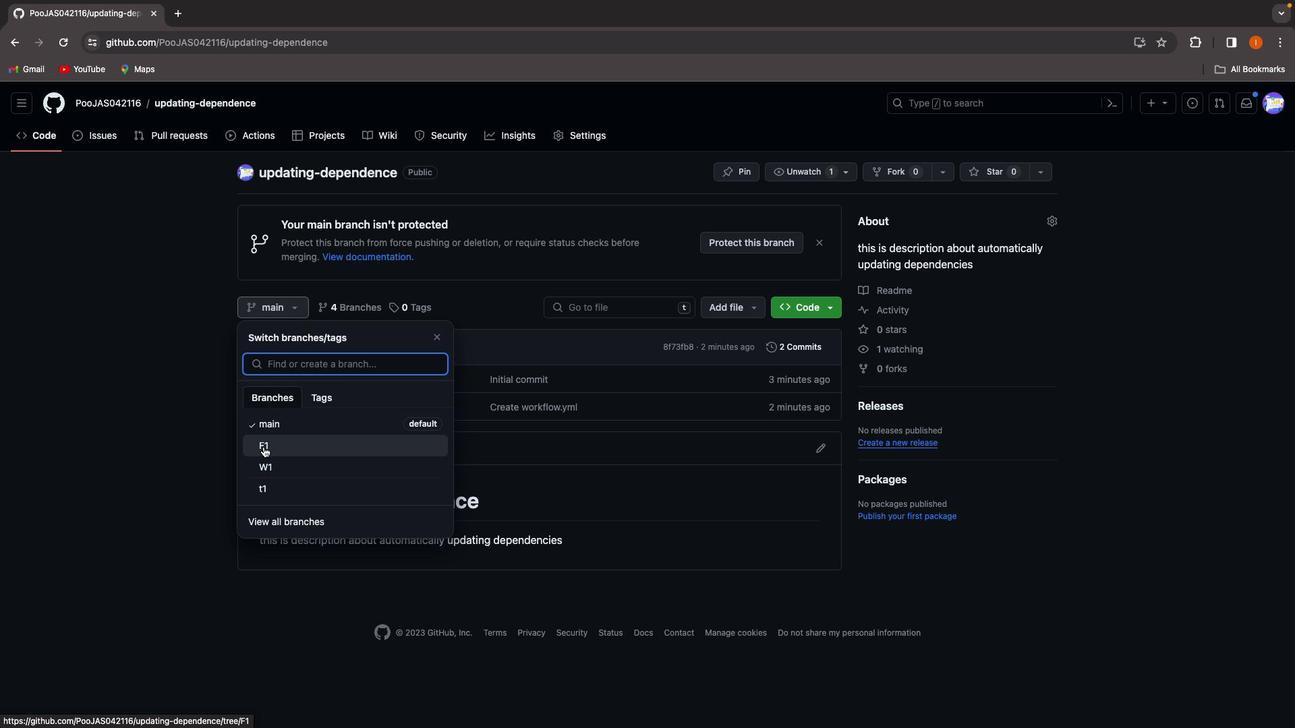 
Action: Mouse pressed left at (263, 446)
Screenshot: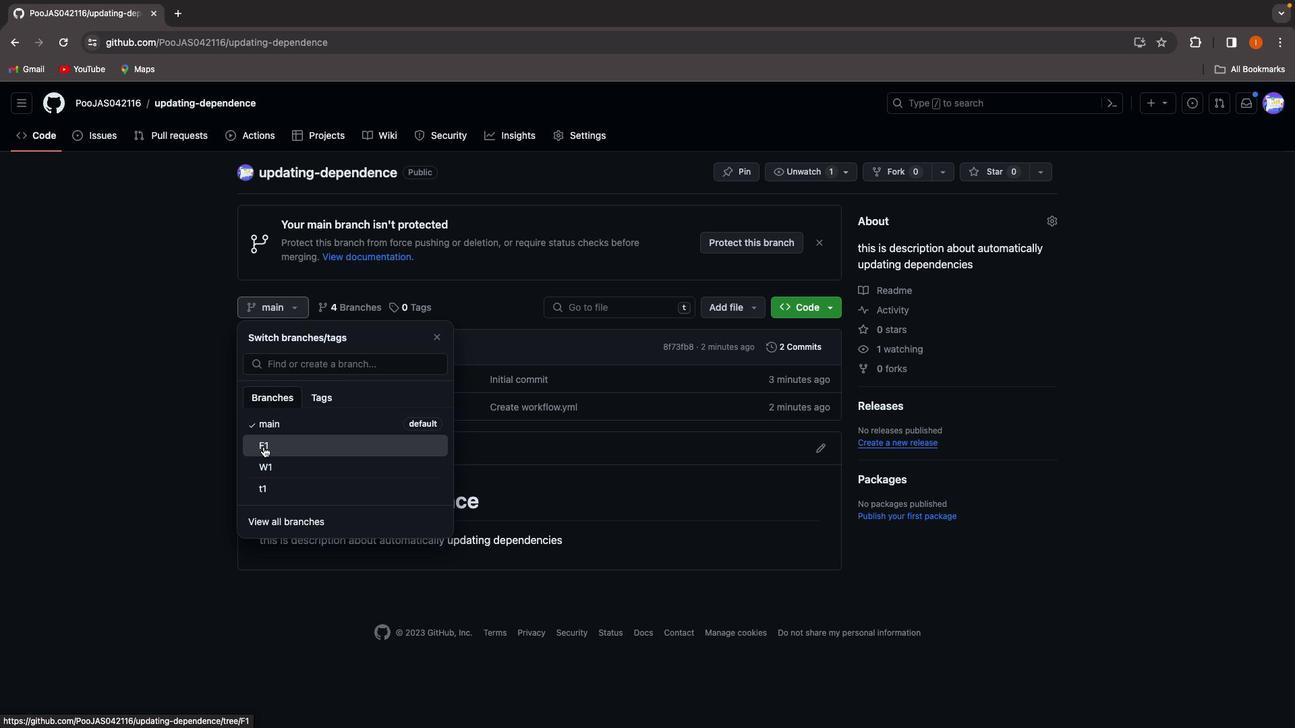 
Action: Mouse moved to (755, 229)
Screenshot: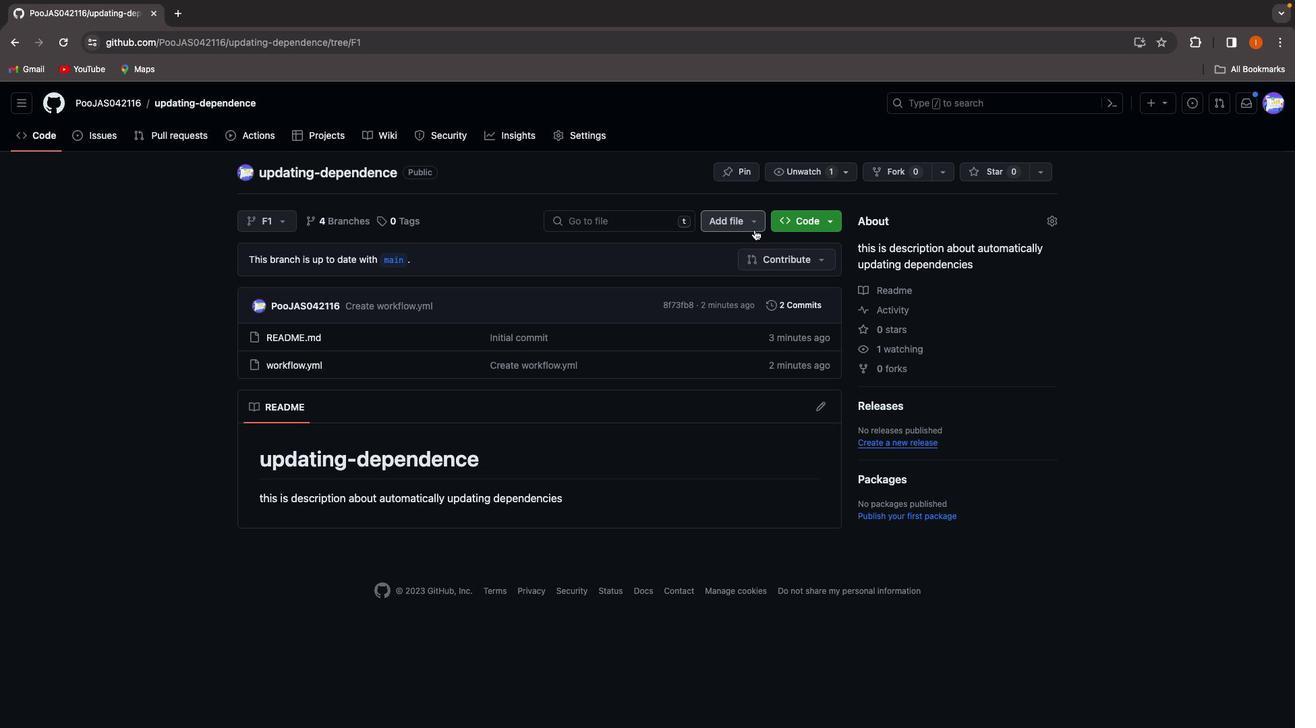 
Action: Mouse pressed left at (755, 229)
Screenshot: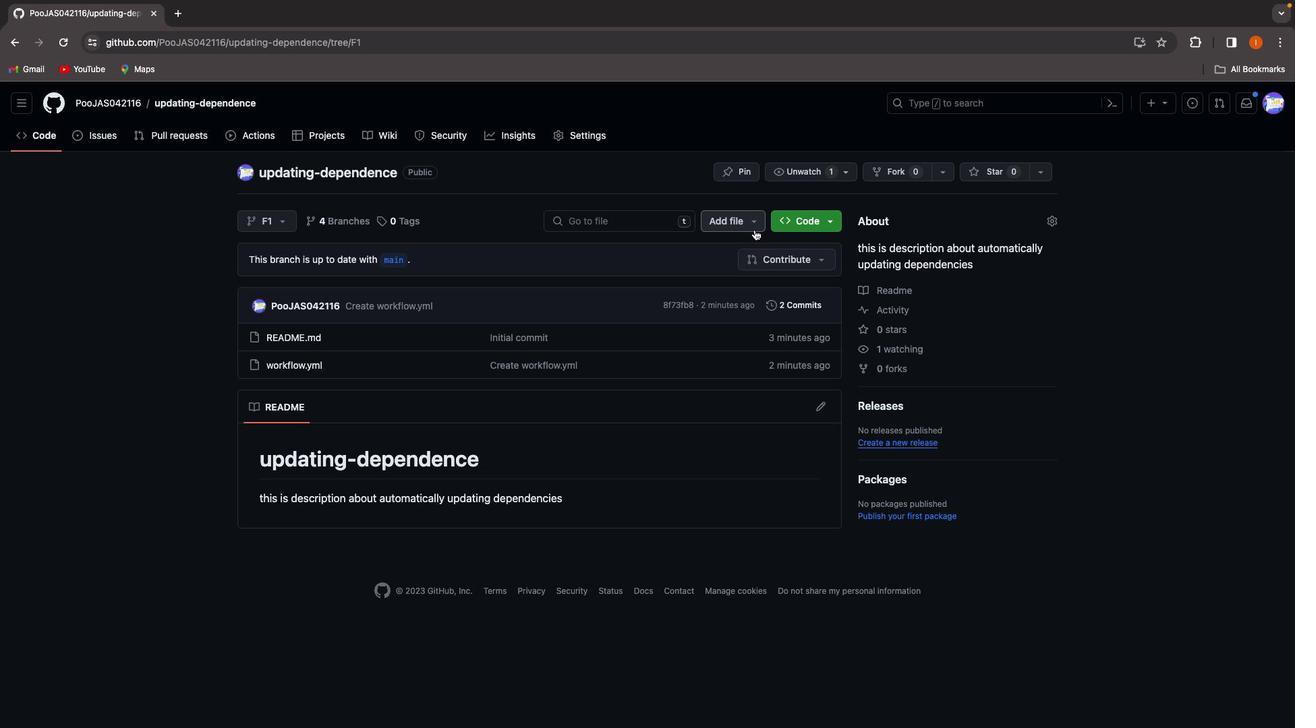 
Action: Mouse moved to (397, 258)
Screenshot: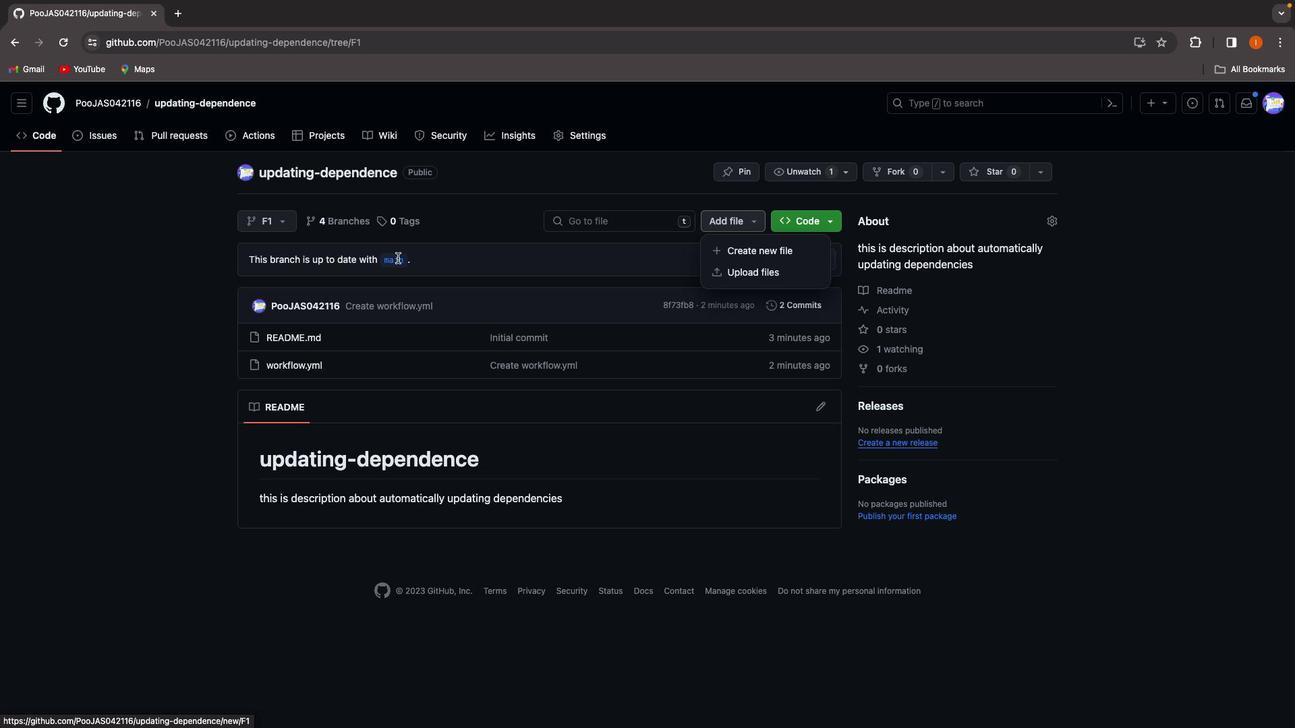 
Action: Mouse pressed left at (397, 258)
Screenshot: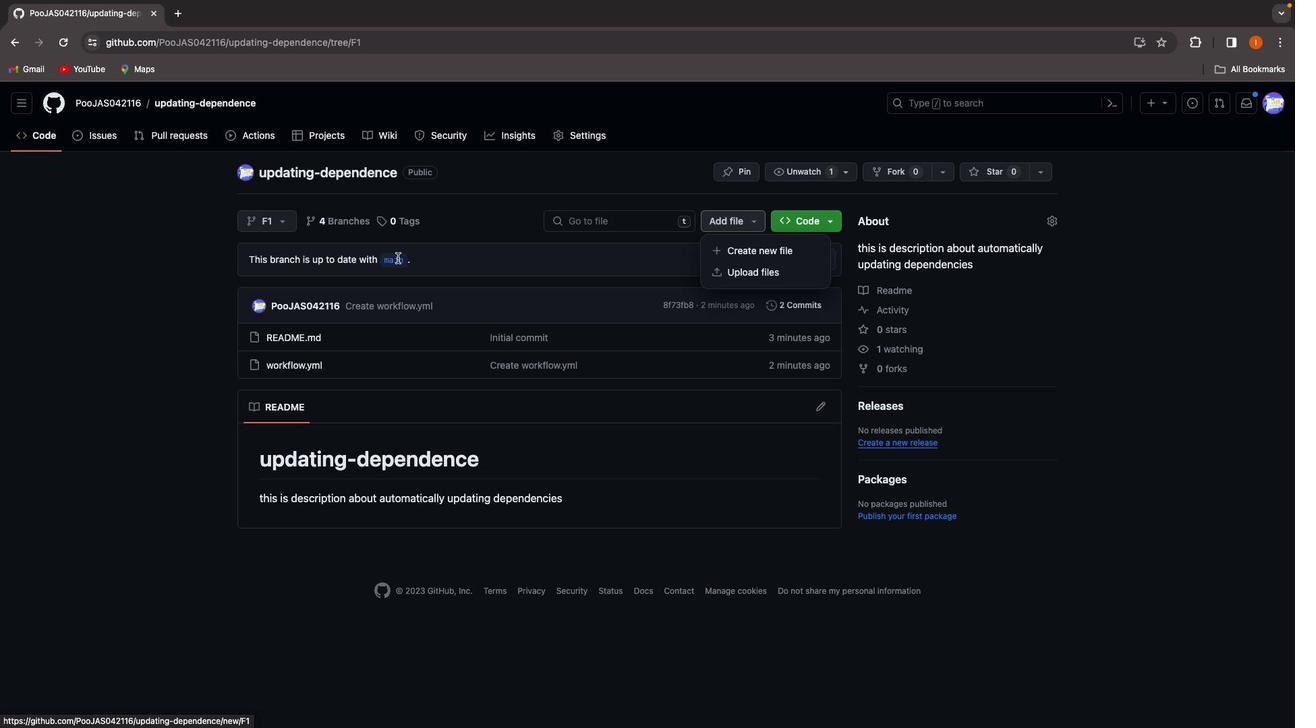 
Action: Mouse pressed left at (397, 258)
Screenshot: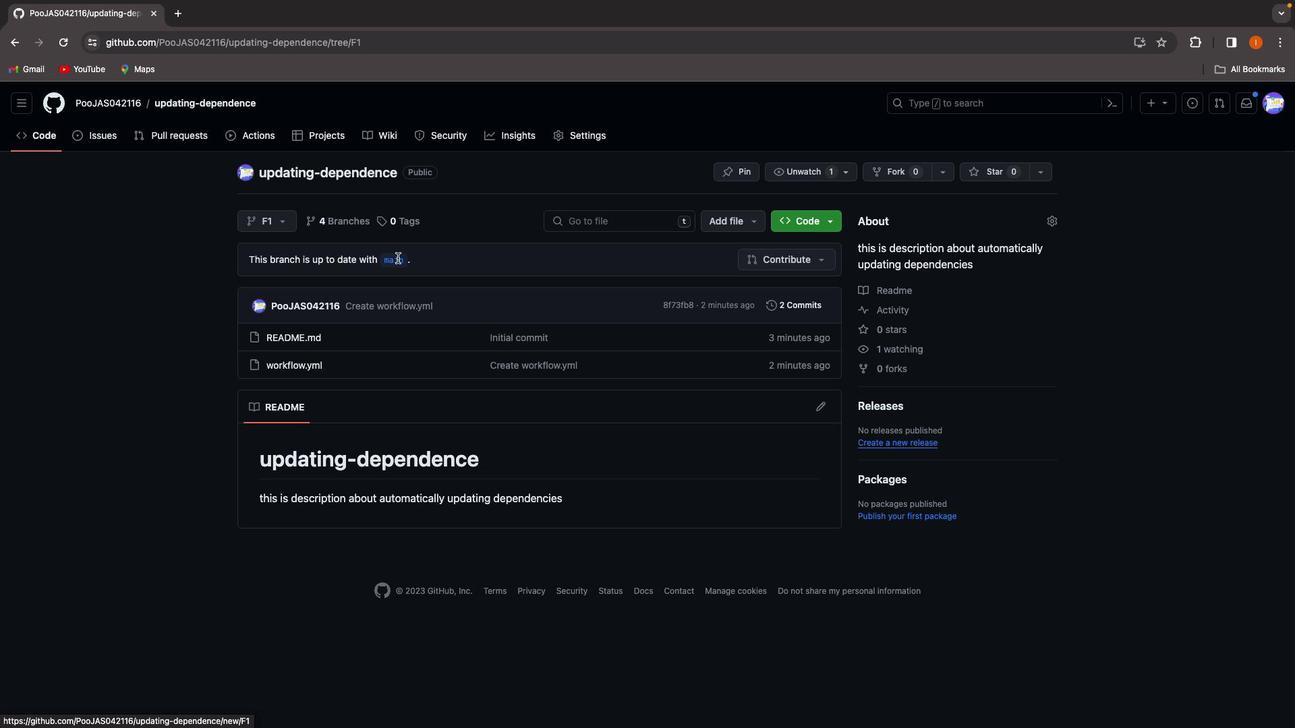 
Action: Mouse pressed left at (397, 258)
Screenshot: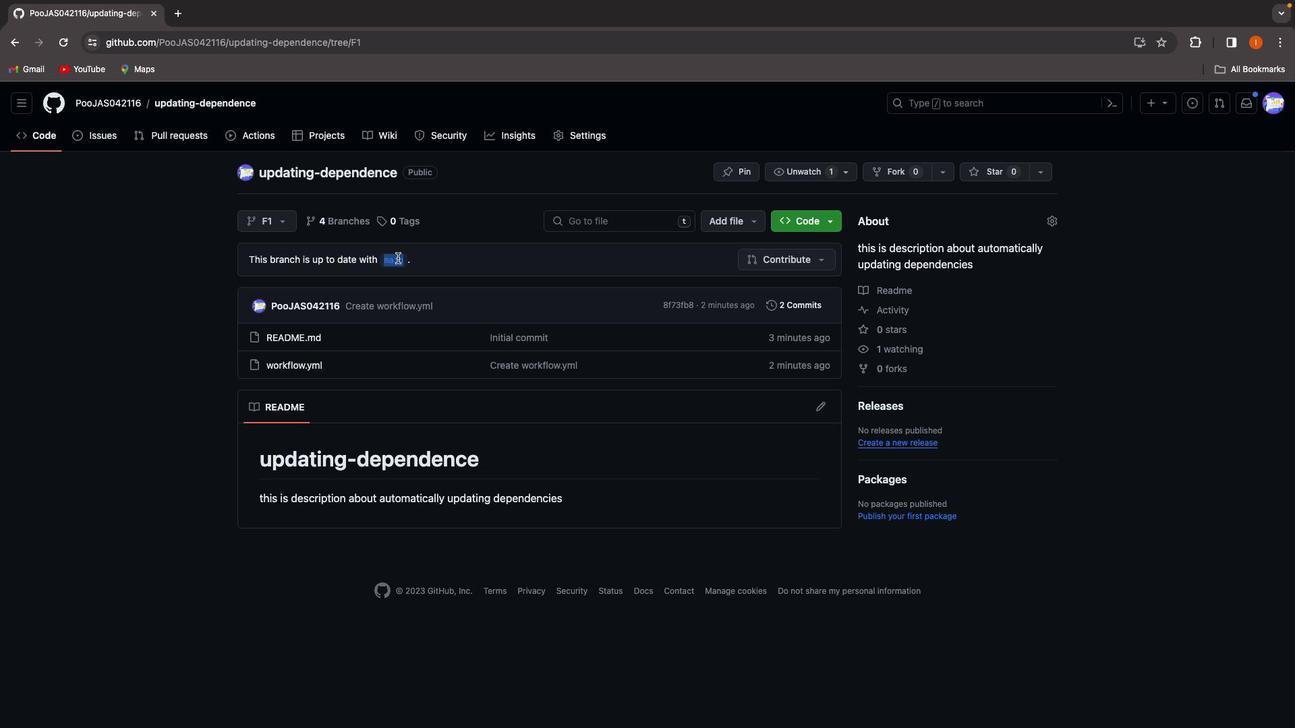 
Action: Mouse moved to (818, 255)
Screenshot: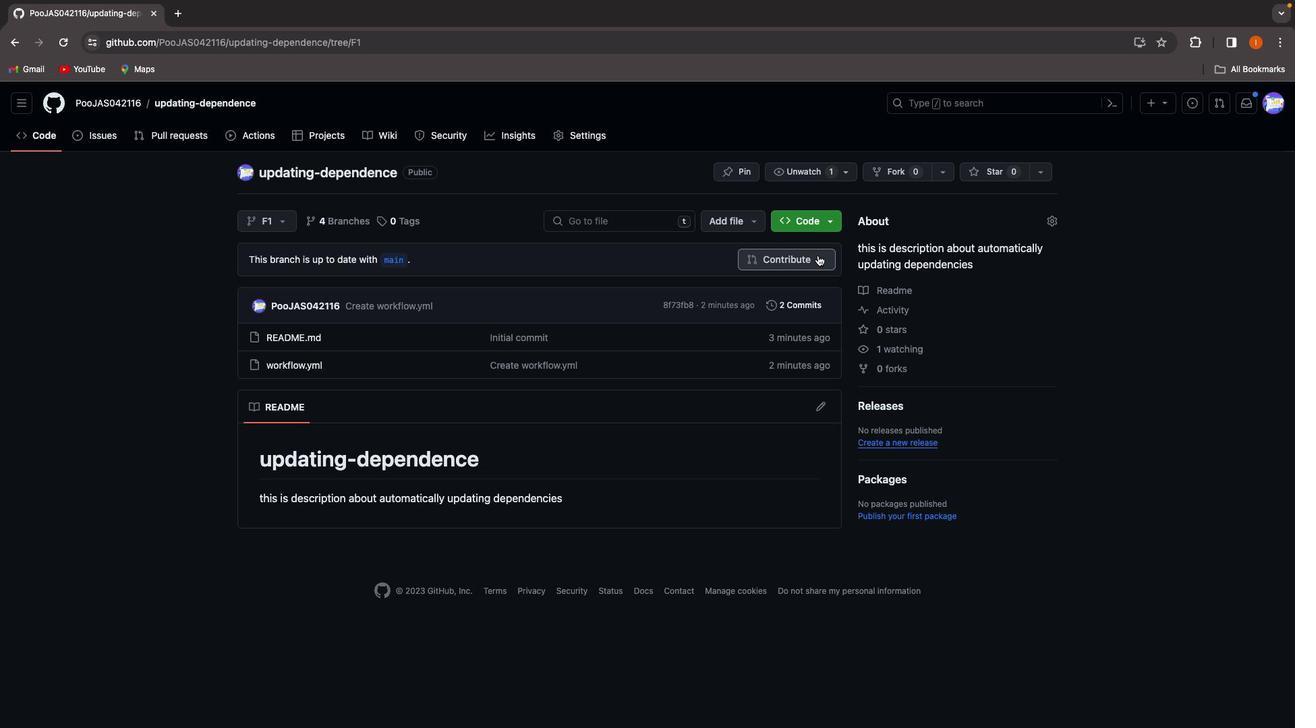 
Action: Mouse pressed left at (818, 255)
Screenshot: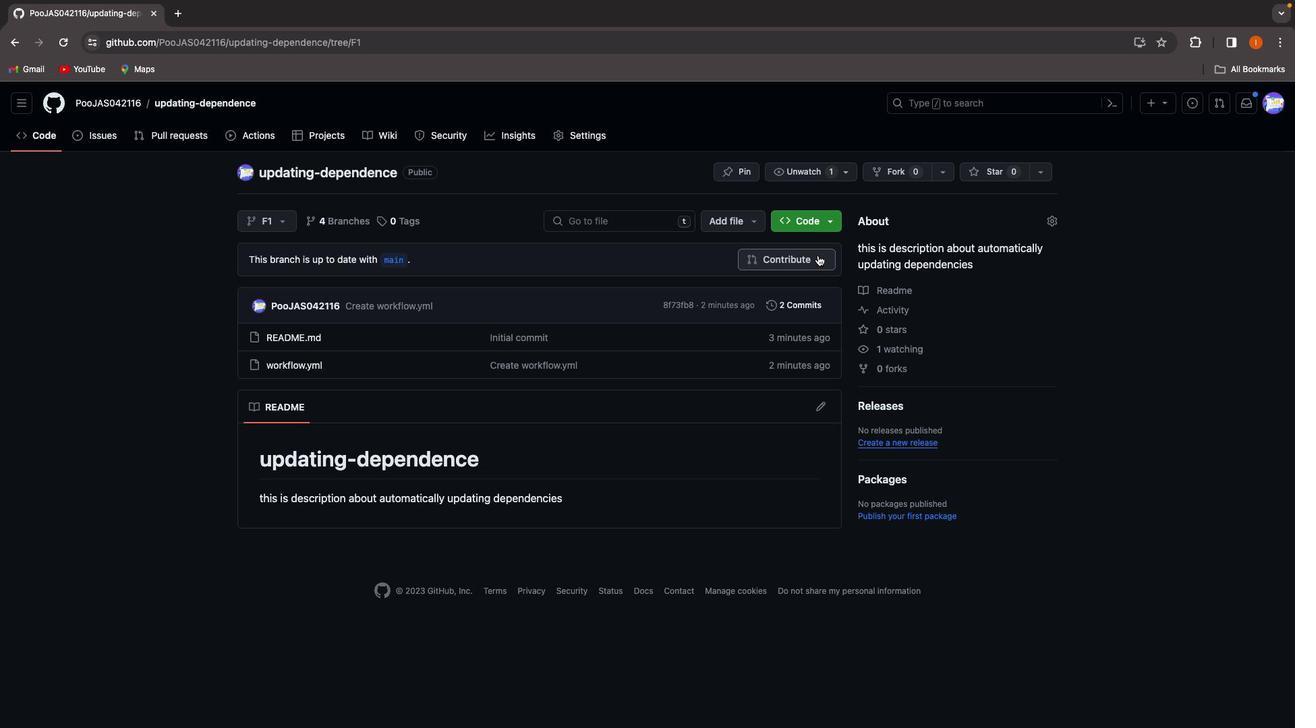 
Action: Mouse moved to (795, 311)
Screenshot: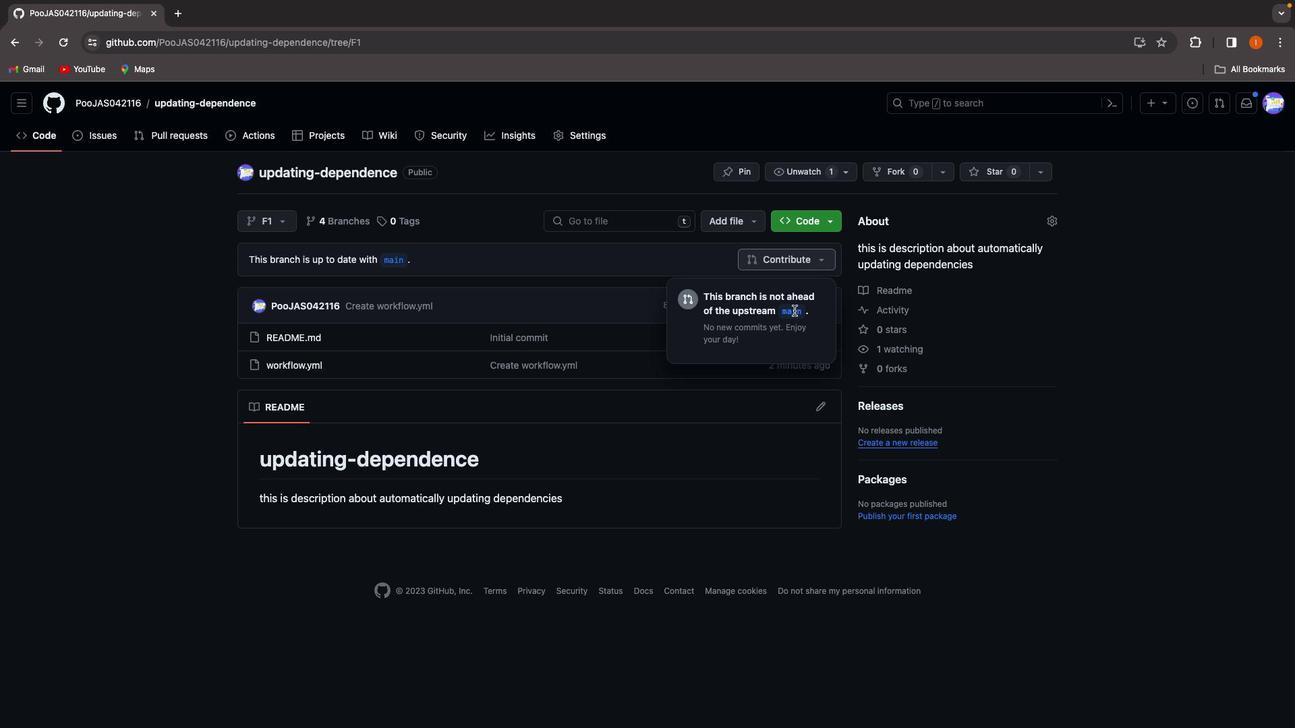 
Action: Mouse pressed left at (795, 311)
Screenshot: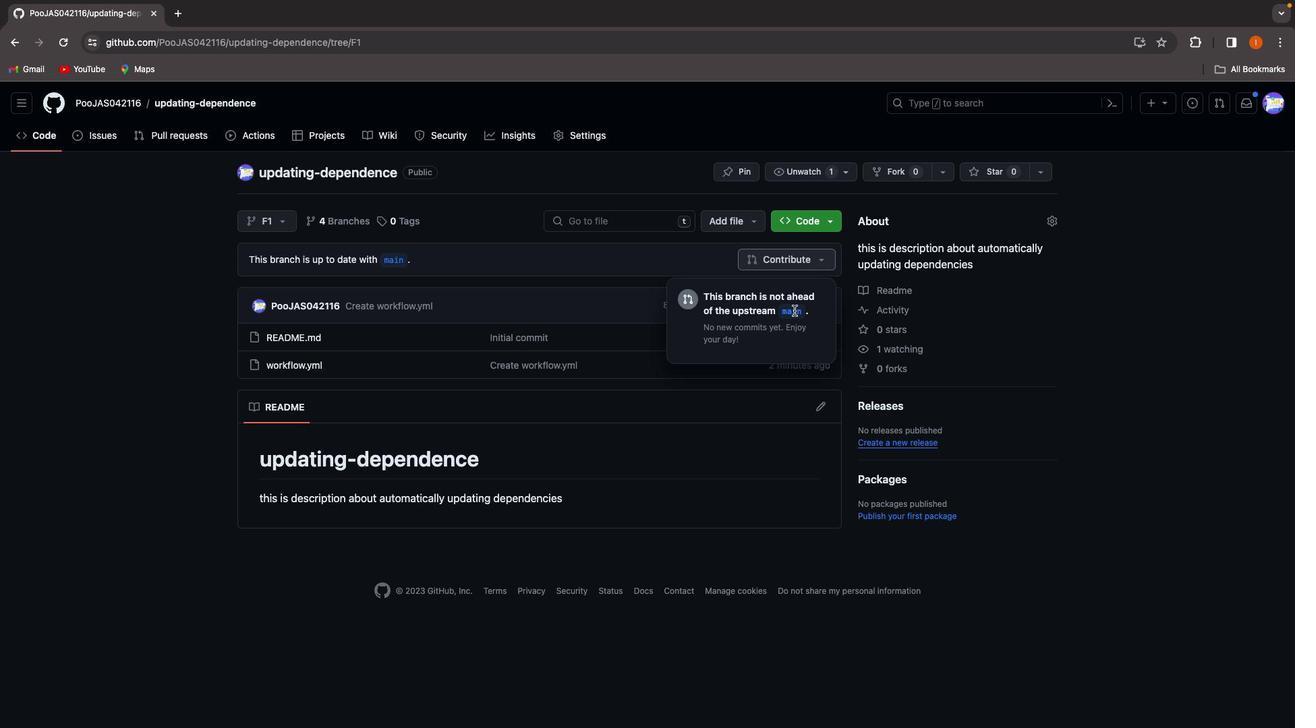 
Action: Mouse moved to (828, 224)
Screenshot: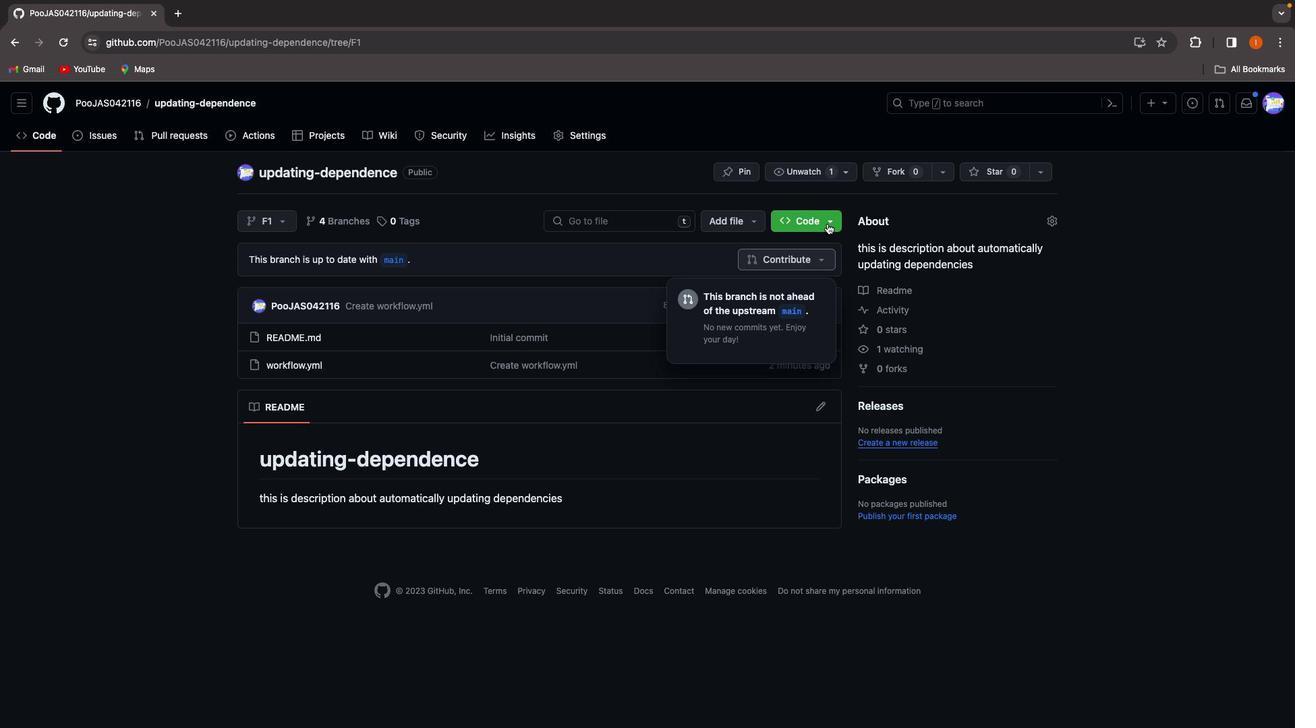
Action: Mouse pressed left at (828, 224)
Screenshot: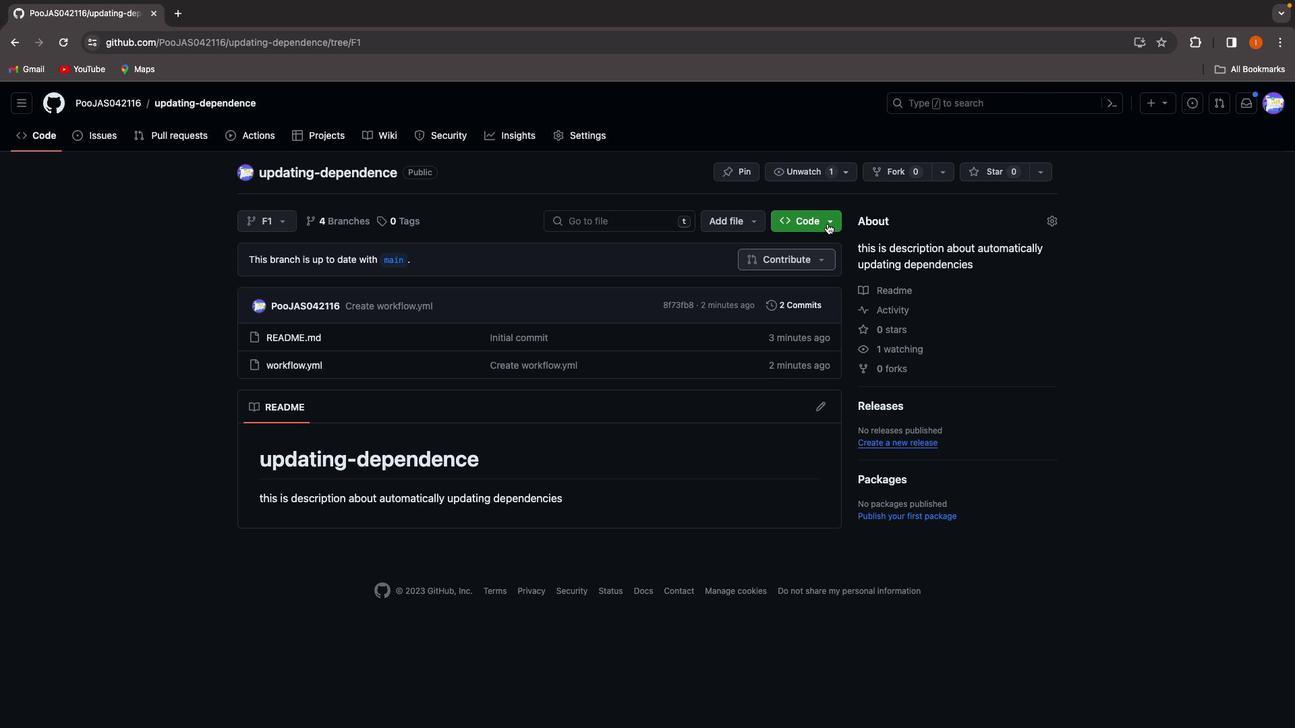 
Action: Mouse moved to (503, 222)
Screenshot: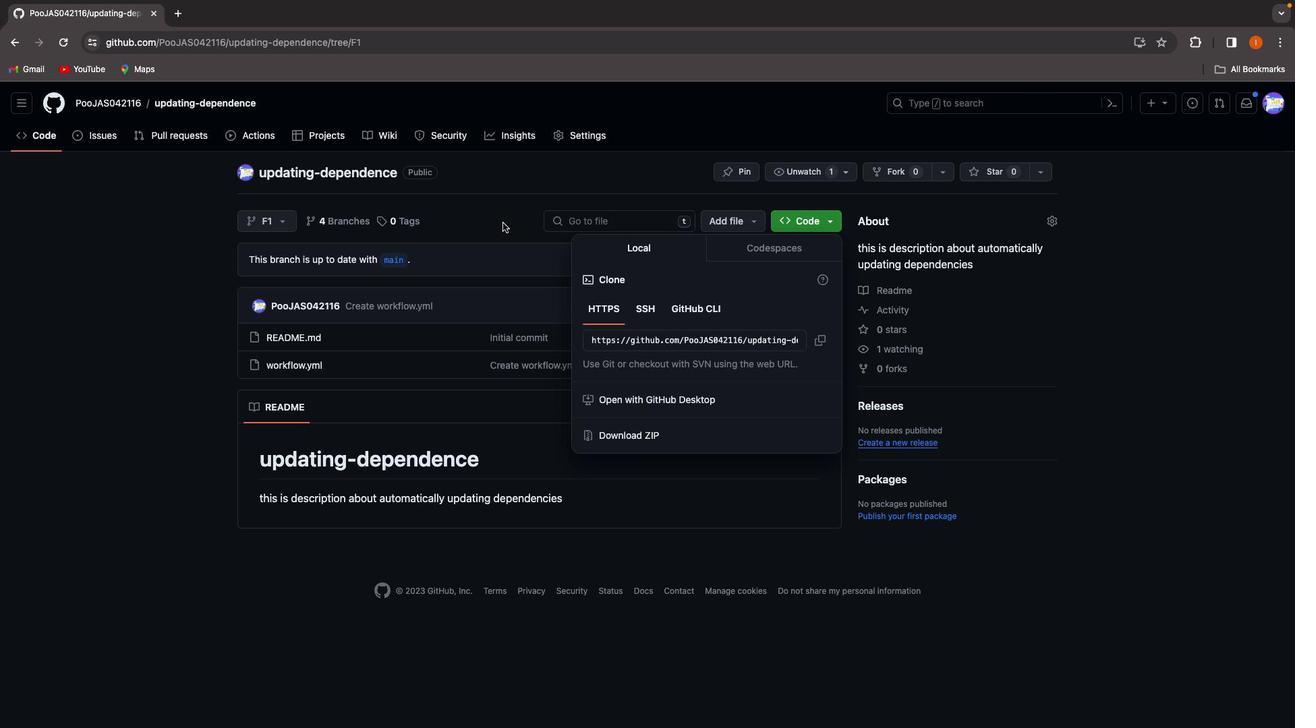 
Action: Mouse pressed left at (503, 222)
Screenshot: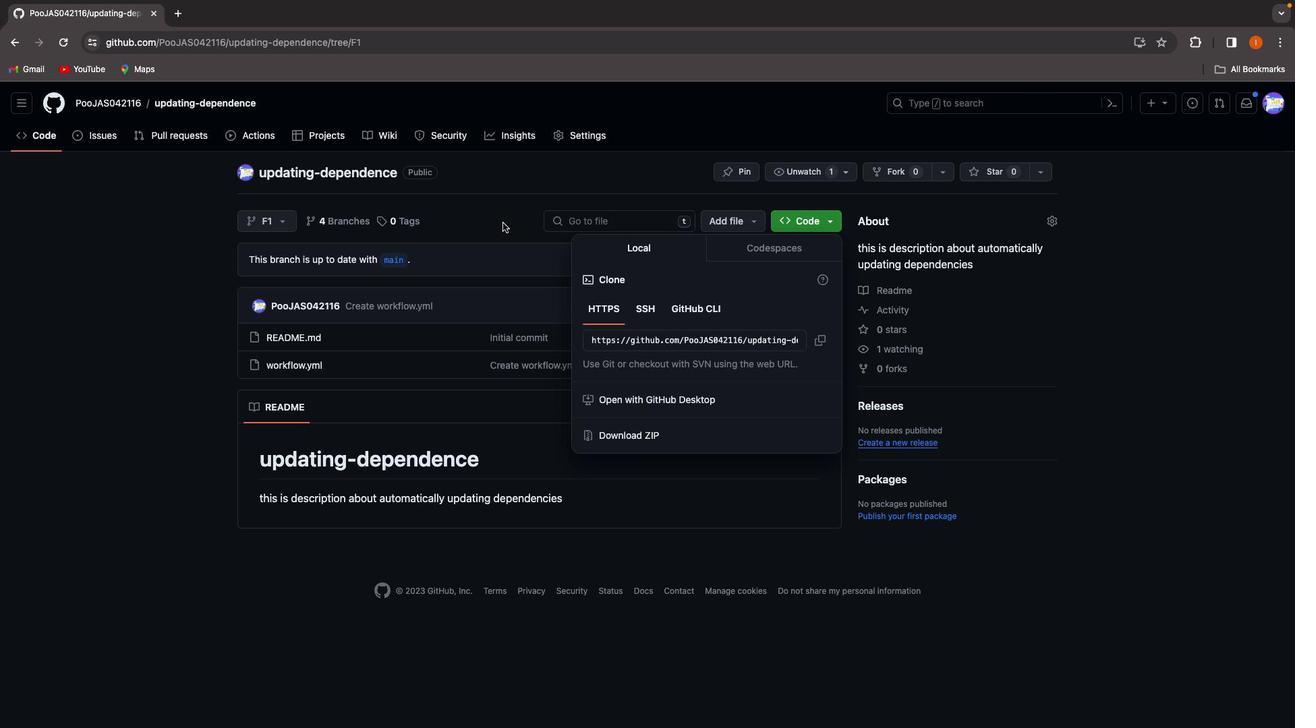
Action: Mouse moved to (749, 216)
Screenshot: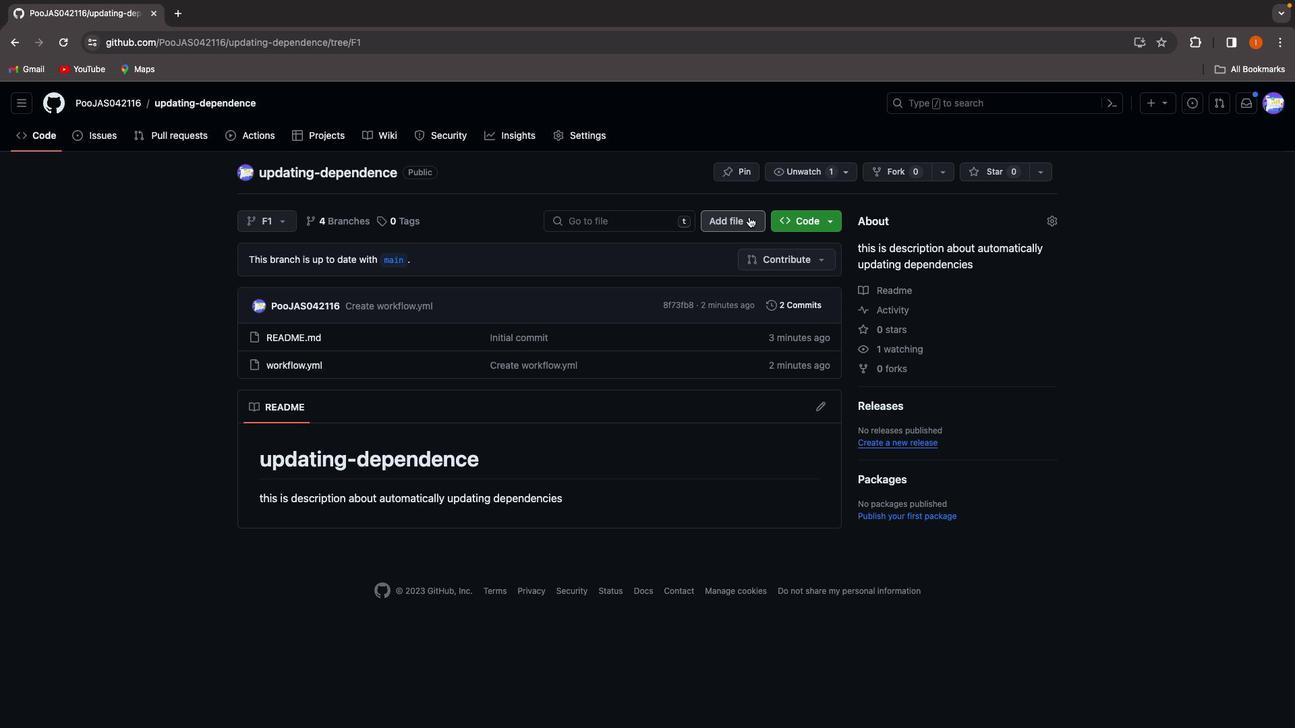 
Action: Mouse pressed left at (749, 216)
Screenshot: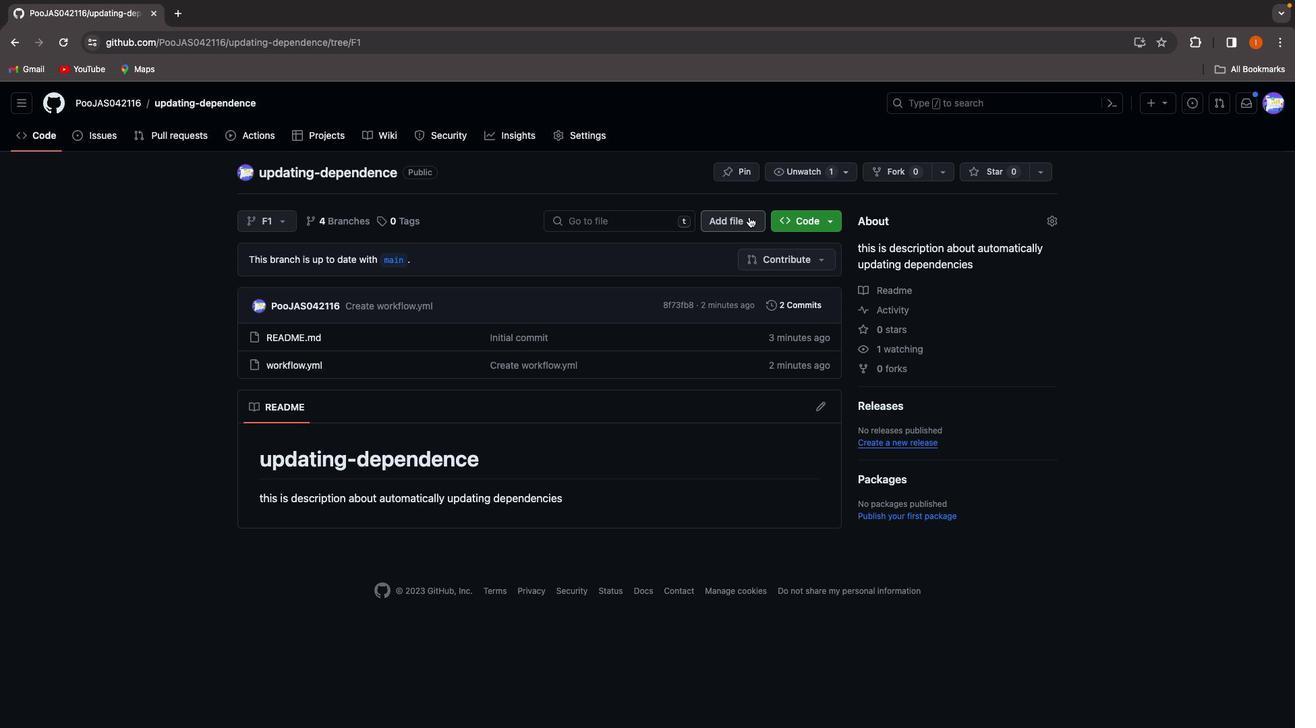 
Action: Mouse moved to (749, 241)
Screenshot: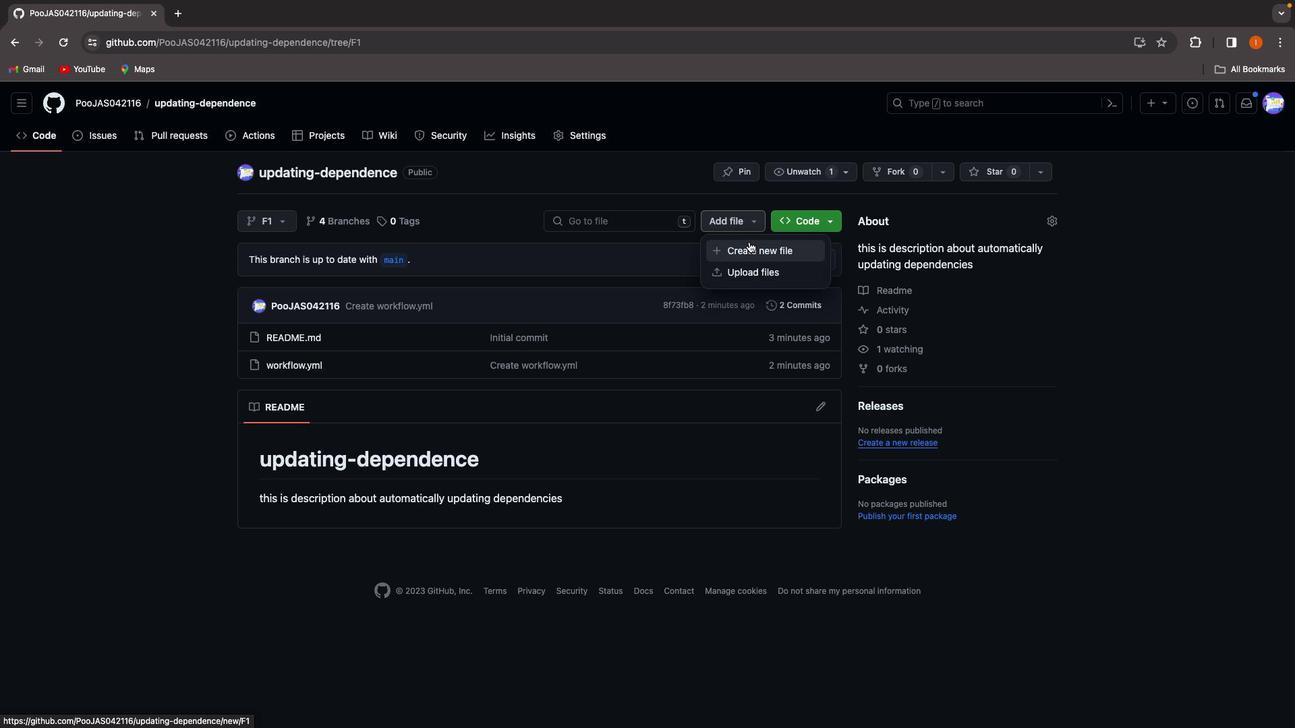 
Action: Mouse pressed left at (749, 241)
Screenshot: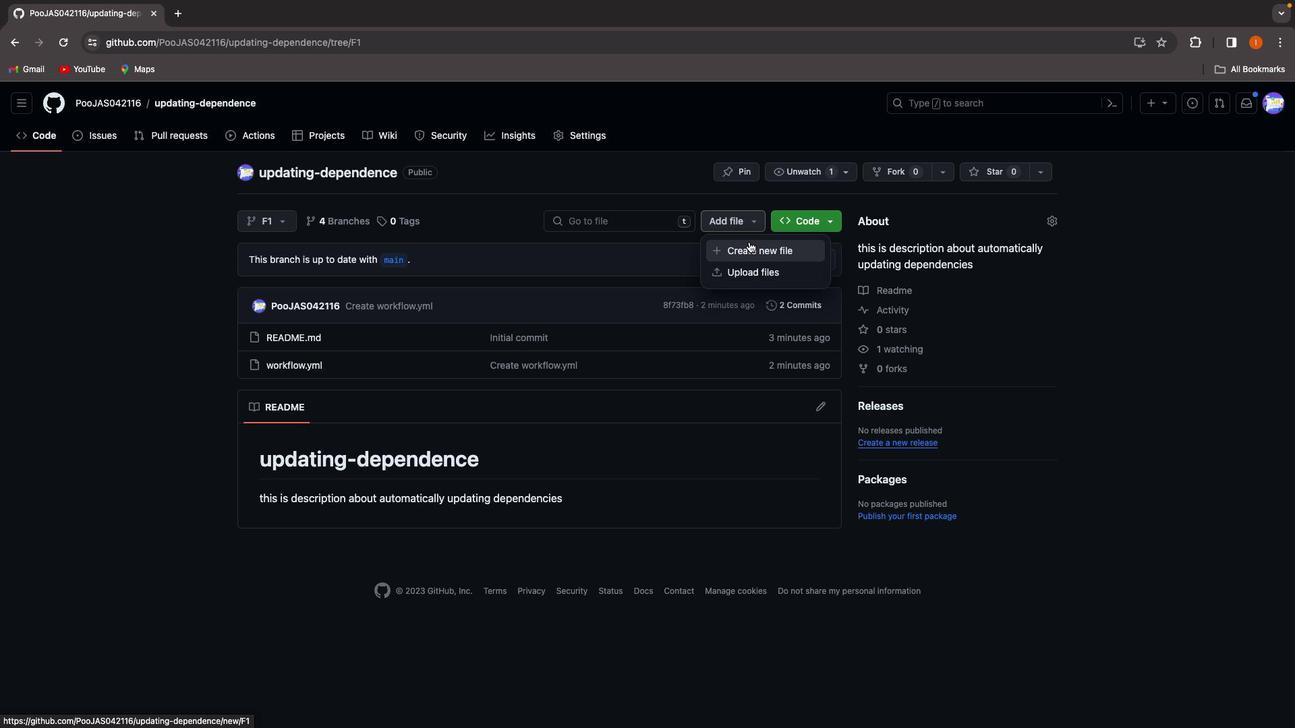 
Action: Mouse moved to (199, 178)
Screenshot: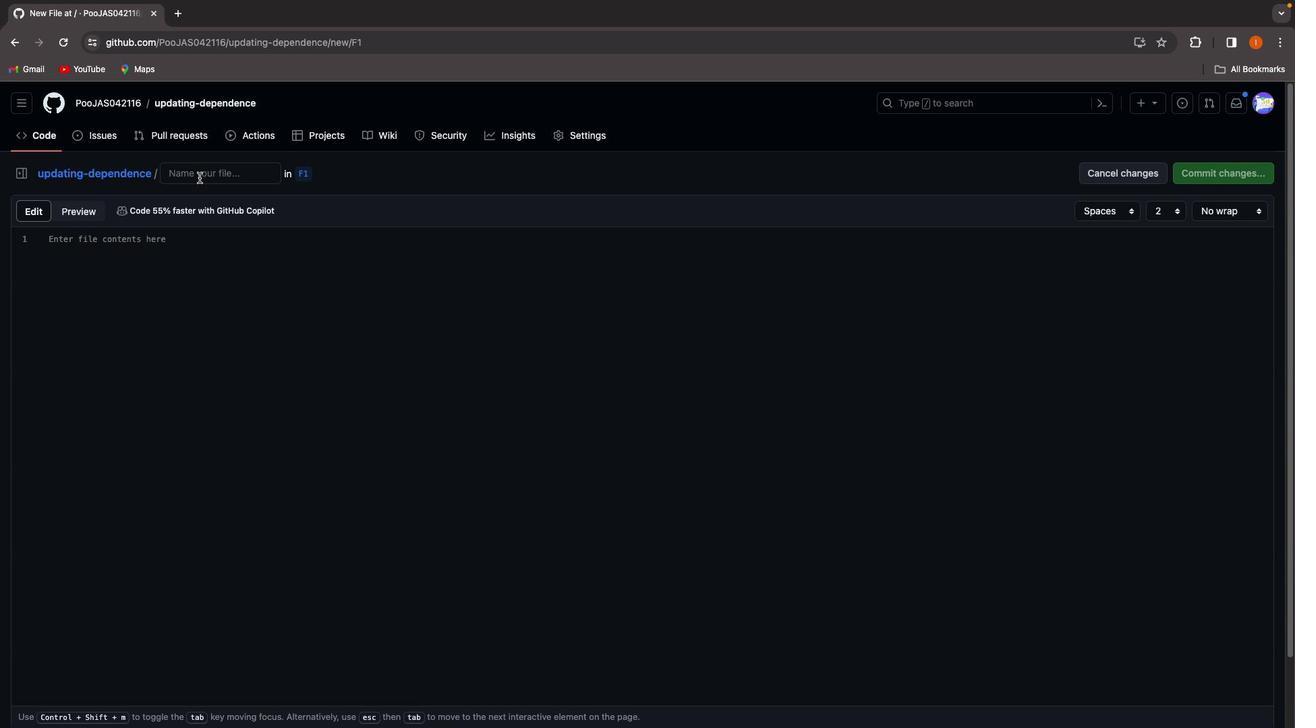 
Action: Mouse pressed left at (199, 178)
Screenshot: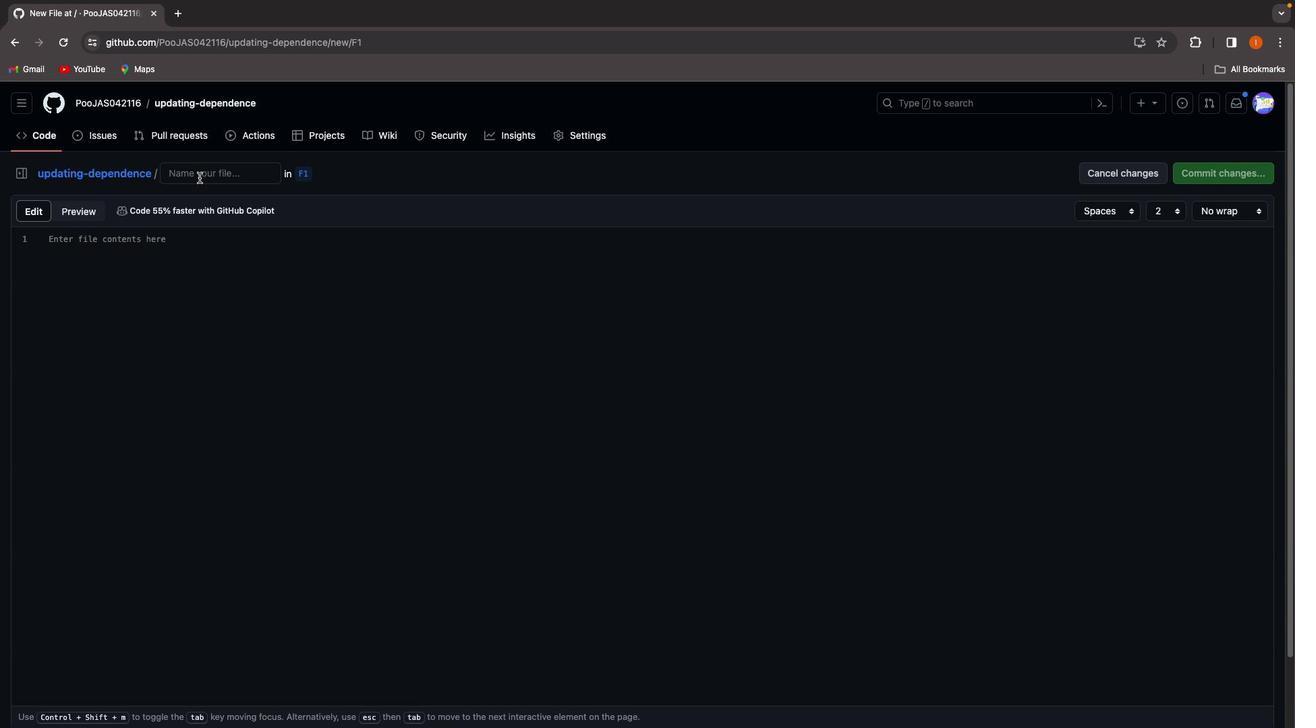 
Action: Key pressed Key.shift_r'F''i''l''e''.''m''d'
Screenshot: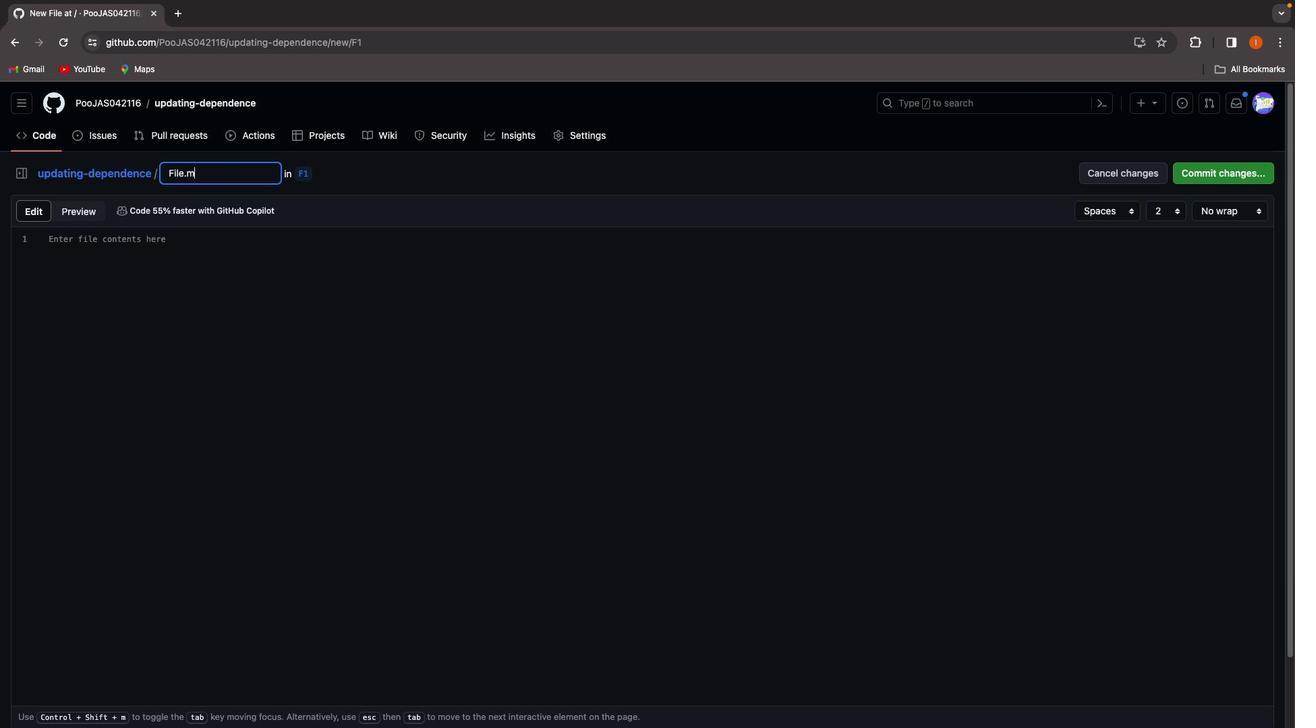 
Action: Mouse moved to (119, 256)
Screenshot: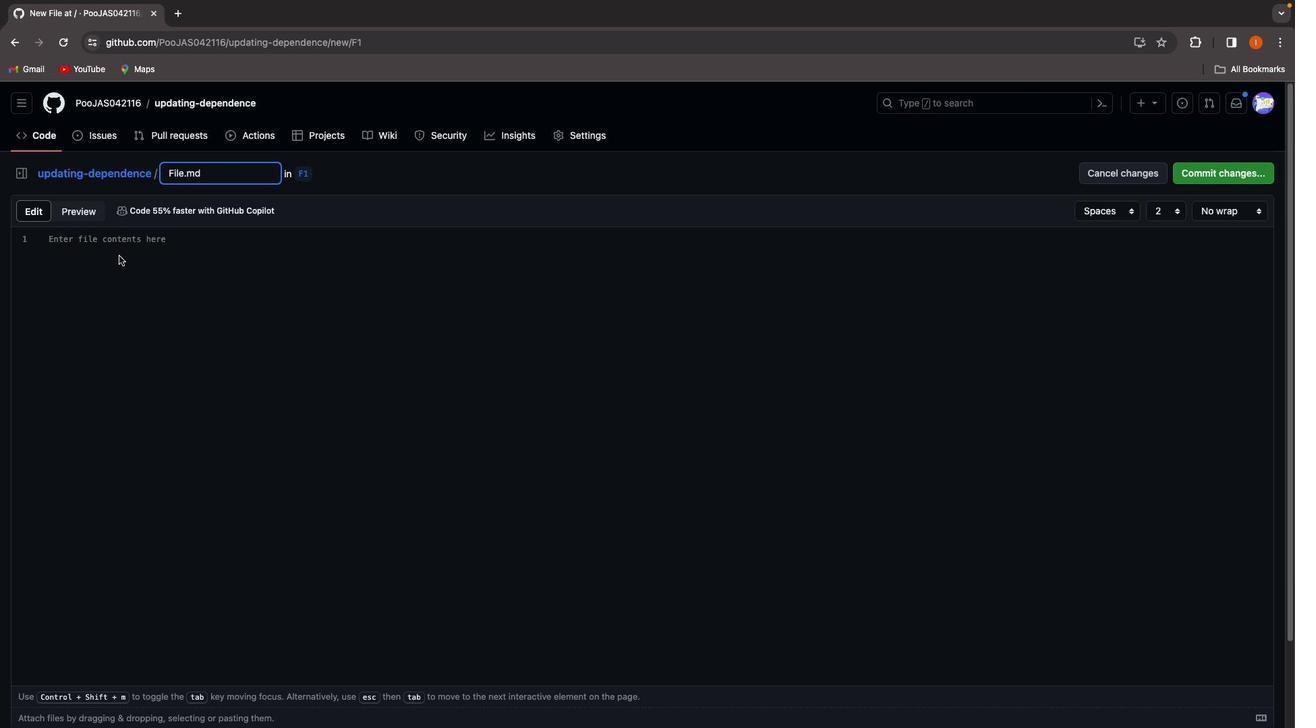 
Action: Mouse pressed left at (119, 256)
Screenshot: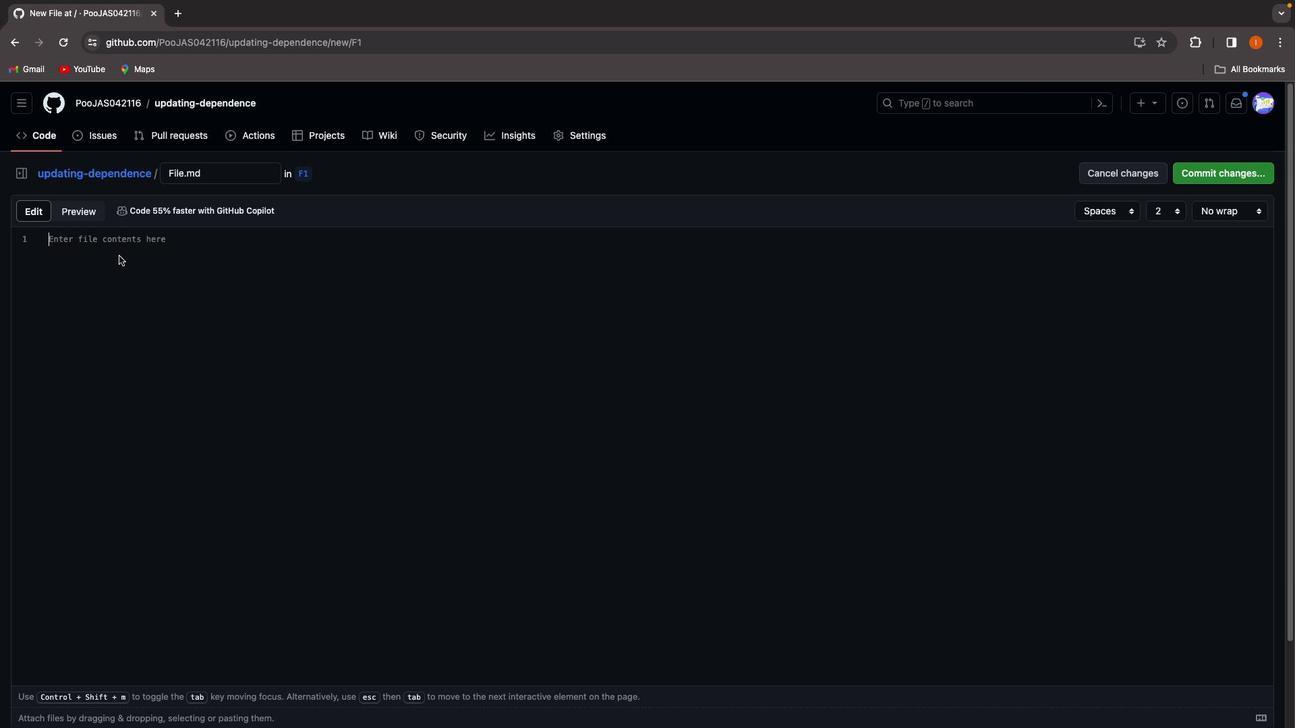 
Action: Key pressed 't''h''i'Key.spaceKey.backspace's'Key.space'i''s'Key.space'i''n''i''h'Key.backspace't''i''a''l'Key.space'c''o''m''m''i''t'Key.space'f''o''r'Key.space't''h''e''s''e'Key.space'f''i''l''e''.'
Screenshot: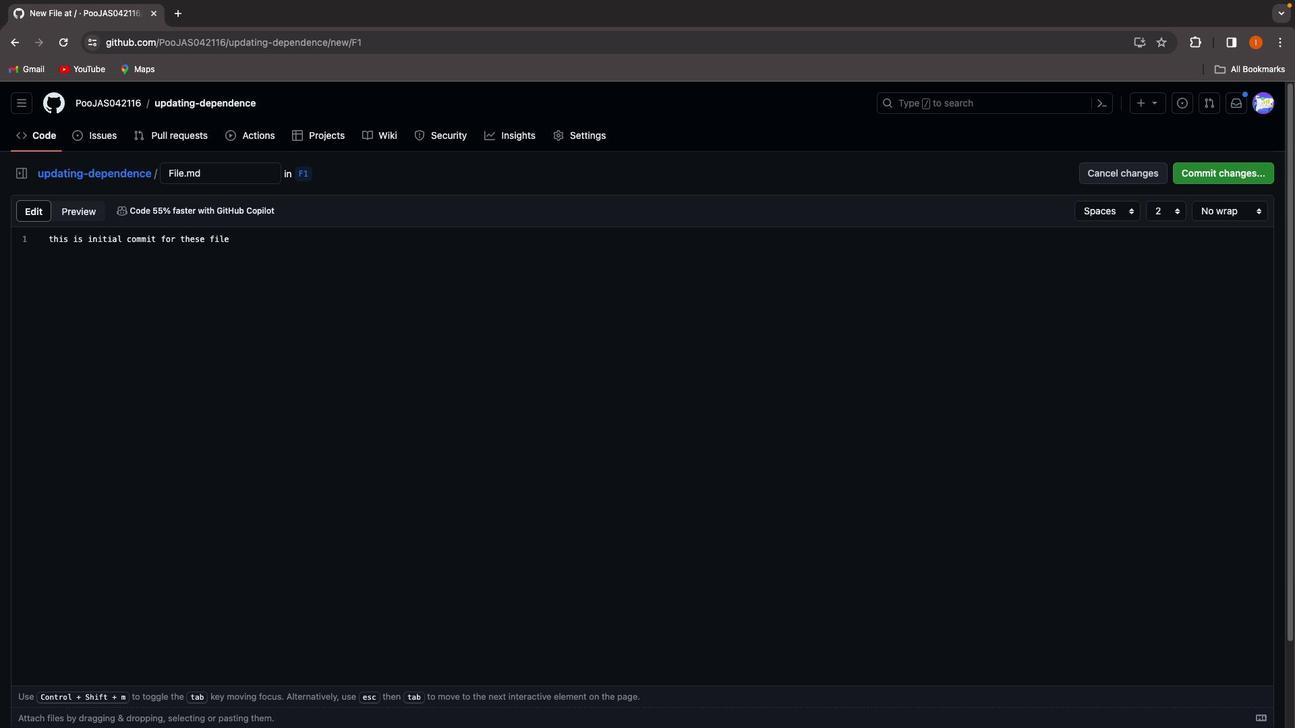 
Action: Mouse moved to (1232, 164)
Screenshot: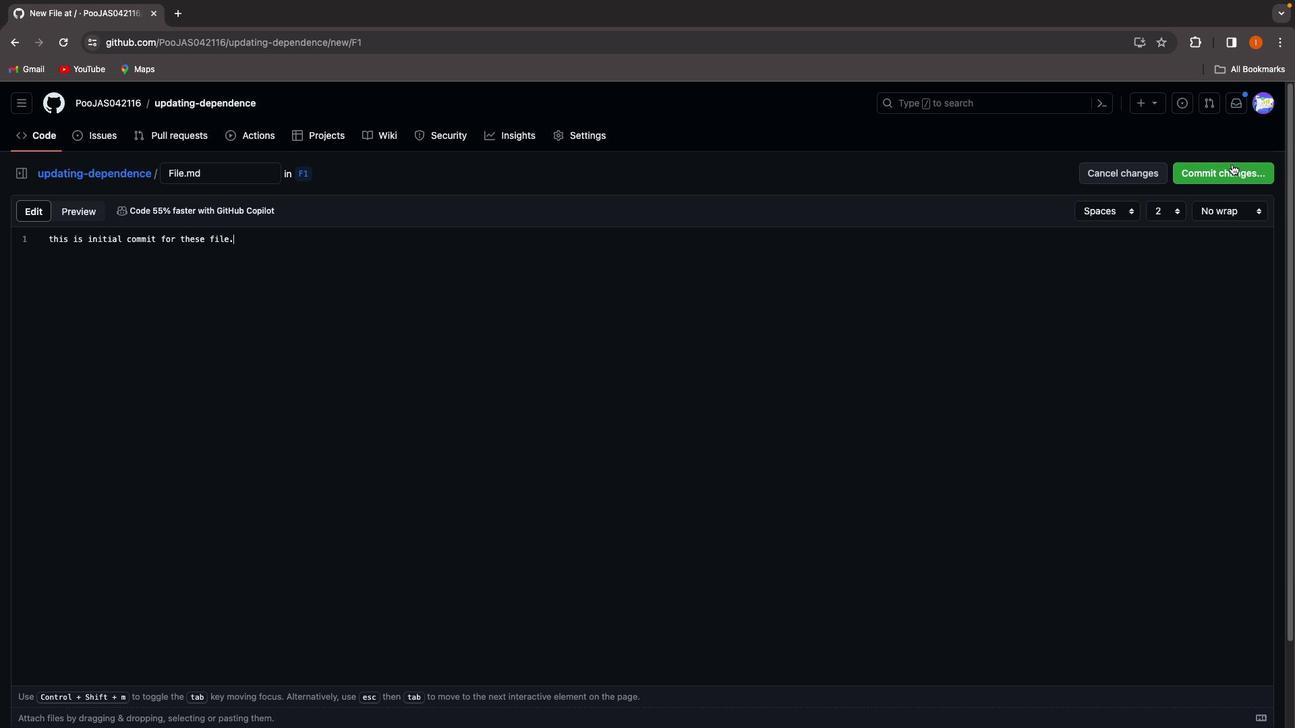 
Action: Mouse pressed left at (1232, 164)
Screenshot: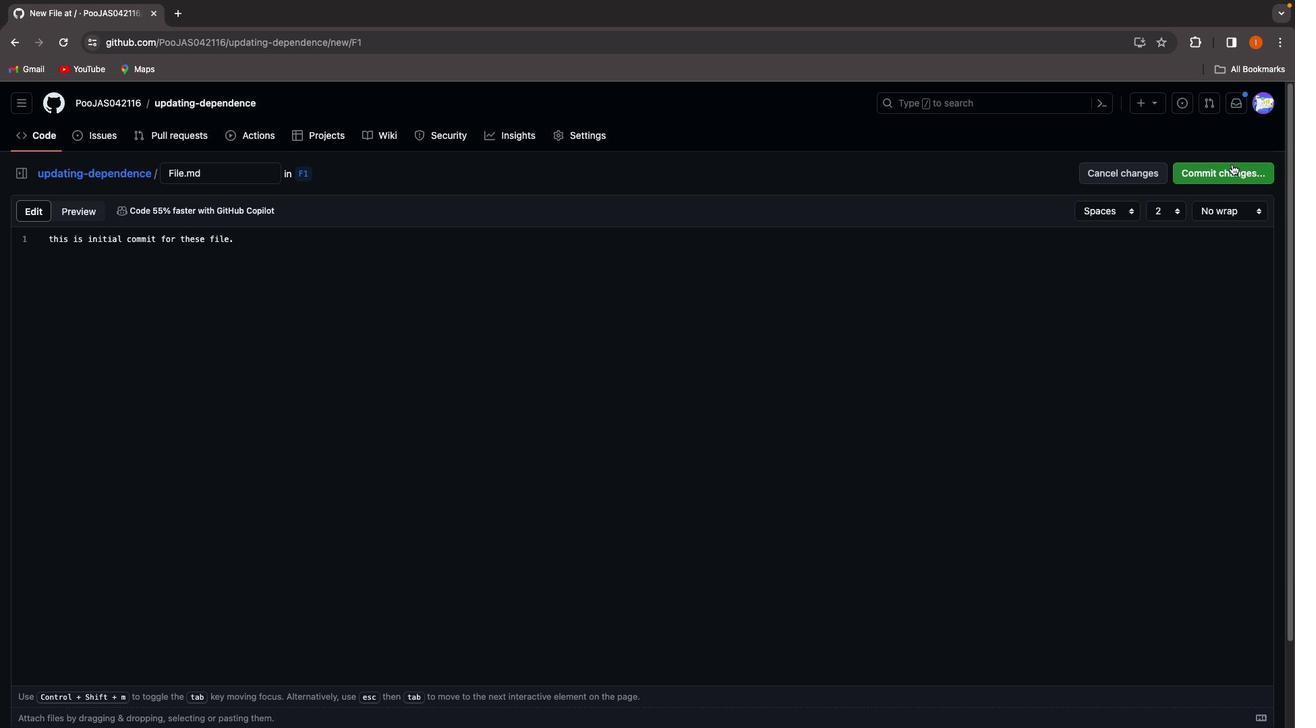 
Action: Mouse moved to (718, 554)
Screenshot: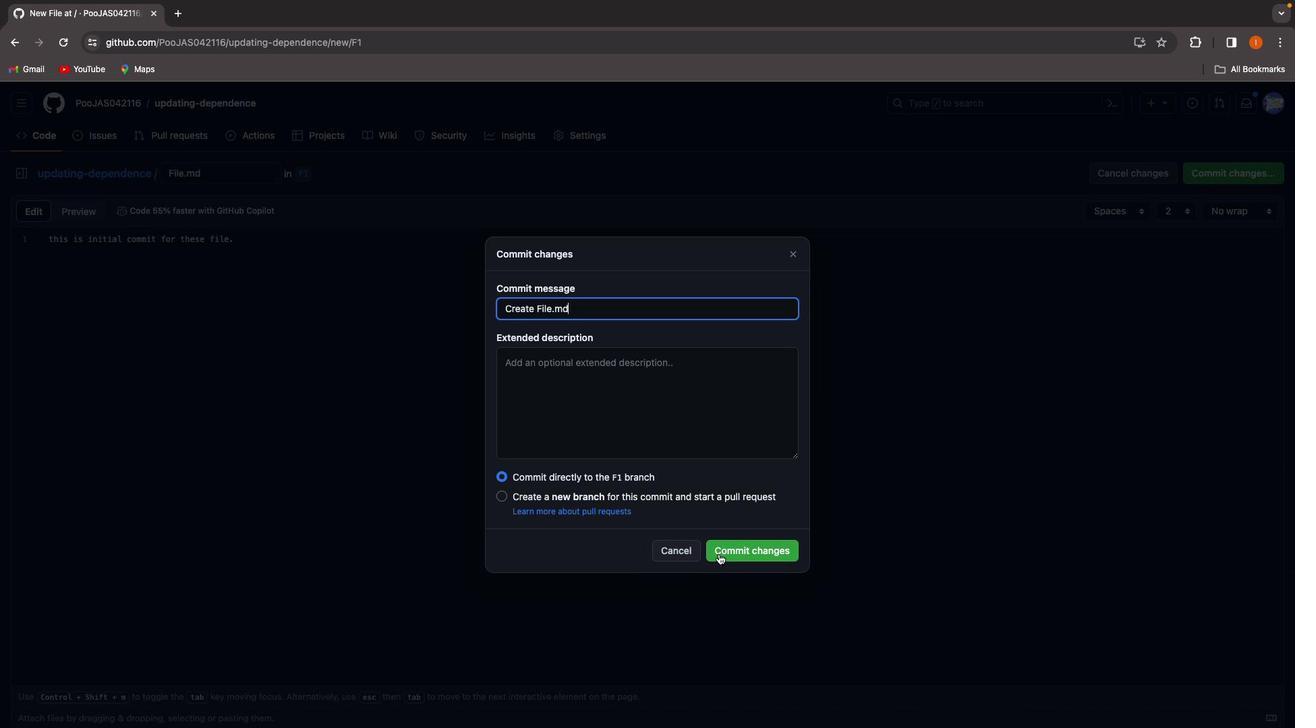
Action: Mouse pressed left at (718, 554)
Screenshot: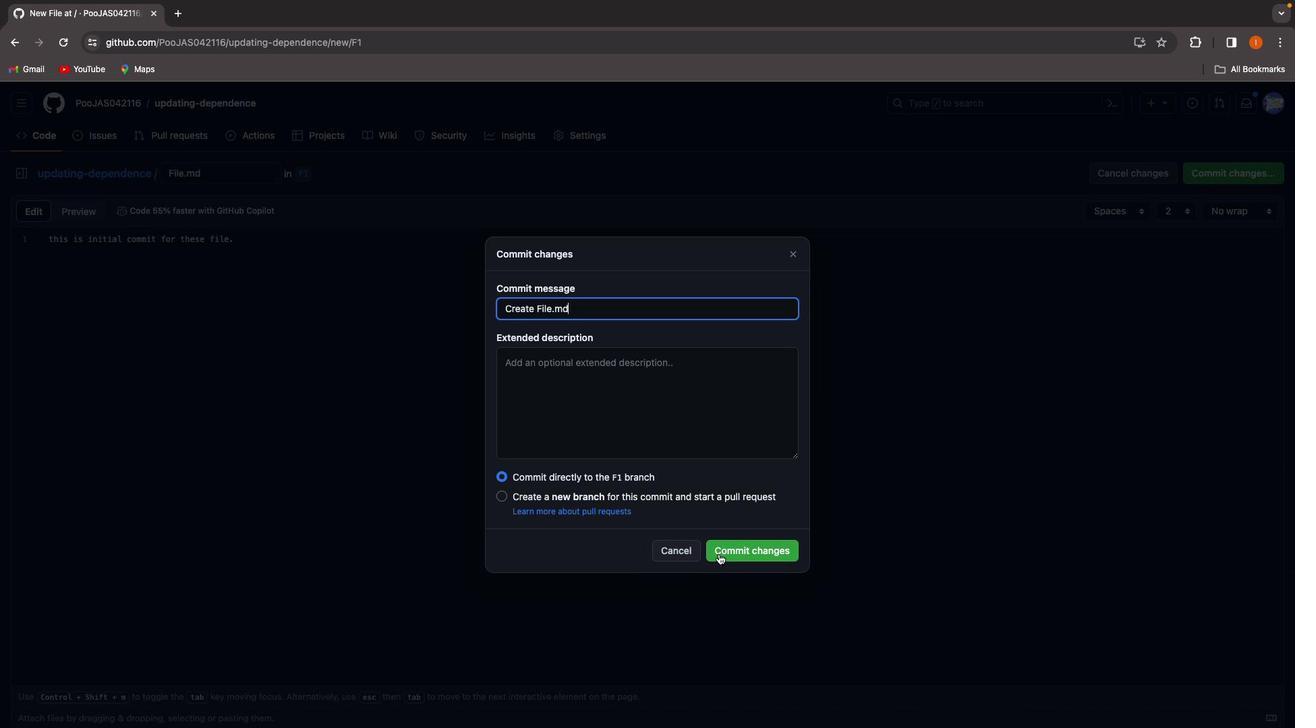 
Action: Mouse moved to (408, 479)
Screenshot: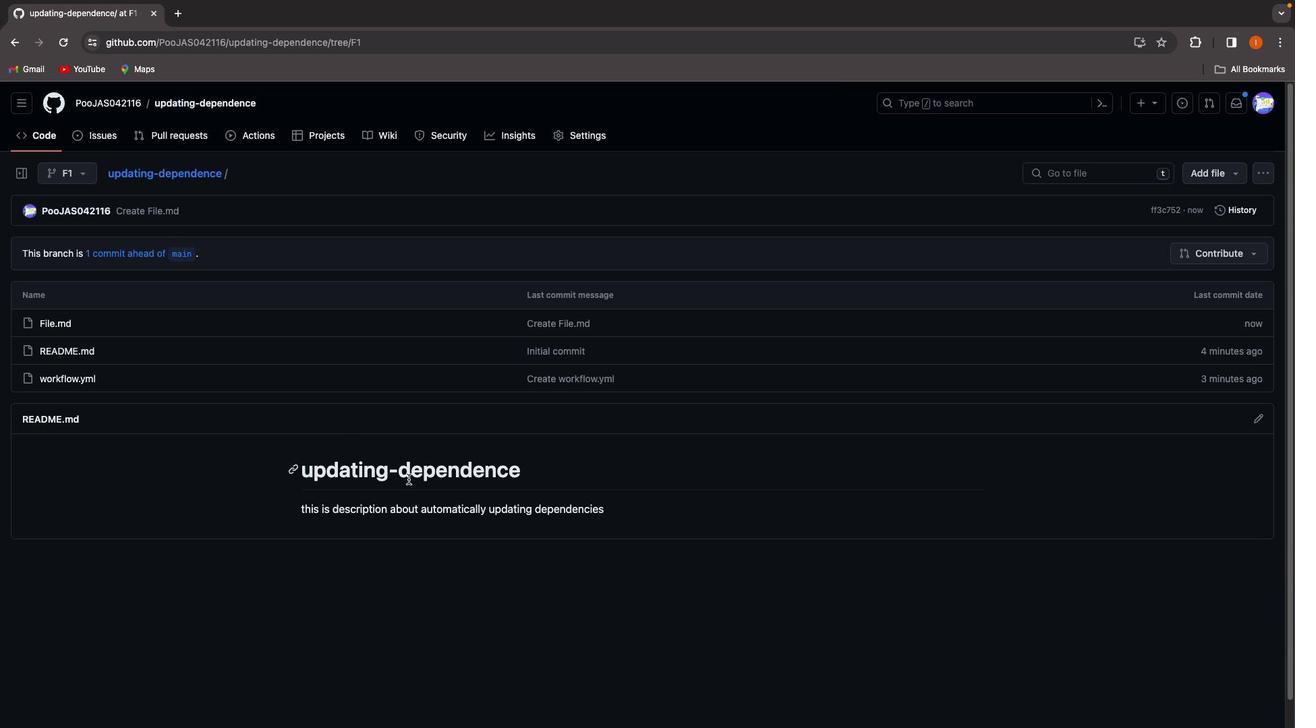 
Action: Mouse scrolled (408, 479) with delta (0, 0)
Screenshot: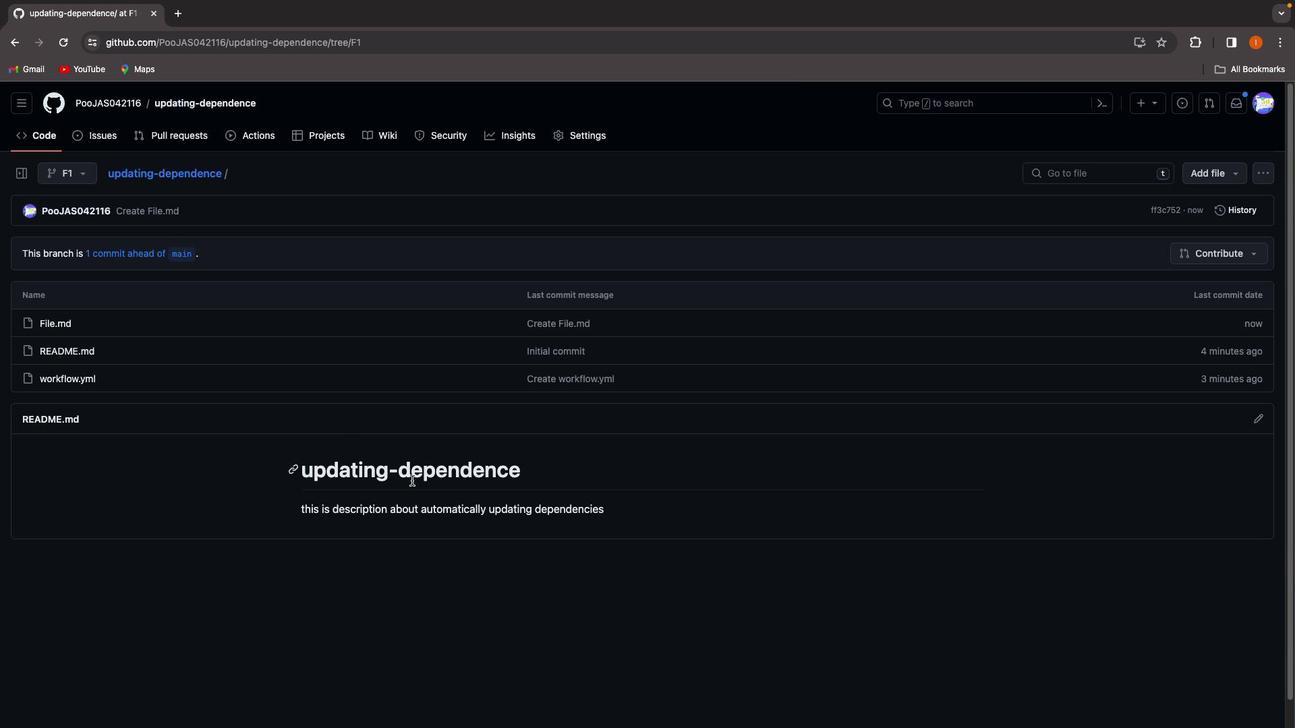 
Action: Mouse moved to (412, 481)
Screenshot: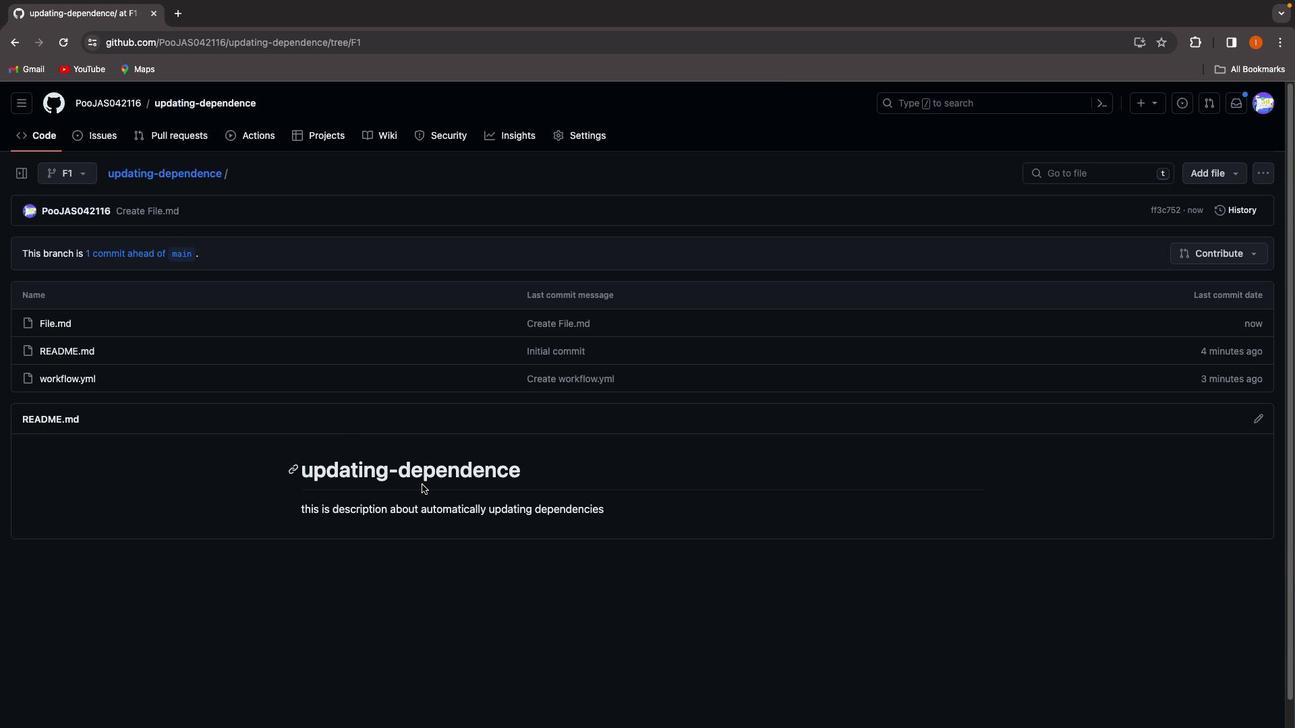 
Action: Mouse scrolled (412, 481) with delta (0, 0)
Screenshot: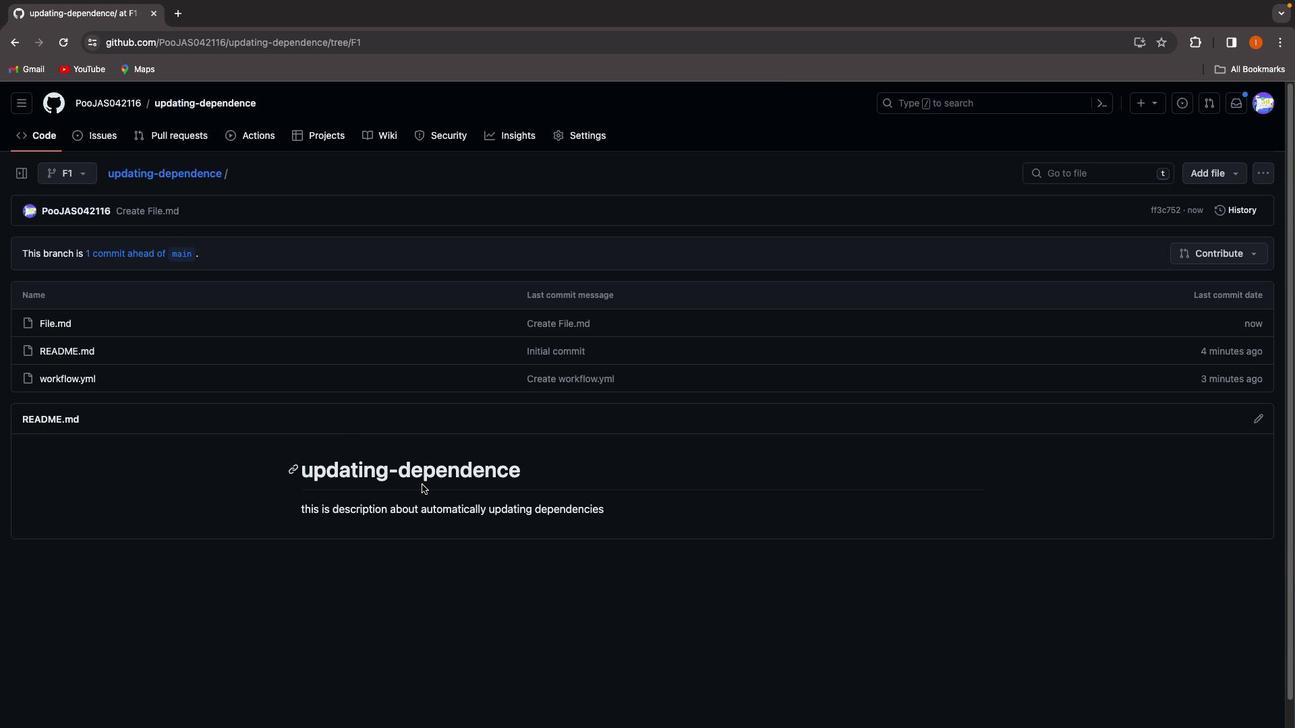 
Action: Mouse moved to (420, 483)
Screenshot: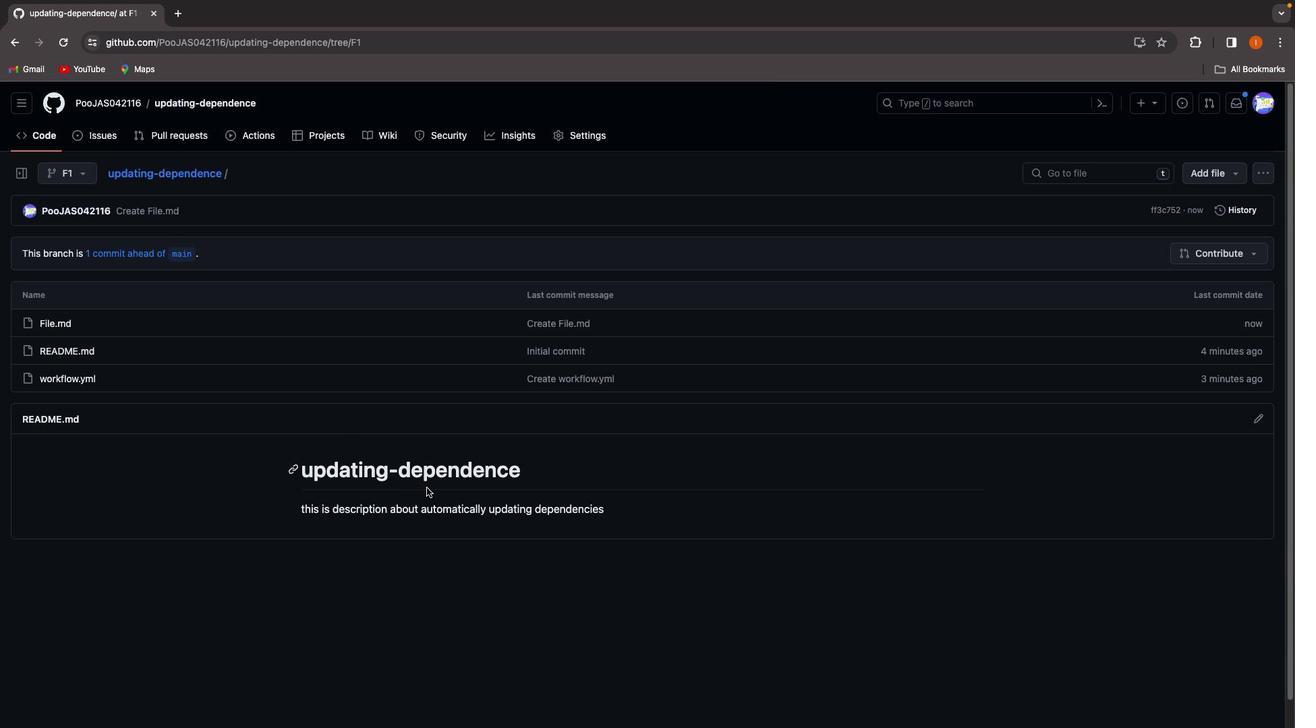 
Action: Mouse scrolled (420, 483) with delta (0, 2)
Screenshot: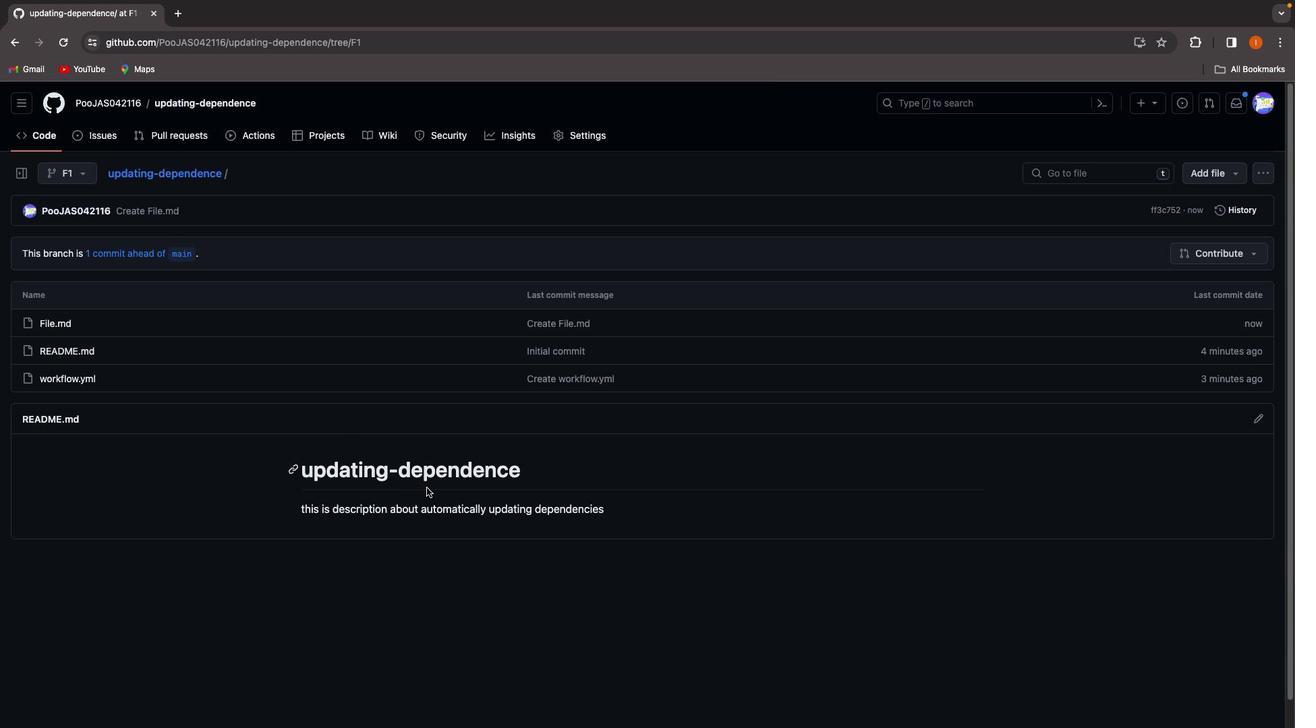 
Action: Mouse moved to (425, 486)
Screenshot: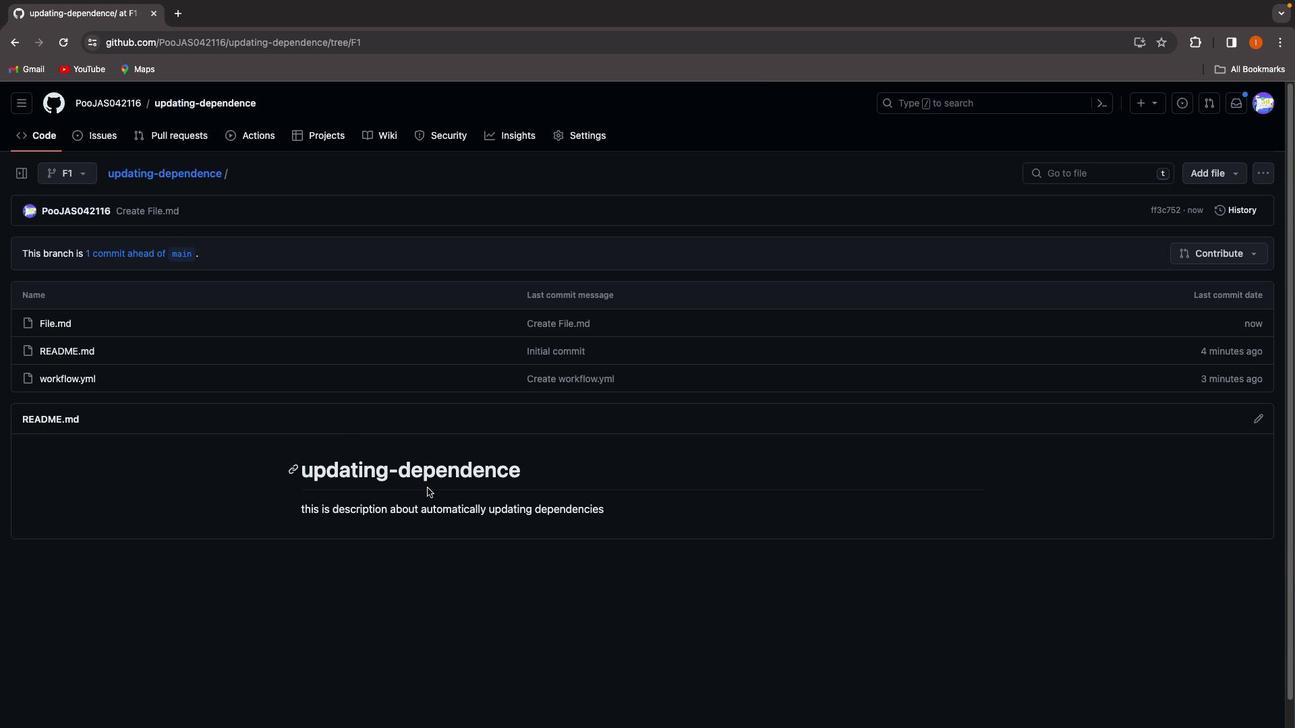 
Action: Mouse scrolled (425, 486) with delta (0, 2)
Screenshot: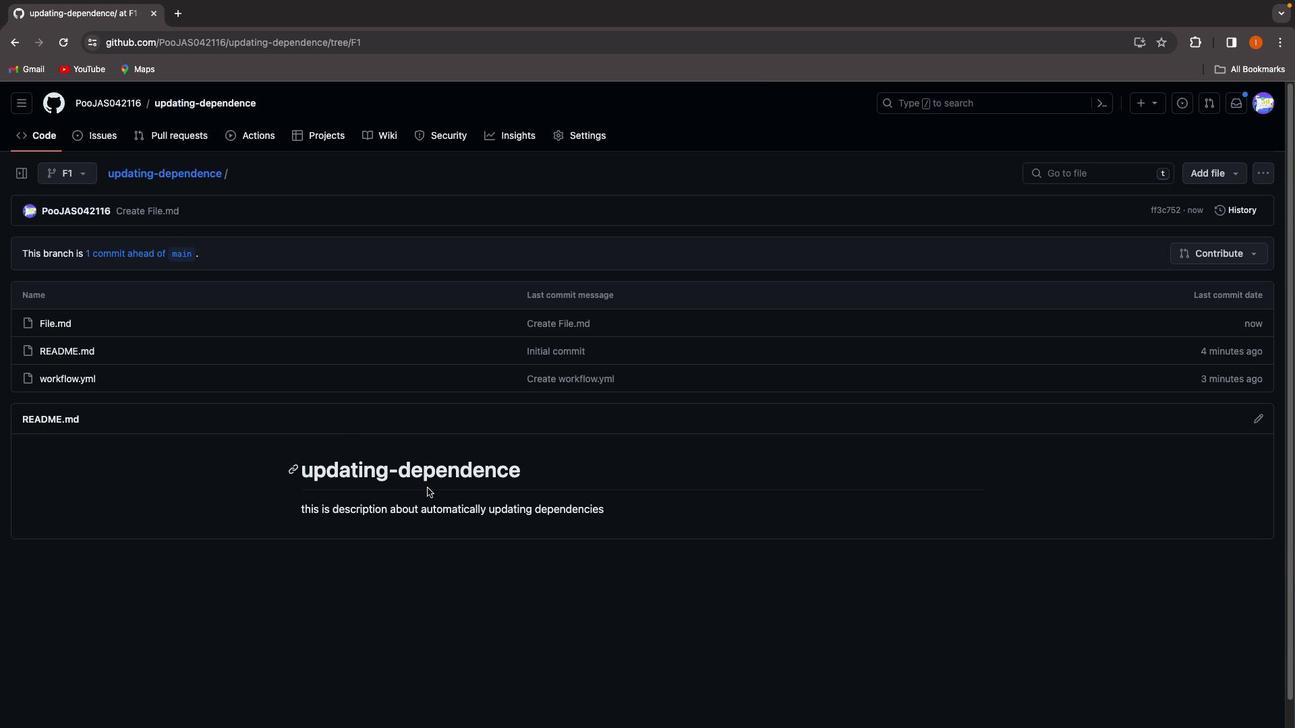 
Action: Mouse moved to (428, 488)
Screenshot: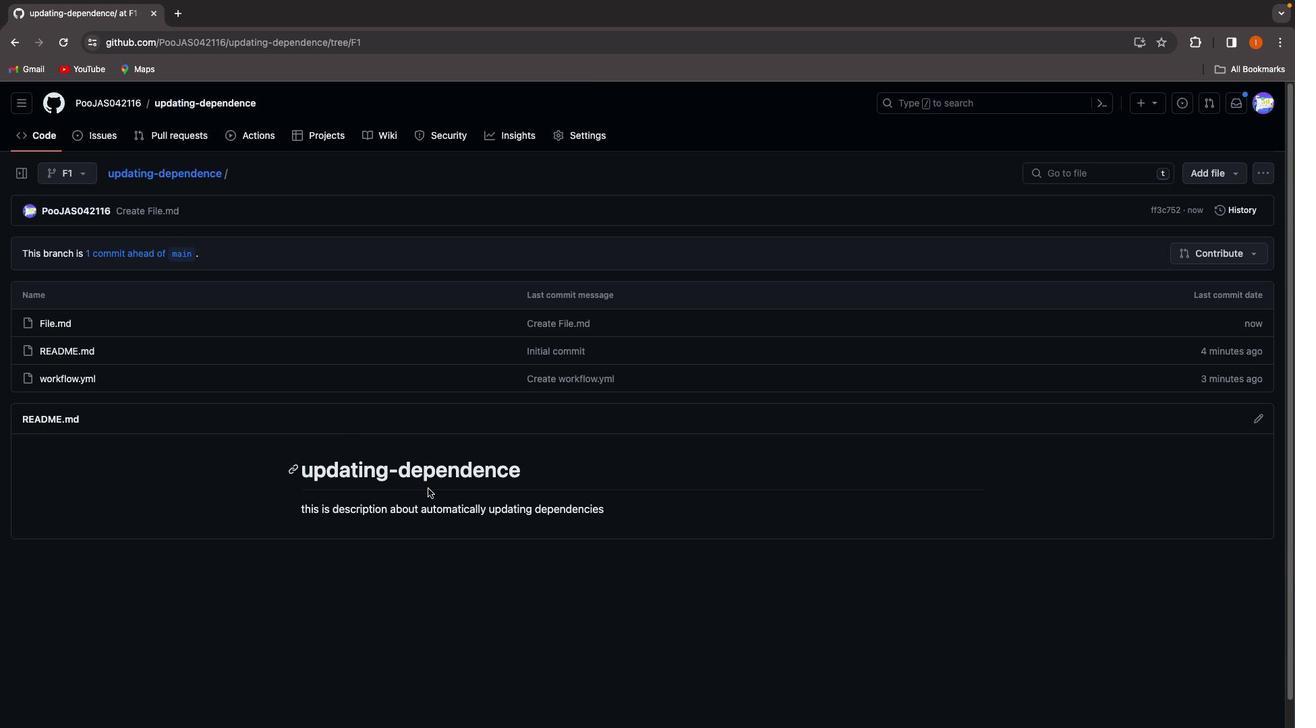 
Action: Mouse scrolled (428, 488) with delta (0, 0)
Screenshot: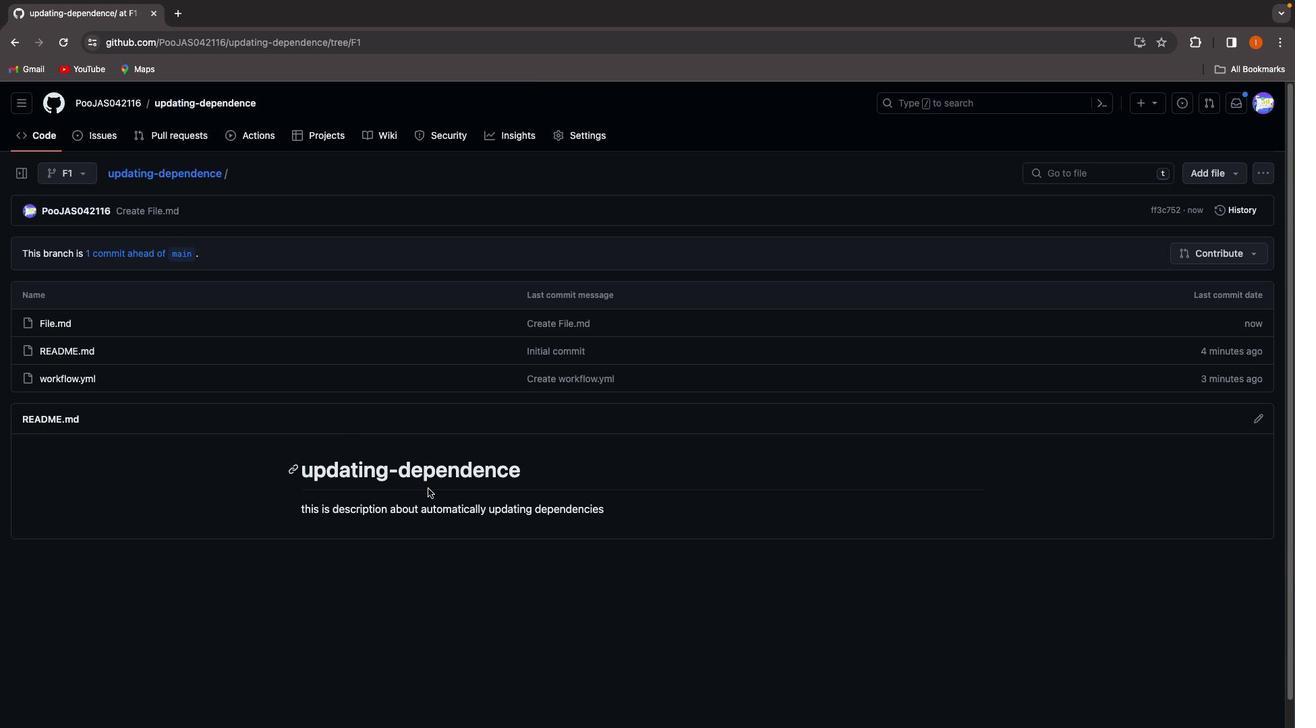 
Action: Mouse scrolled (428, 488) with delta (0, 0)
Screenshot: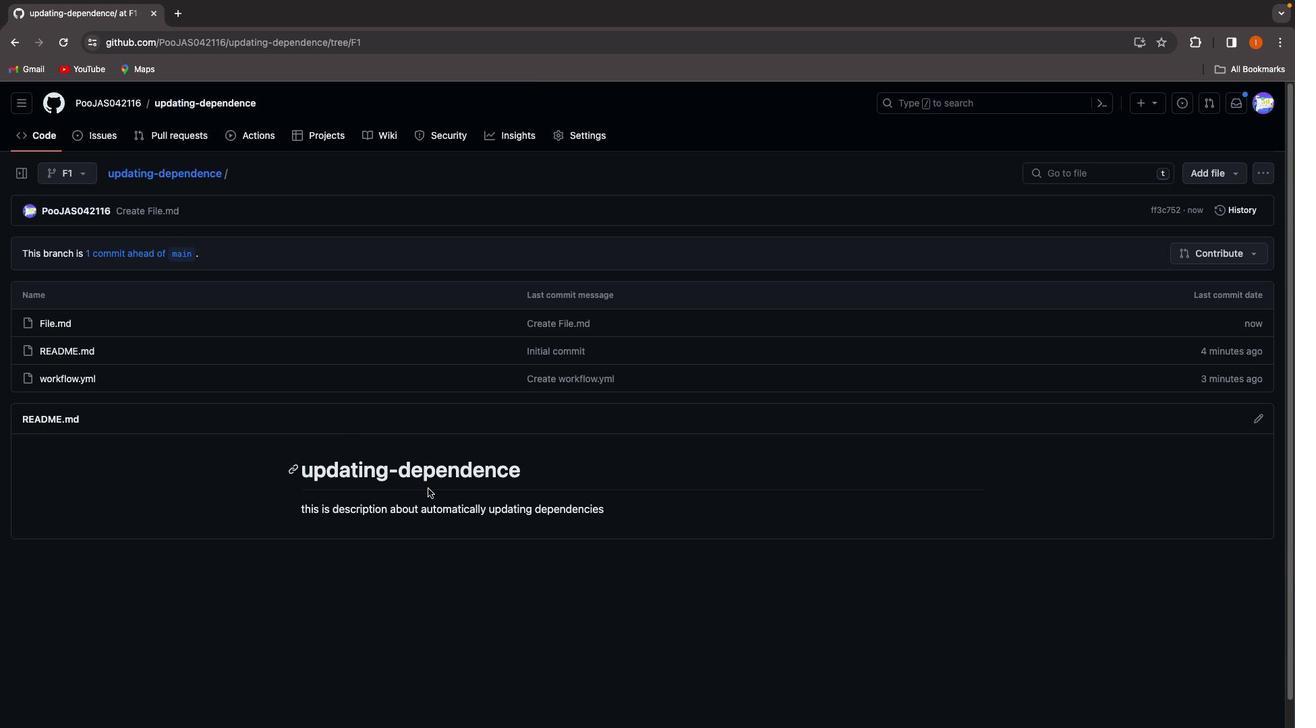 
Action: Mouse scrolled (428, 488) with delta (0, -2)
Screenshot: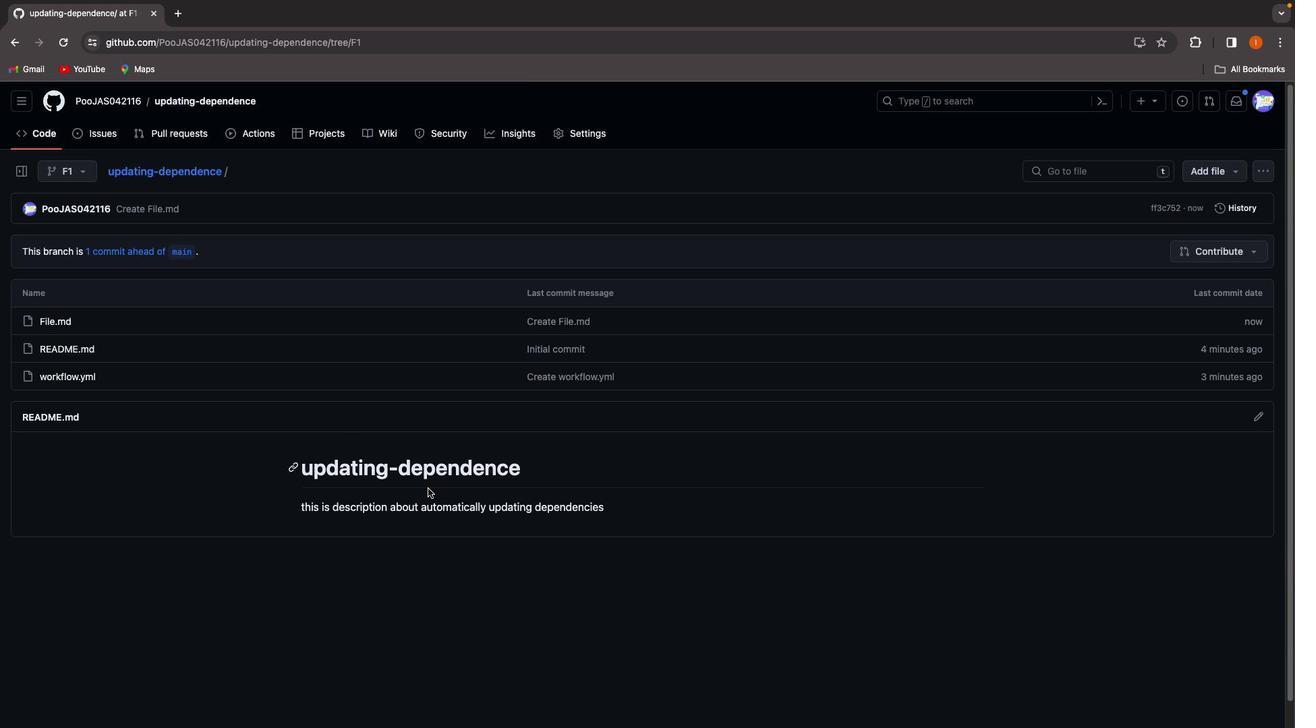 
Action: Mouse scrolled (428, 488) with delta (0, -3)
Screenshot: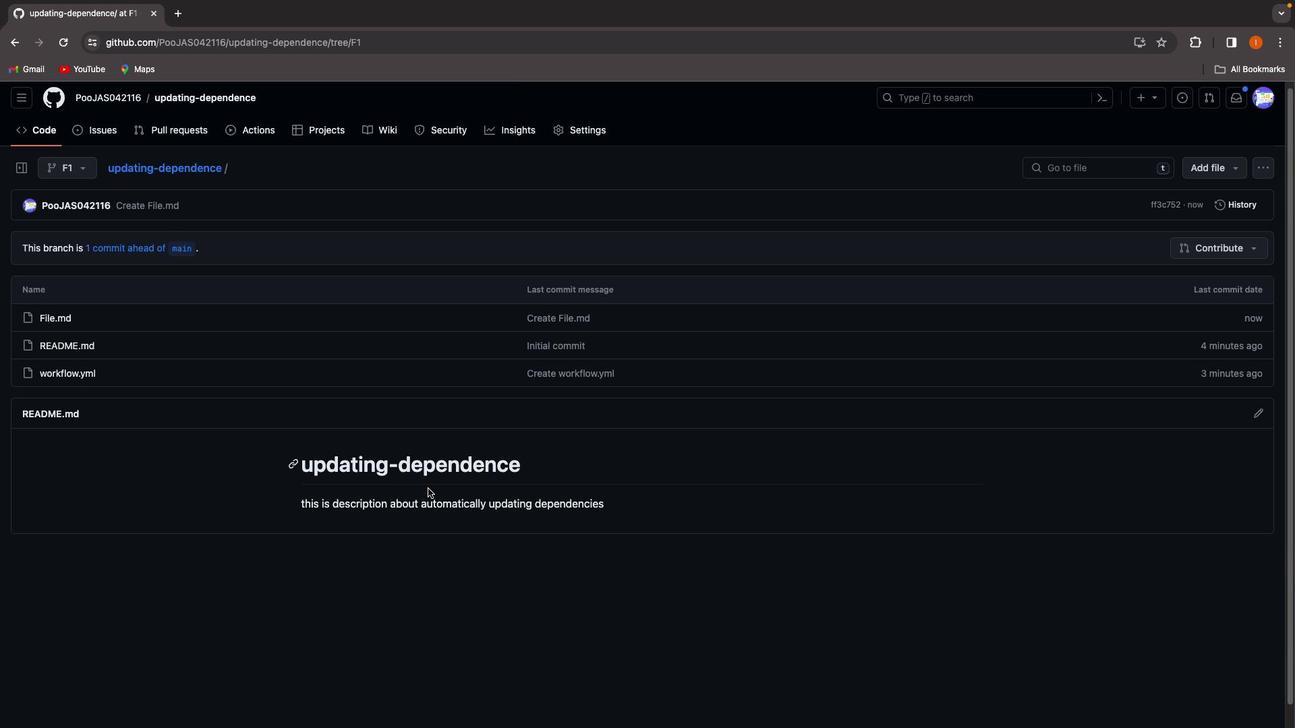 
Action: Mouse moved to (463, 405)
Screenshot: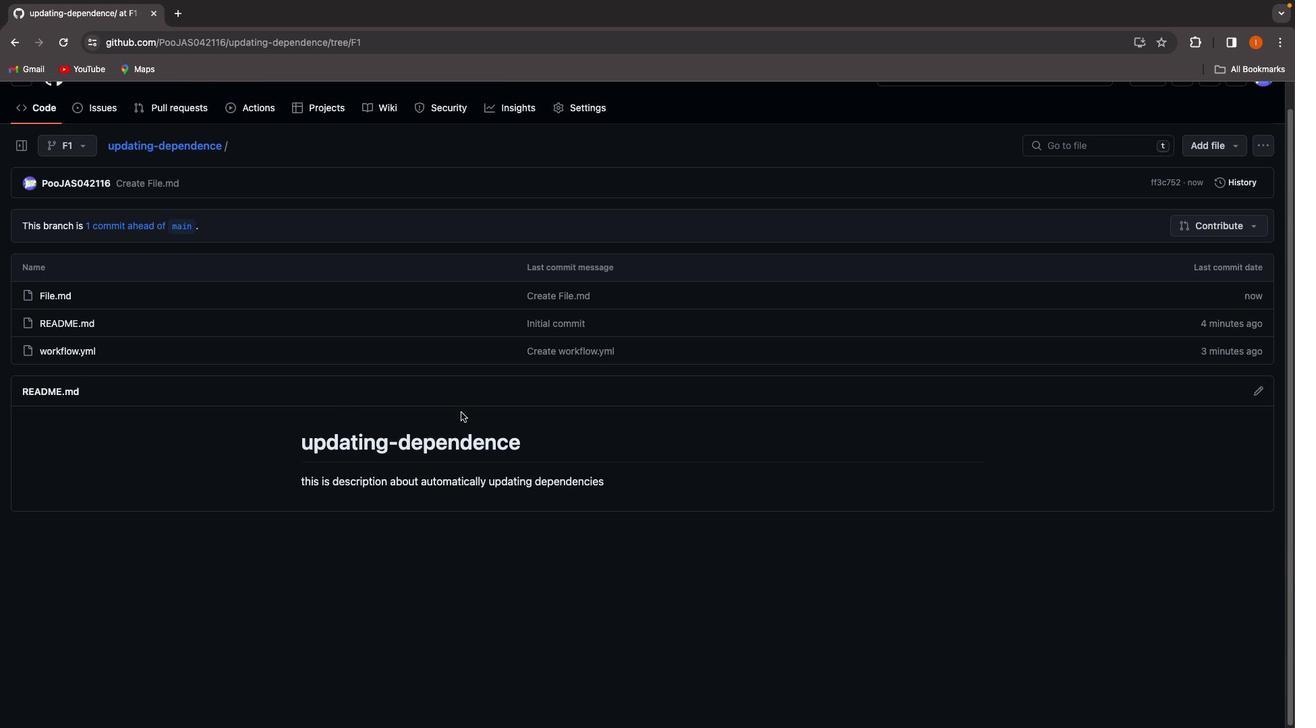 
Action: Mouse scrolled (463, 405) with delta (0, 0)
Screenshot: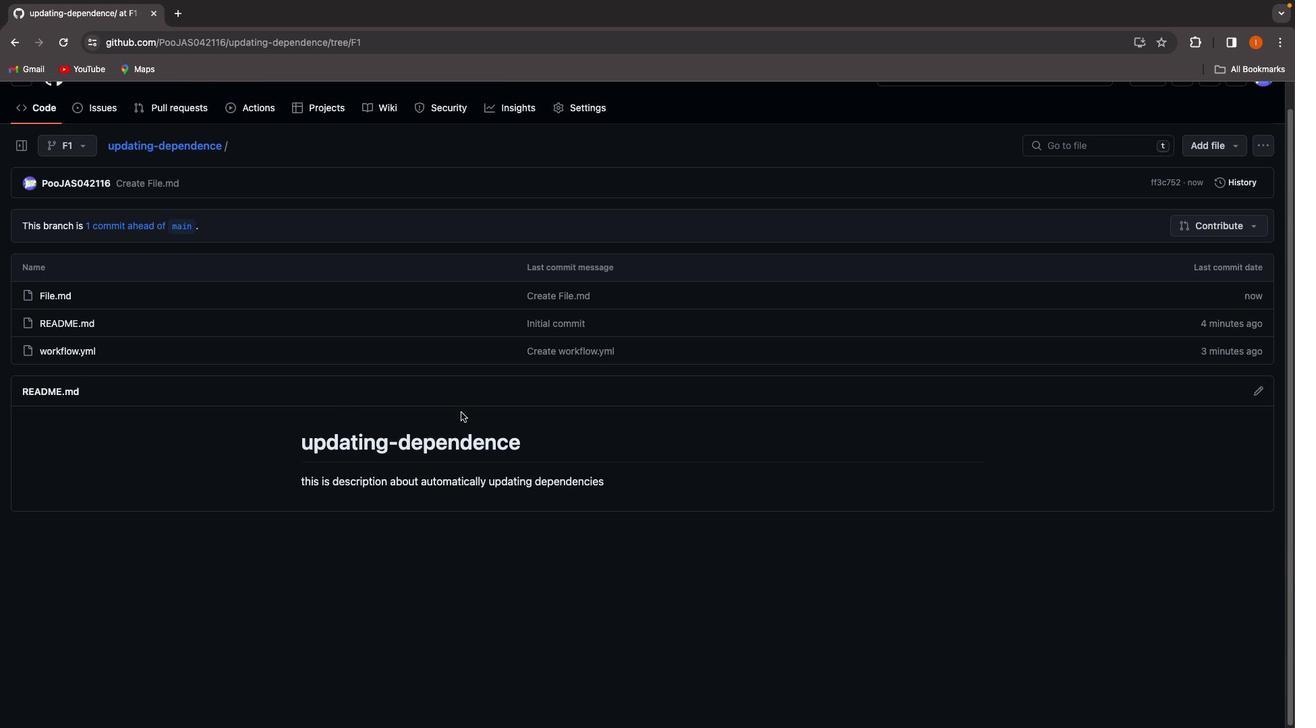 
Action: Mouse moved to (461, 412)
Screenshot: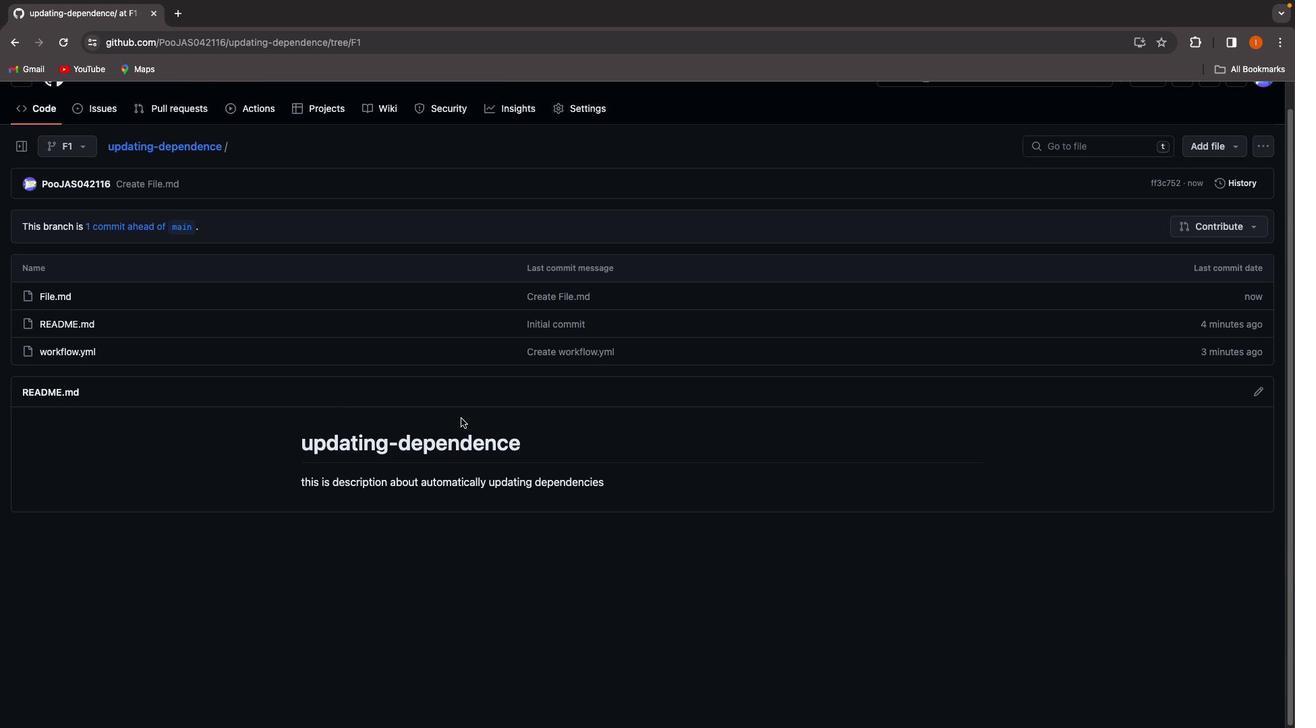 
Action: Mouse scrolled (461, 412) with delta (0, 0)
Screenshot: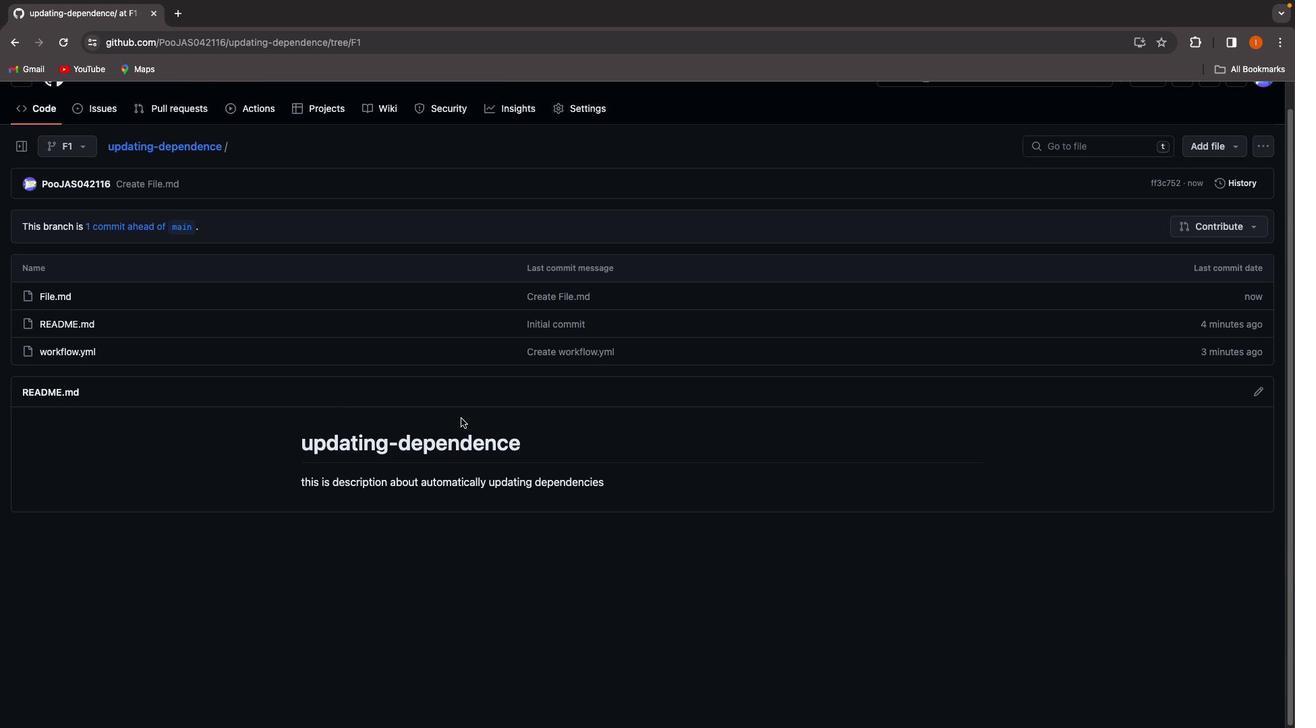 
Action: Mouse moved to (461, 416)
Screenshot: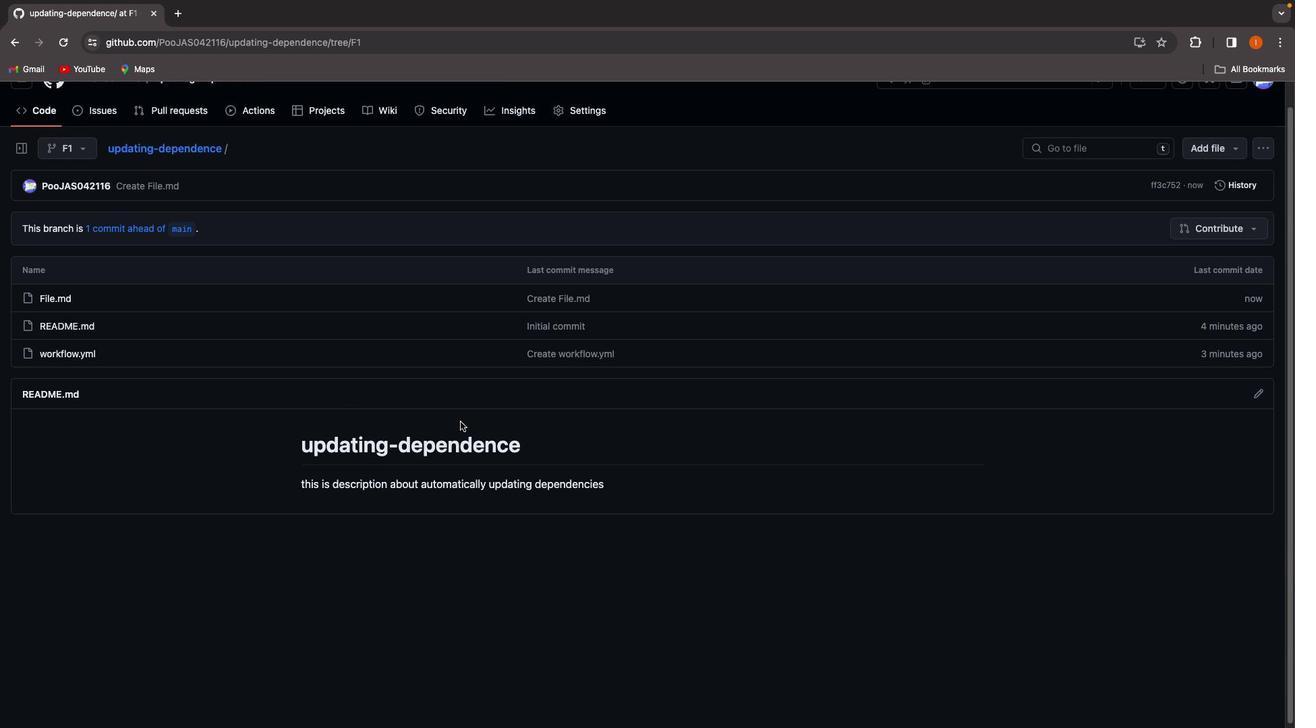 
Action: Mouse scrolled (461, 416) with delta (0, 2)
Screenshot: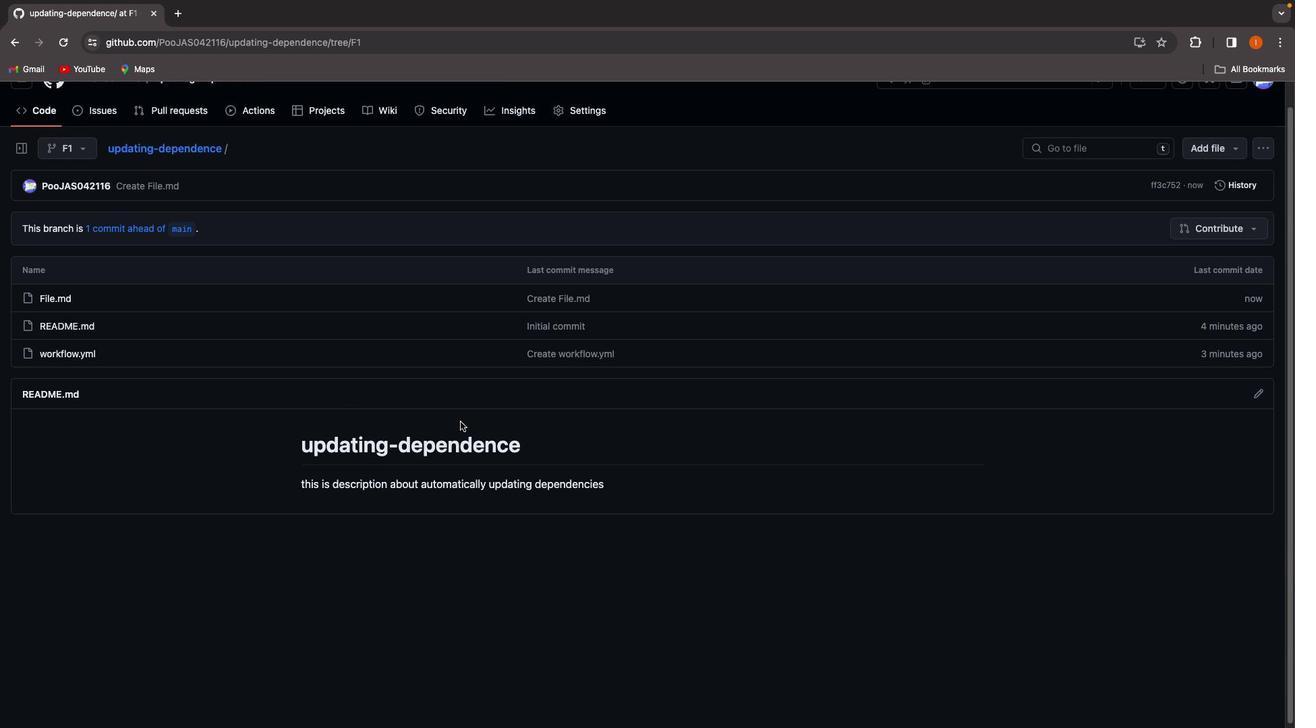
Action: Mouse moved to (461, 419)
Screenshot: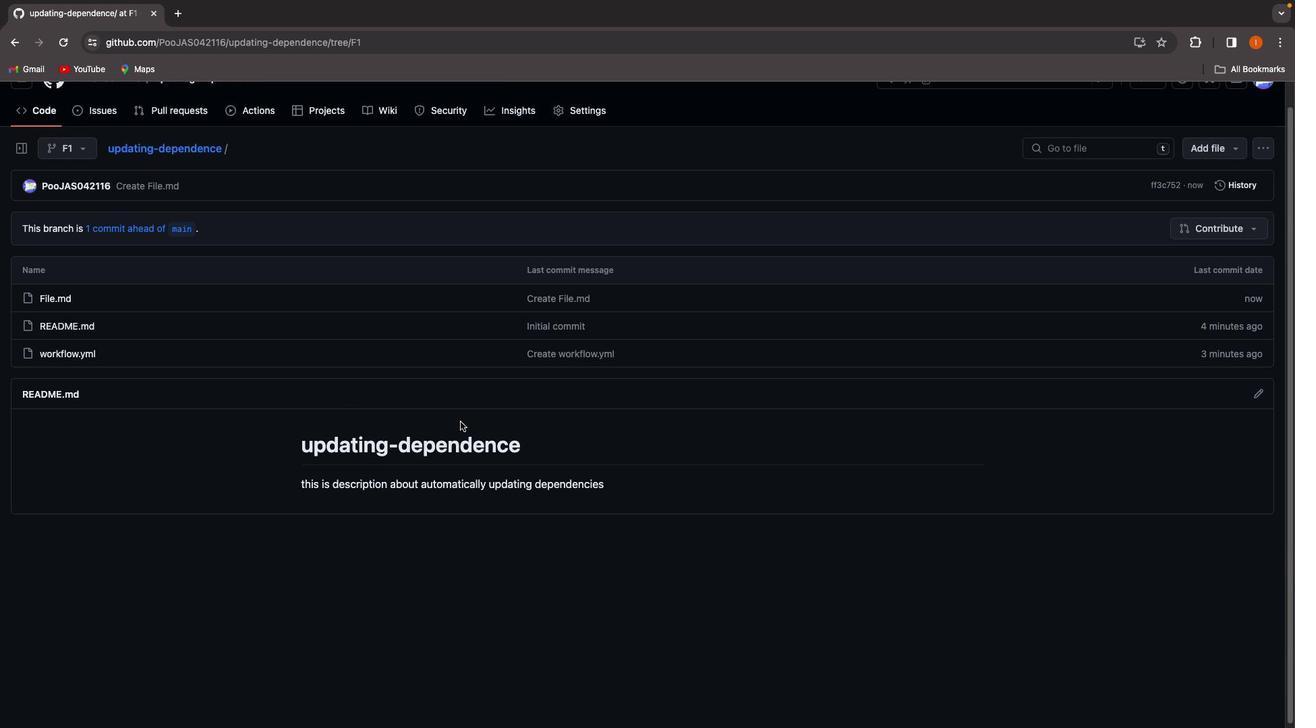
Action: Mouse scrolled (461, 419) with delta (0, 3)
Screenshot: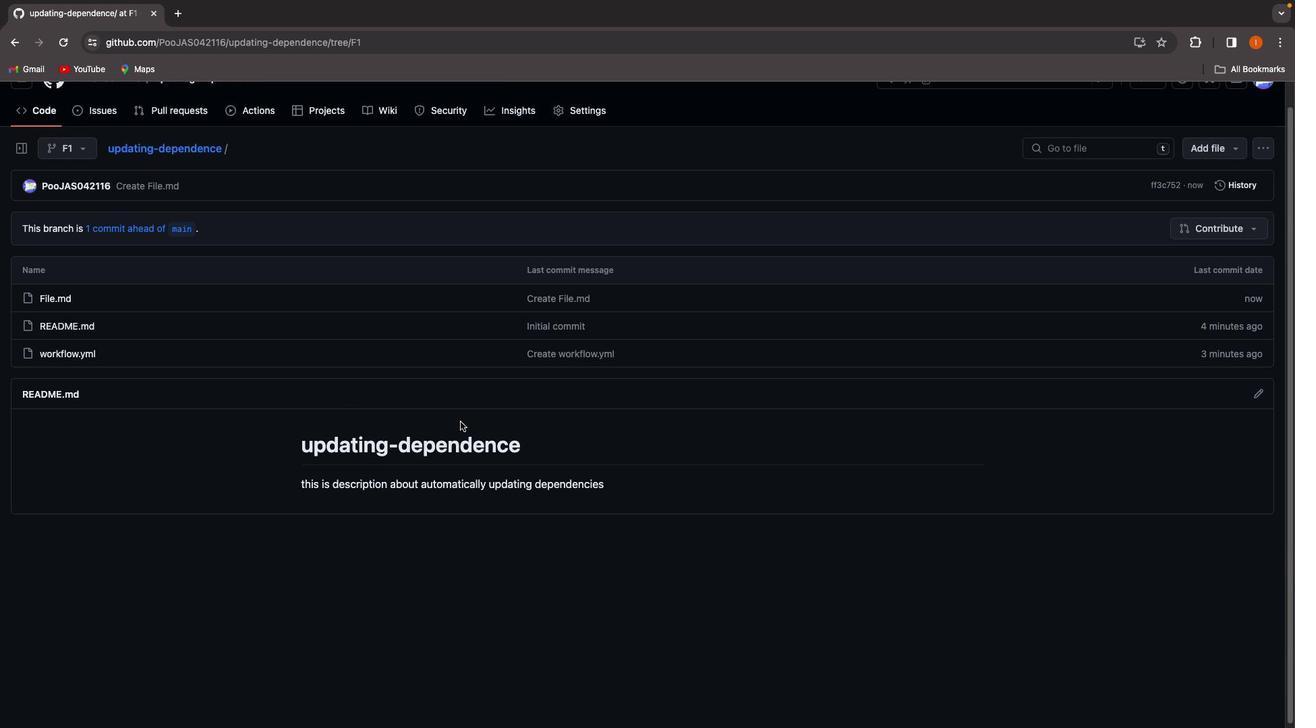 
Action: Mouse moved to (461, 421)
Screenshot: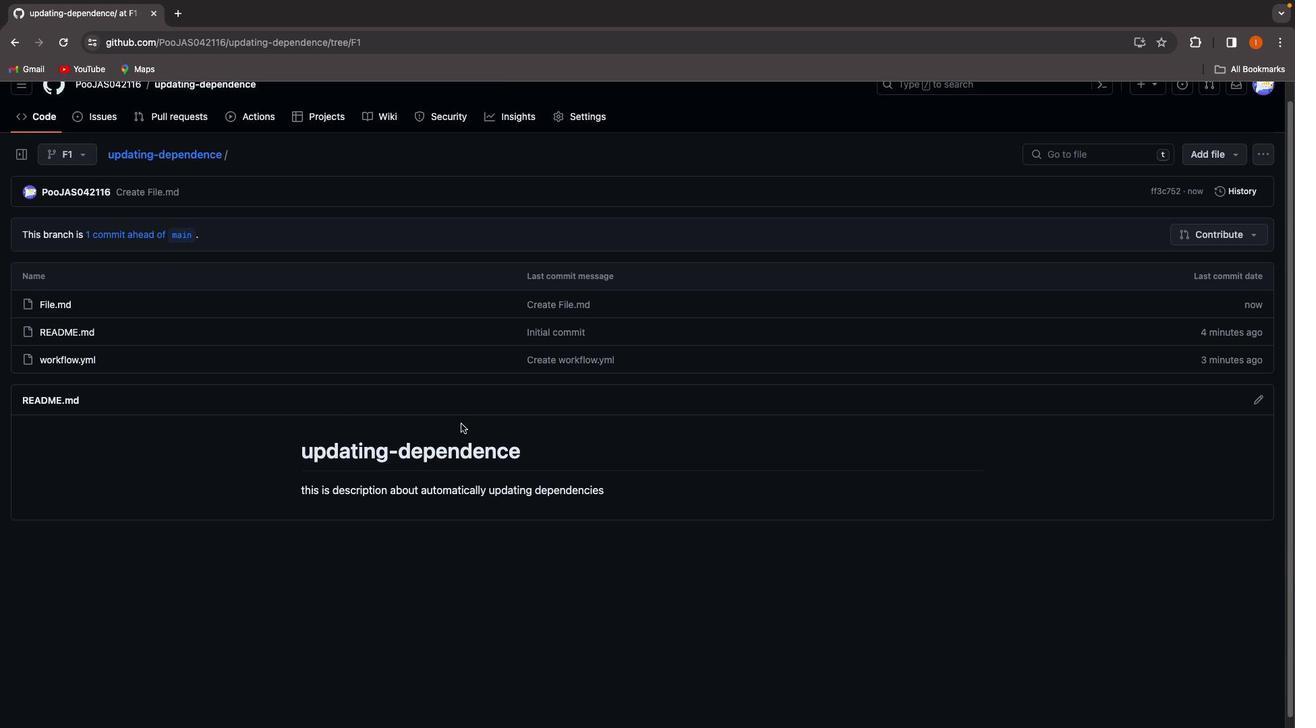 
Action: Mouse scrolled (461, 421) with delta (0, 4)
Screenshot: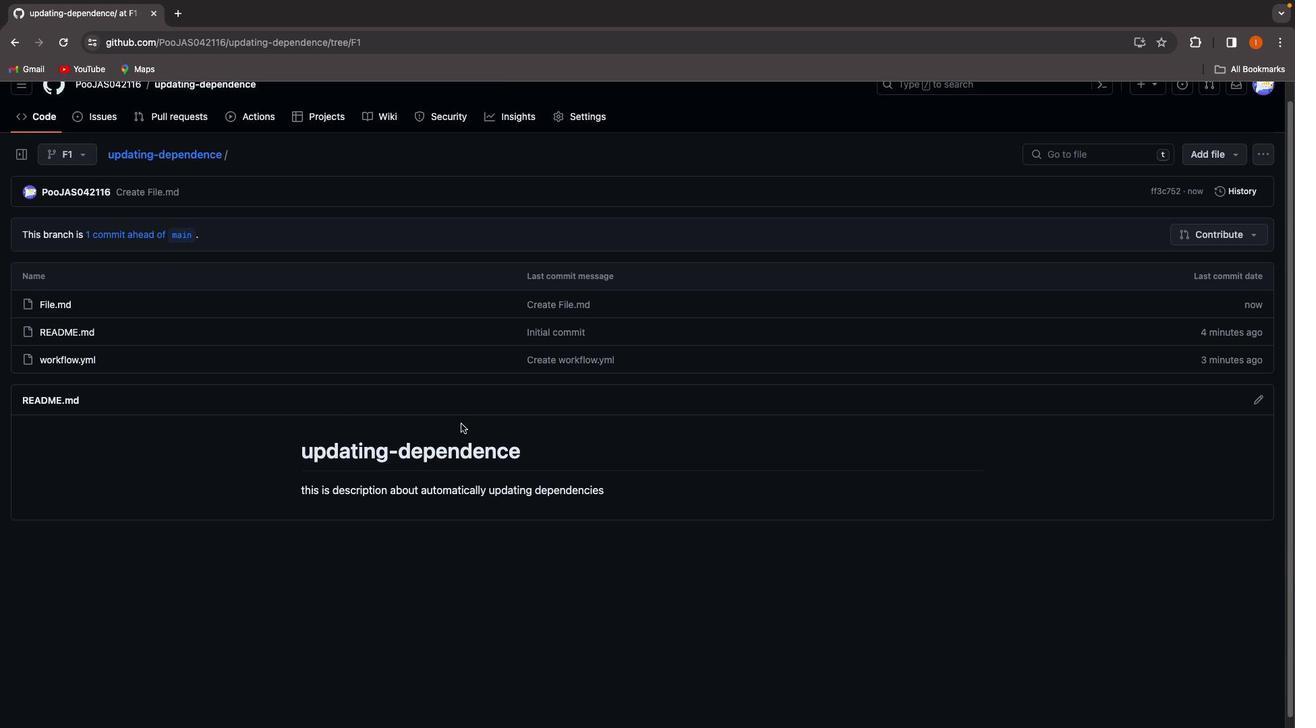 
Action: Mouse moved to (479, 411)
Screenshot: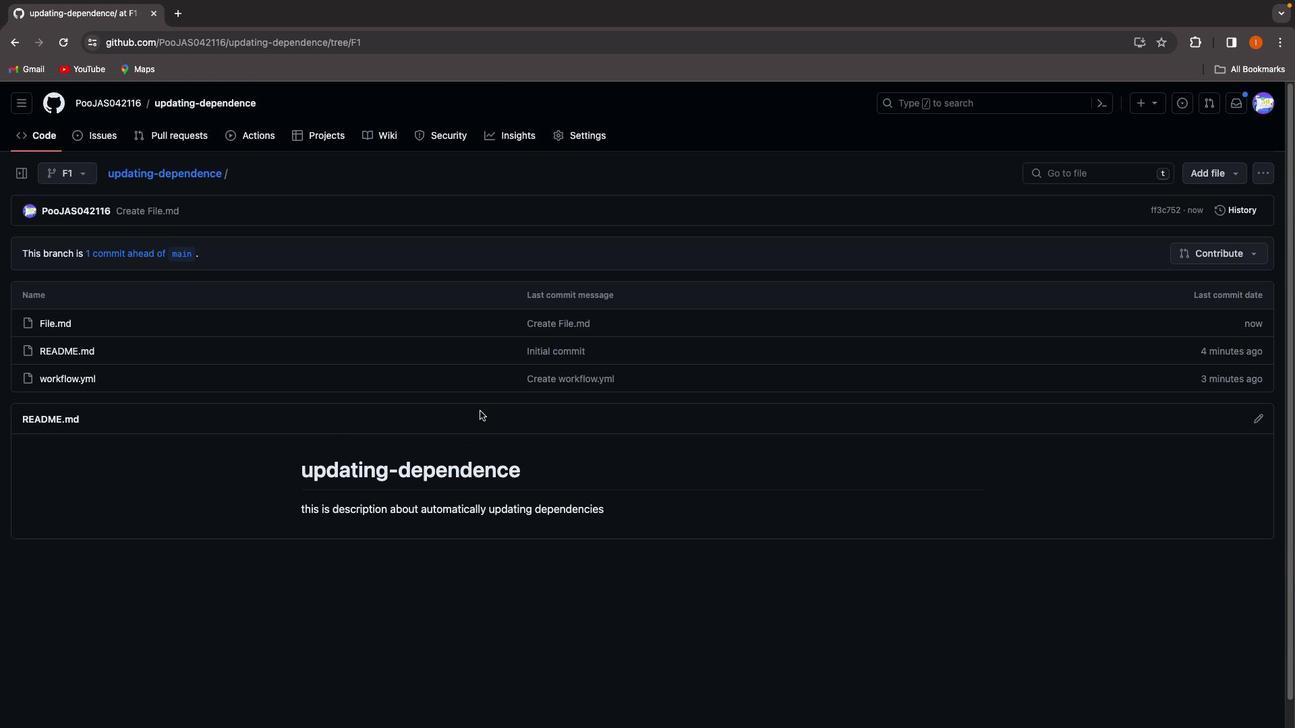 
Action: Mouse scrolled (479, 411) with delta (0, 0)
Screenshot: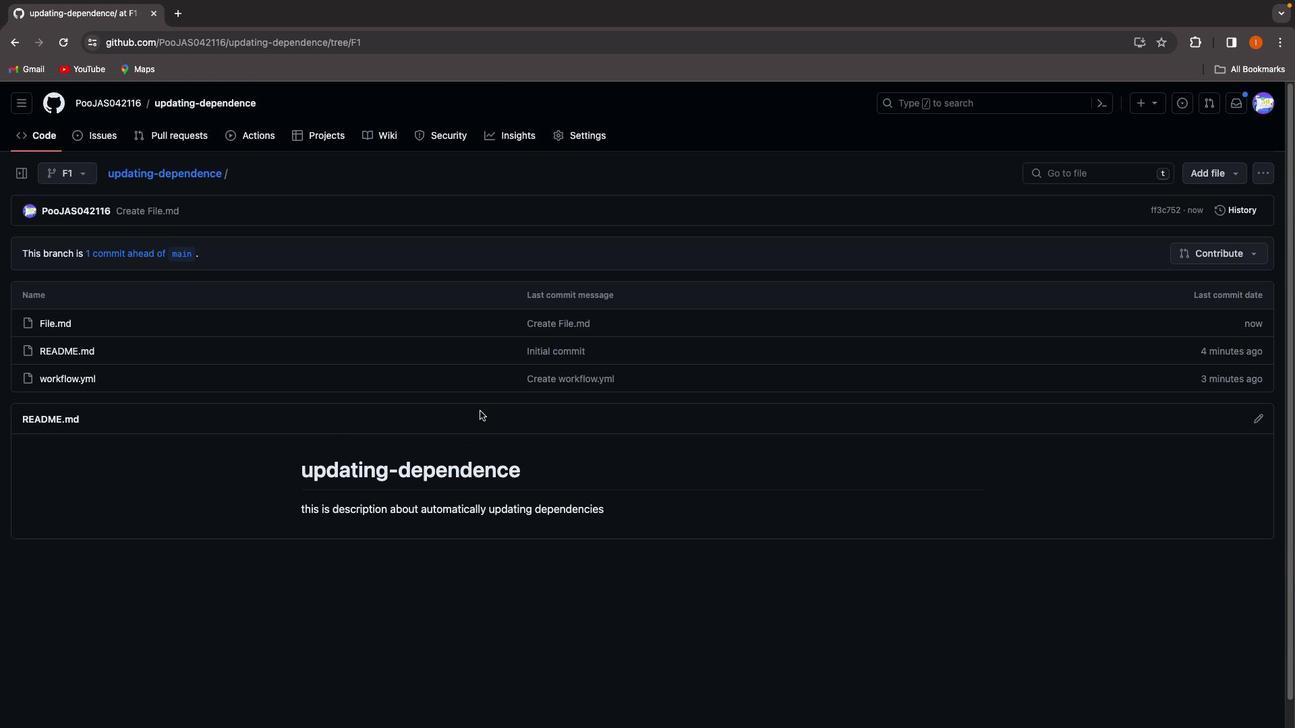 
Action: Mouse scrolled (479, 411) with delta (0, 0)
Screenshot: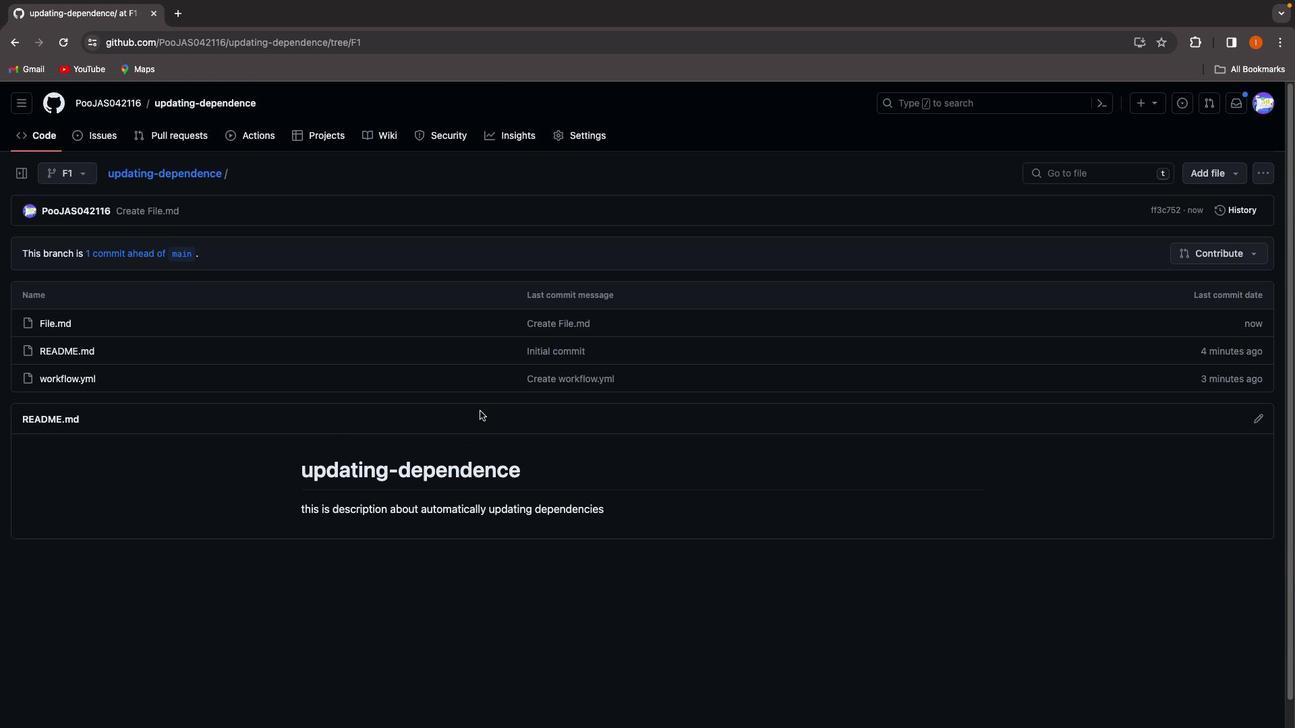 
Action: Mouse scrolled (479, 411) with delta (0, 1)
Screenshot: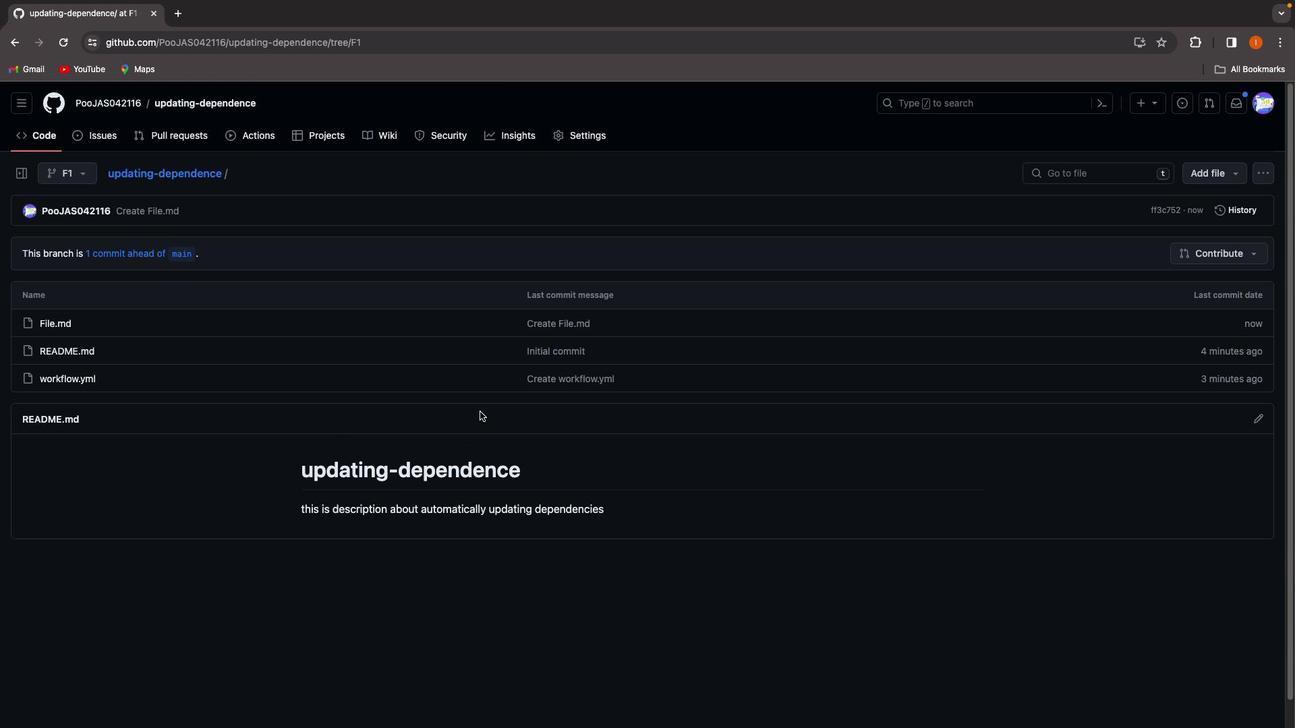 
Action: Mouse moved to (479, 411)
Screenshot: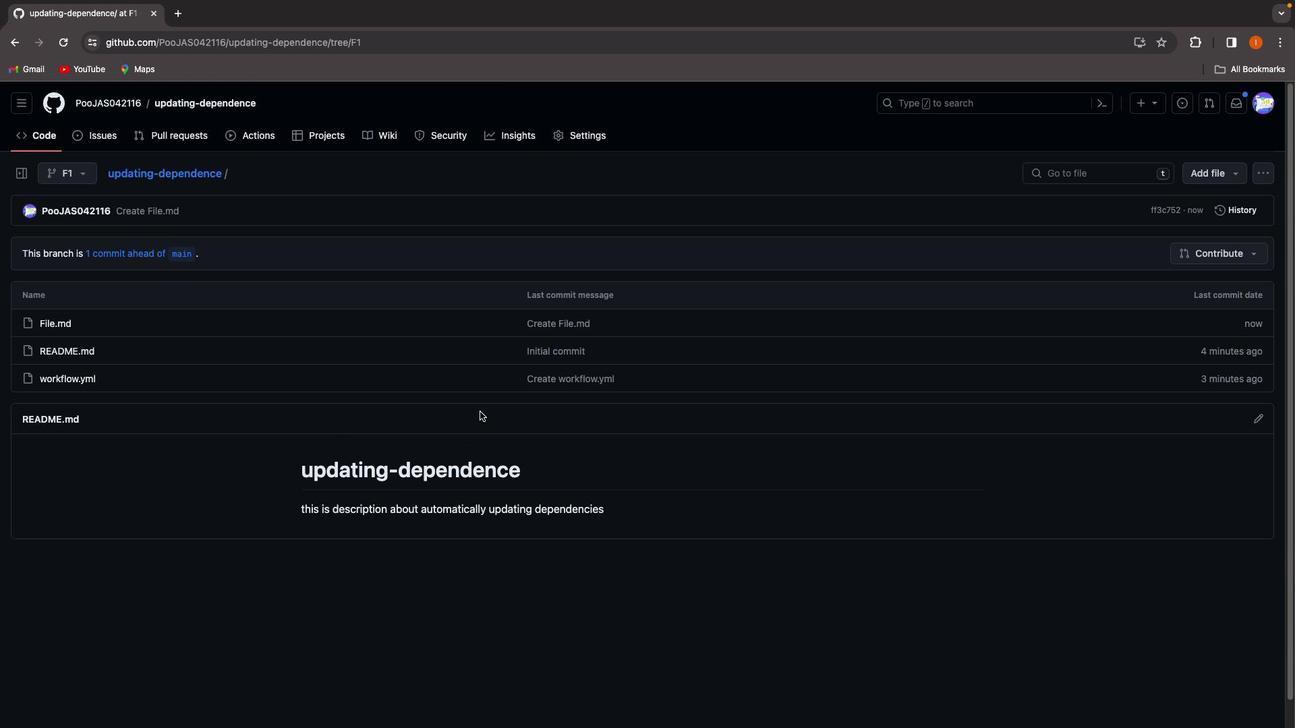 
Action: Mouse scrolled (479, 411) with delta (0, 2)
Screenshot: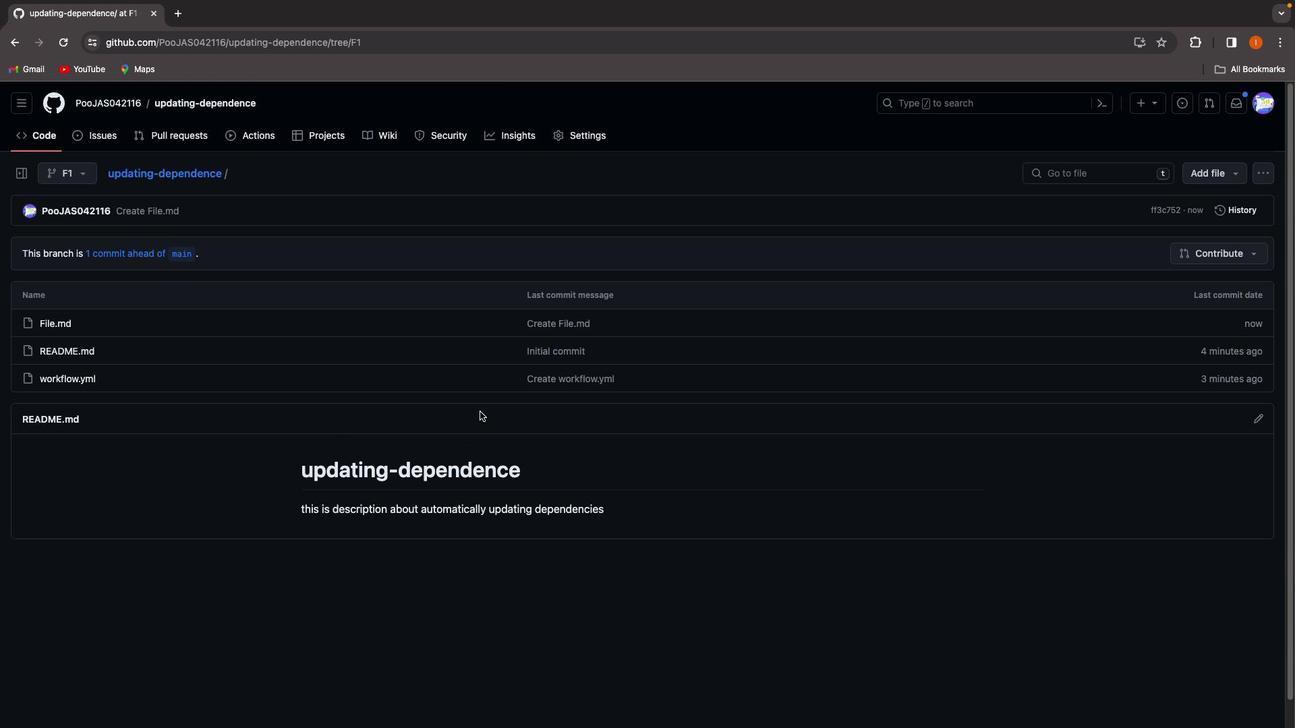 
Action: Mouse moved to (479, 412)
Screenshot: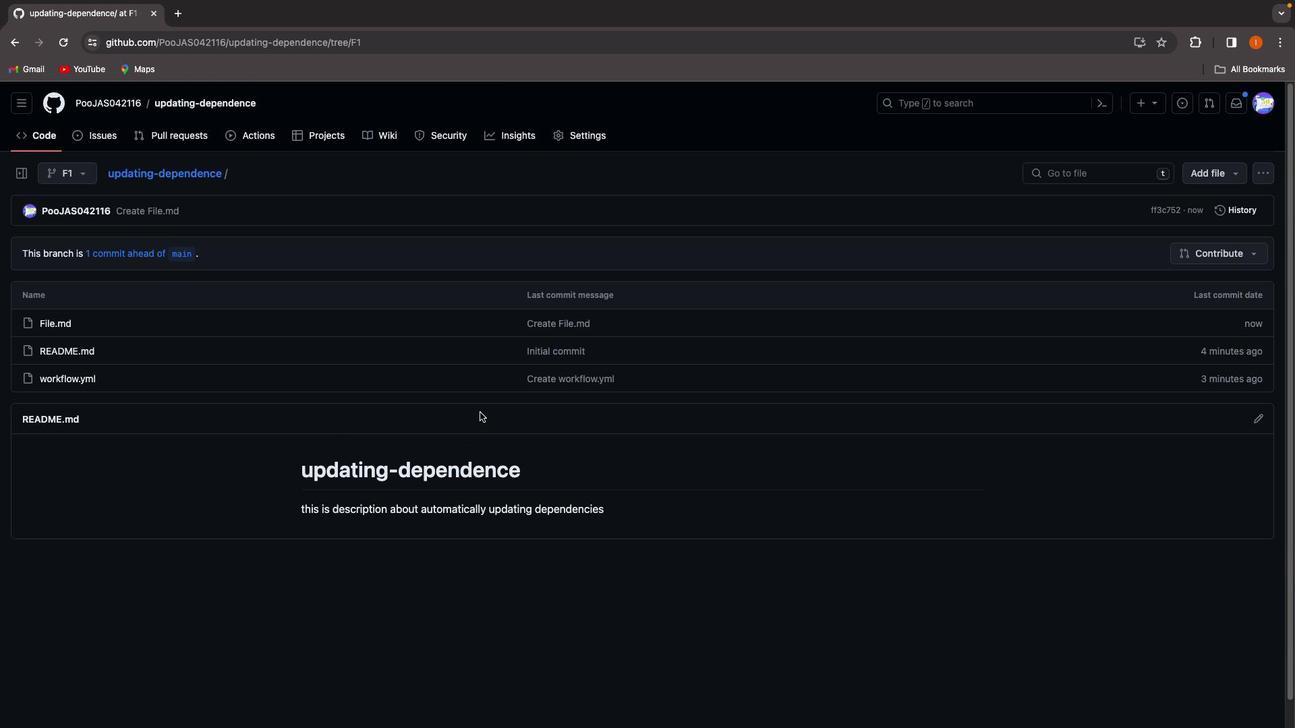 
Action: Mouse scrolled (479, 412) with delta (0, 3)
Screenshot: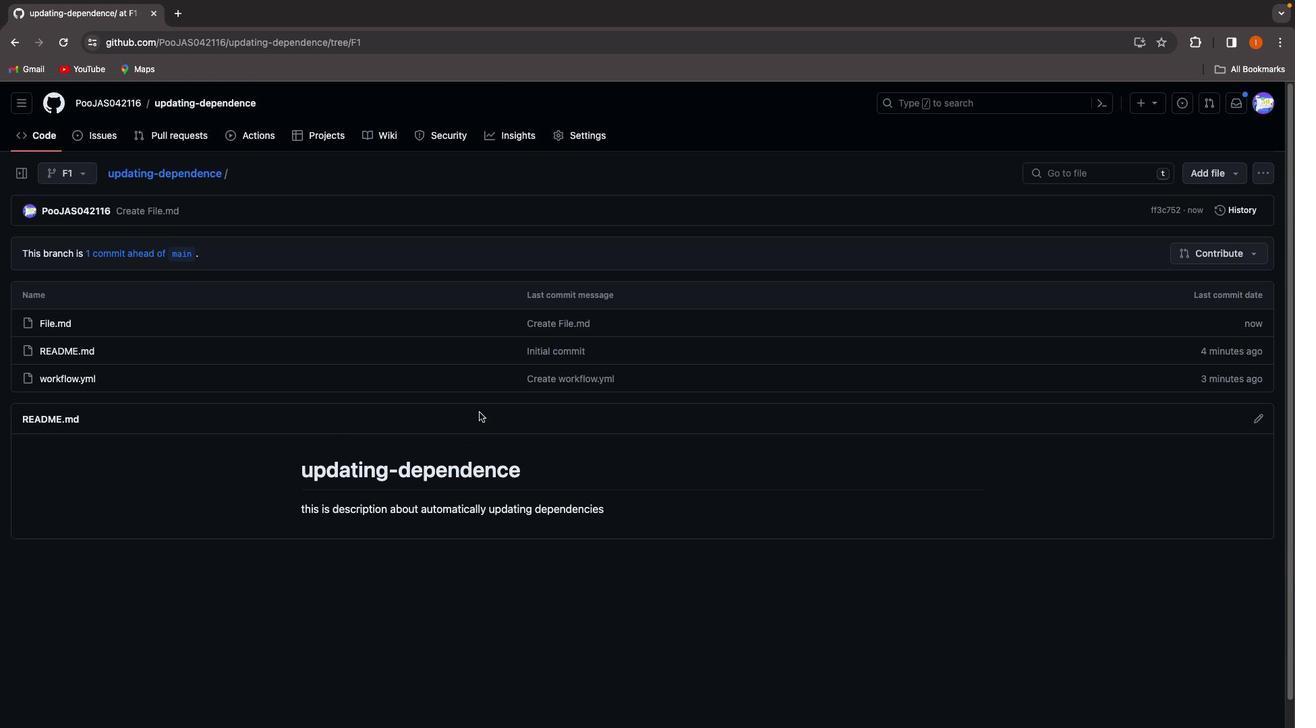 
Action: Mouse moved to (182, 101)
Screenshot: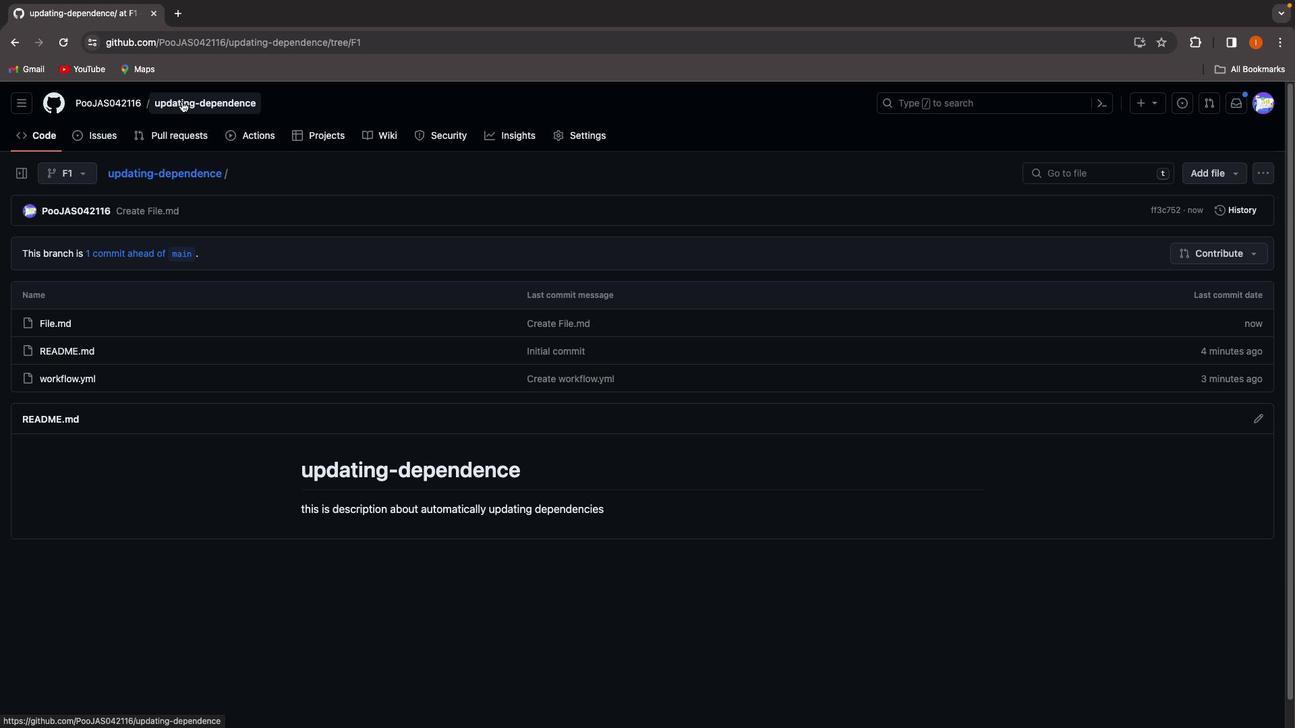 
Action: Mouse pressed left at (182, 101)
Screenshot: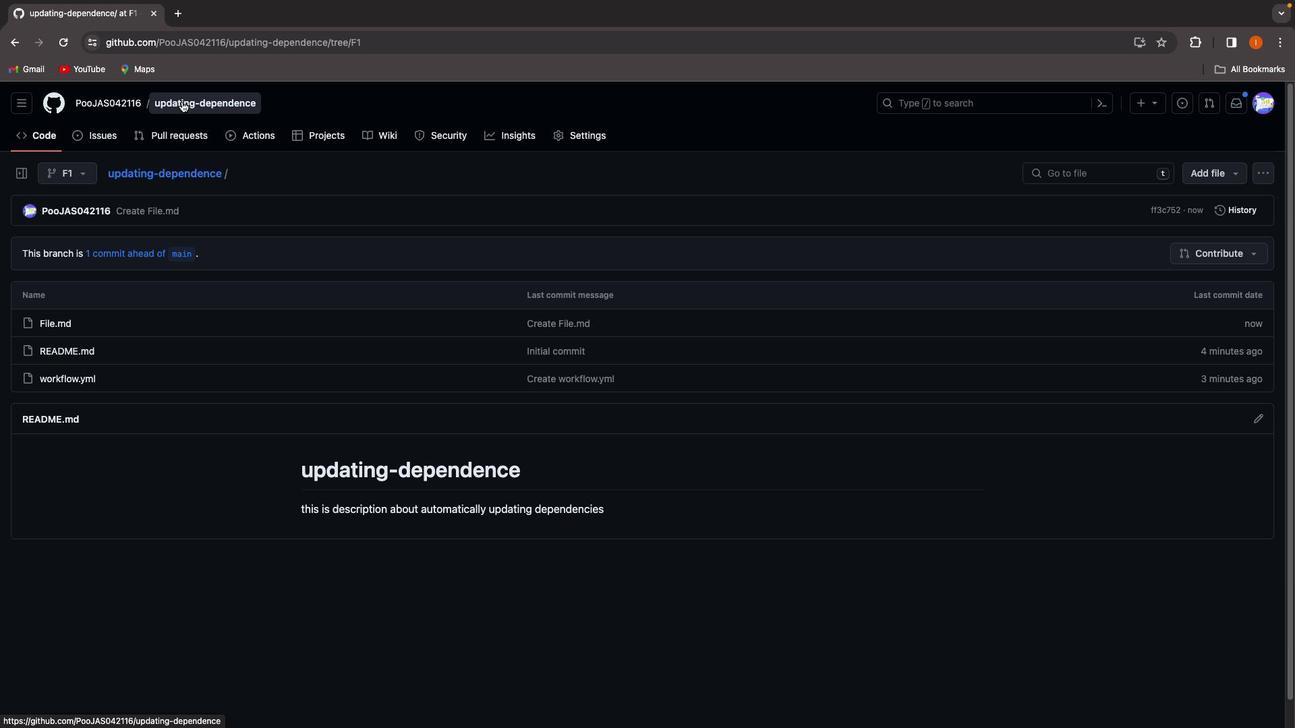 
Action: Mouse moved to (758, 229)
Screenshot: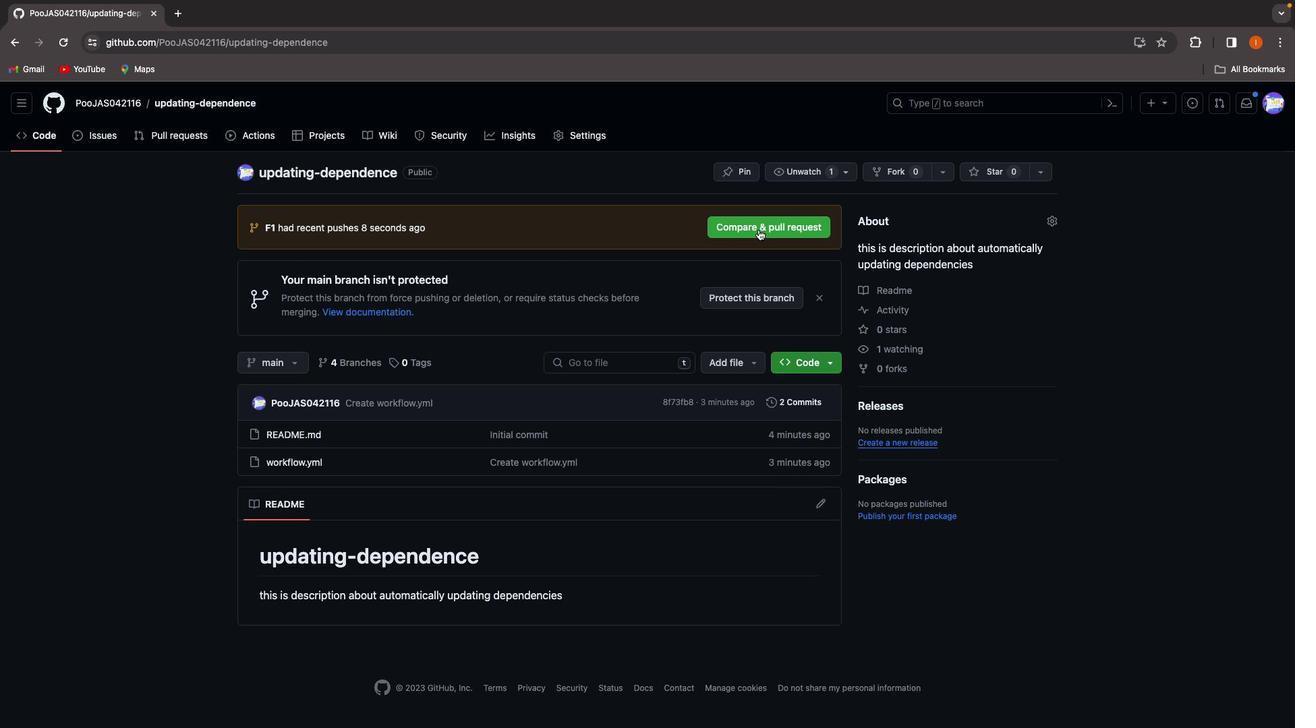 
Action: Mouse pressed left at (758, 229)
Screenshot: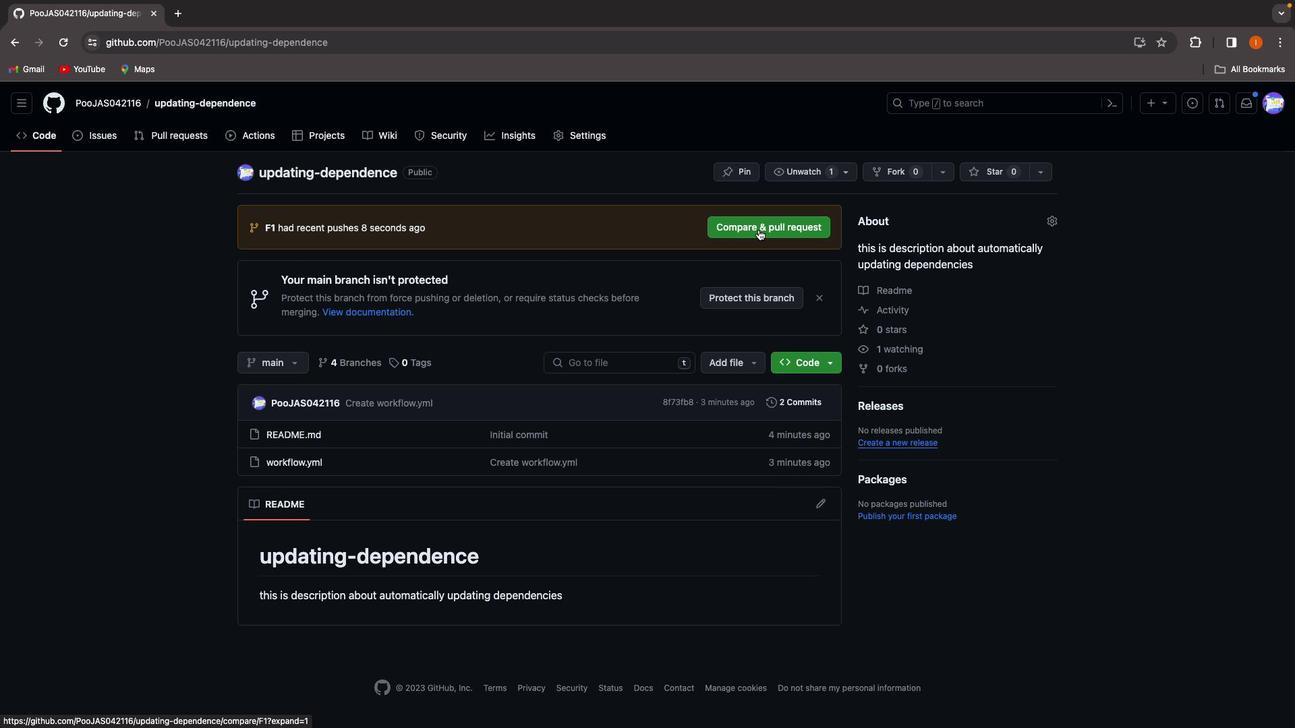 
Action: Mouse moved to (357, 429)
Screenshot: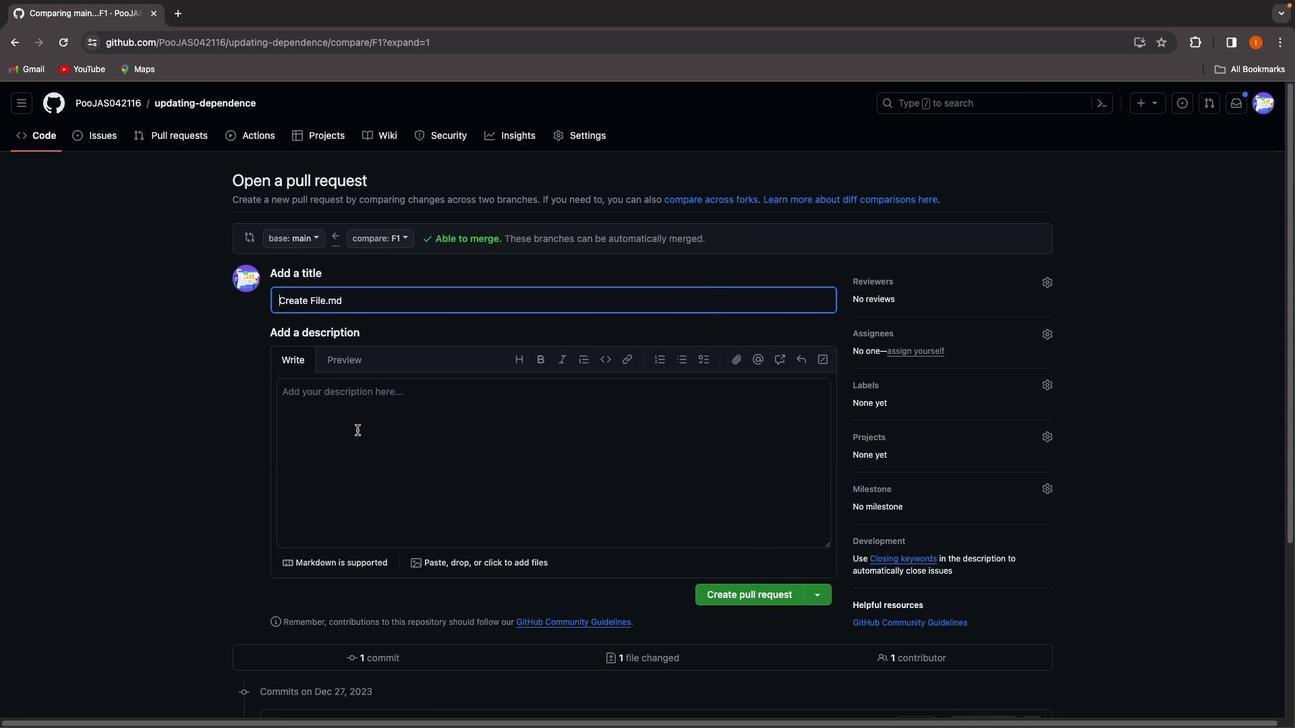 
Action: Mouse pressed left at (357, 429)
Screenshot: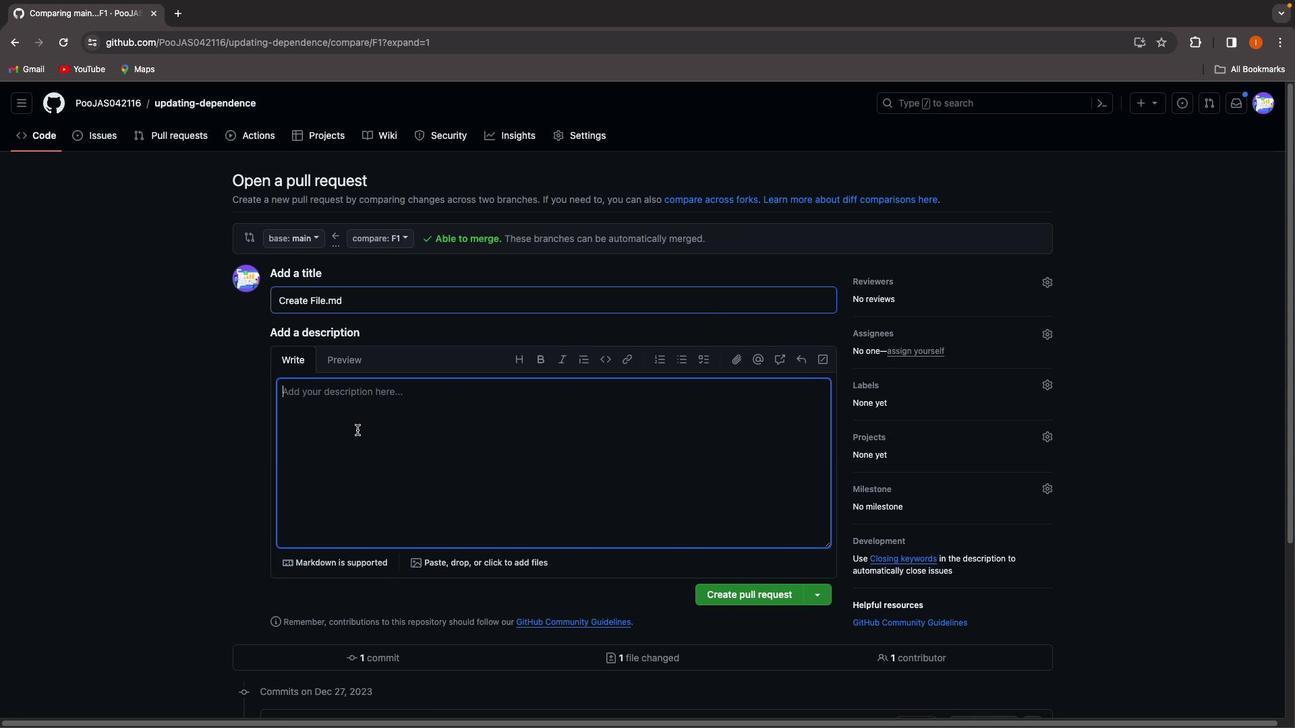 
Action: Key pressed 'h''e''l''l''o'Key.backspaceKey.backspaceKey.backspaceKey.backspaceKey.backspaceKey.backspaceKey.backspaceKey.backspaceKey.backspaceKey.backspaceKey.backspaceKey.backspaceKey.backspaceKey.shift'T''h''i''s'Key.space'i''s'Key.space'p''u''l''l'Key.space'r''e''q''u''e''s''t'
Screenshot: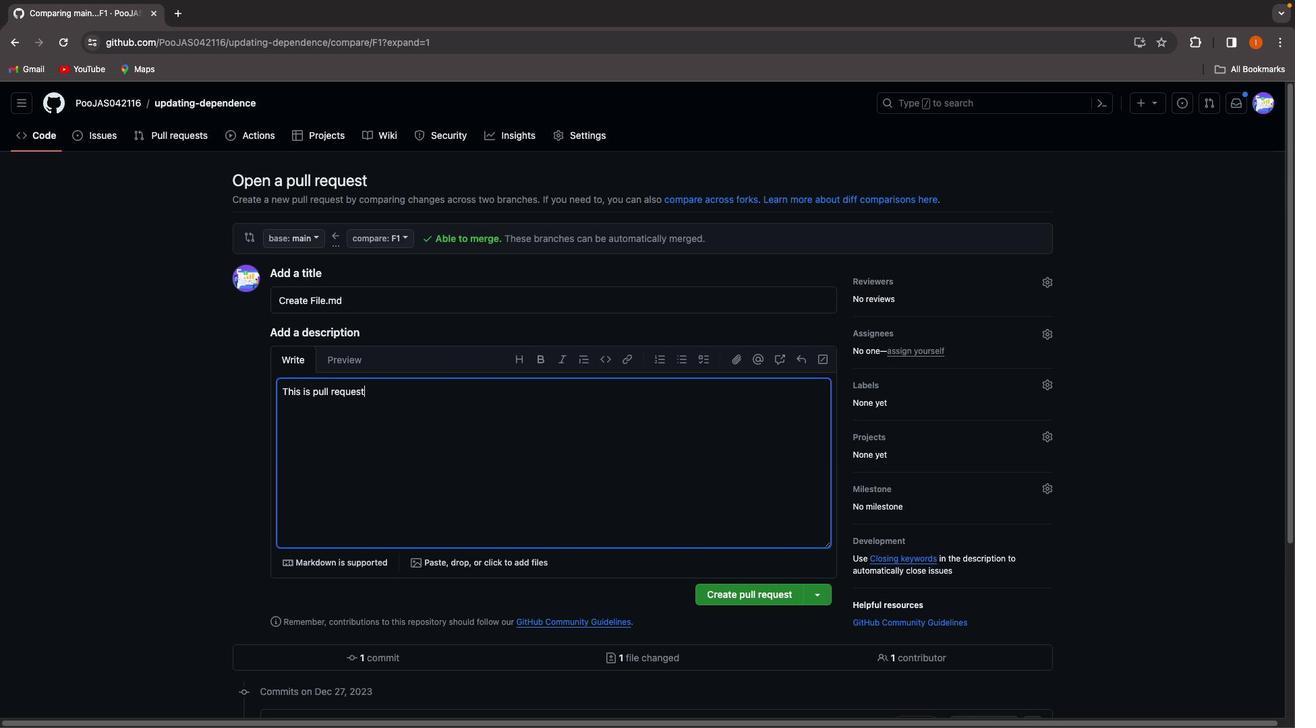 
Action: Mouse moved to (751, 596)
Screenshot: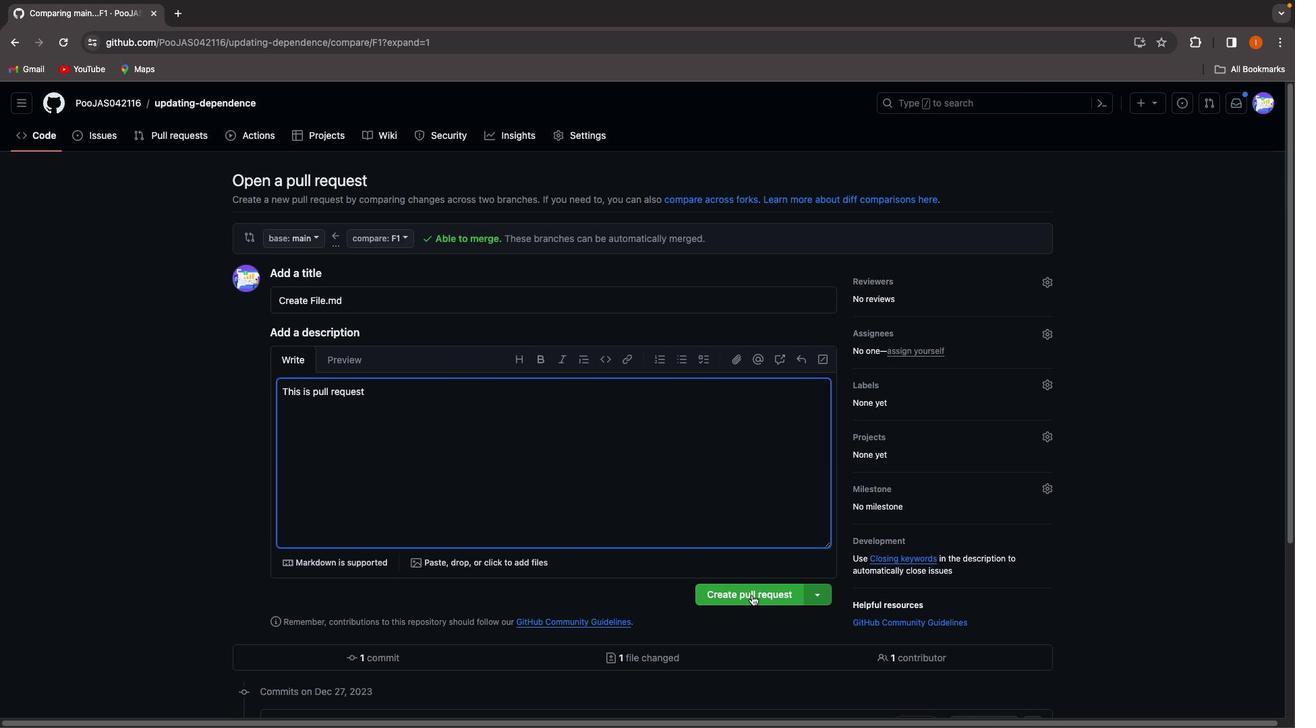 
Action: Mouse pressed left at (751, 596)
Screenshot: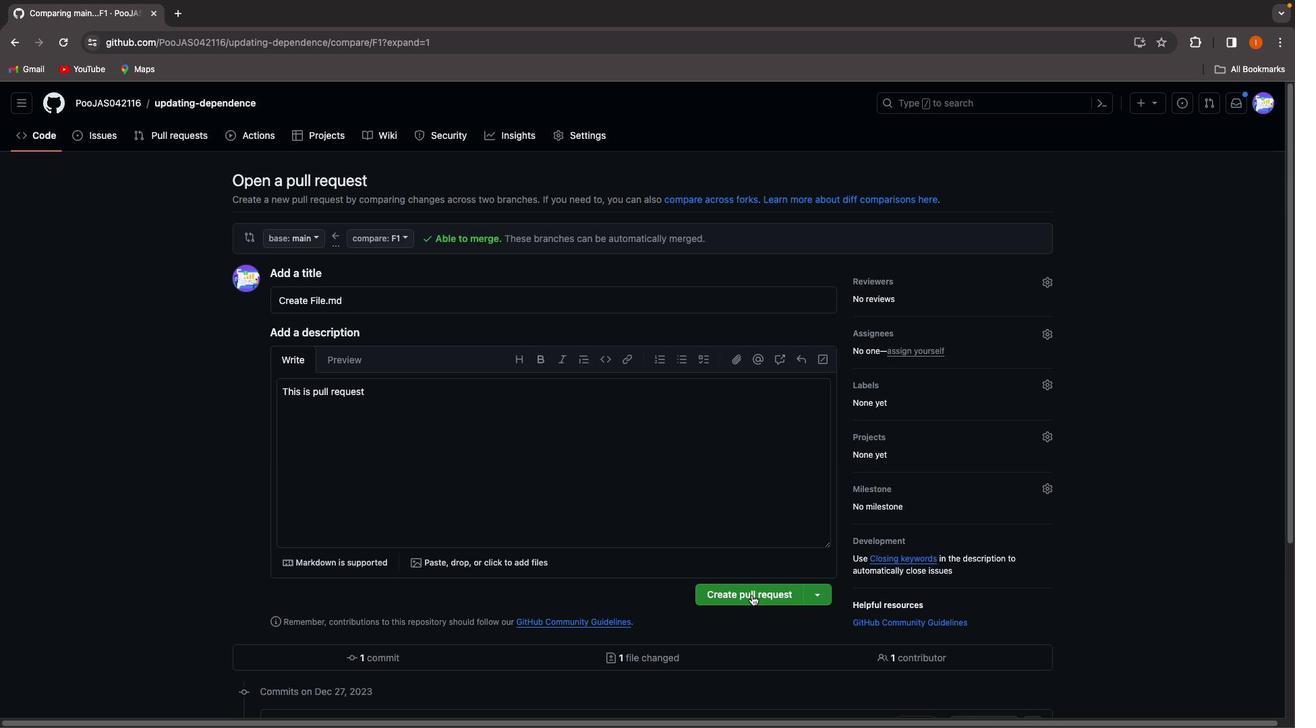 
Action: Mouse moved to (728, 585)
Screenshot: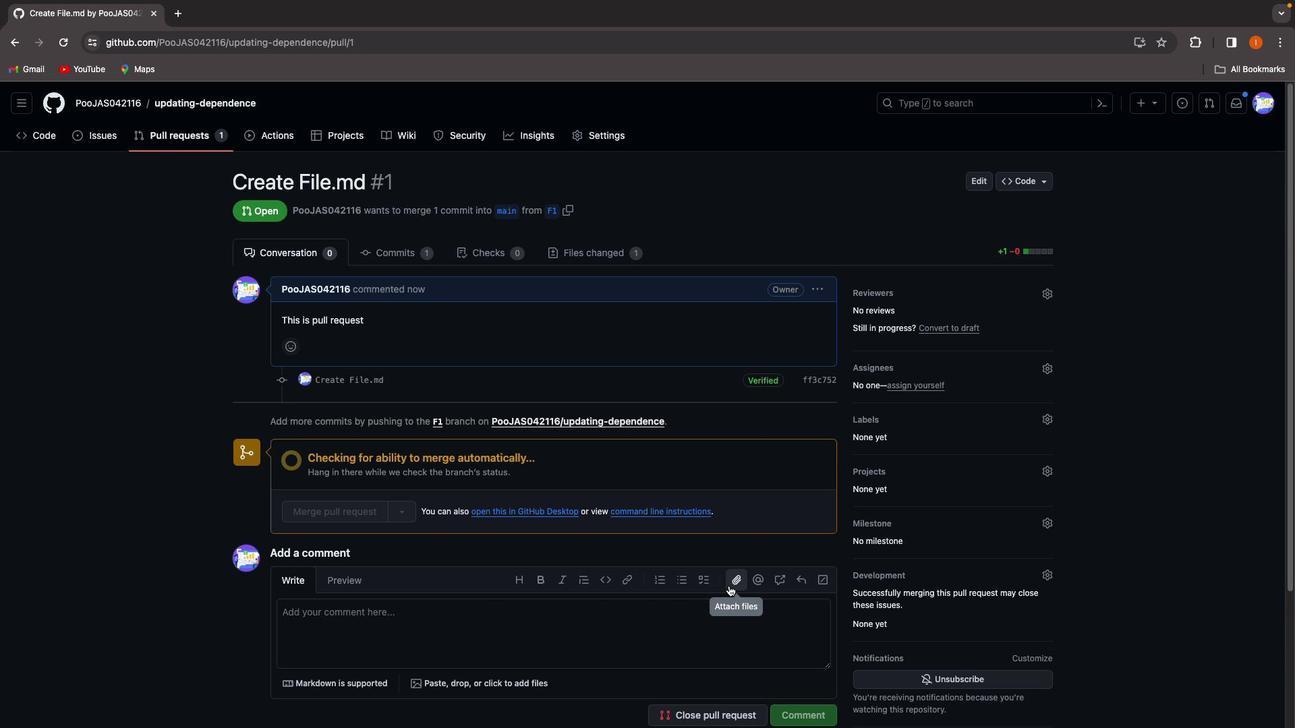 
Action: Mouse pressed left at (728, 585)
Screenshot: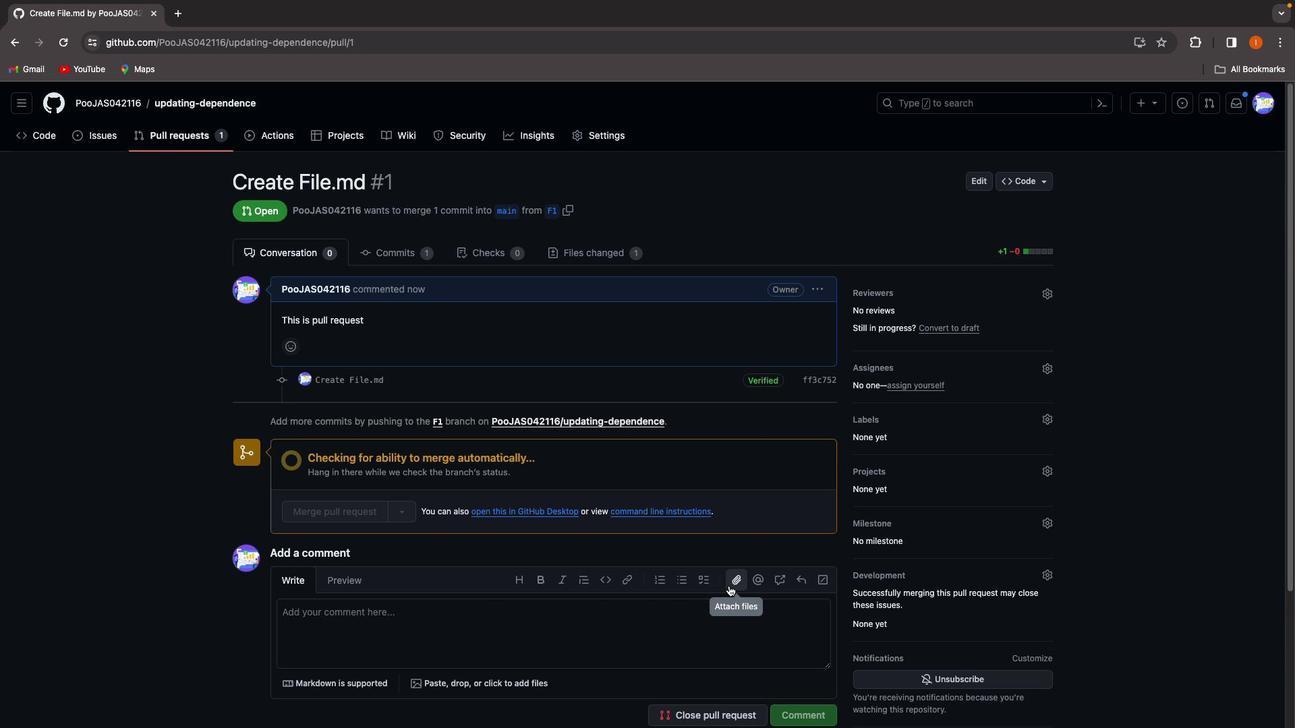 
Action: Mouse moved to (824, 500)
Screenshot: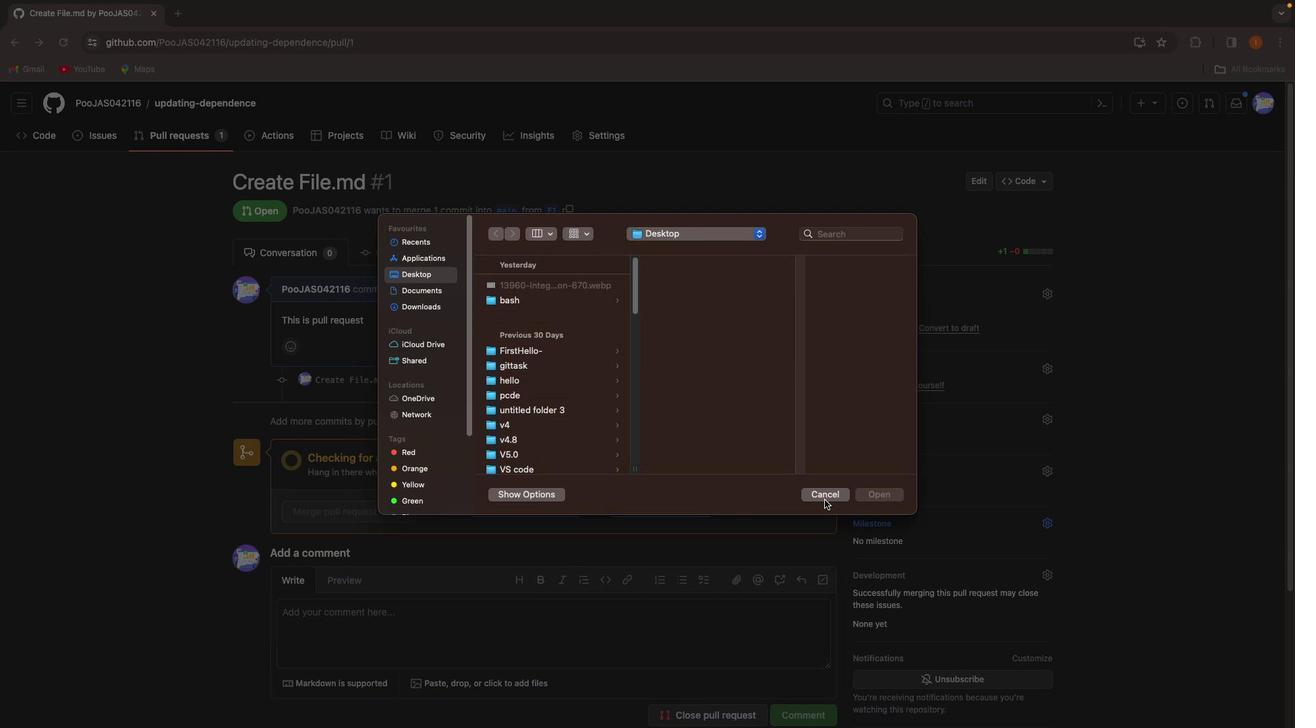 
Action: Mouse pressed left at (824, 500)
Screenshot: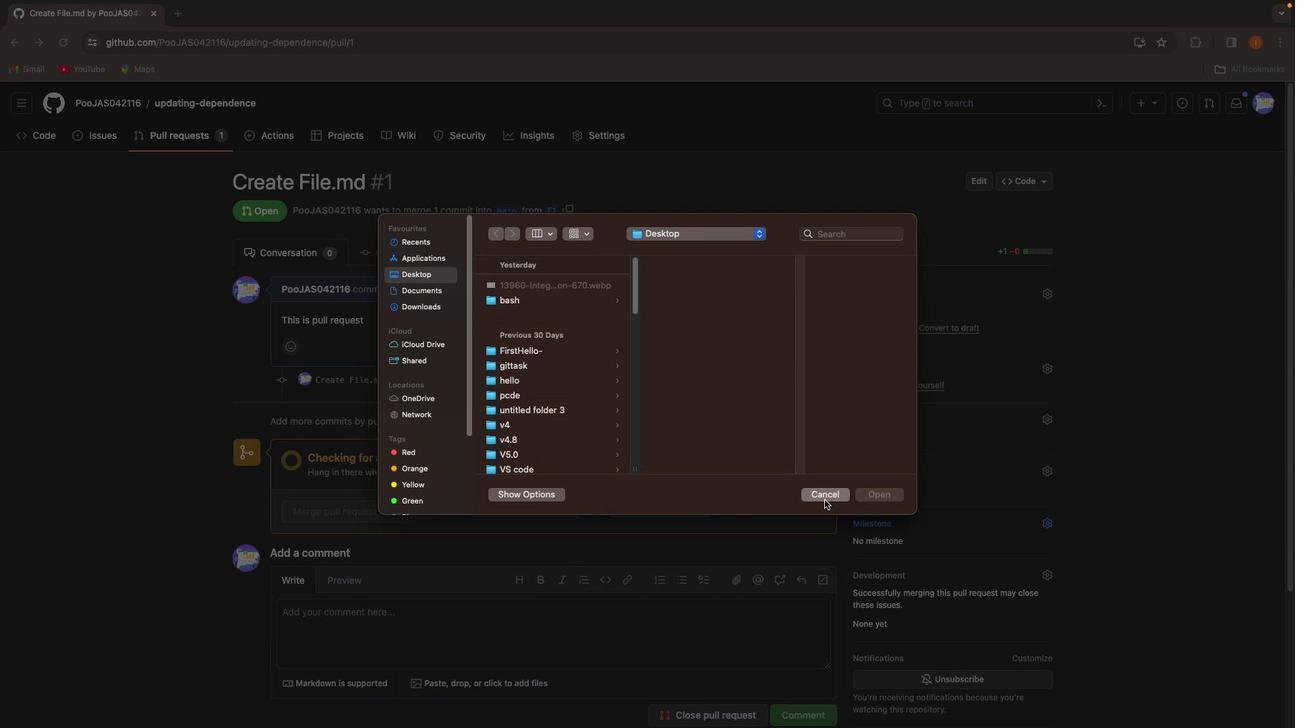 
Action: Mouse moved to (849, 517)
Screenshot: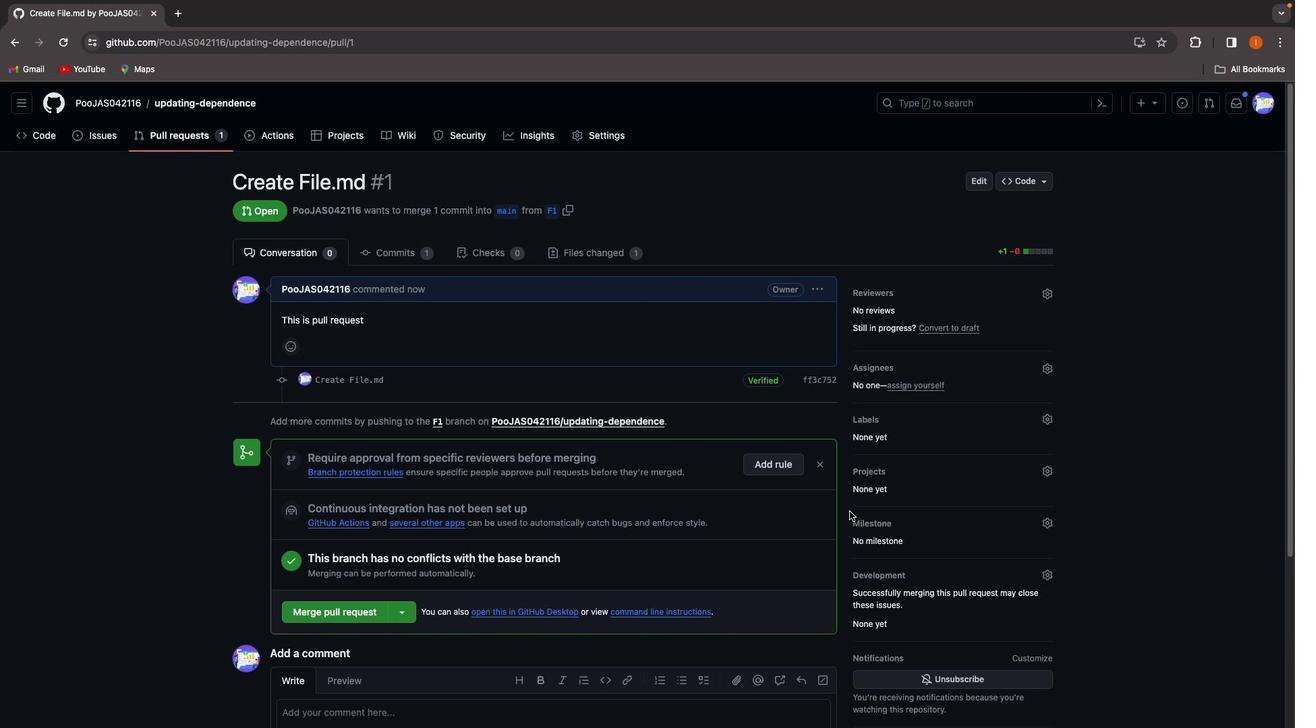 
Action: Mouse scrolled (849, 517) with delta (0, 0)
Screenshot: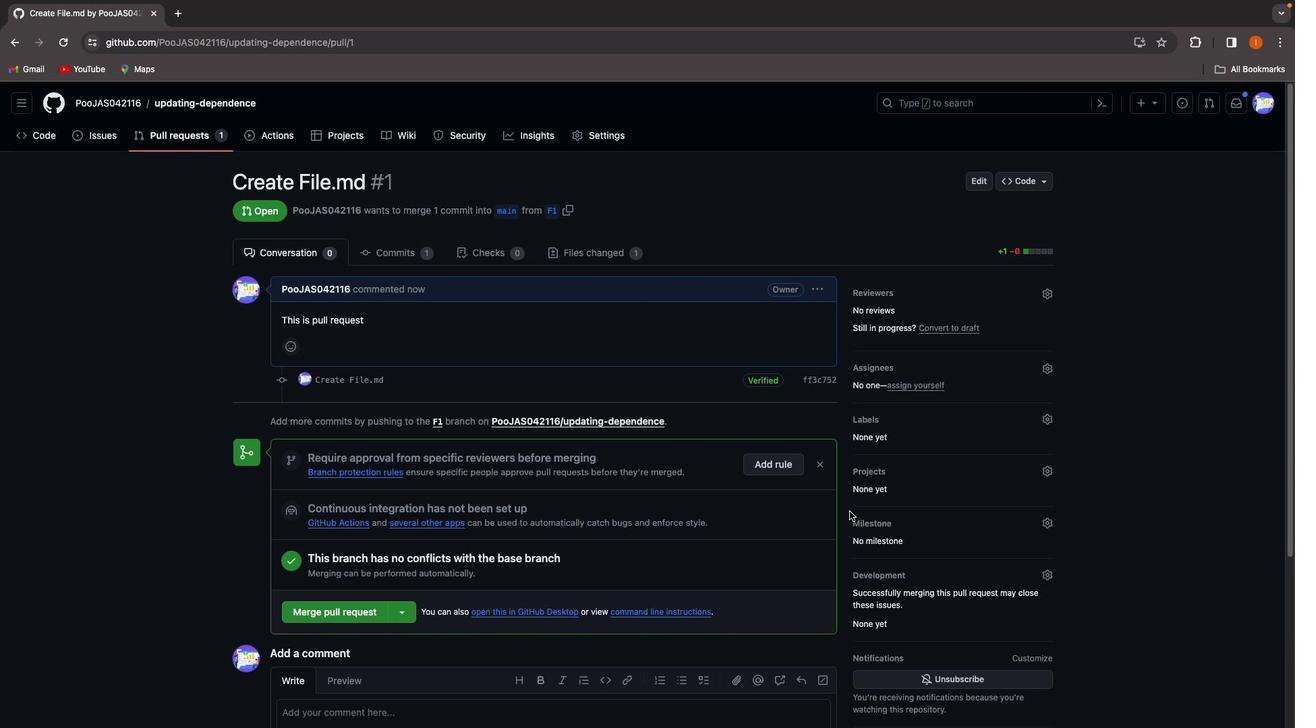 
Action: Mouse moved to (850, 512)
Screenshot: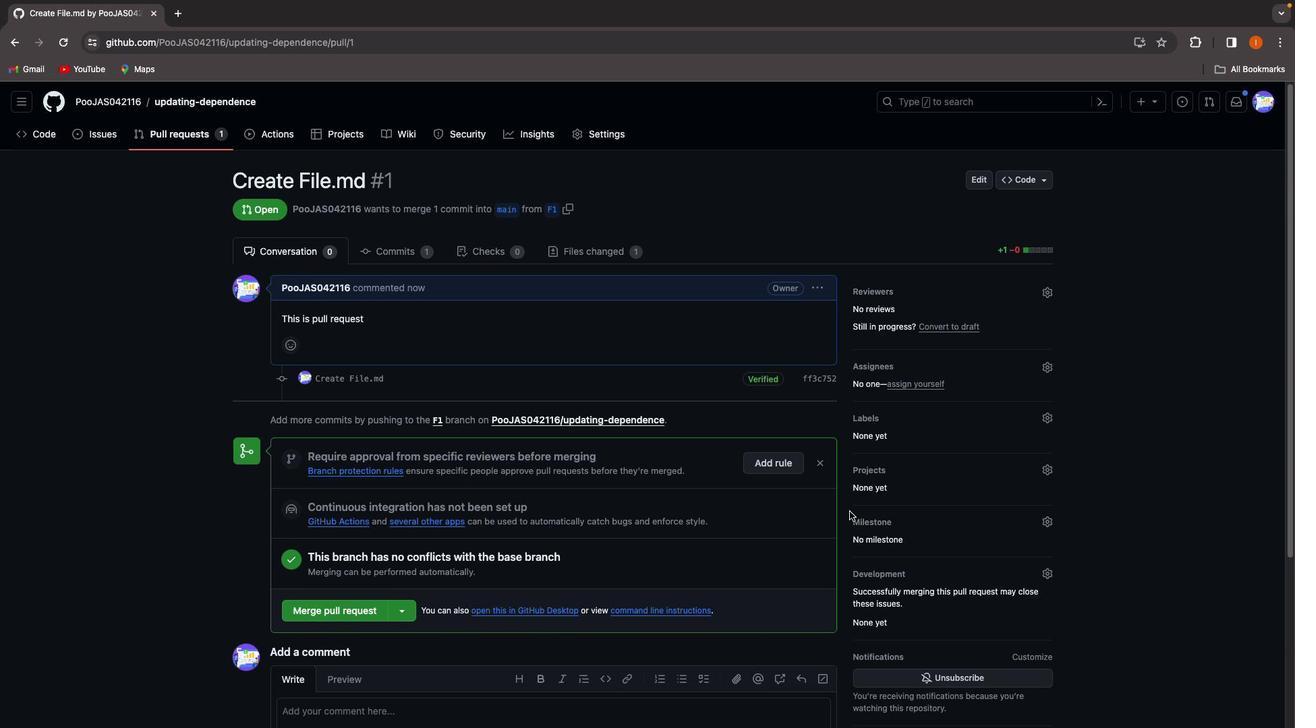 
Action: Mouse scrolled (850, 512) with delta (0, 0)
Screenshot: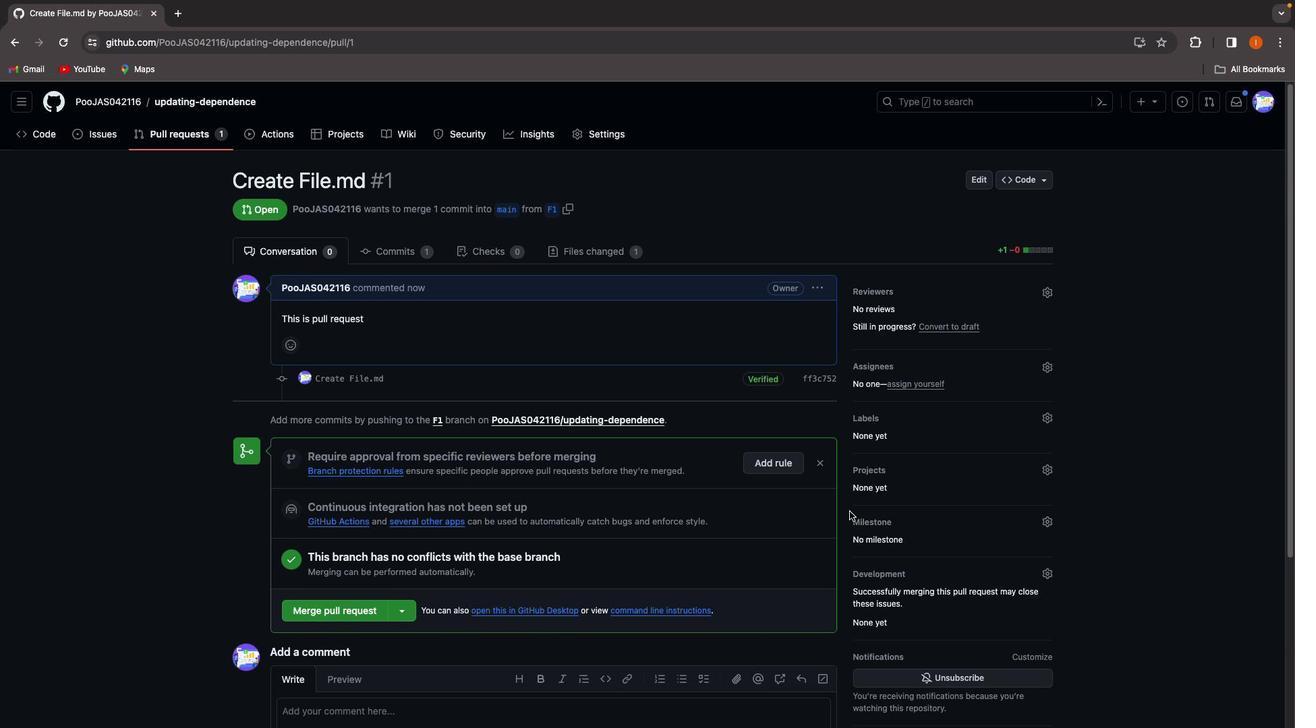 
Action: Mouse scrolled (850, 512) with delta (0, -1)
Screenshot: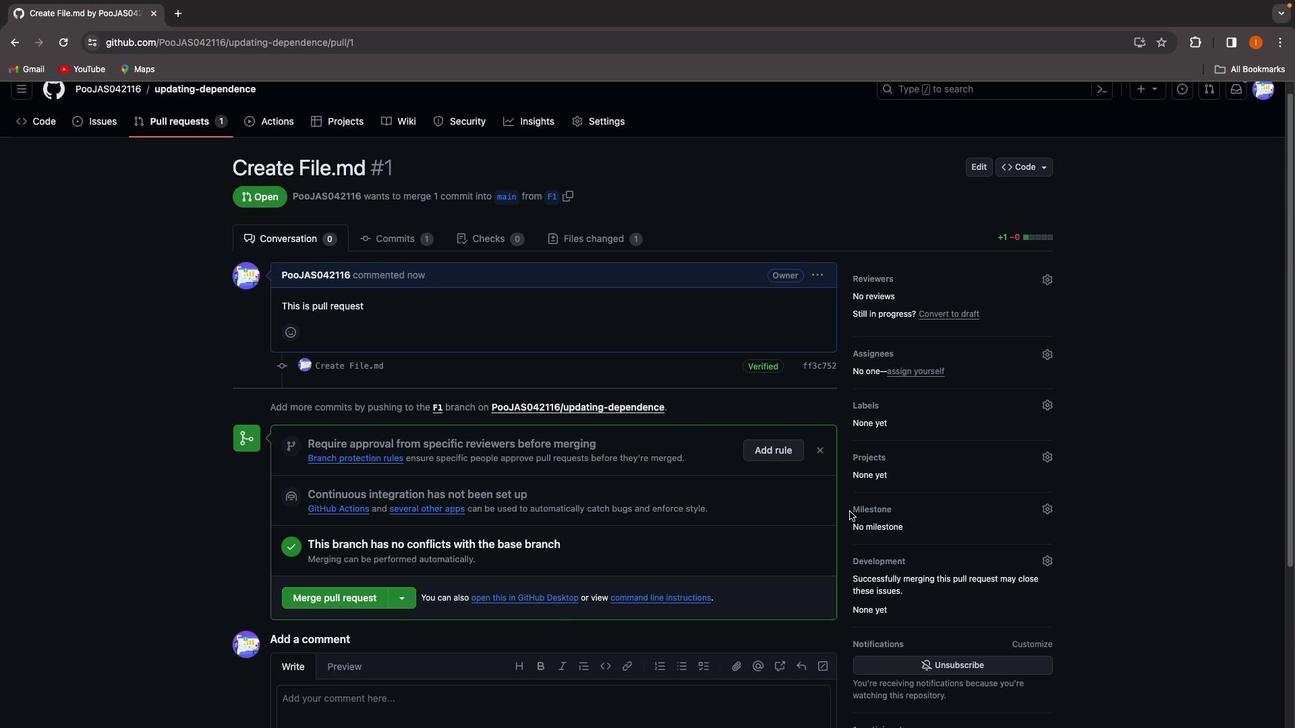 
Action: Mouse scrolled (850, 512) with delta (0, -1)
Screenshot: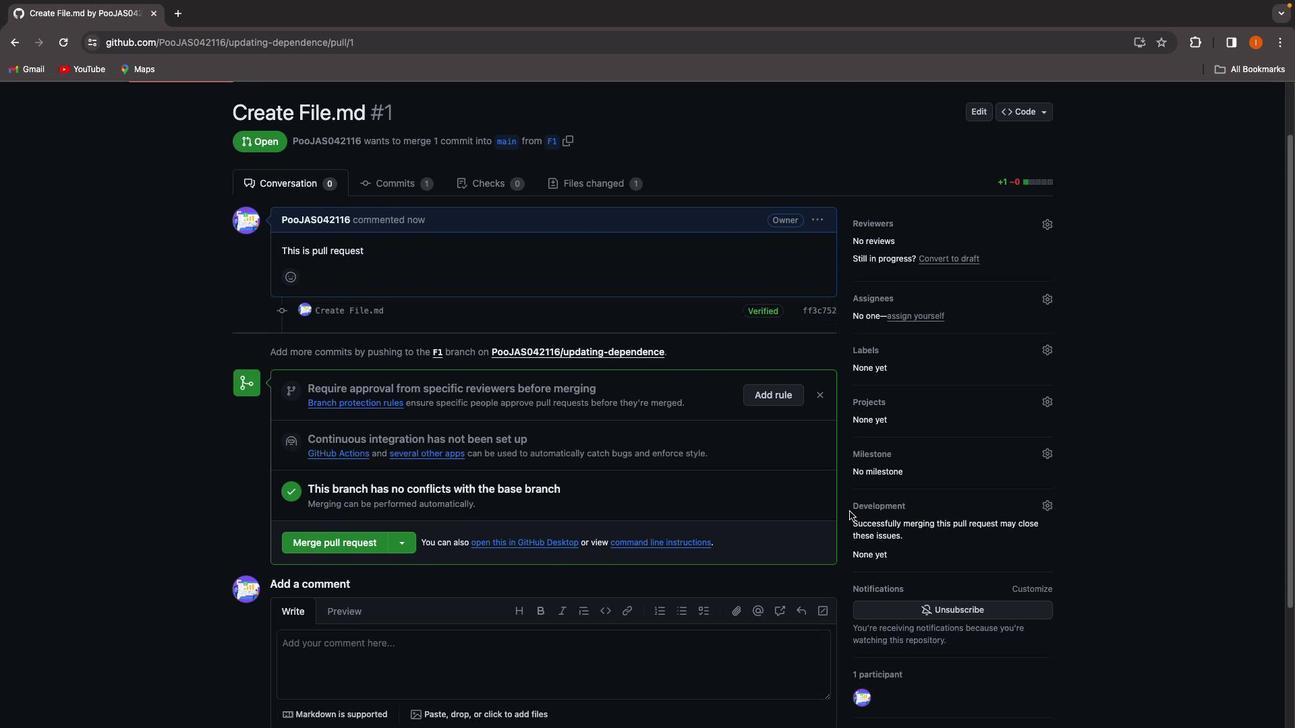 
Action: Mouse moved to (797, 529)
Screenshot: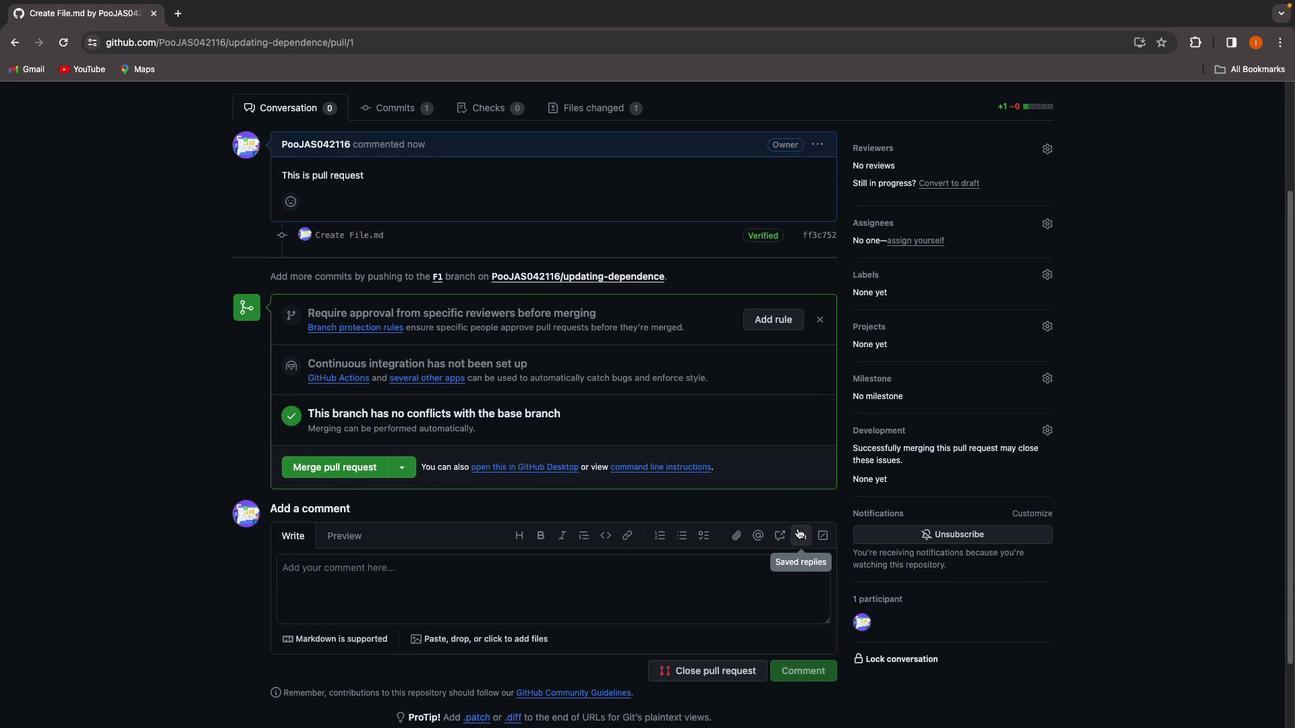 
Action: Mouse scrolled (797, 529) with delta (0, 0)
Screenshot: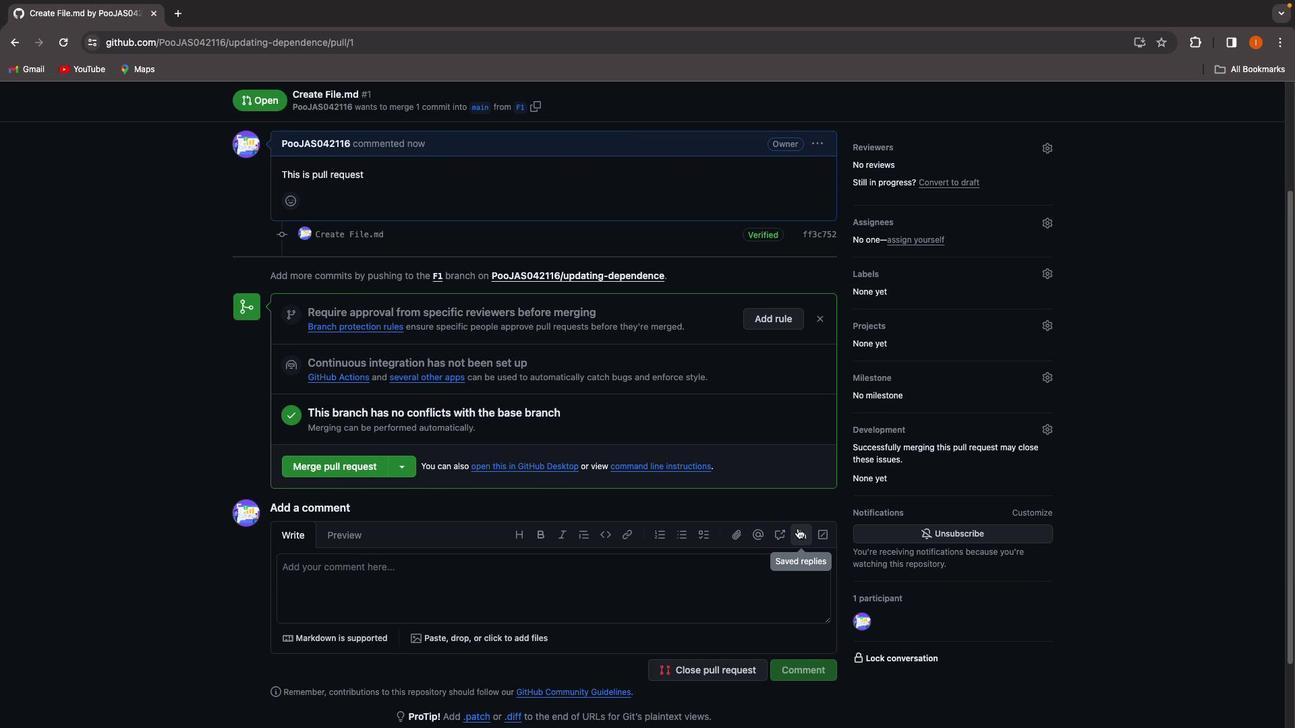 
Action: Mouse scrolled (797, 529) with delta (0, 0)
Screenshot: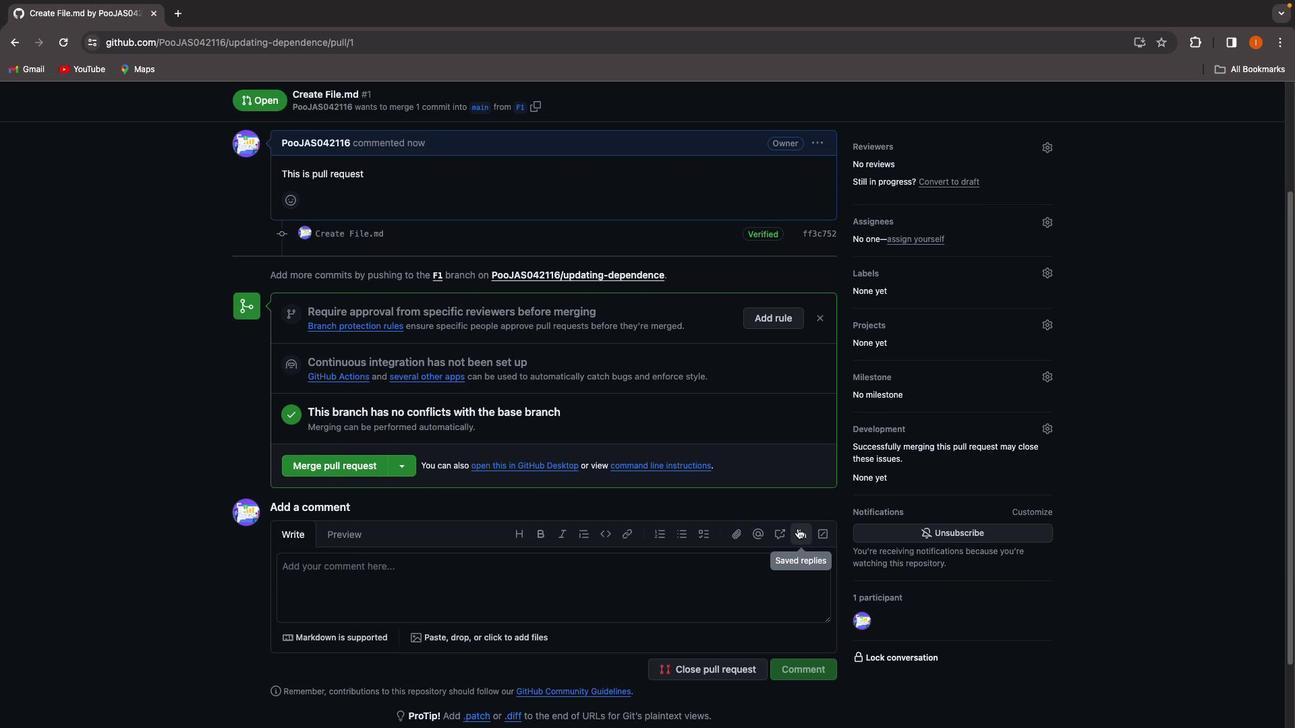 
Action: Mouse scrolled (797, 529) with delta (0, 0)
Screenshot: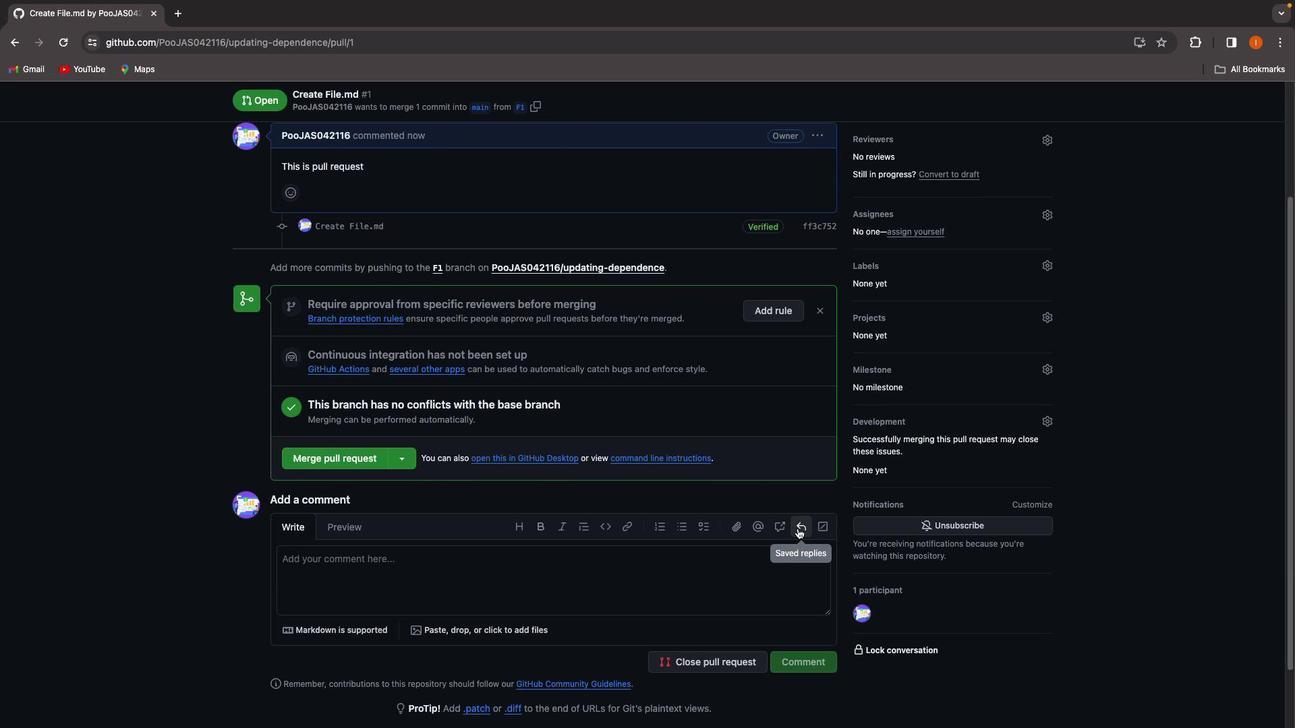 
Action: Mouse moved to (398, 514)
Screenshot: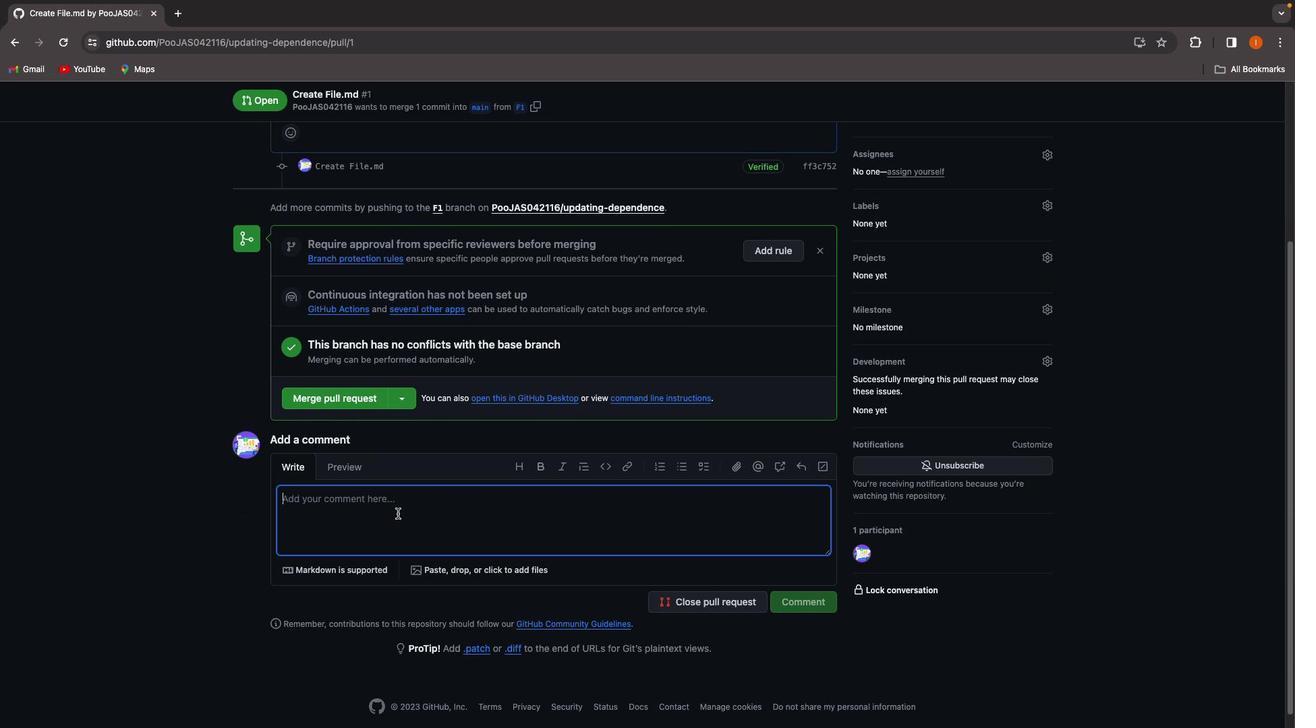
Action: Mouse pressed left at (398, 514)
Screenshot: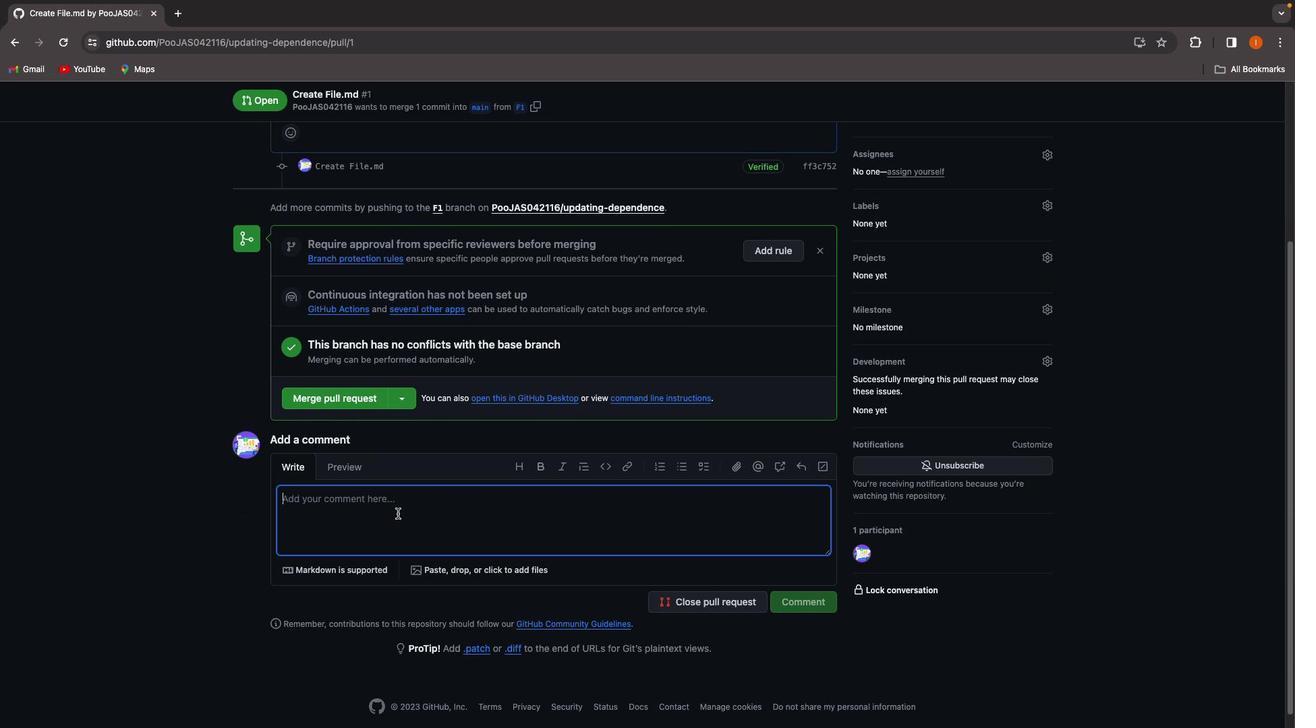 
Action: Mouse moved to (499, 395)
Screenshot: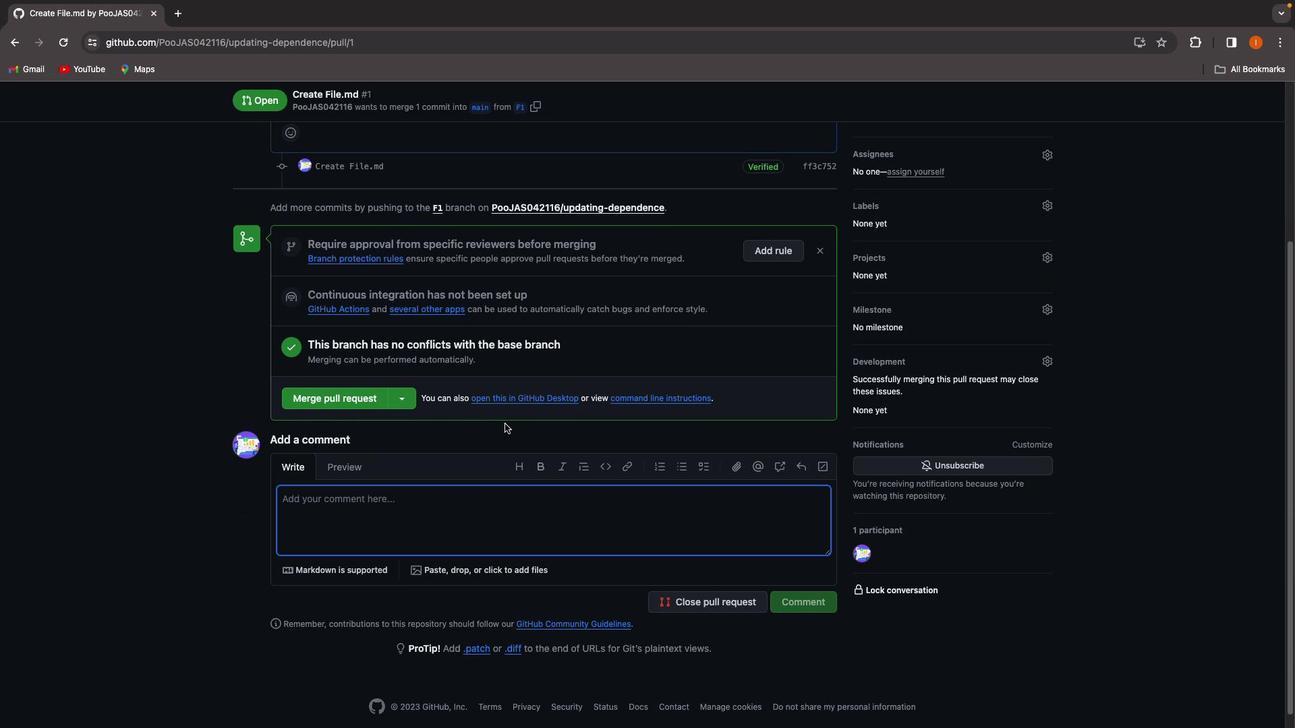 
Action: Mouse scrolled (499, 395) with delta (0, 0)
Screenshot: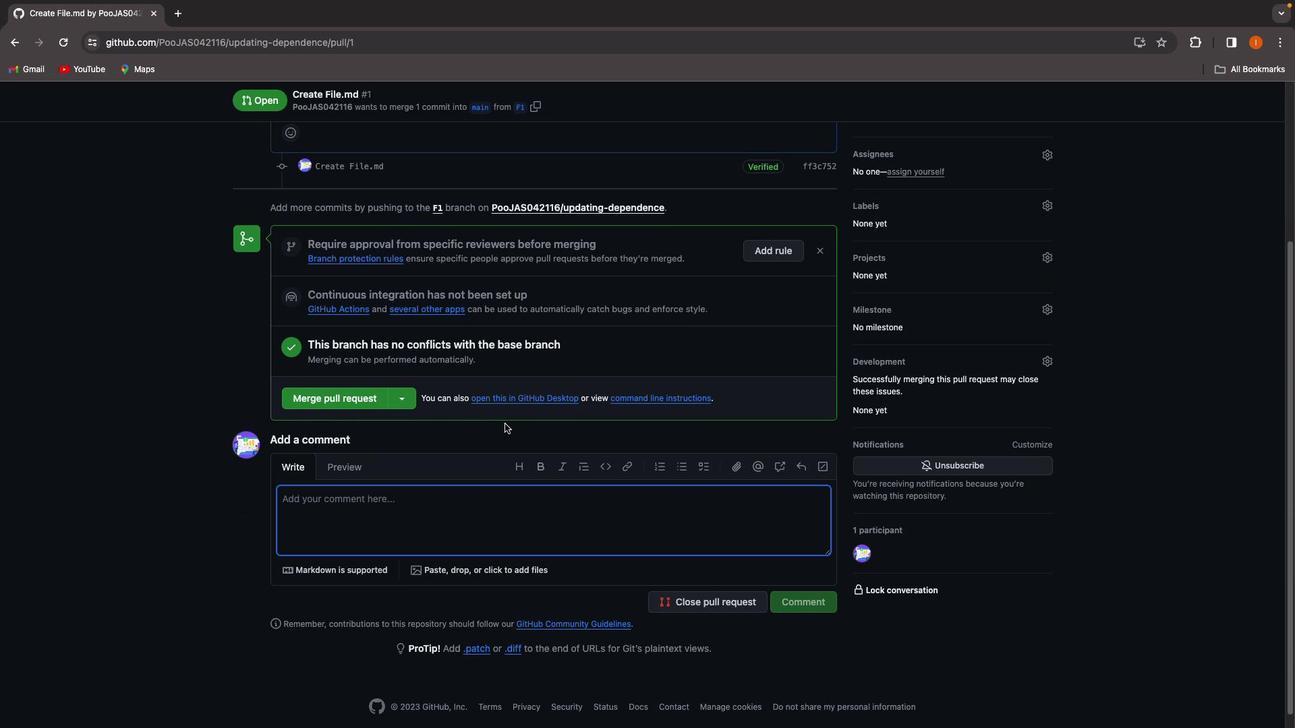 
Action: Mouse moved to (504, 417)
Screenshot: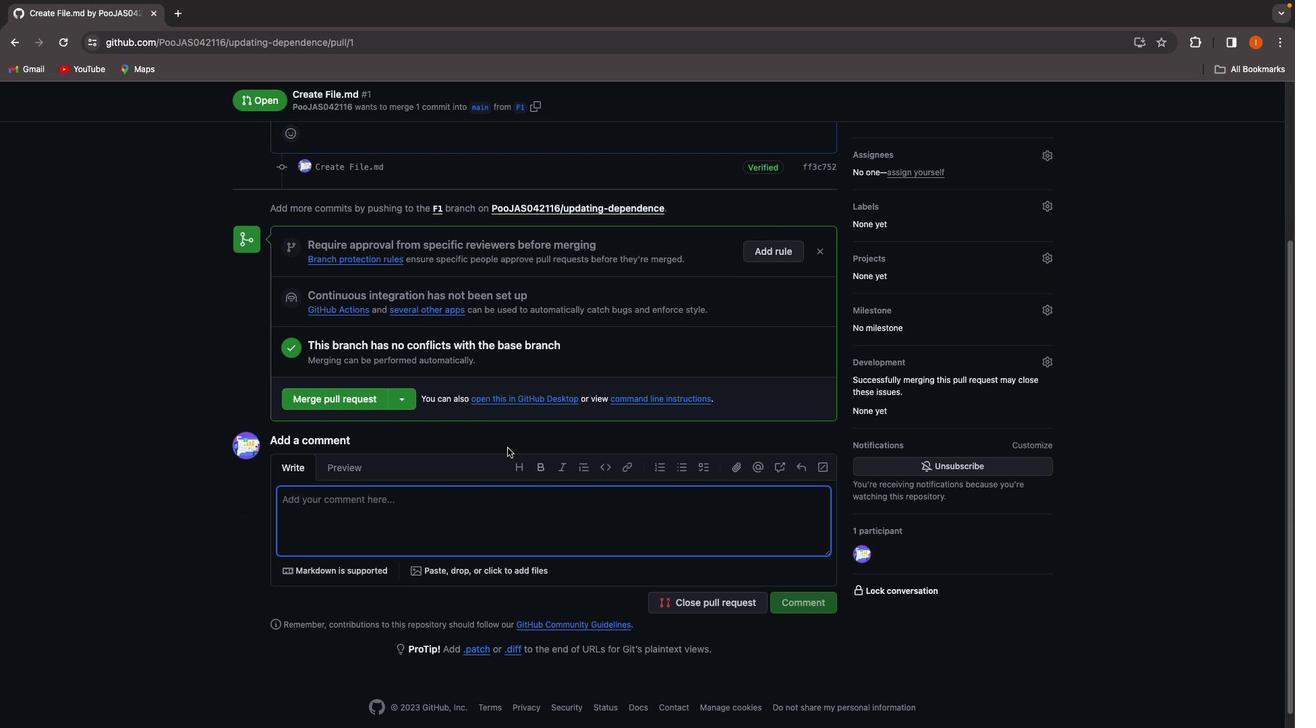 
Action: Mouse scrolled (504, 417) with delta (0, 0)
Screenshot: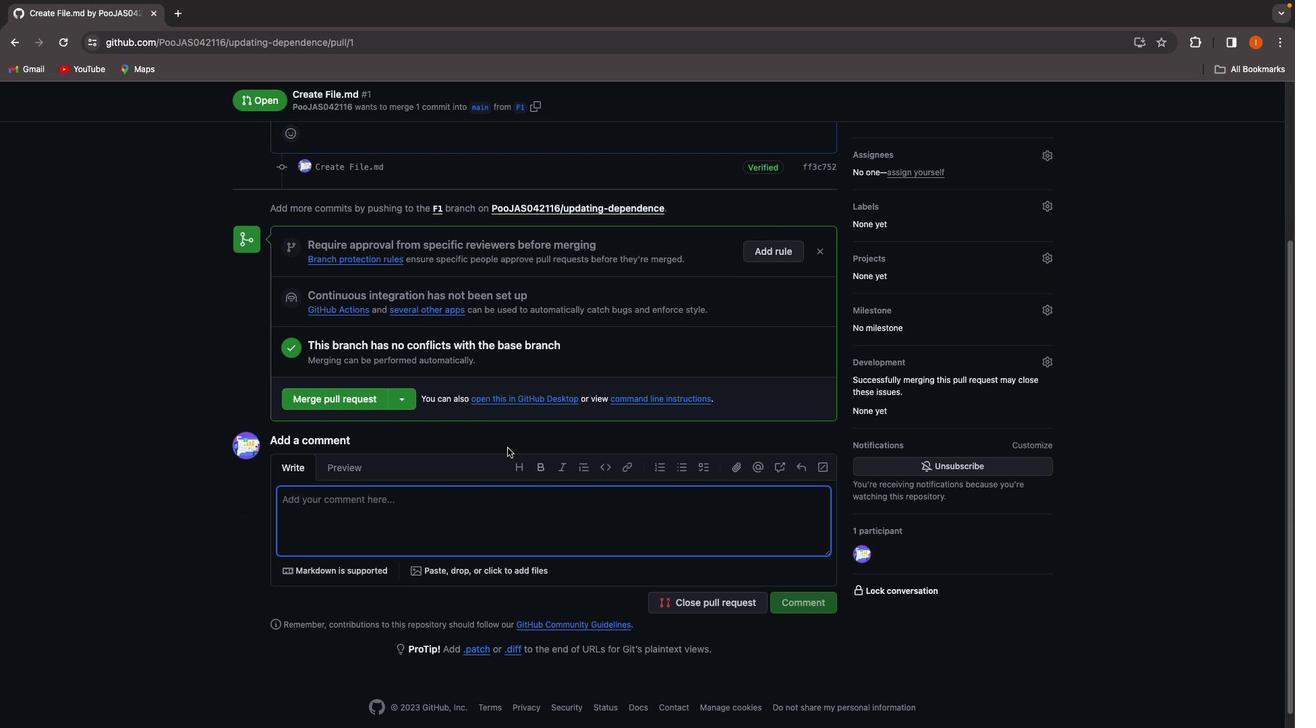 
Action: Mouse moved to (507, 442)
Screenshot: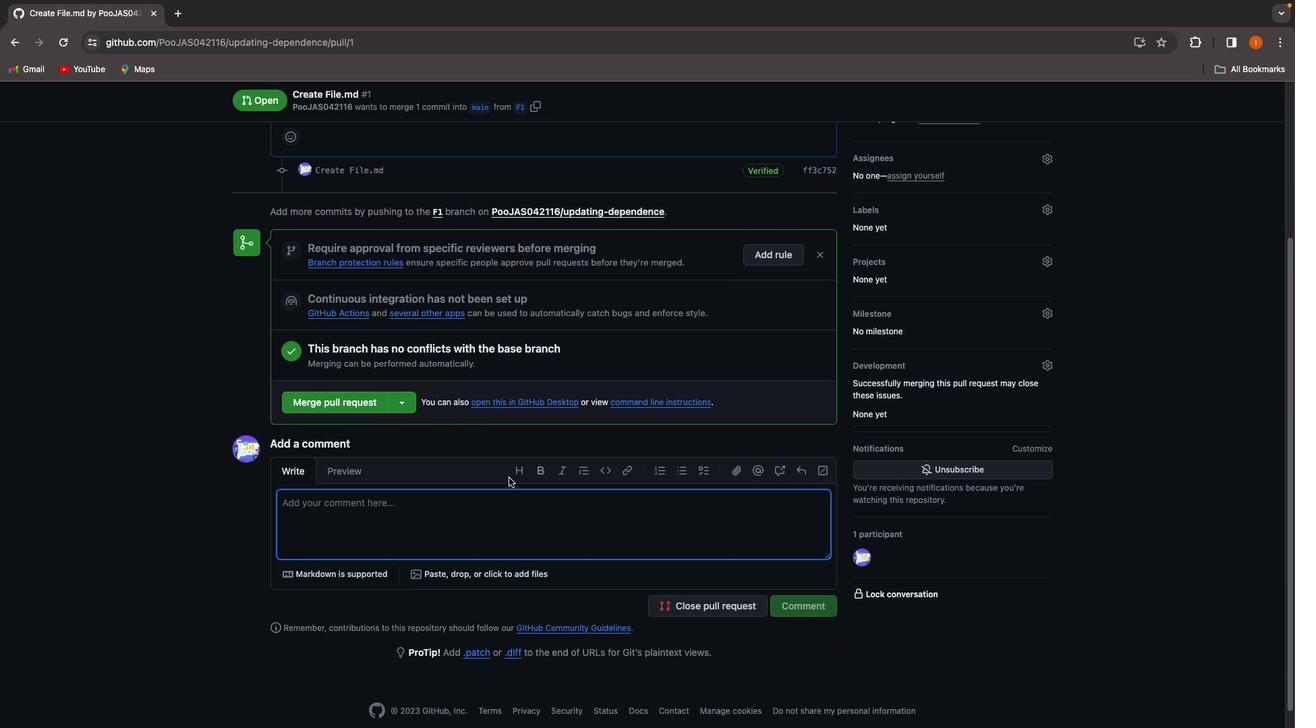 
Action: Mouse scrolled (507, 442) with delta (0, 1)
Screenshot: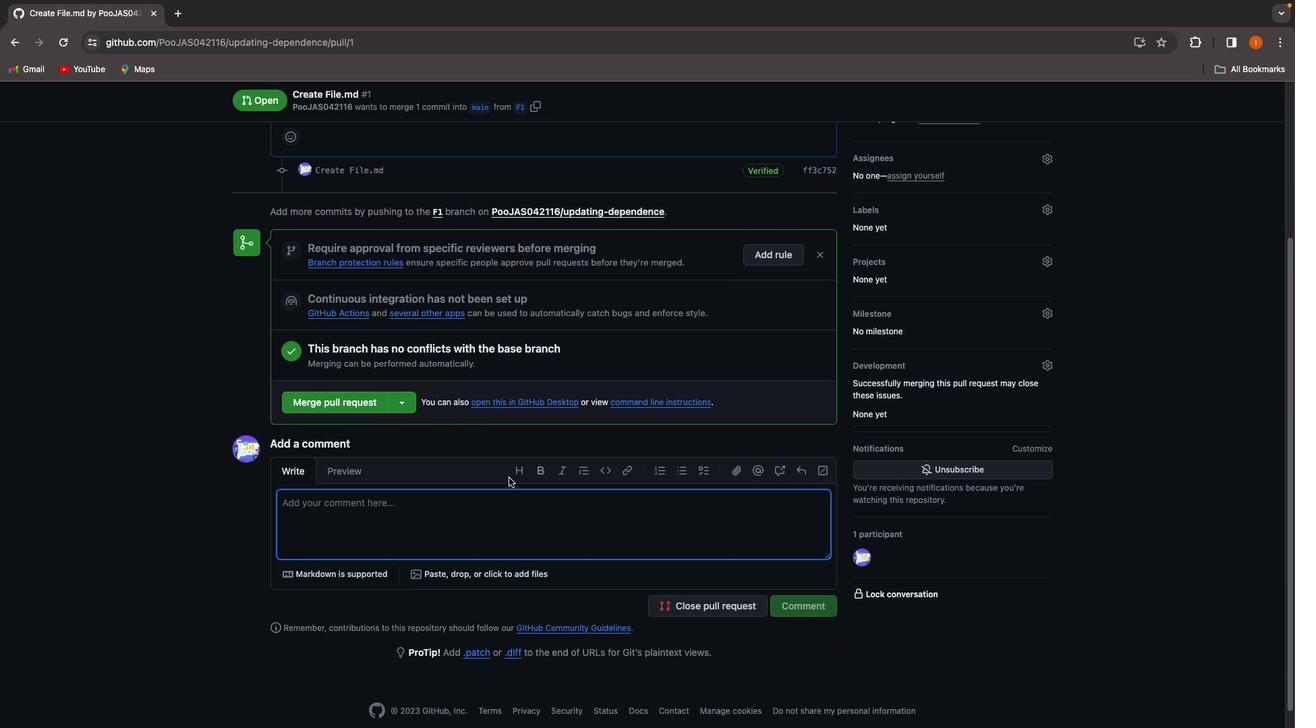 
Action: Mouse moved to (508, 455)
Screenshot: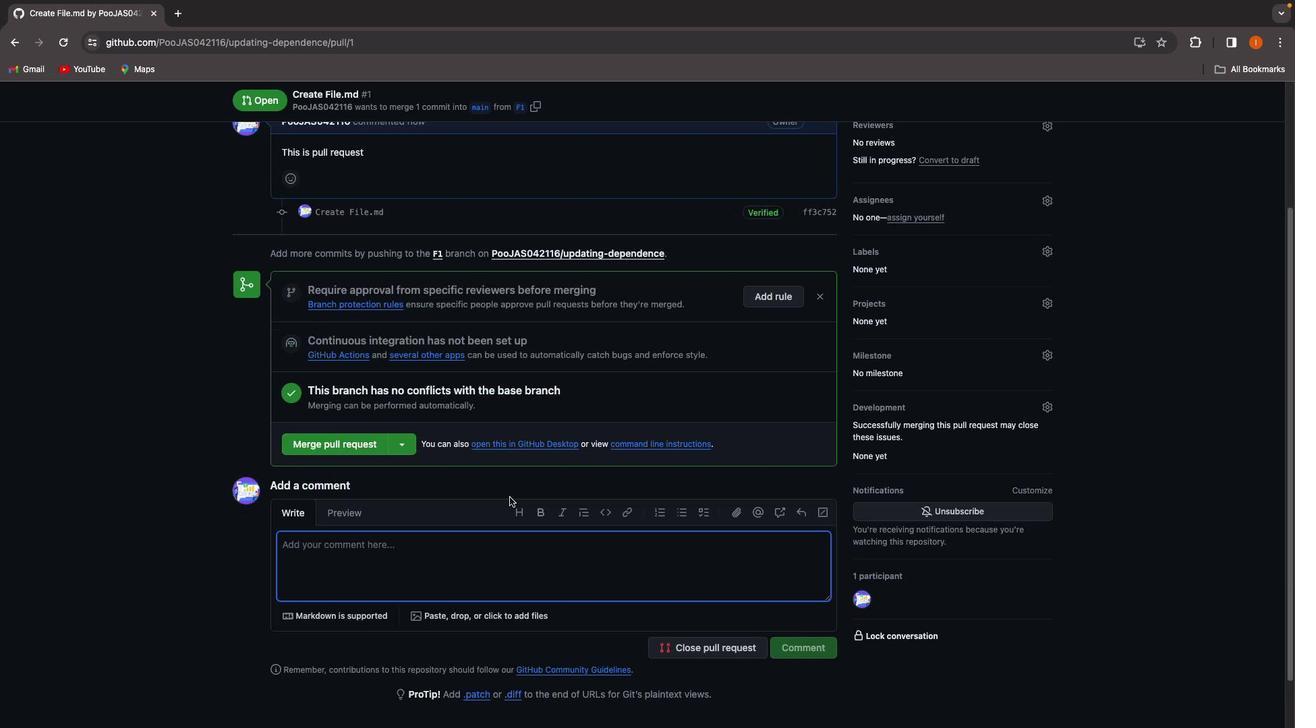
Action: Mouse scrolled (508, 455) with delta (0, 2)
Screenshot: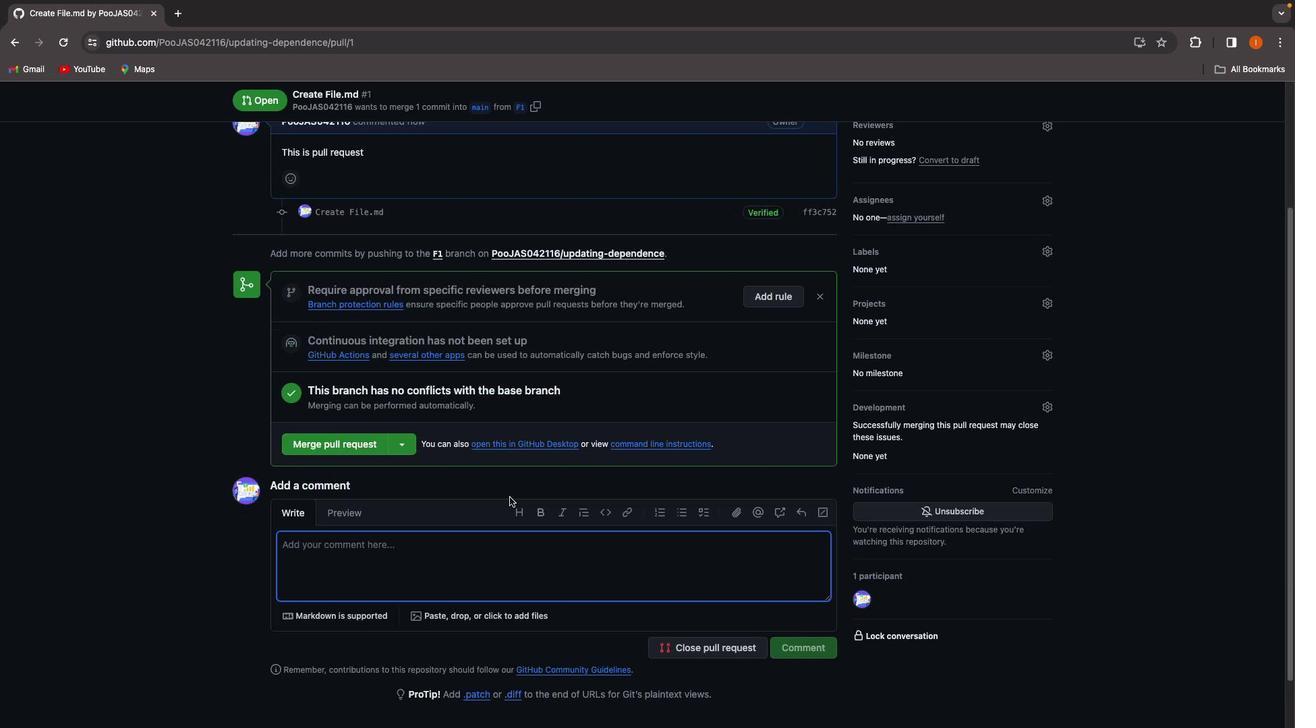 
Action: Mouse moved to (508, 469)
Screenshot: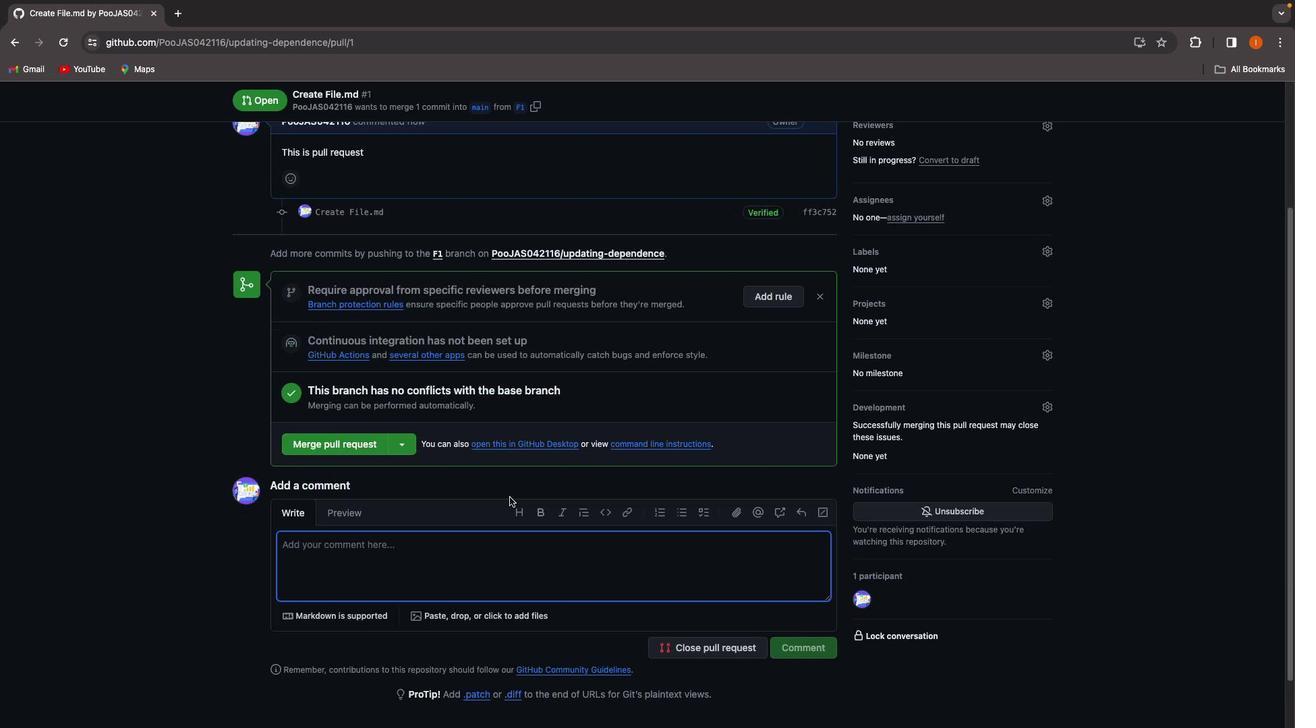
Action: Mouse scrolled (508, 469) with delta (0, 3)
Screenshot: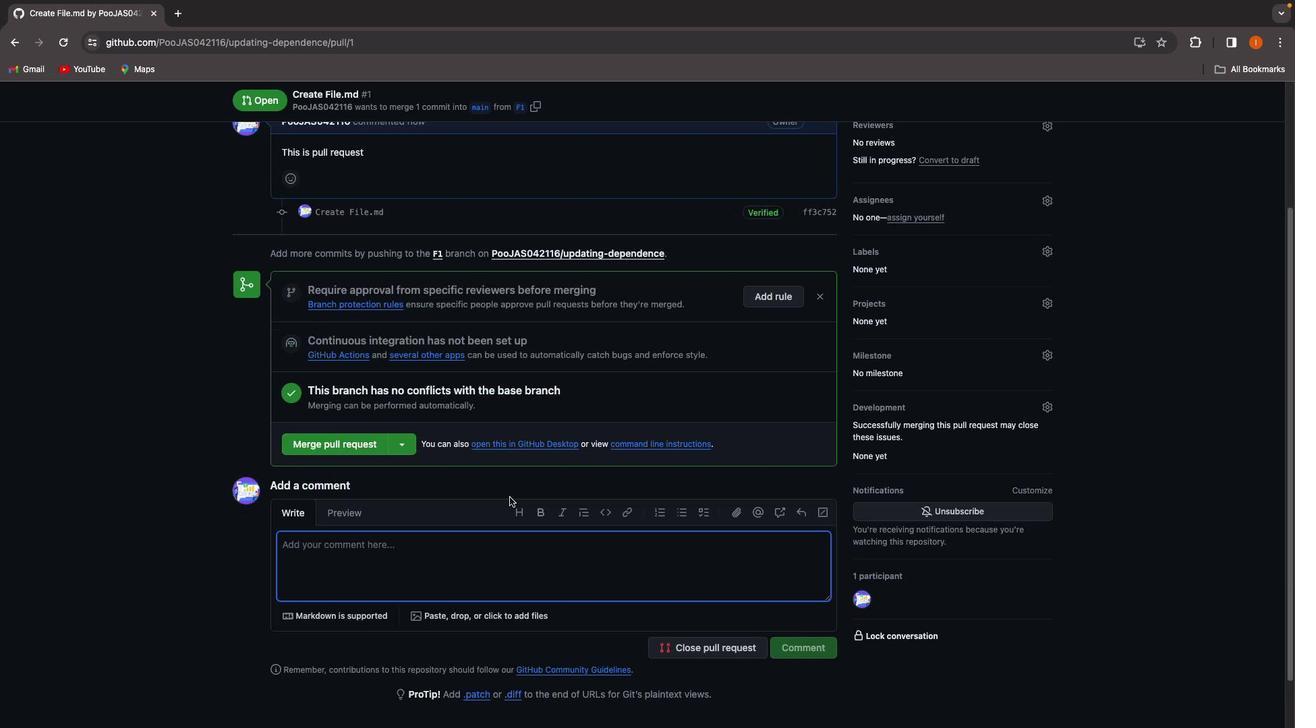 
Action: Mouse moved to (330, 184)
Screenshot: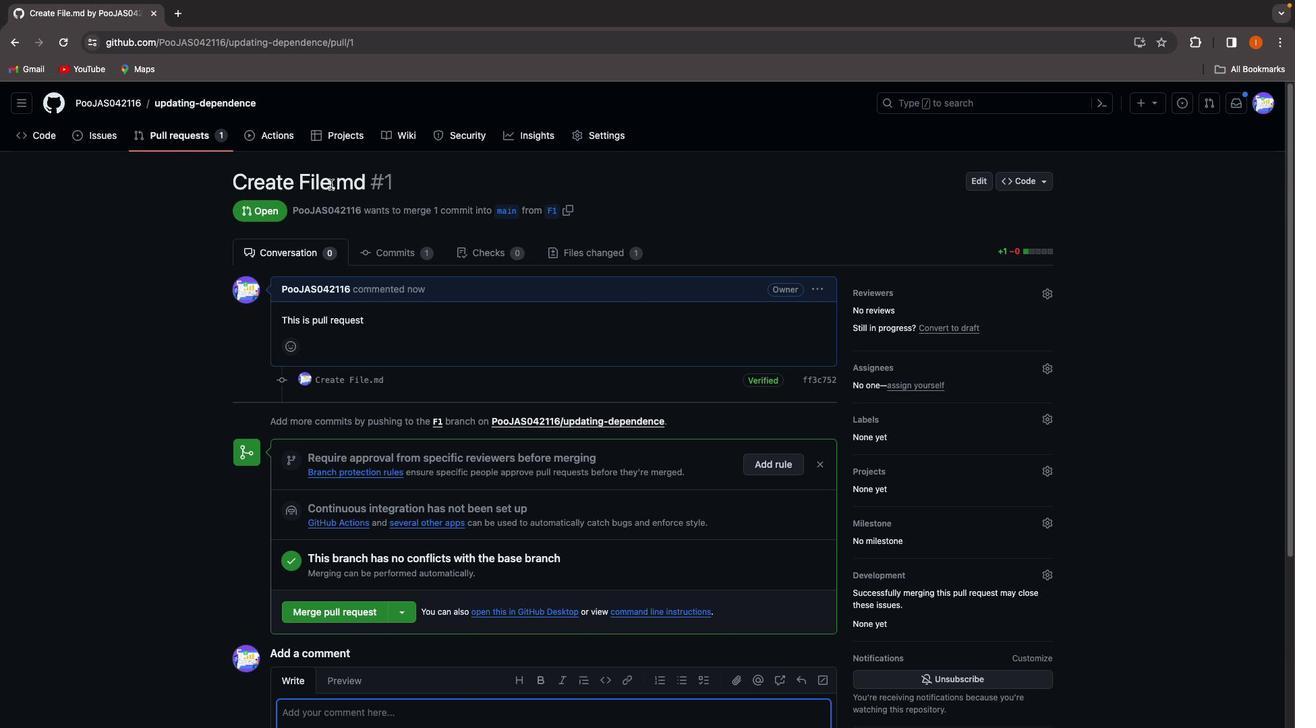 
Action: Mouse pressed left at (330, 184)
Screenshot: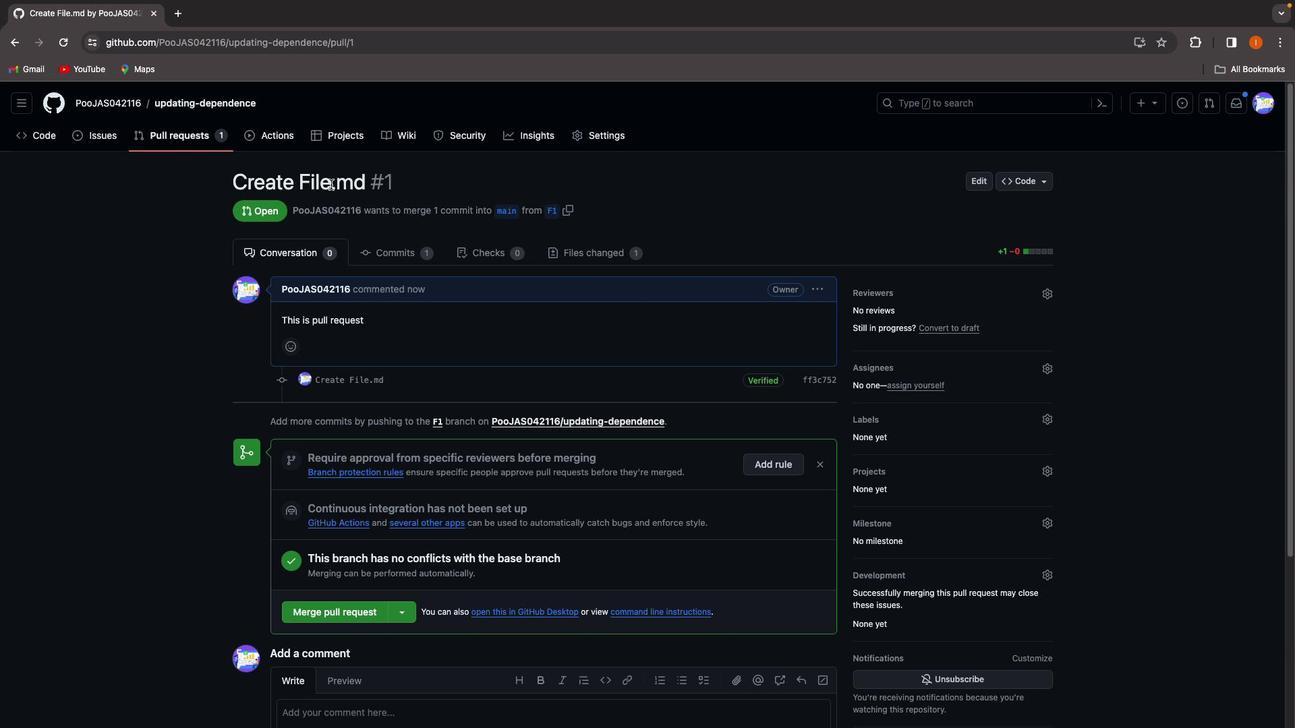 
Action: Mouse pressed left at (330, 184)
Screenshot: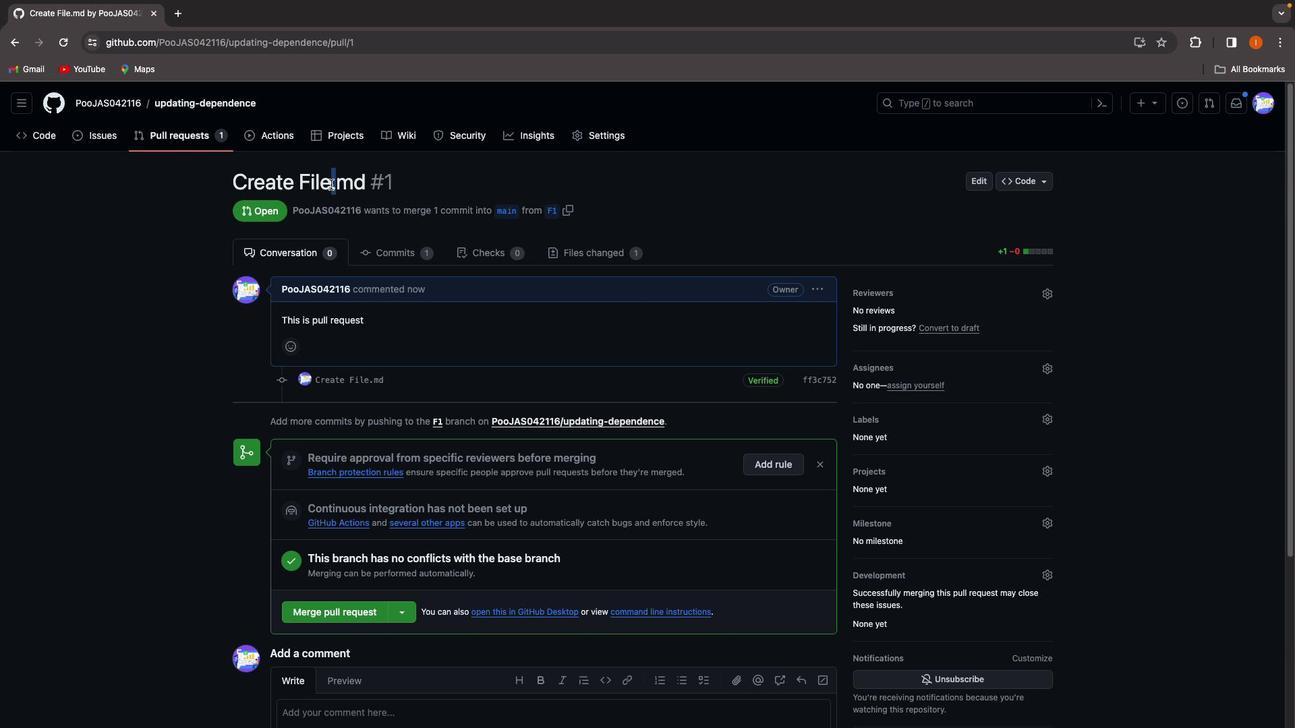 
Action: Mouse moved to (307, 190)
Screenshot: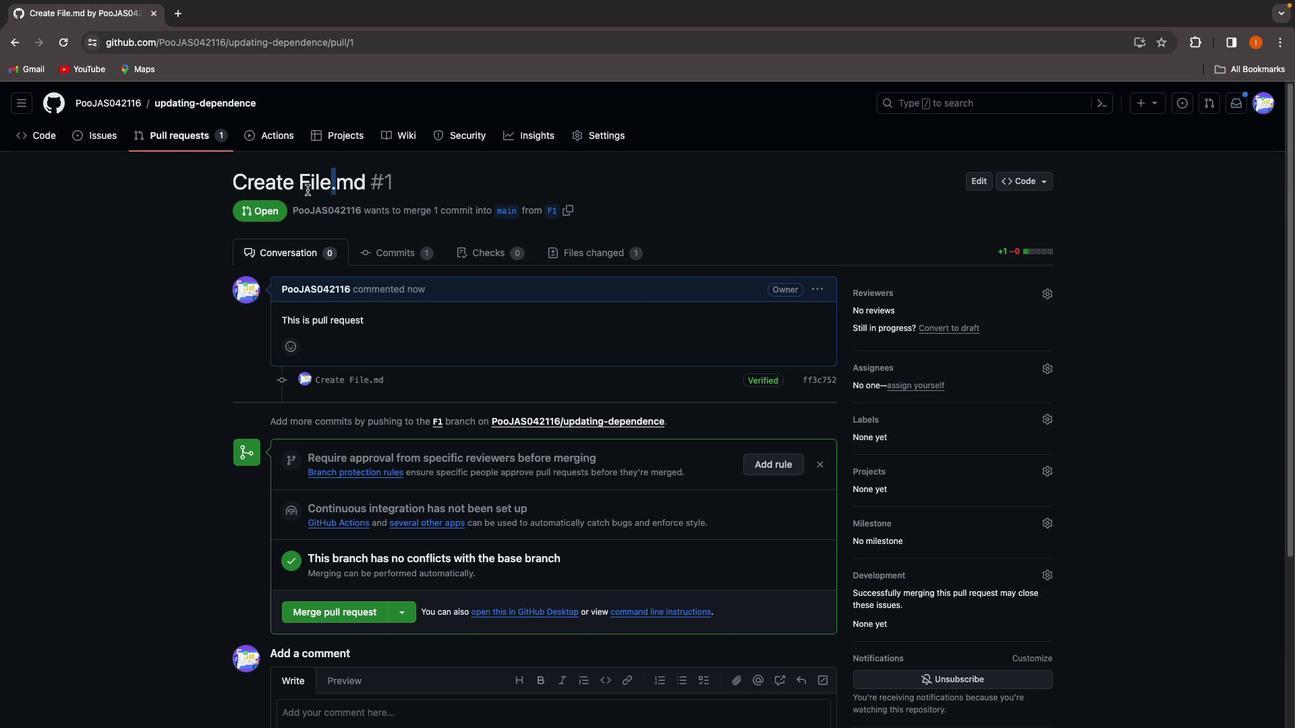 
Action: Mouse pressed left at (307, 190)
Screenshot: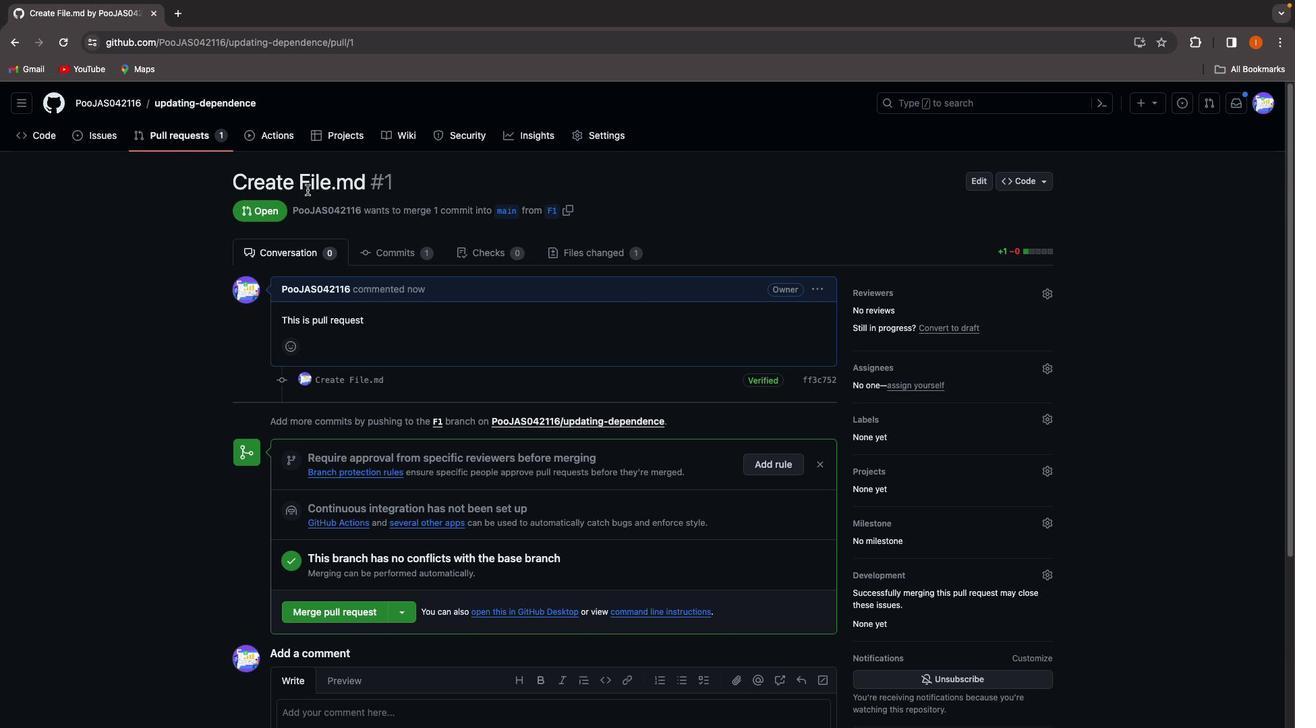 
Action: Mouse pressed left at (307, 190)
Screenshot: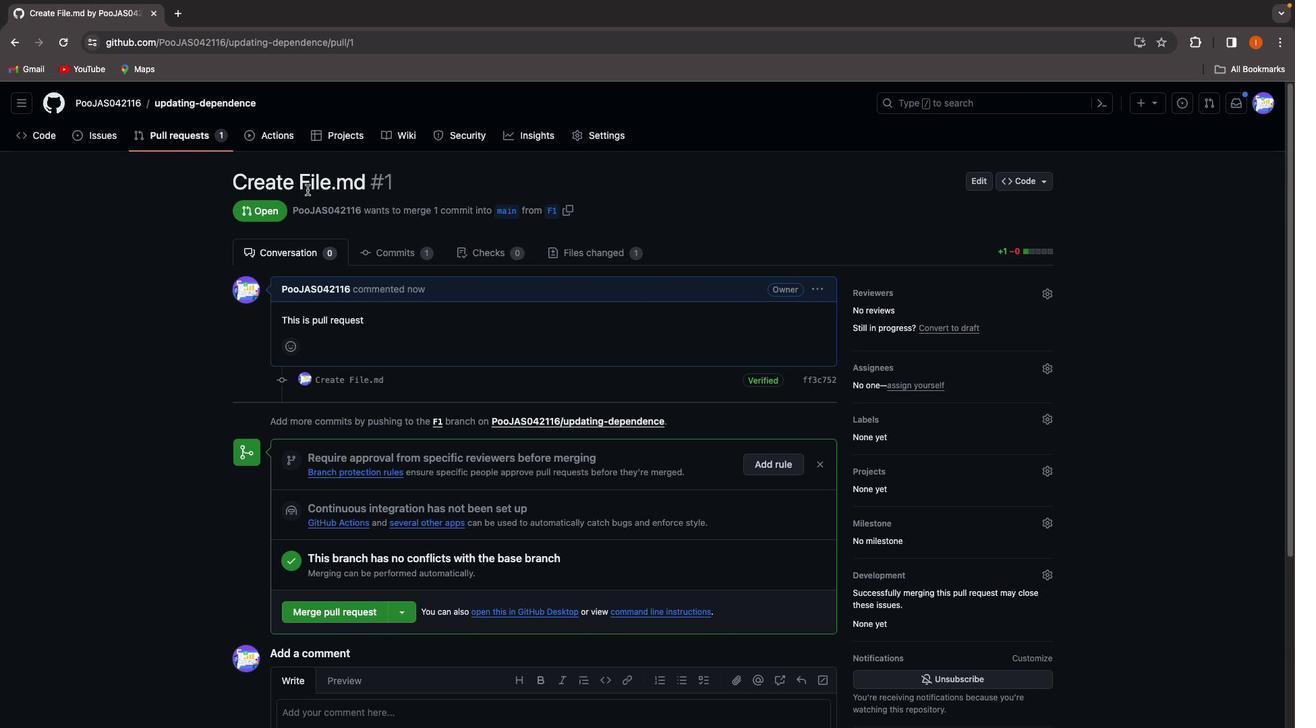 
Action: Mouse moved to (228, 103)
Screenshot: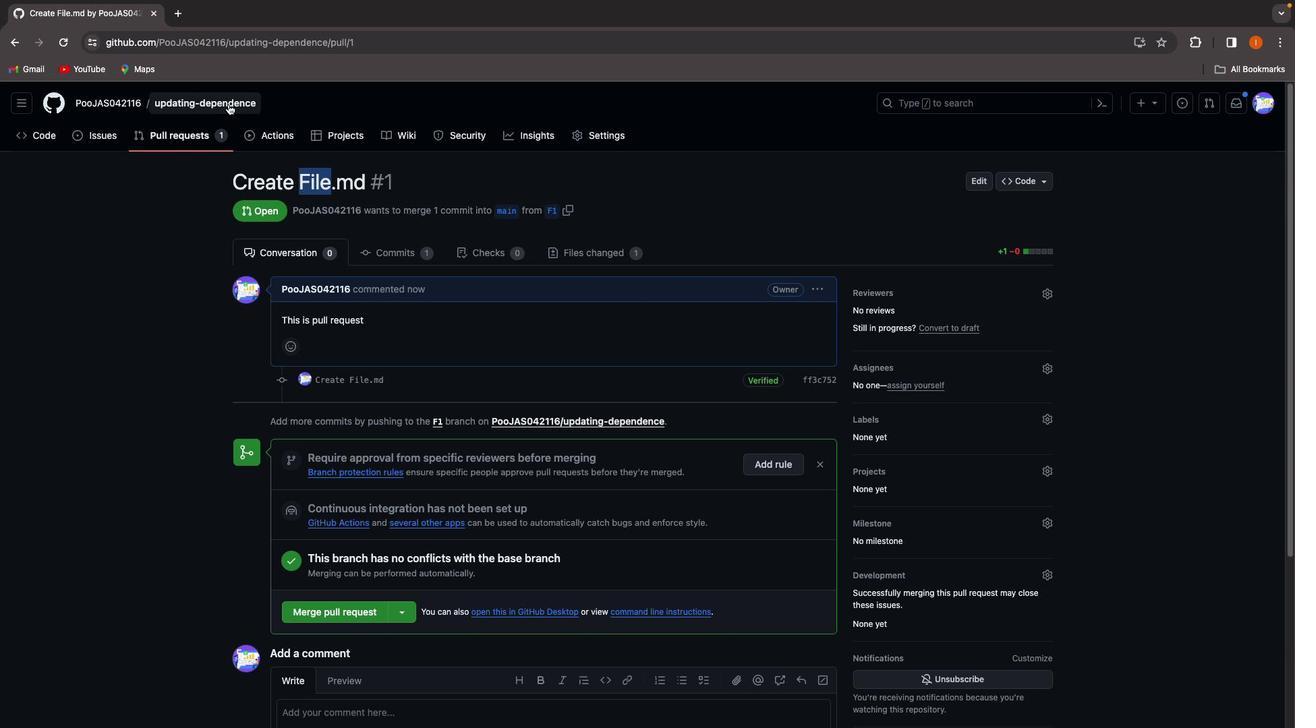 
Action: Mouse pressed left at (228, 103)
Screenshot: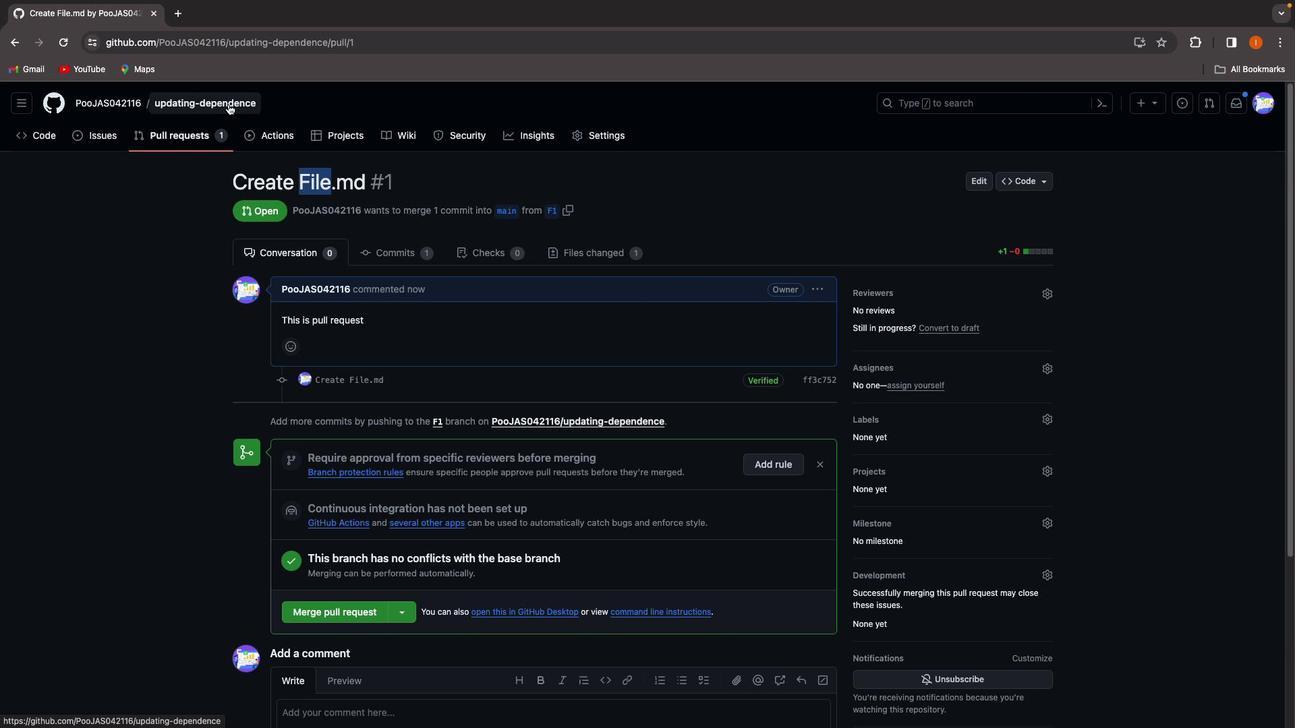 
Action: Mouse moved to (353, 173)
Screenshot: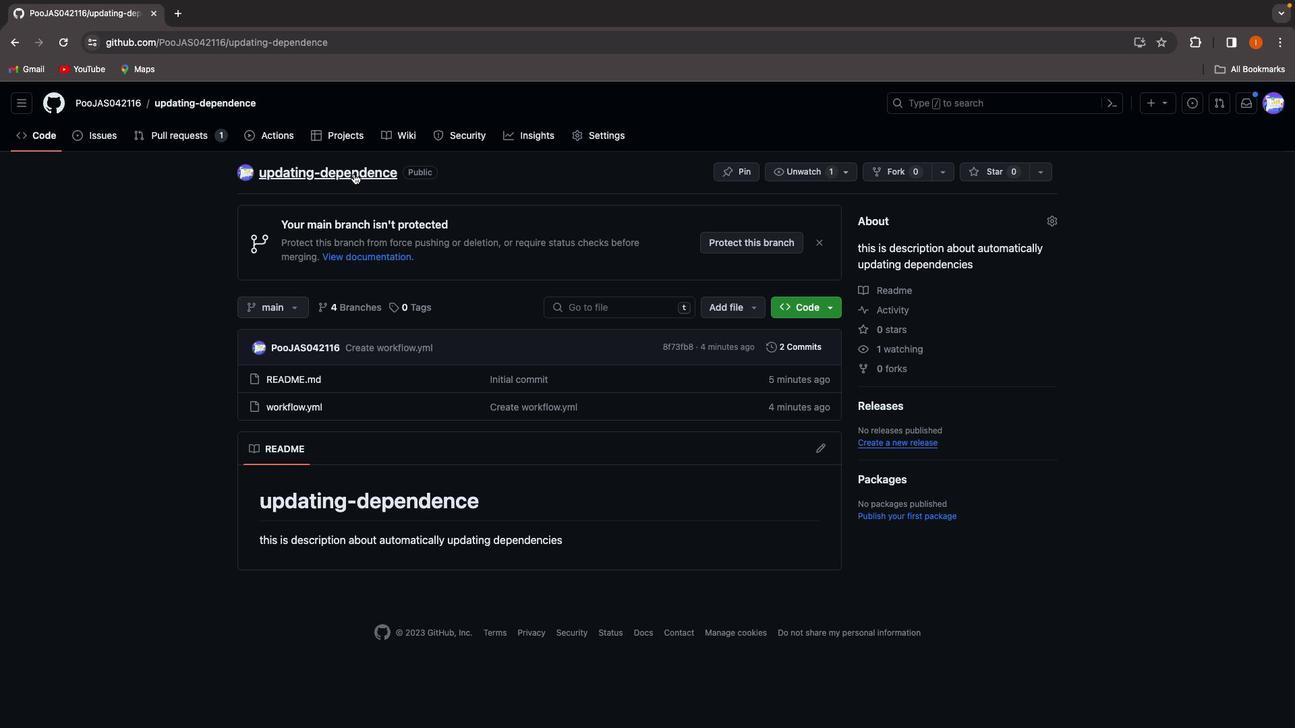 
Action: Mouse pressed left at (353, 173)
Screenshot: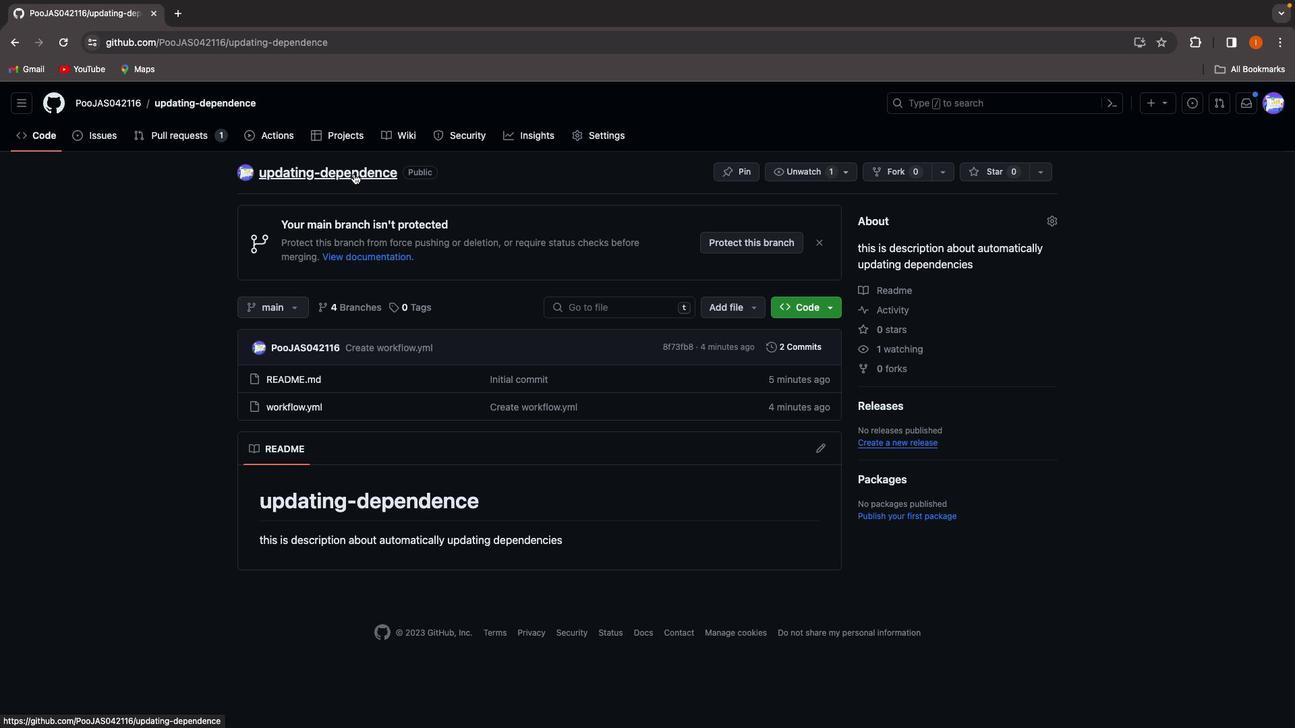 
Action: Mouse moved to (176, 135)
